 Task: Send email and add a link Link0000000011 to parteek.kumar@softage.net with a cc to Aakash.mishra@softage.net and bcc to Ayush@softage.net with a subject Subject0000000011 and add a message Message0000000013 and with an attachment of Attach0000000003. Send email and add a link Link0000000011 to parteek.kumar@softage.net; aakash.mishra@softage.net with a cc to Ayush@softage.net; pooja.chaudhary@softage.net and bcc to Vanshu.thakur@softage.net with a subject Subject0000000011 and add a message Message0000000013 and with an attachment of Attach0000000004. Add a signature Sign0000000012 . Send email and add a link Link0000000012 including the signature Sign0000000001 to parteek.kumar@softage.net with a subject Subject0000000011 and add a message Message0000000011. Send email and add a link Link0000000012 including the signature Sign0000000001 to parteek.kumar@softage.net; aakash.mishra@softage.net with a subject Subject0000000012 and add a message Message0000000012
Action: Mouse moved to (165, 213)
Screenshot: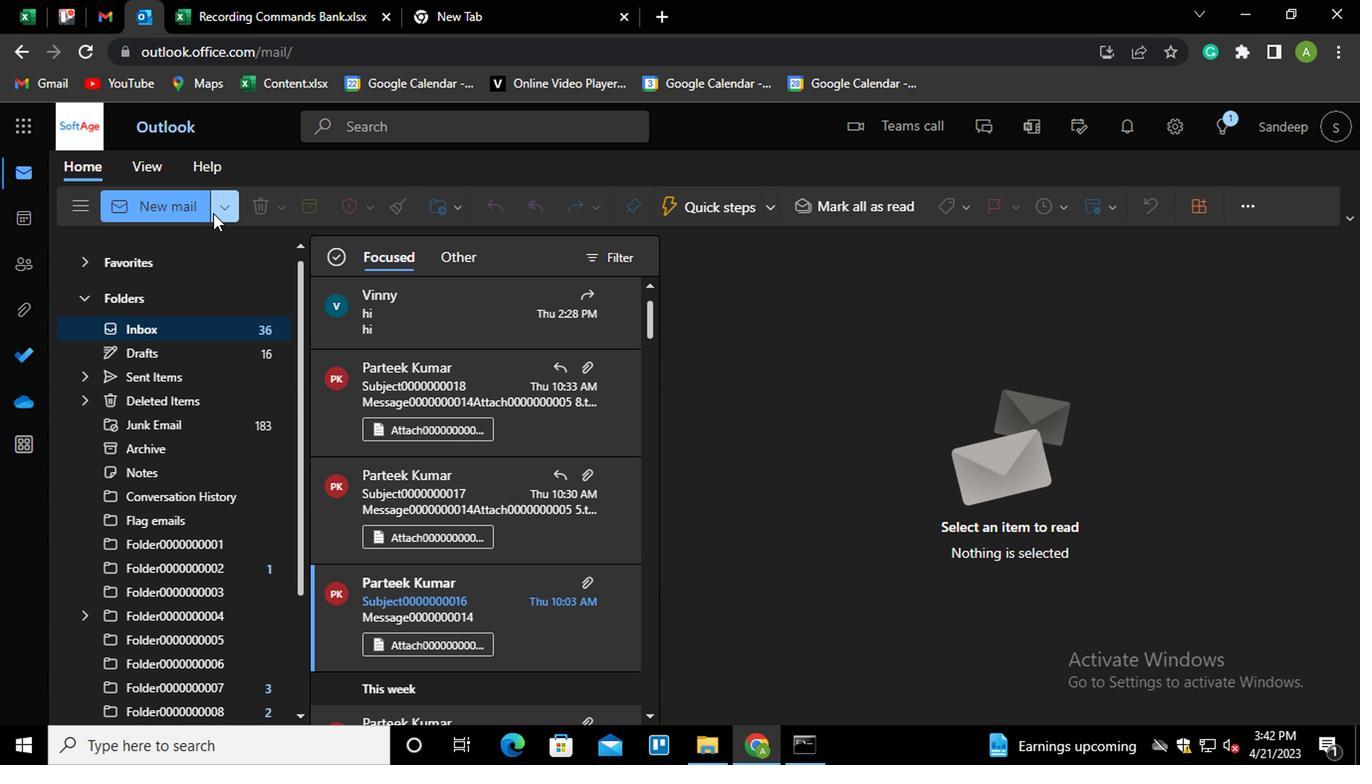 
Action: Mouse pressed left at (165, 213)
Screenshot: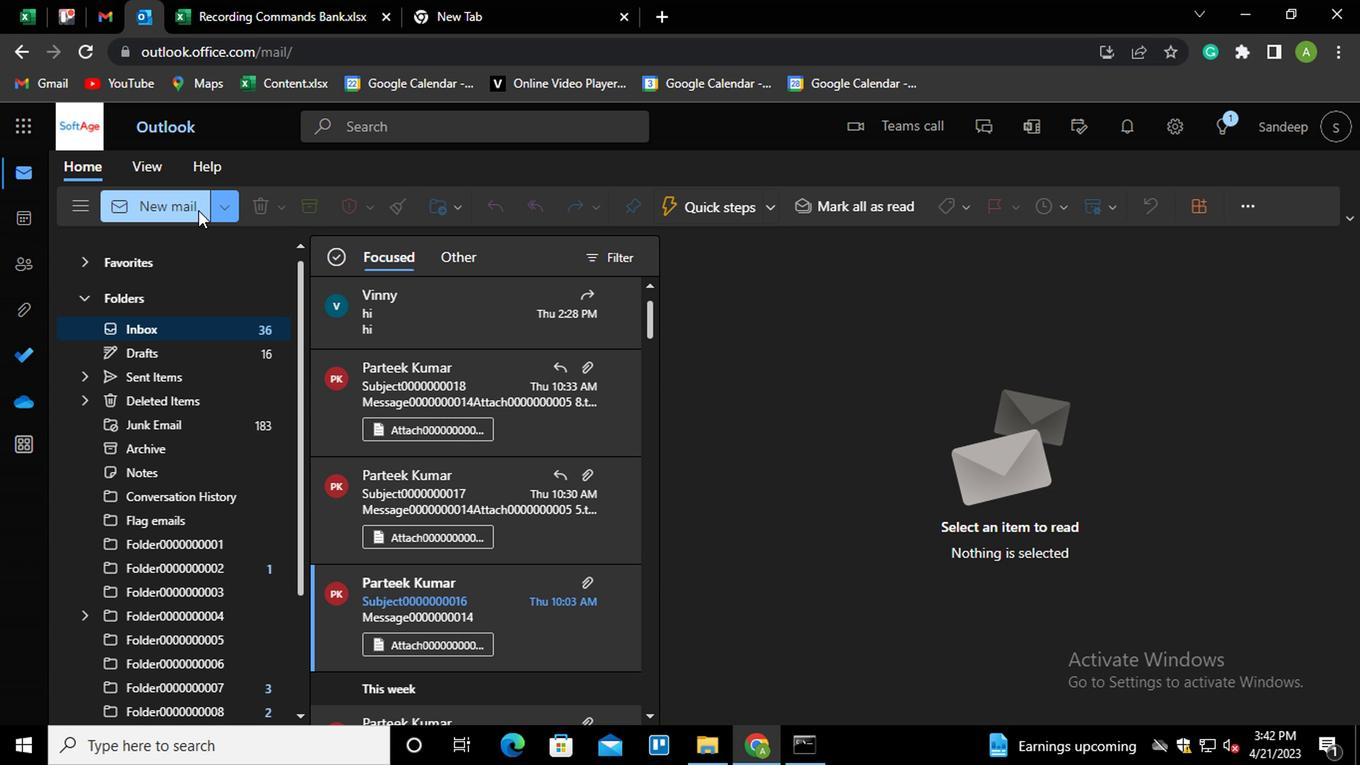 
Action: Mouse moved to (807, 314)
Screenshot: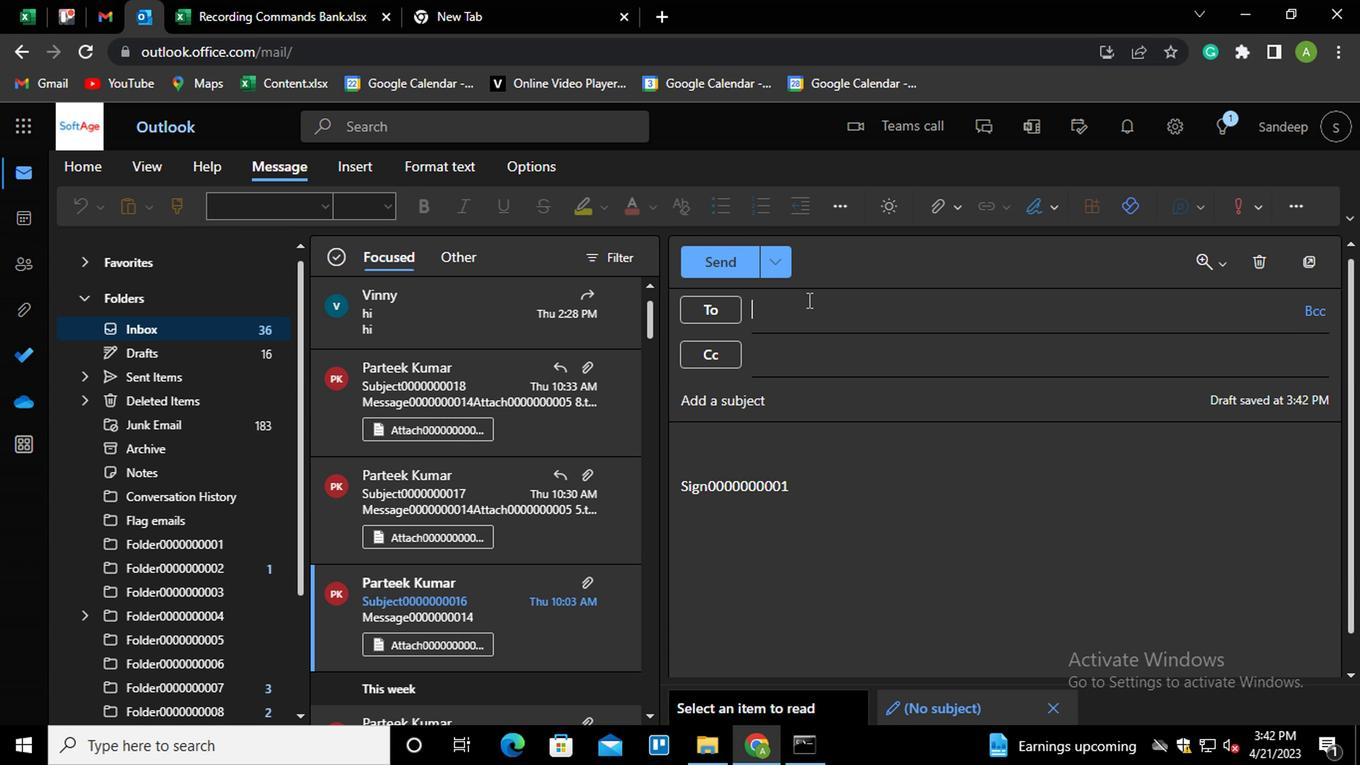 
Action: Mouse pressed left at (807, 314)
Screenshot: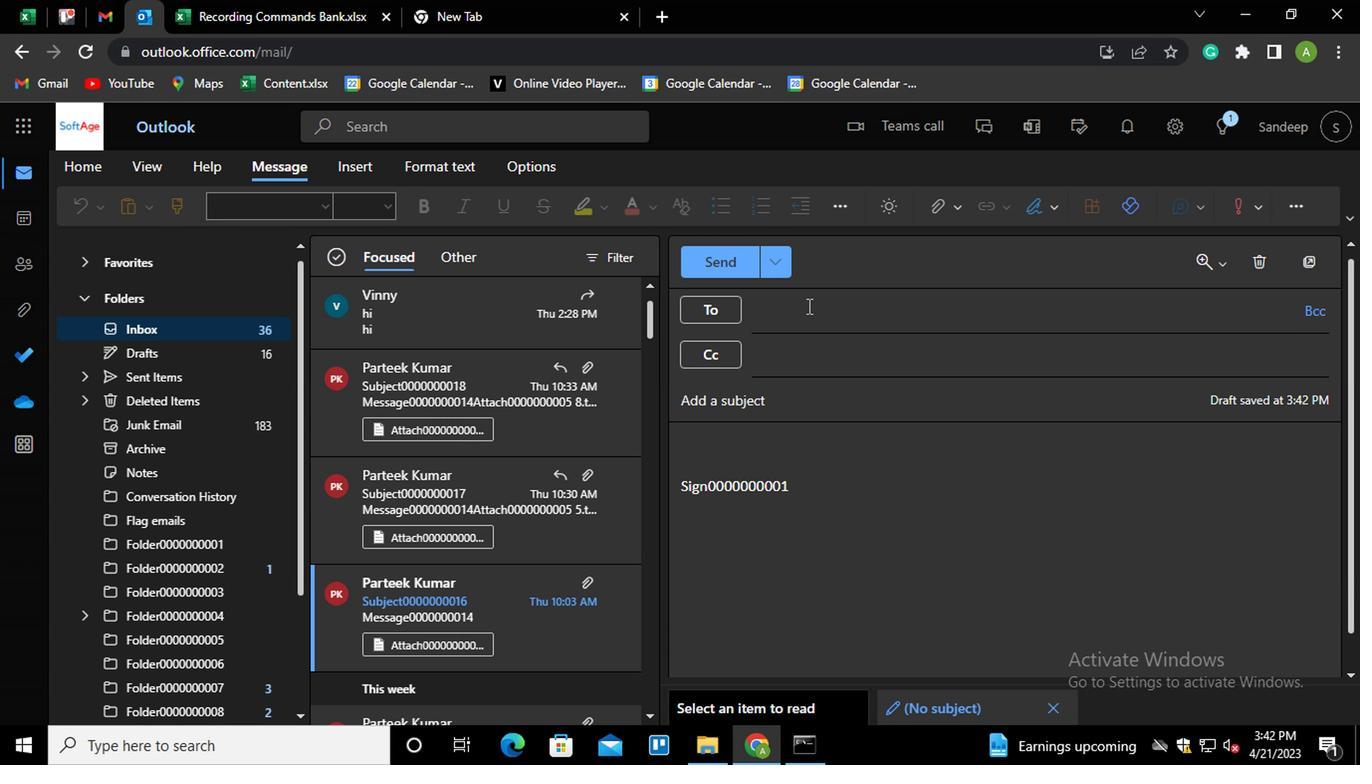 
Action: Mouse moved to (810, 313)
Screenshot: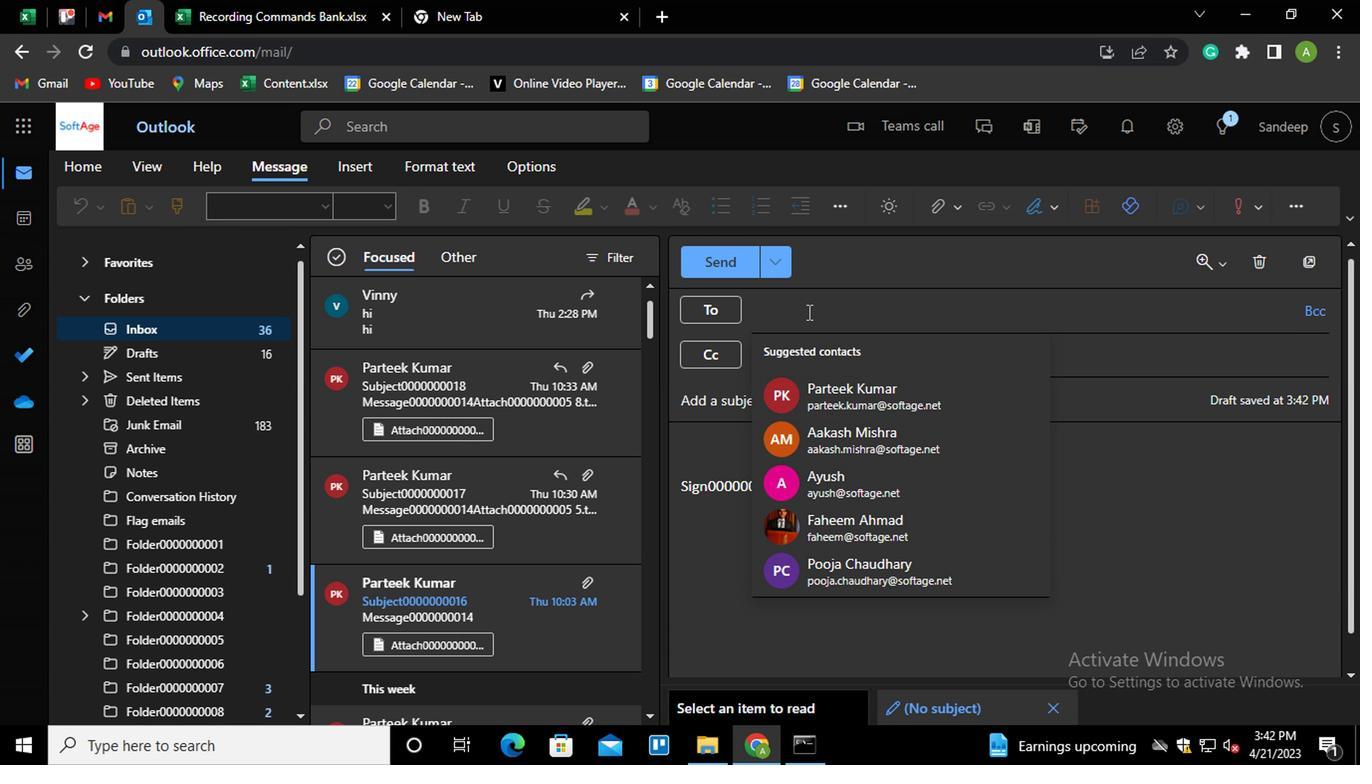 
Action: Key pressed par<Key.enter>
Screenshot: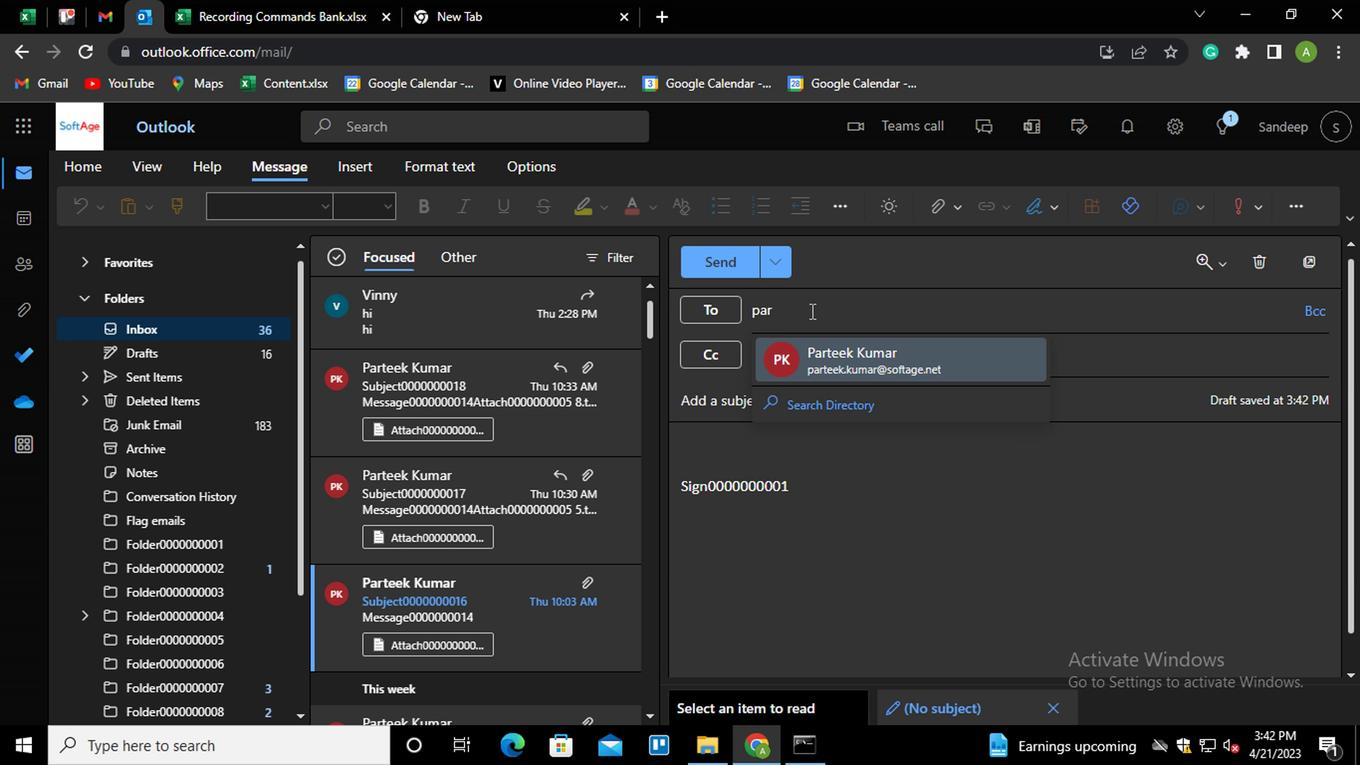 
Action: Mouse moved to (886, 362)
Screenshot: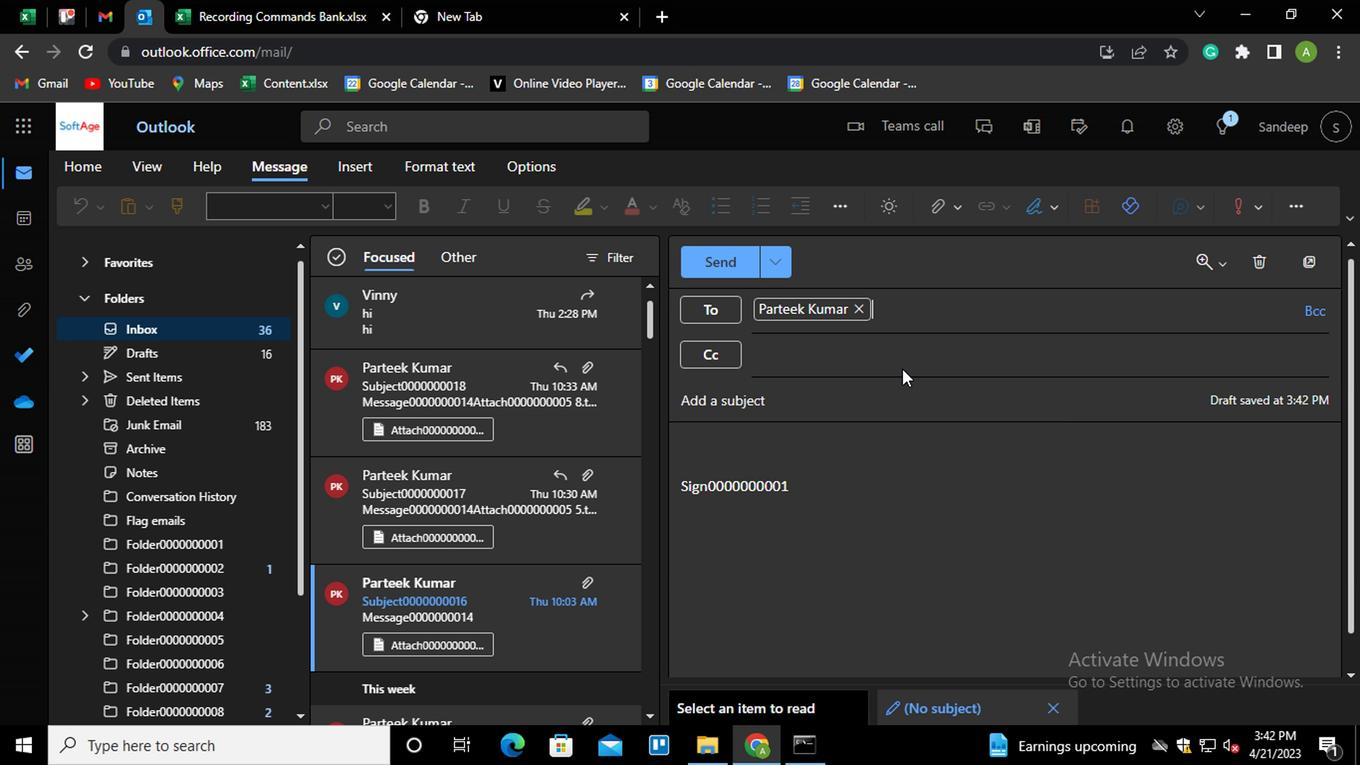 
Action: Mouse pressed left at (886, 362)
Screenshot: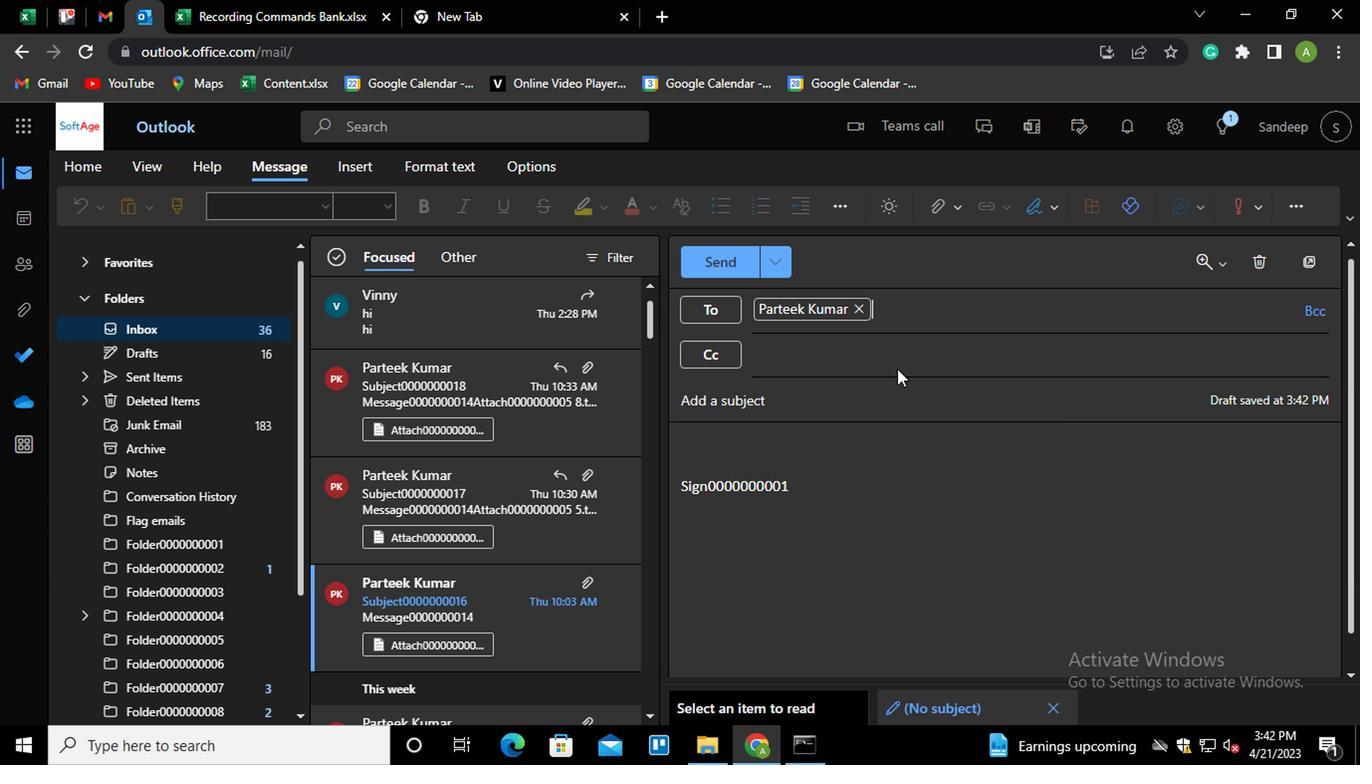 
Action: Key pressed aa<Key.enter>
Screenshot: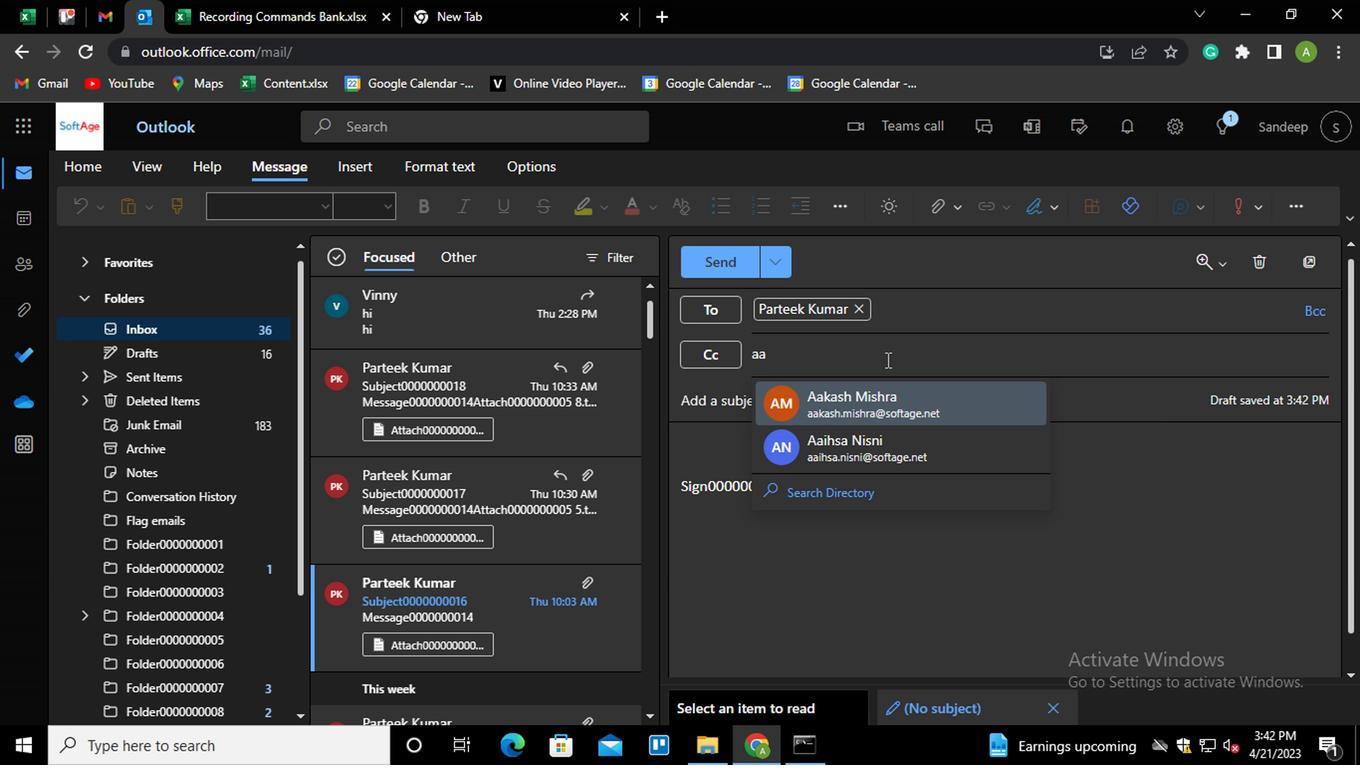 
Action: Mouse moved to (1310, 301)
Screenshot: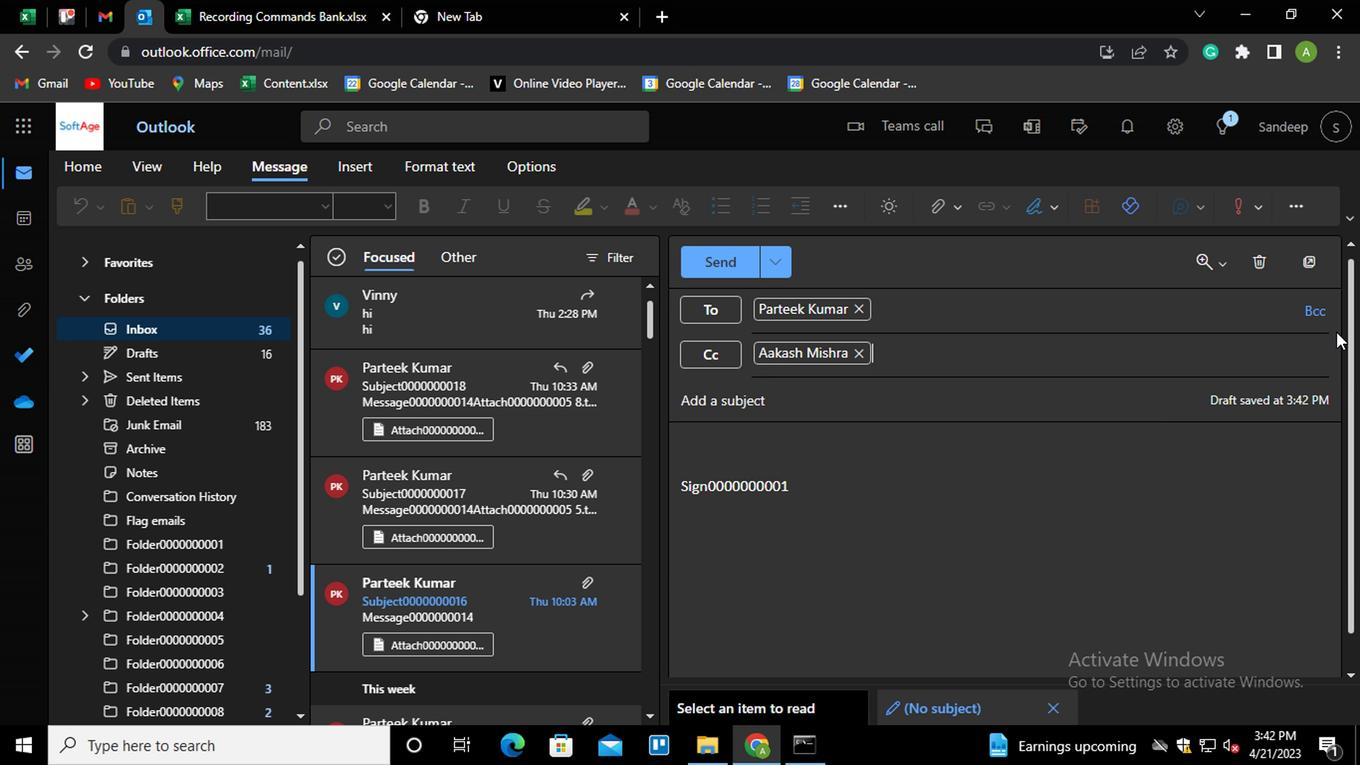
Action: Mouse pressed left at (1310, 301)
Screenshot: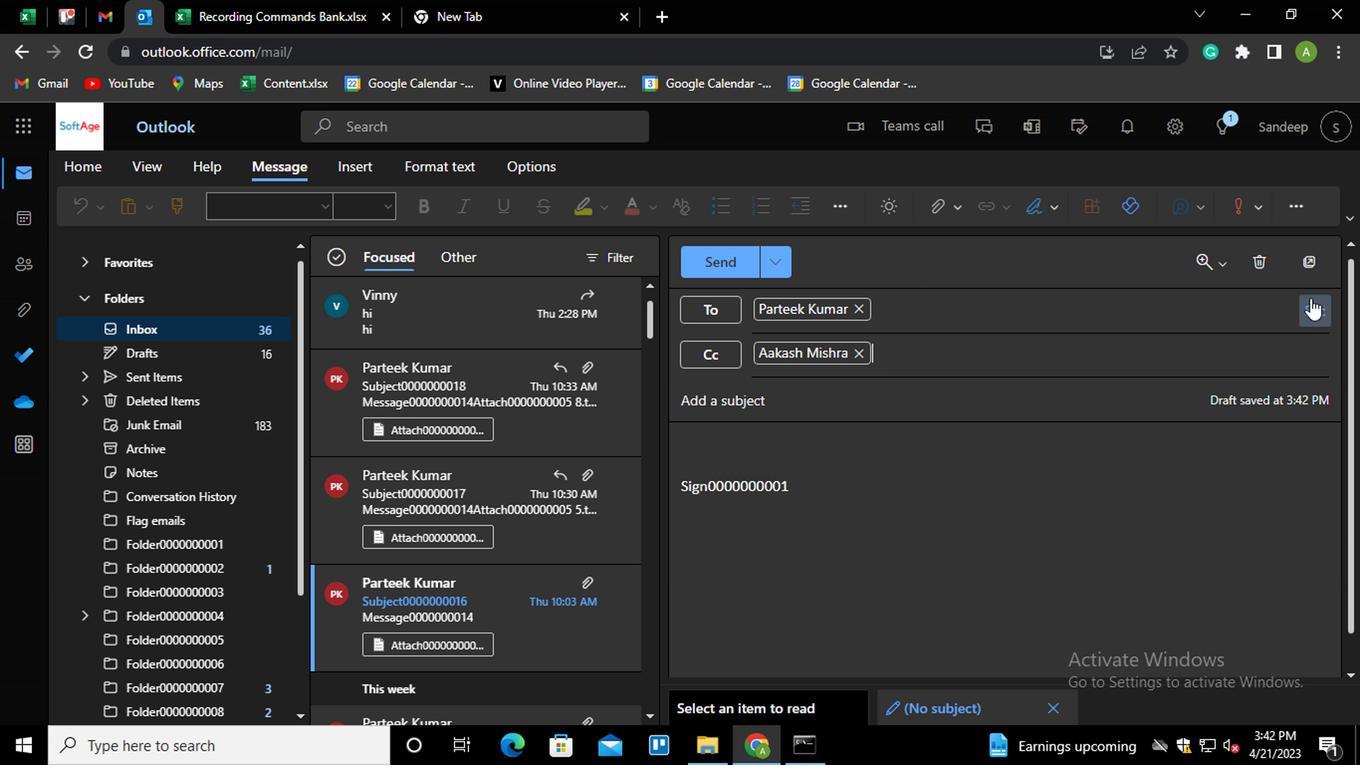 
Action: Mouse moved to (784, 402)
Screenshot: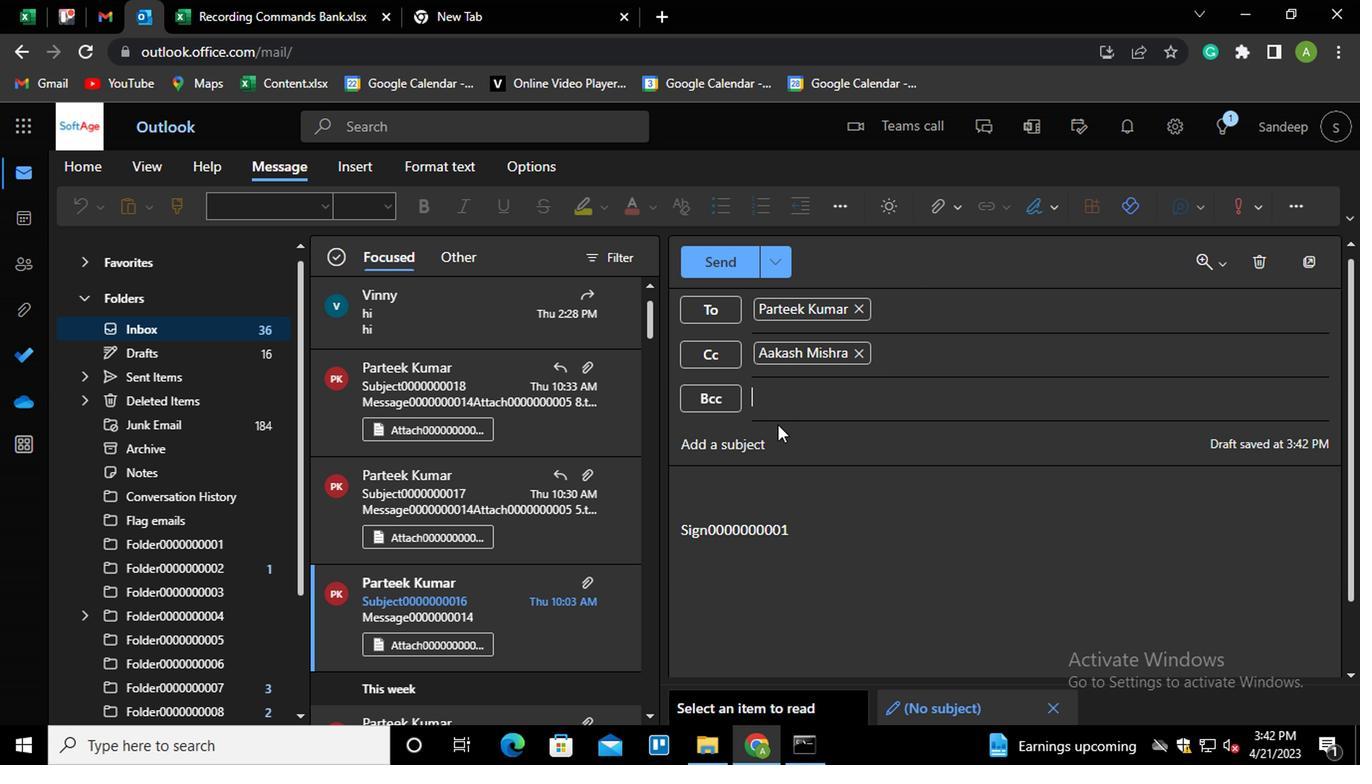 
Action: Mouse pressed left at (784, 402)
Screenshot: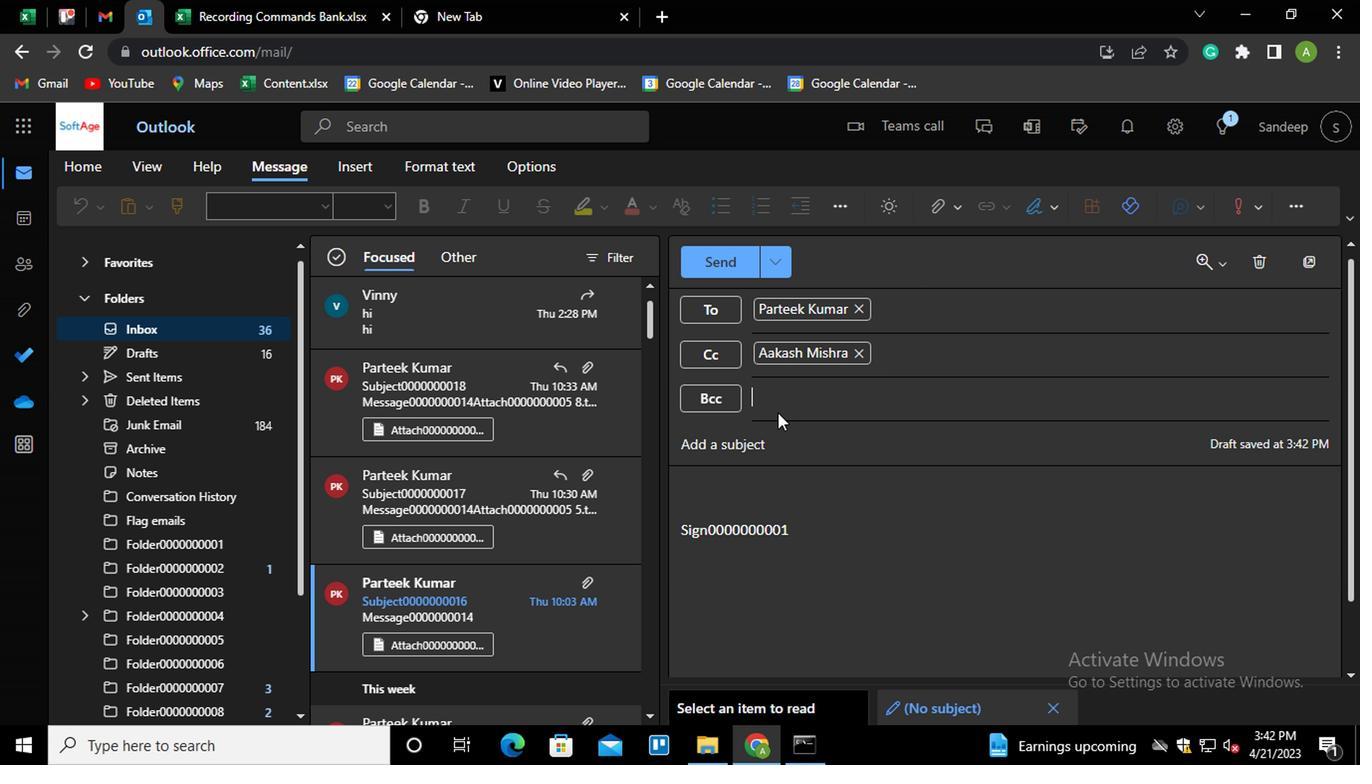 
Action: Key pressed ayu<Key.enter>
Screenshot: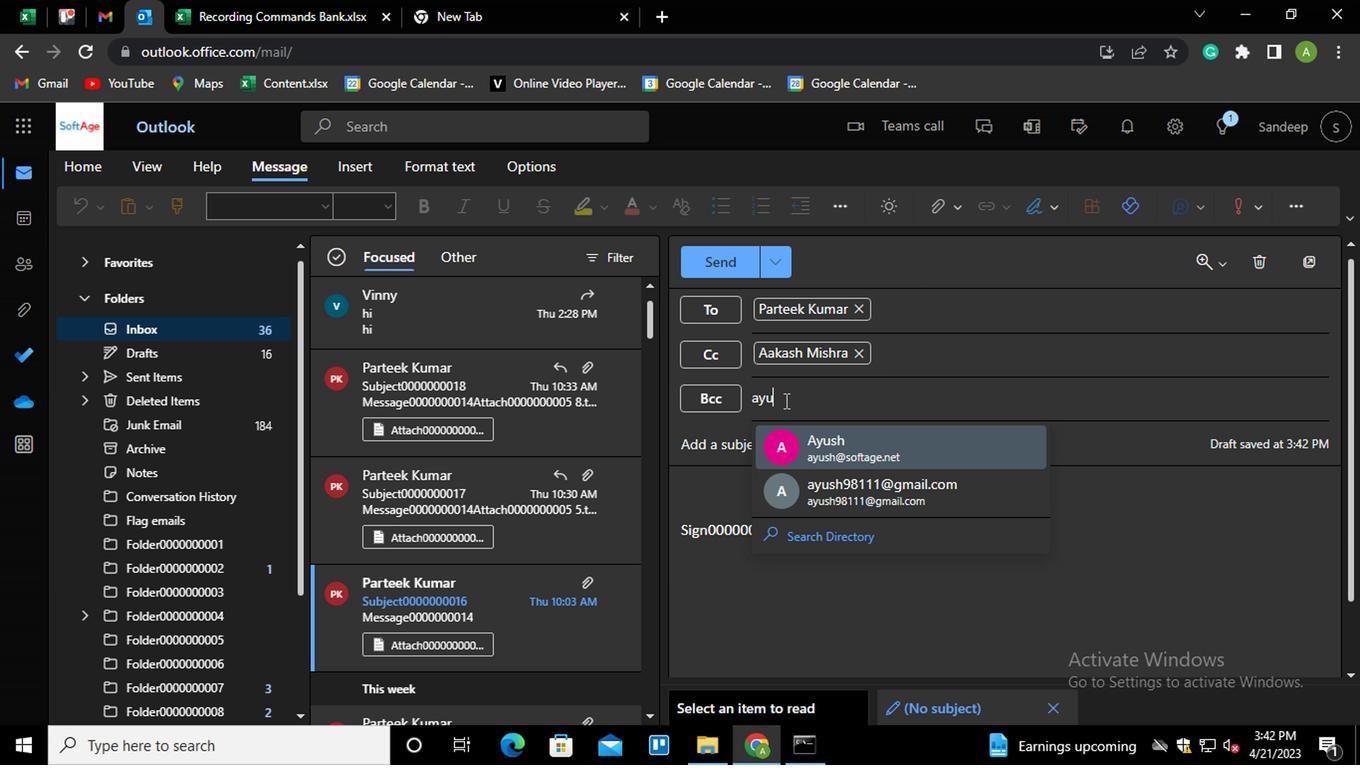 
Action: Mouse moved to (735, 450)
Screenshot: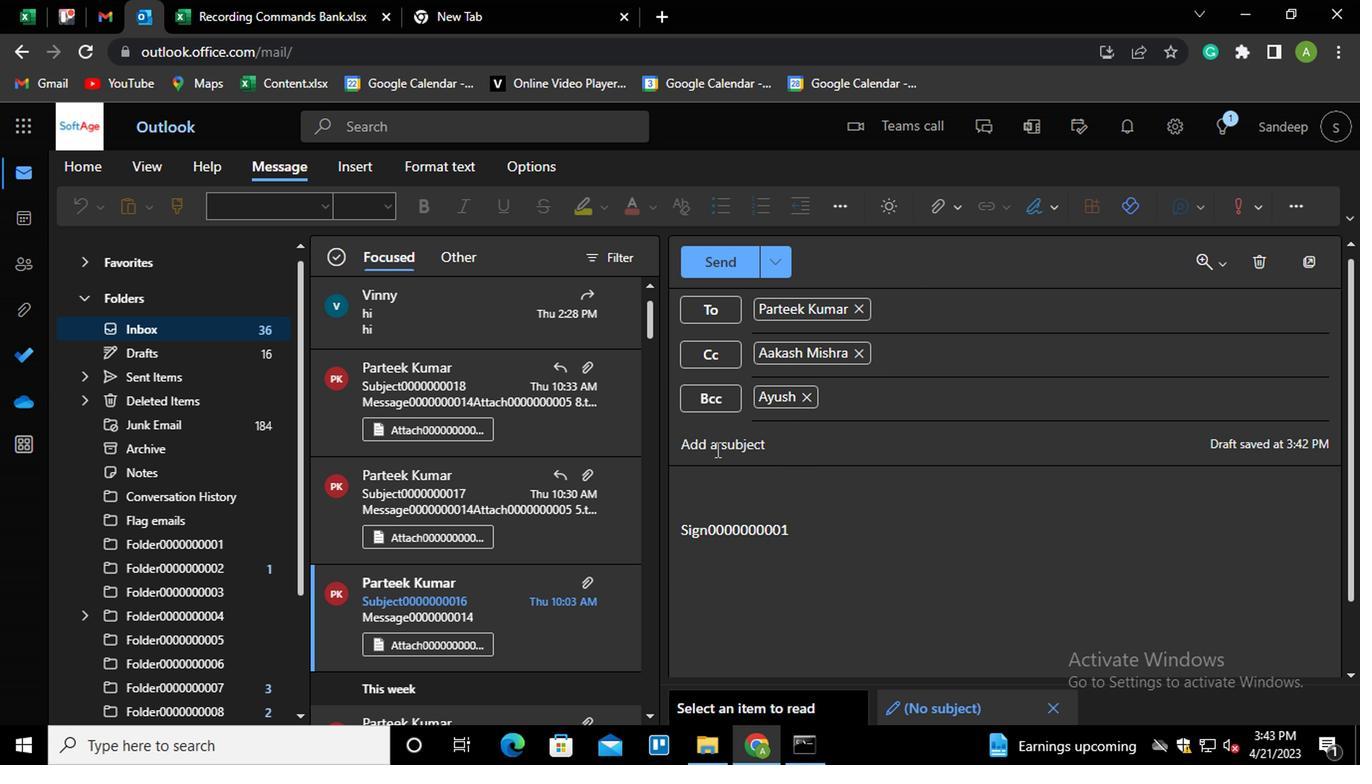 
Action: Mouse pressed left at (735, 450)
Screenshot: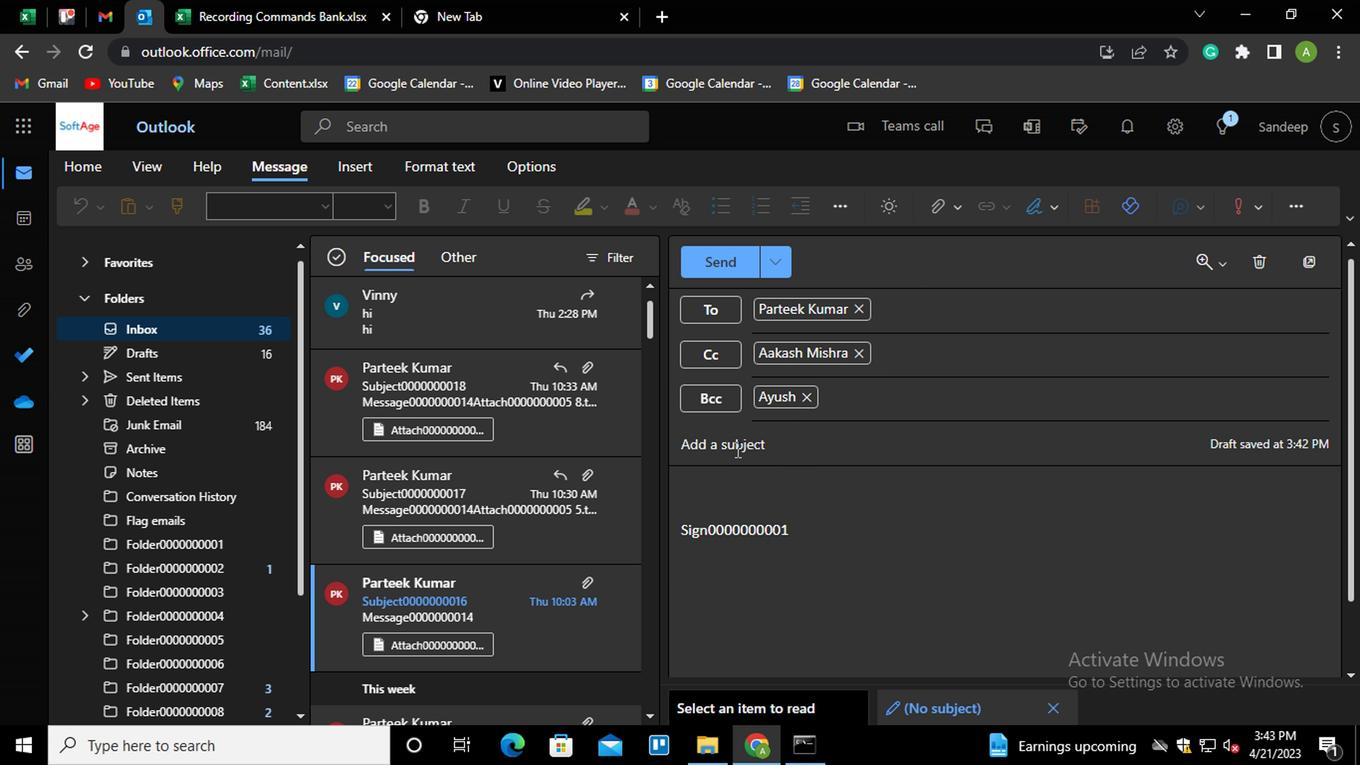 
Action: Key pressed <Key.shift>SUBJECT0000000011
Screenshot: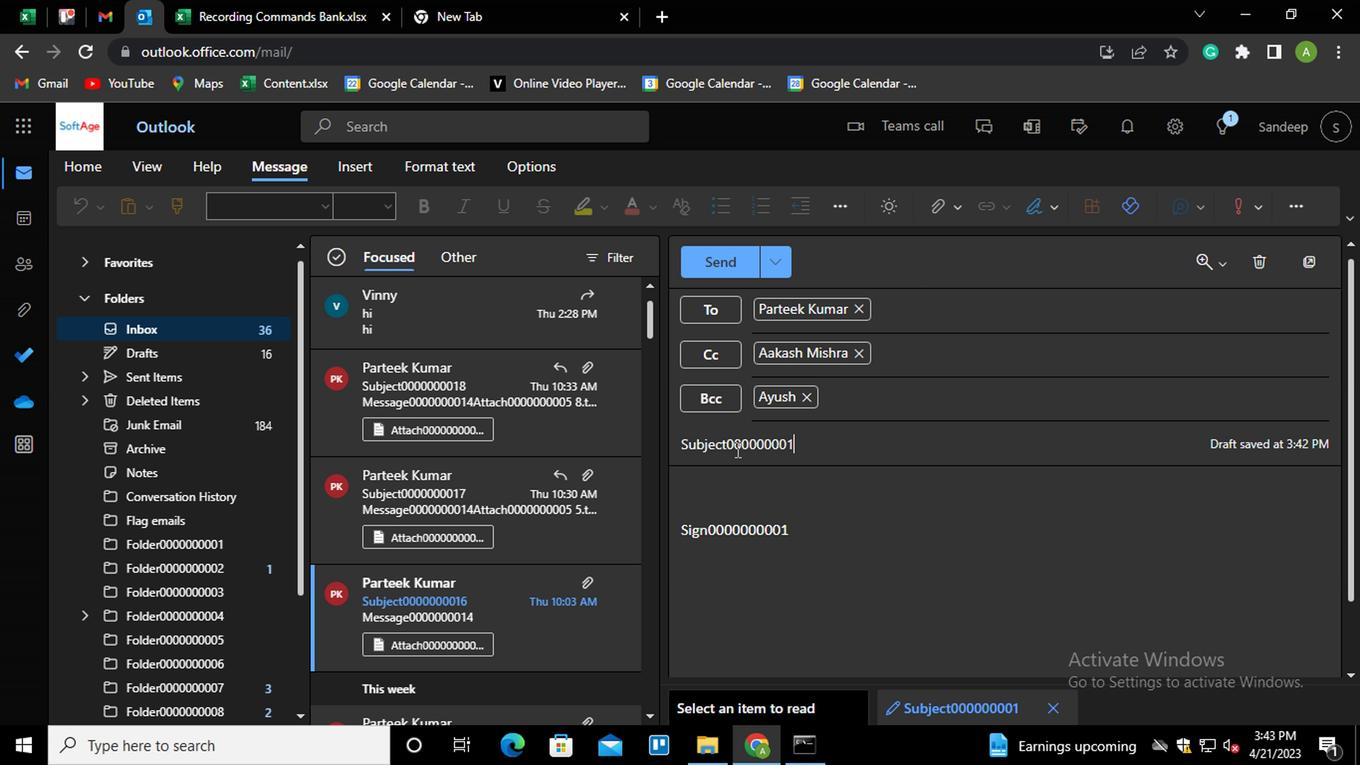 
Action: Mouse moved to (813, 444)
Screenshot: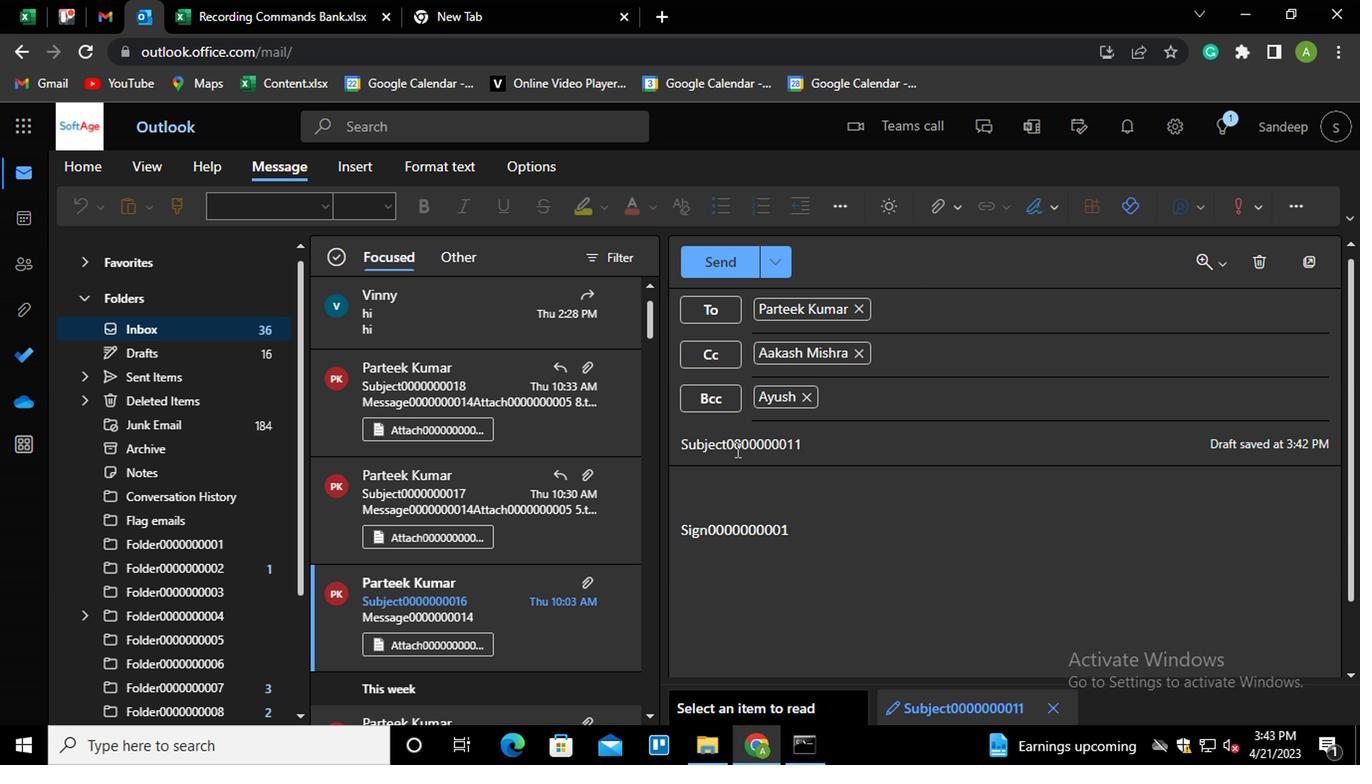 
Action: Mouse scrolled (813, 445) with delta (0, 0)
Screenshot: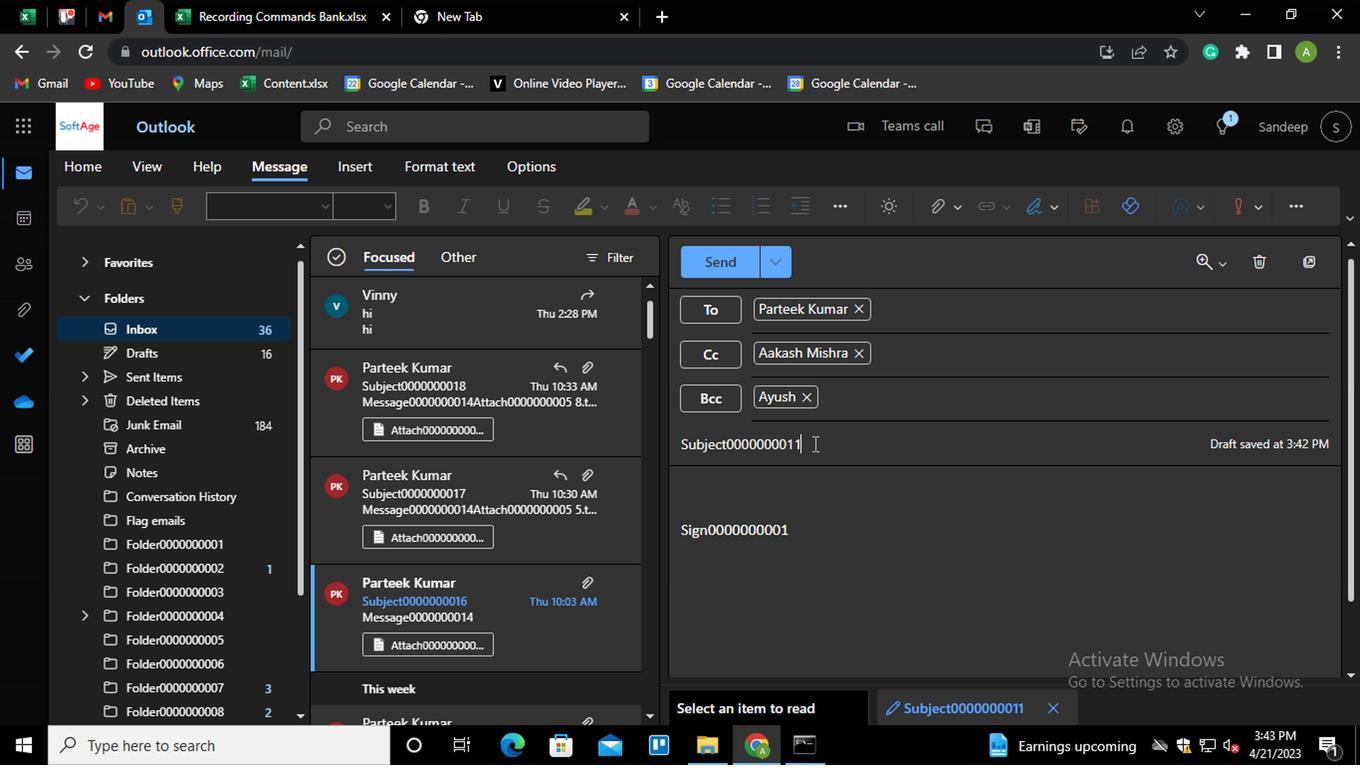 
Action: Mouse moved to (805, 532)
Screenshot: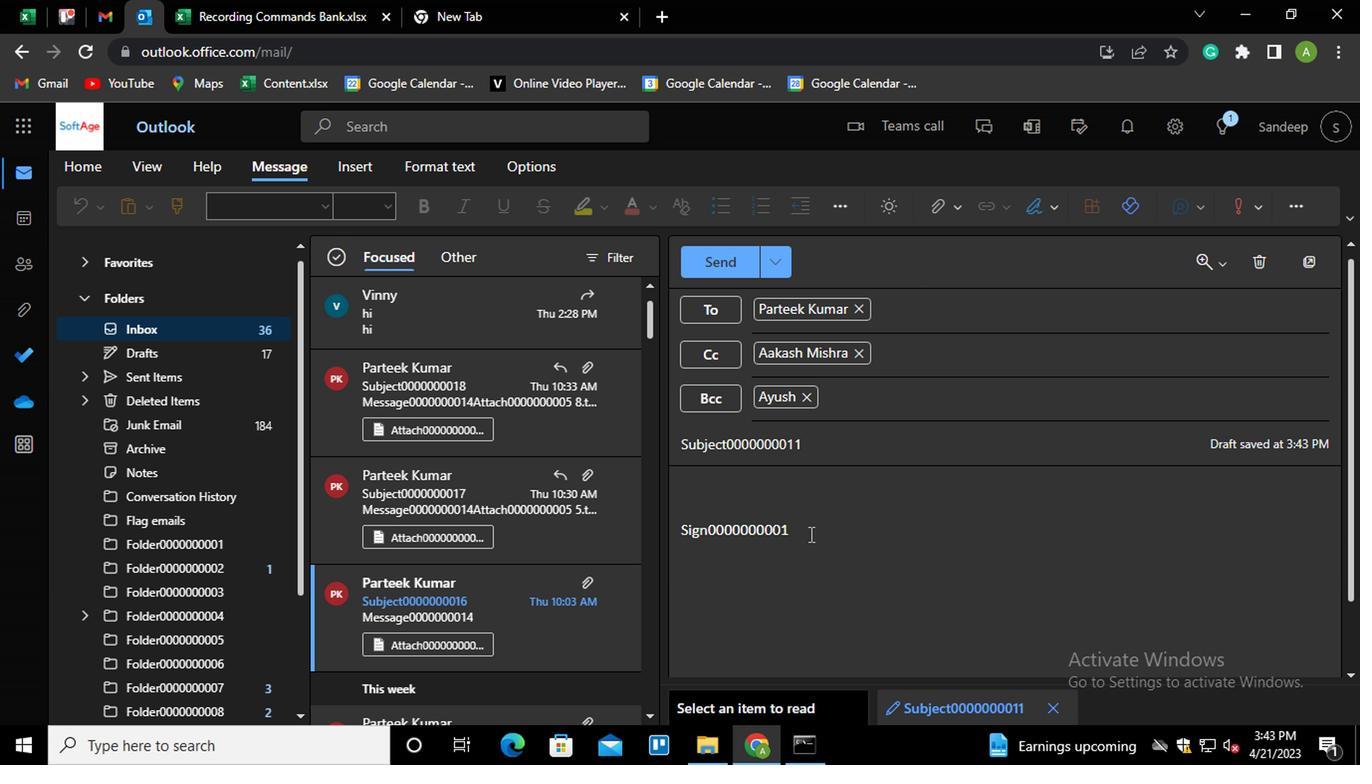 
Action: Mouse pressed left at (805, 532)
Screenshot: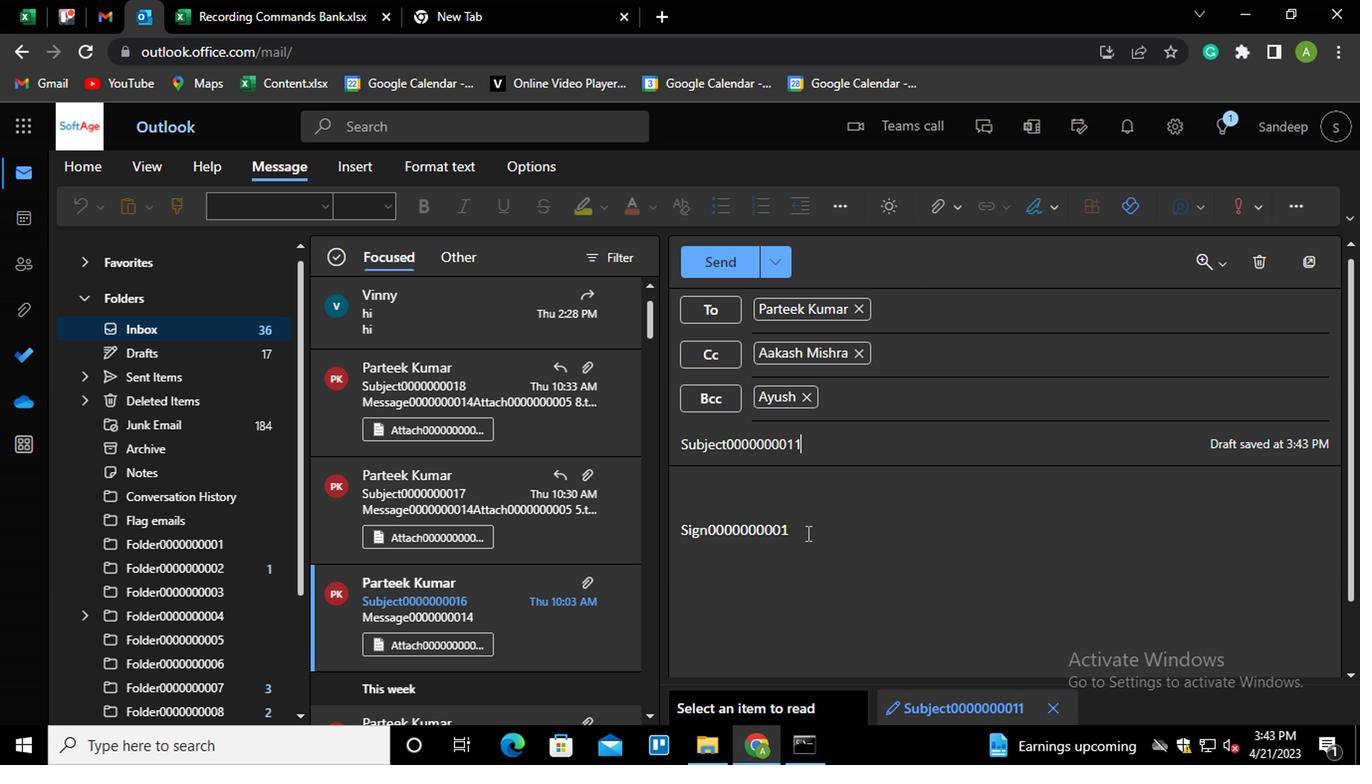 
Action: Key pressed <Key.shift_r><Key.home><Key.backspace>
Screenshot: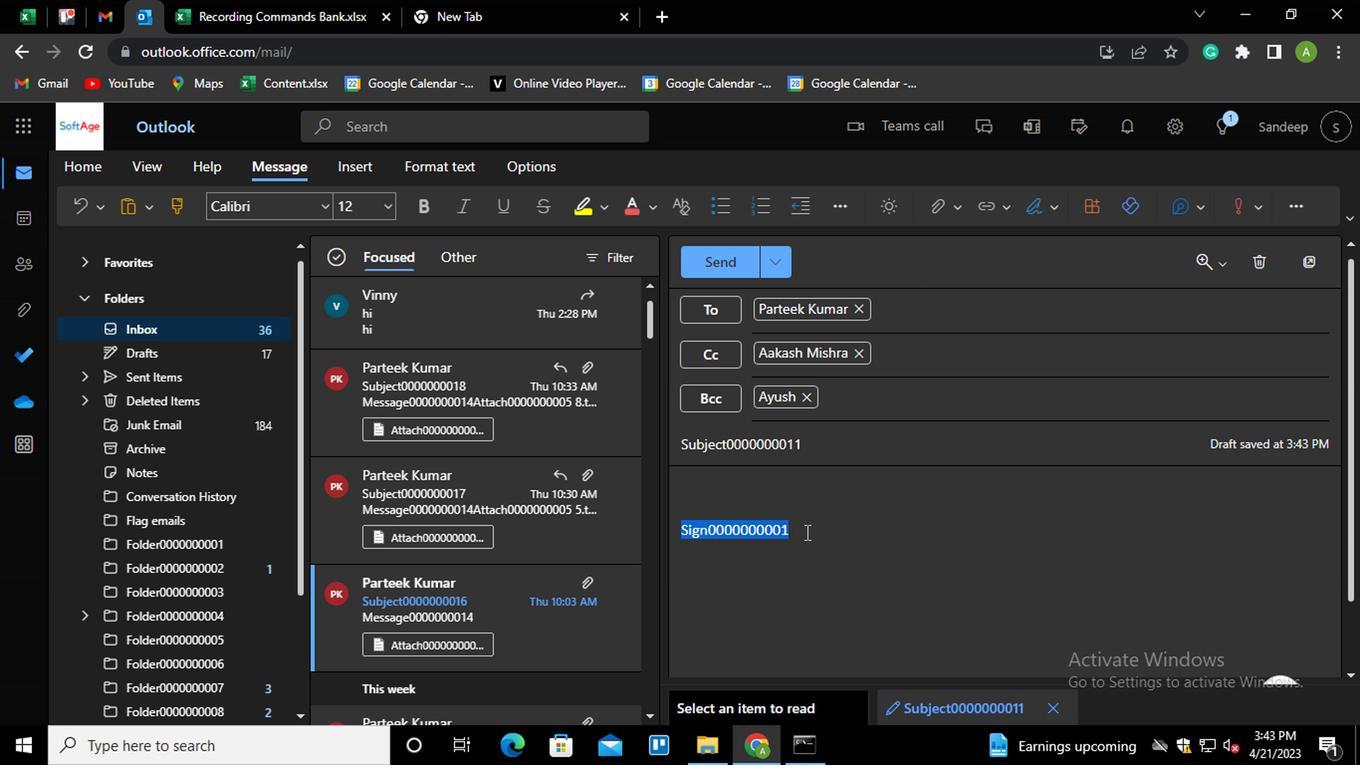 
Action: Mouse moved to (985, 215)
Screenshot: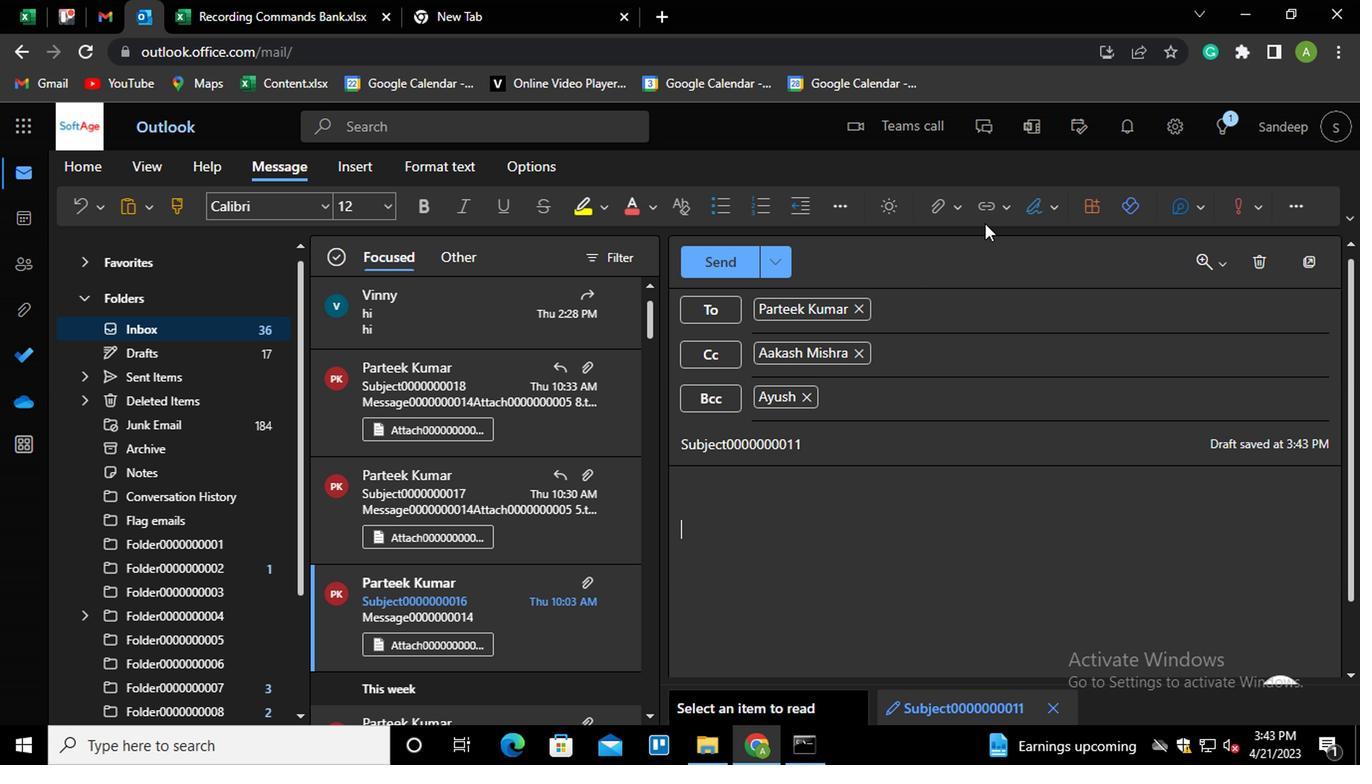 
Action: Mouse pressed left at (985, 215)
Screenshot: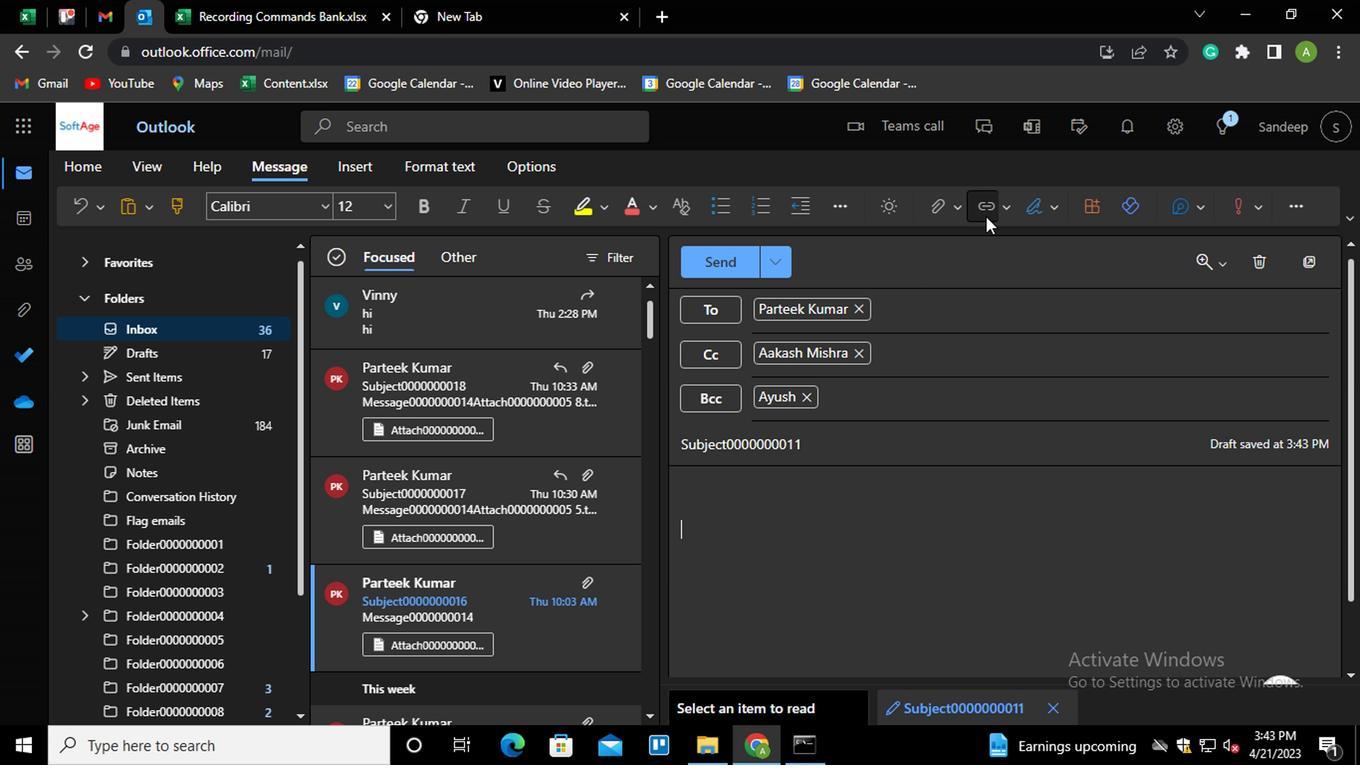 
Action: Mouse moved to (469, 453)
Screenshot: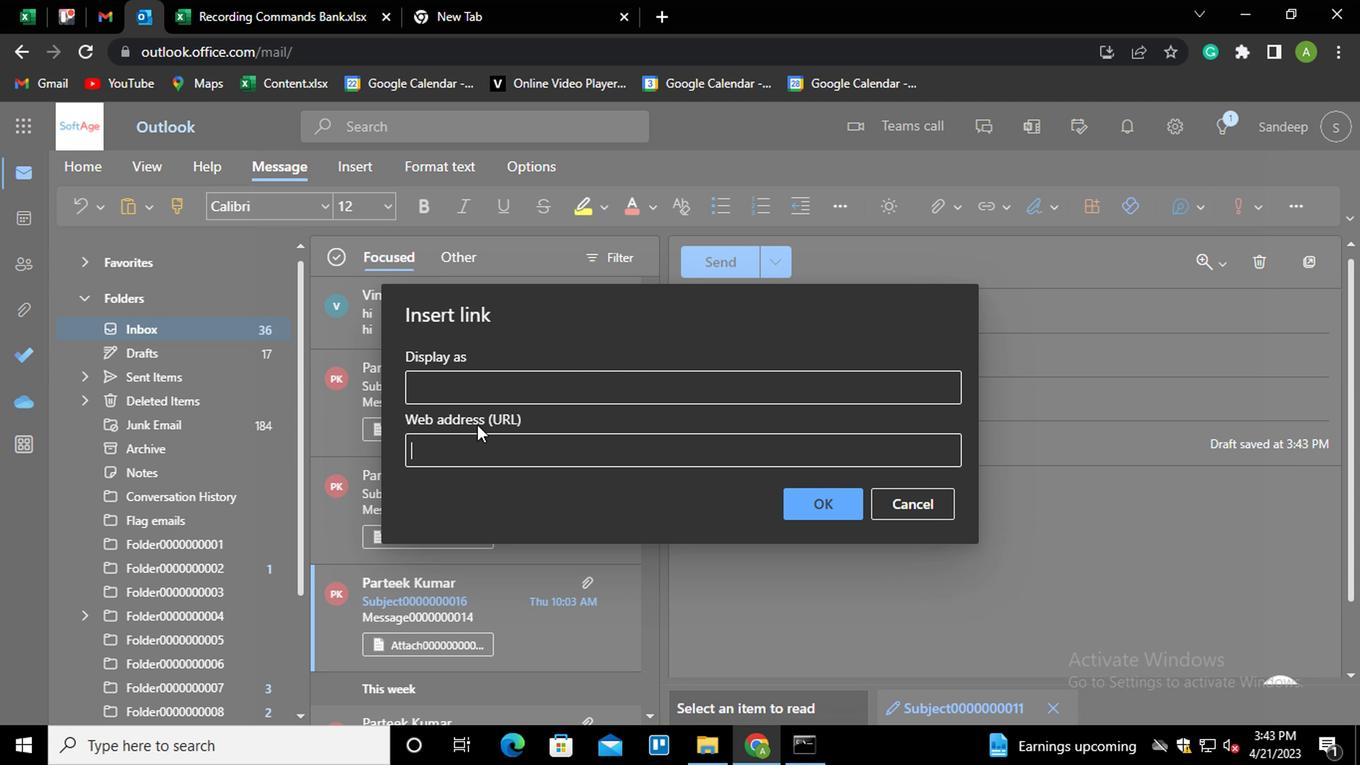 
Action: Mouse pressed left at (469, 453)
Screenshot: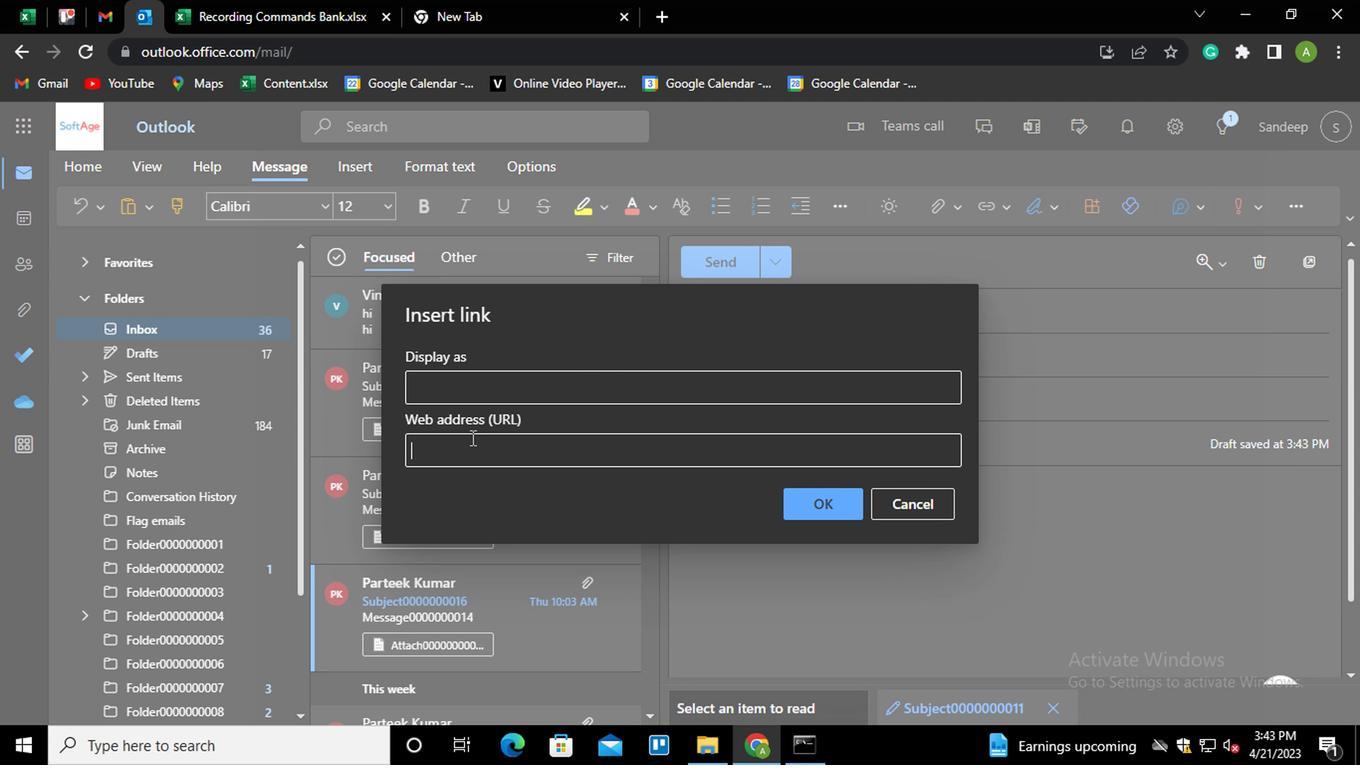 
Action: Mouse moved to (468, 455)
Screenshot: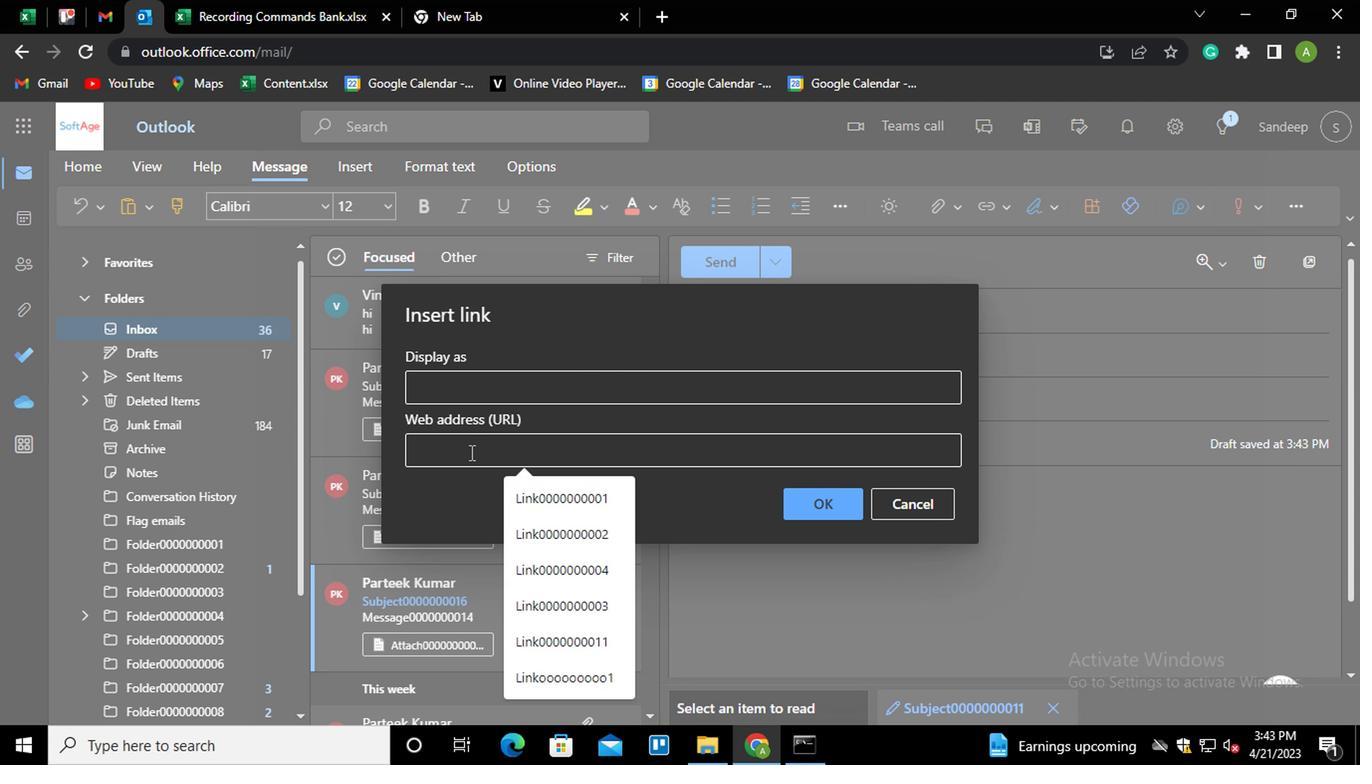
Action: Key pressed <Key.shift_r>LINK0000000011
Screenshot: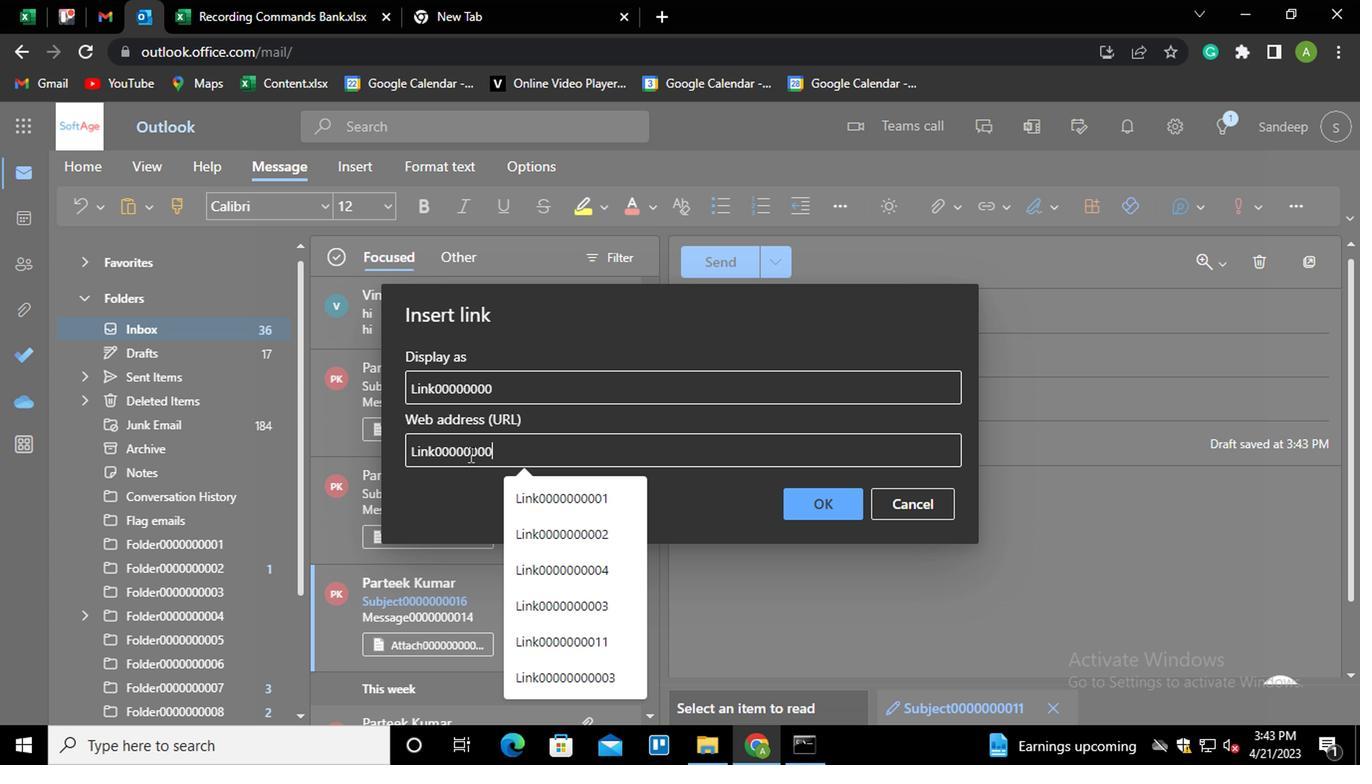 
Action: Mouse moved to (818, 500)
Screenshot: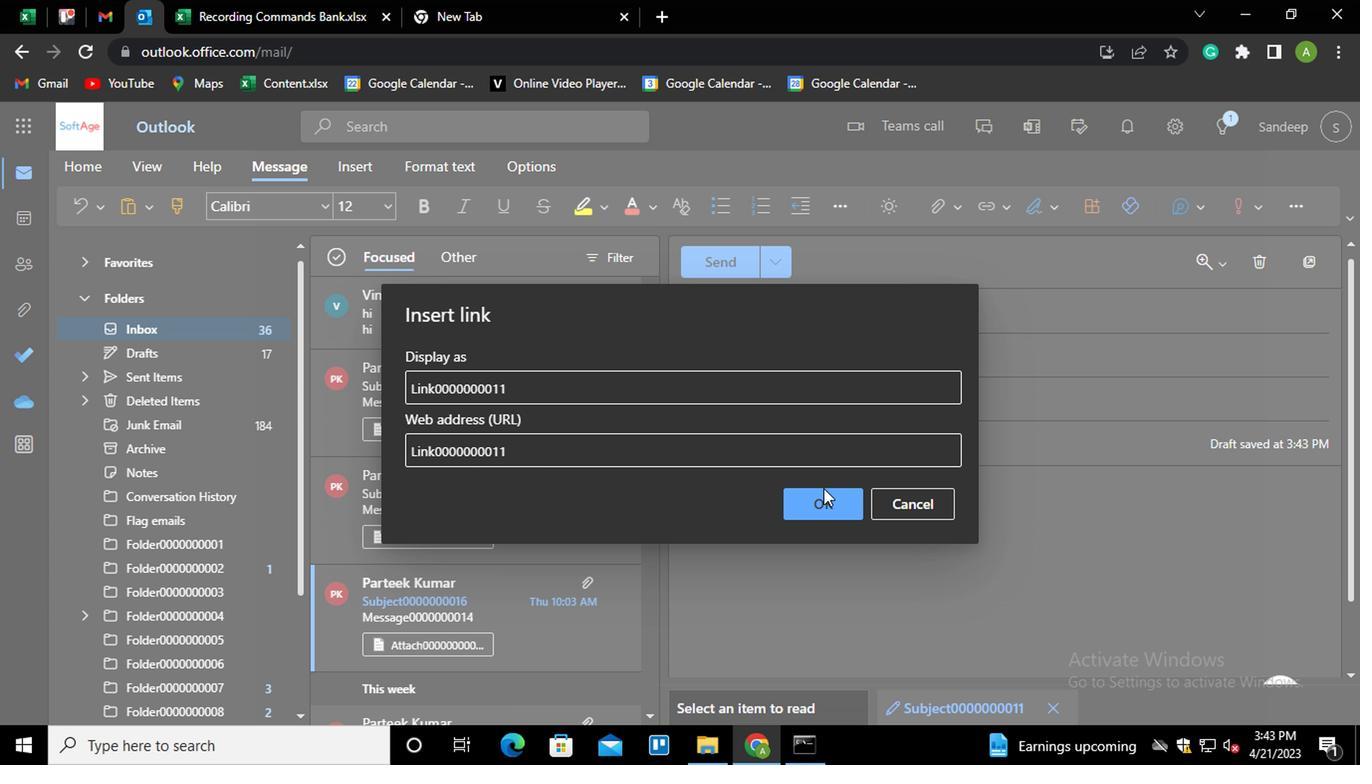 
Action: Mouse pressed left at (818, 500)
Screenshot: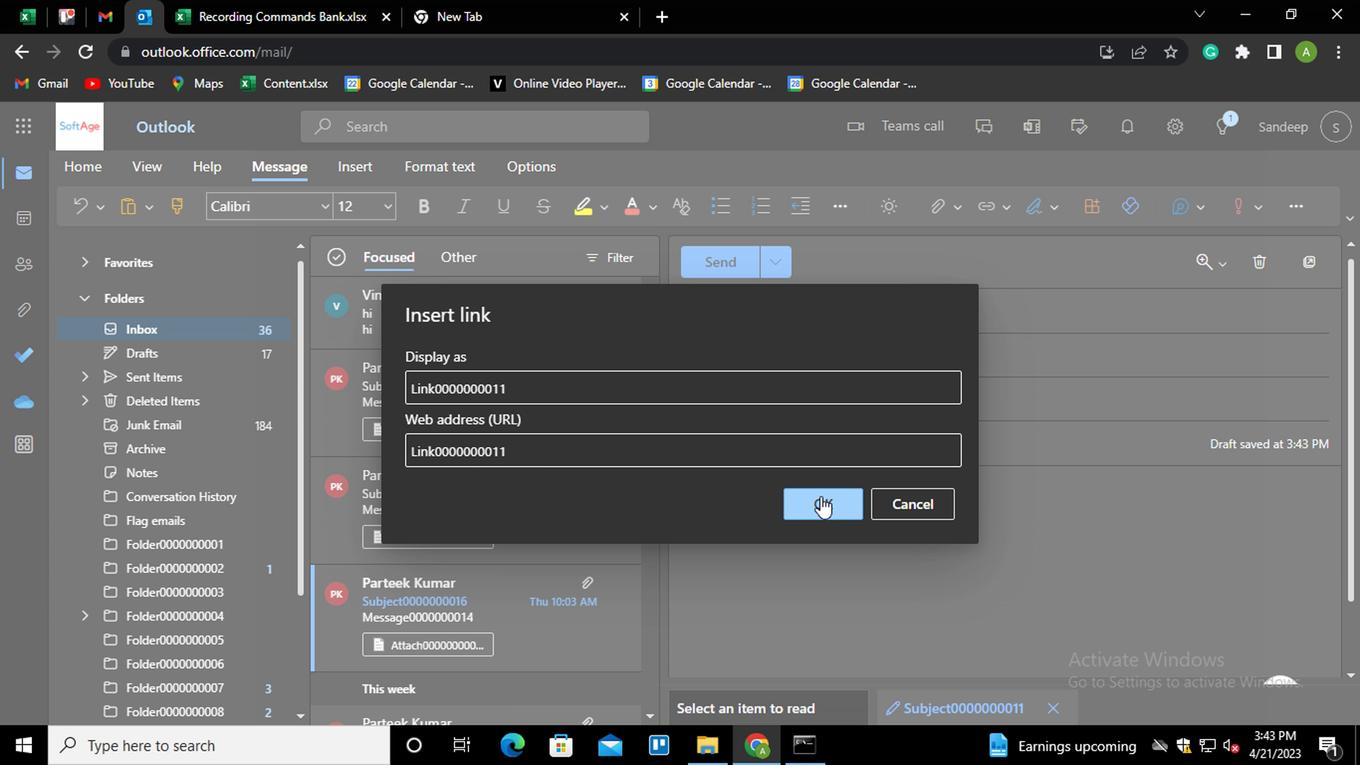 
Action: Mouse moved to (818, 500)
Screenshot: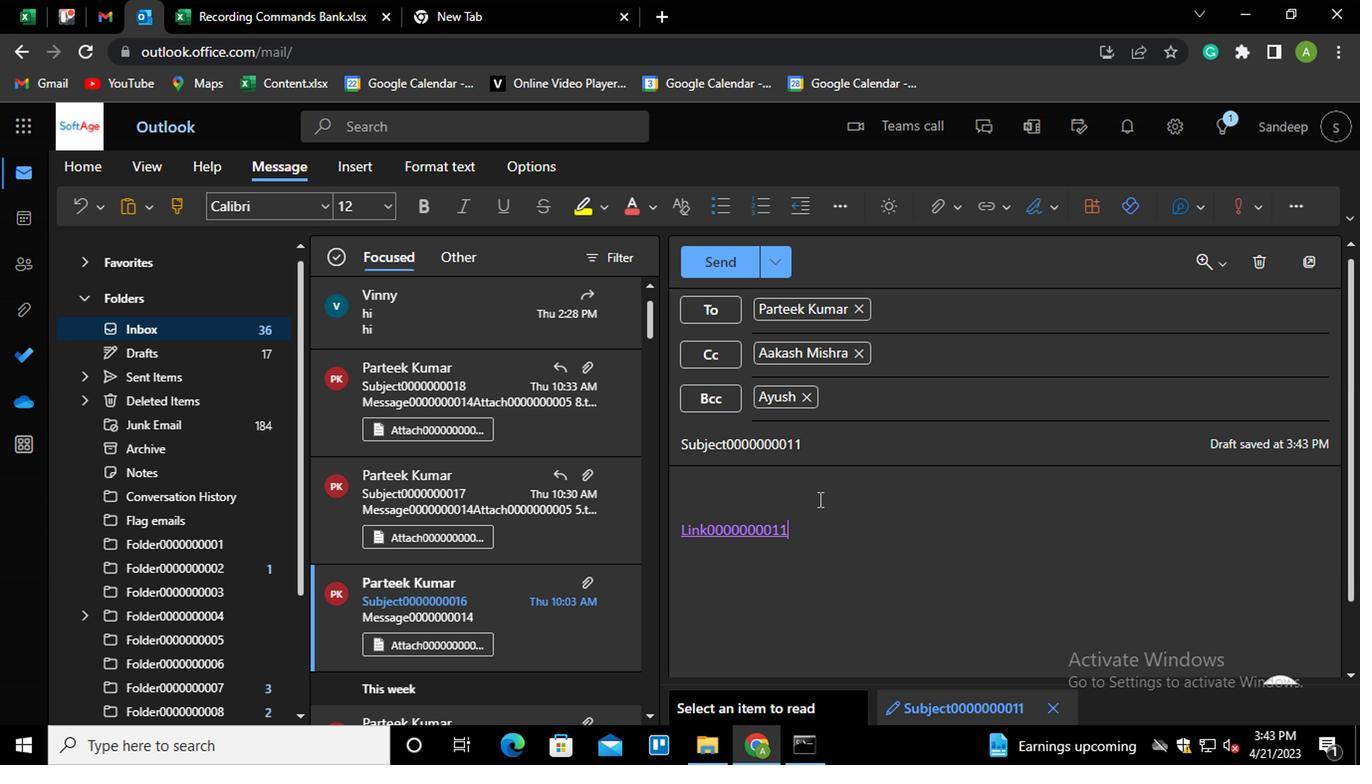 
Action: Key pressed <Key.shift_r><Key.enter><Key.shift_r>MESSAGE0000000013
Screenshot: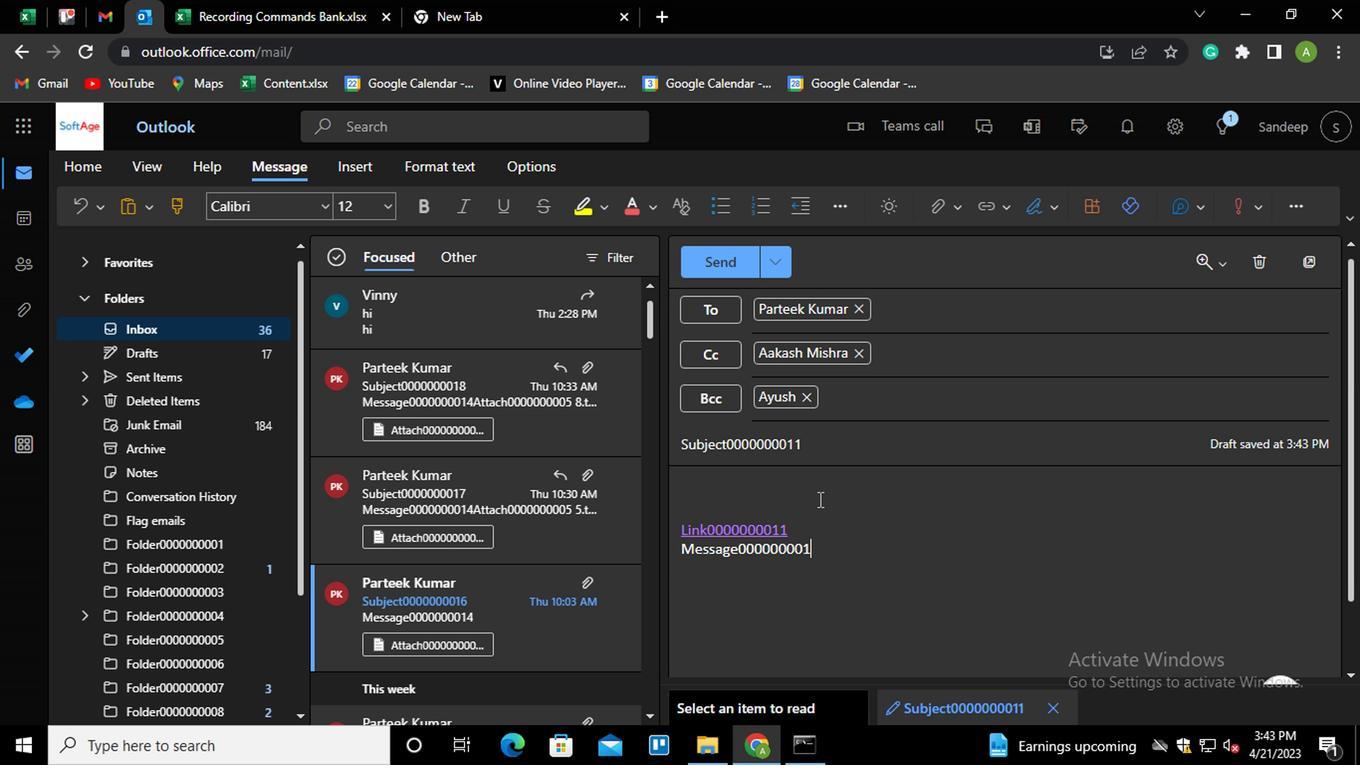 
Action: Mouse moved to (950, 215)
Screenshot: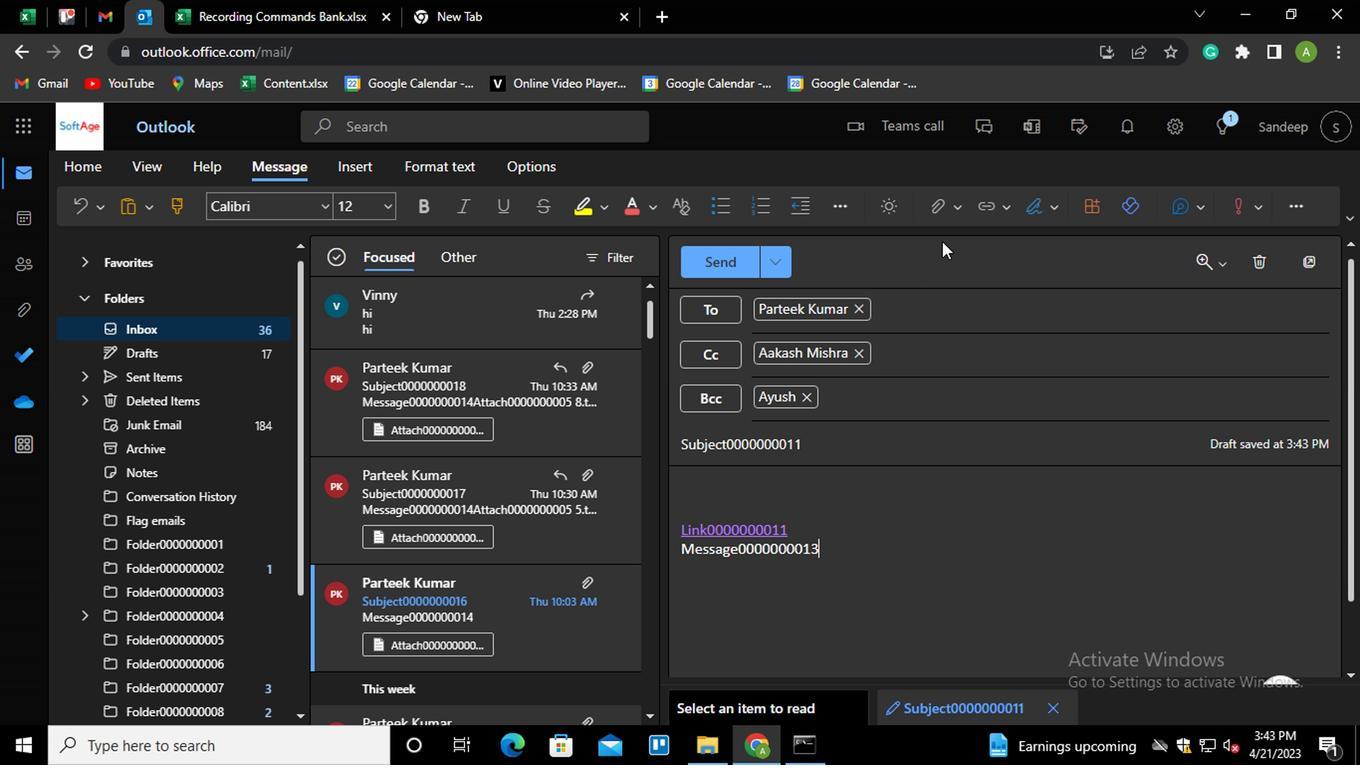 
Action: Mouse pressed left at (950, 215)
Screenshot: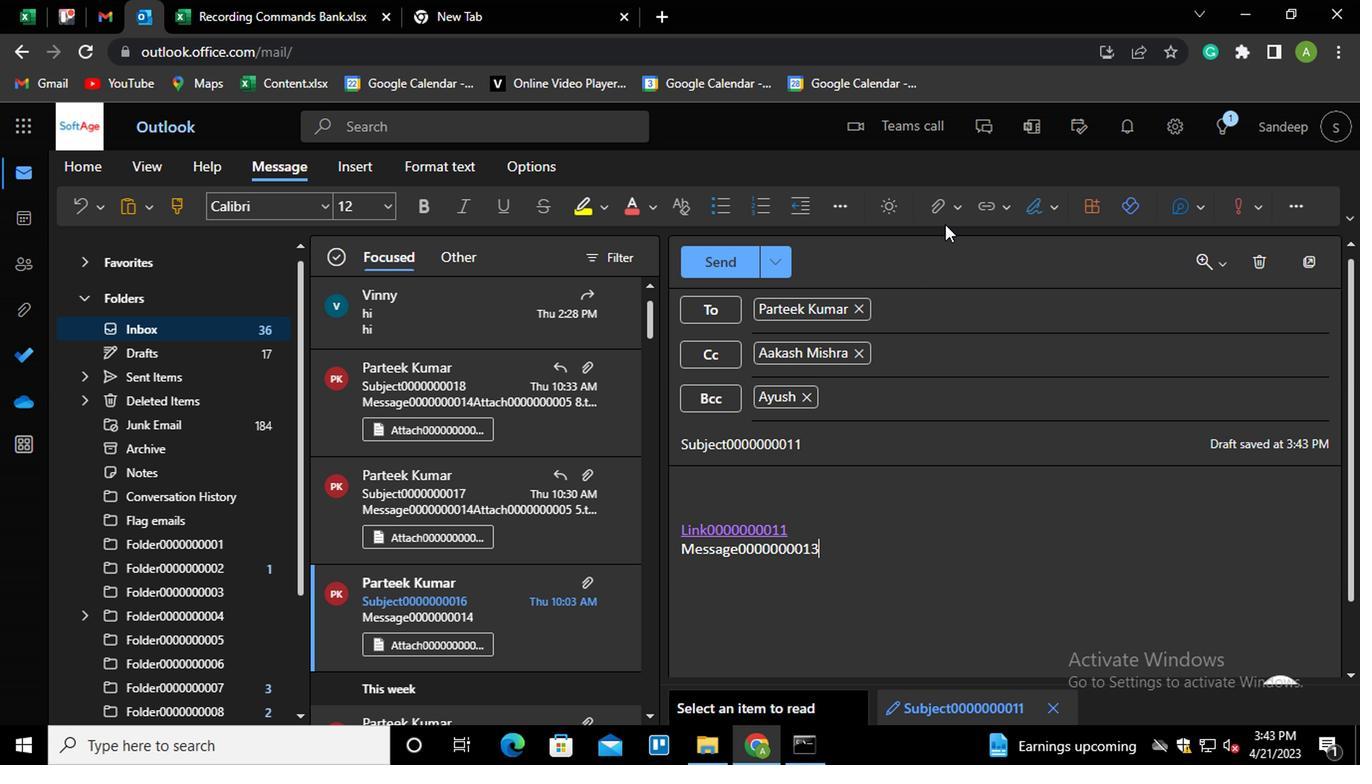 
Action: Mouse moved to (848, 258)
Screenshot: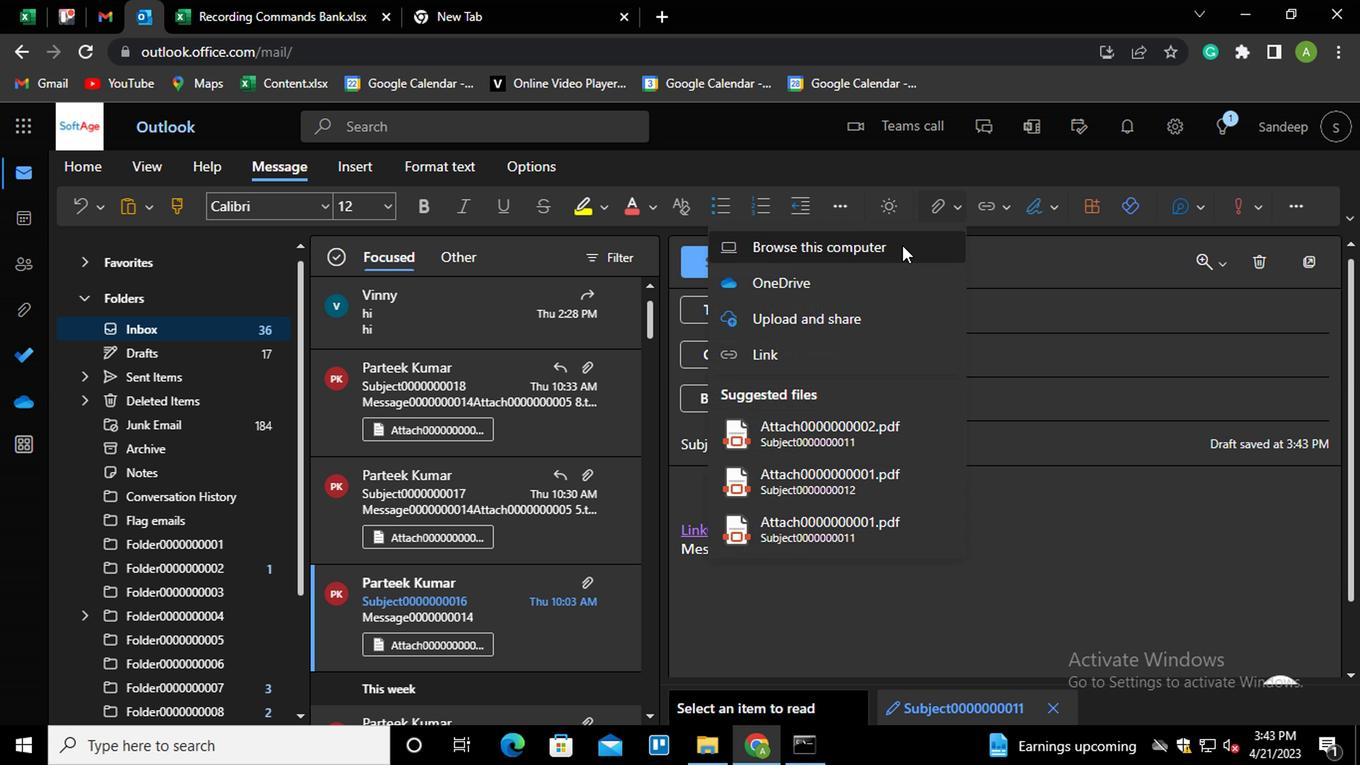 
Action: Mouse pressed left at (848, 258)
Screenshot: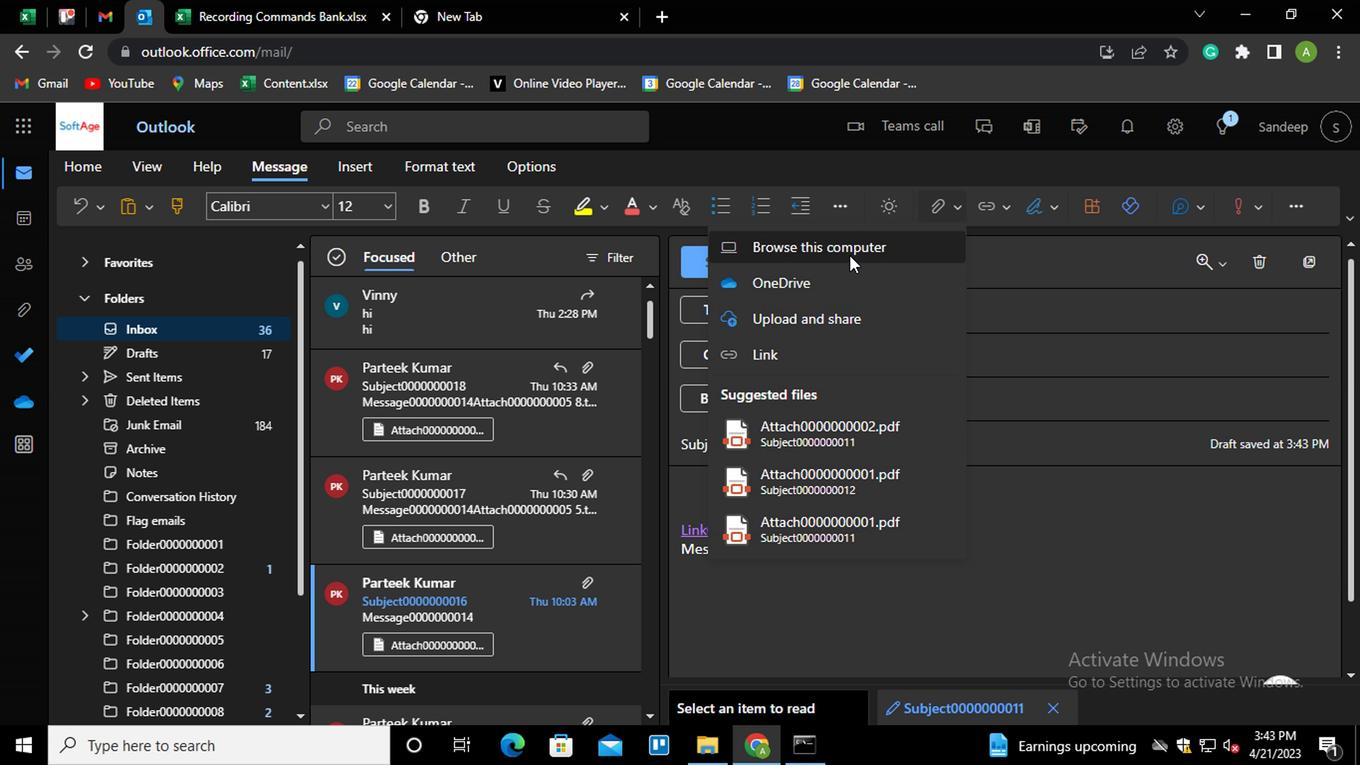 
Action: Mouse moved to (301, 194)
Screenshot: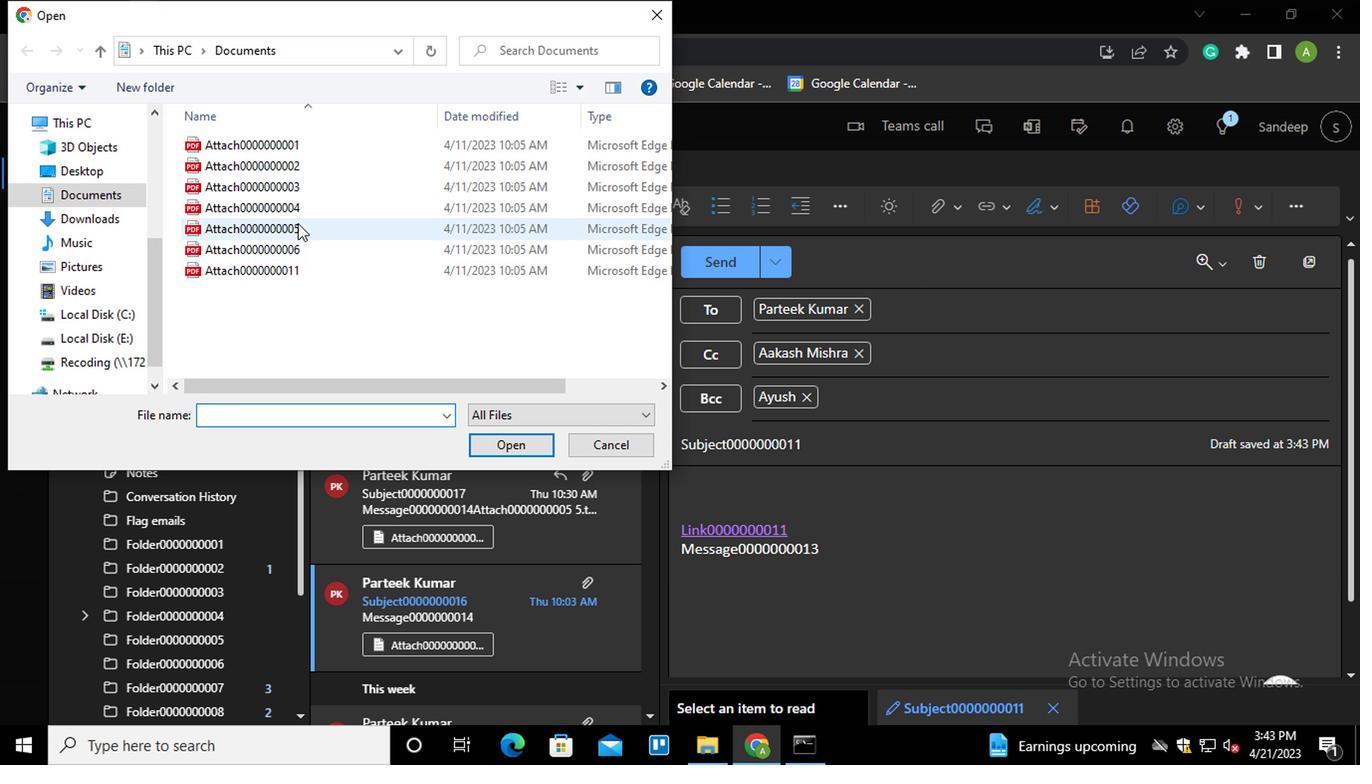 
Action: Mouse pressed left at (301, 194)
Screenshot: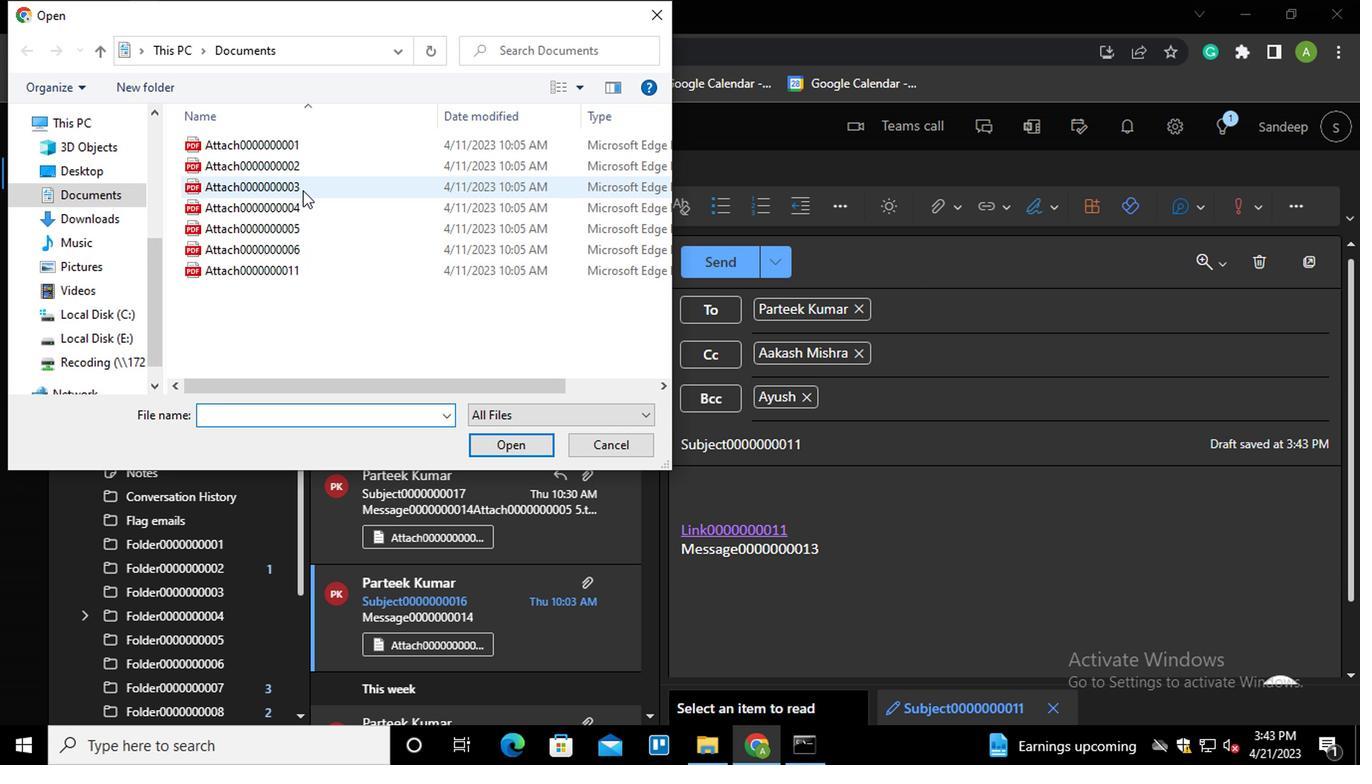 
Action: Mouse moved to (491, 449)
Screenshot: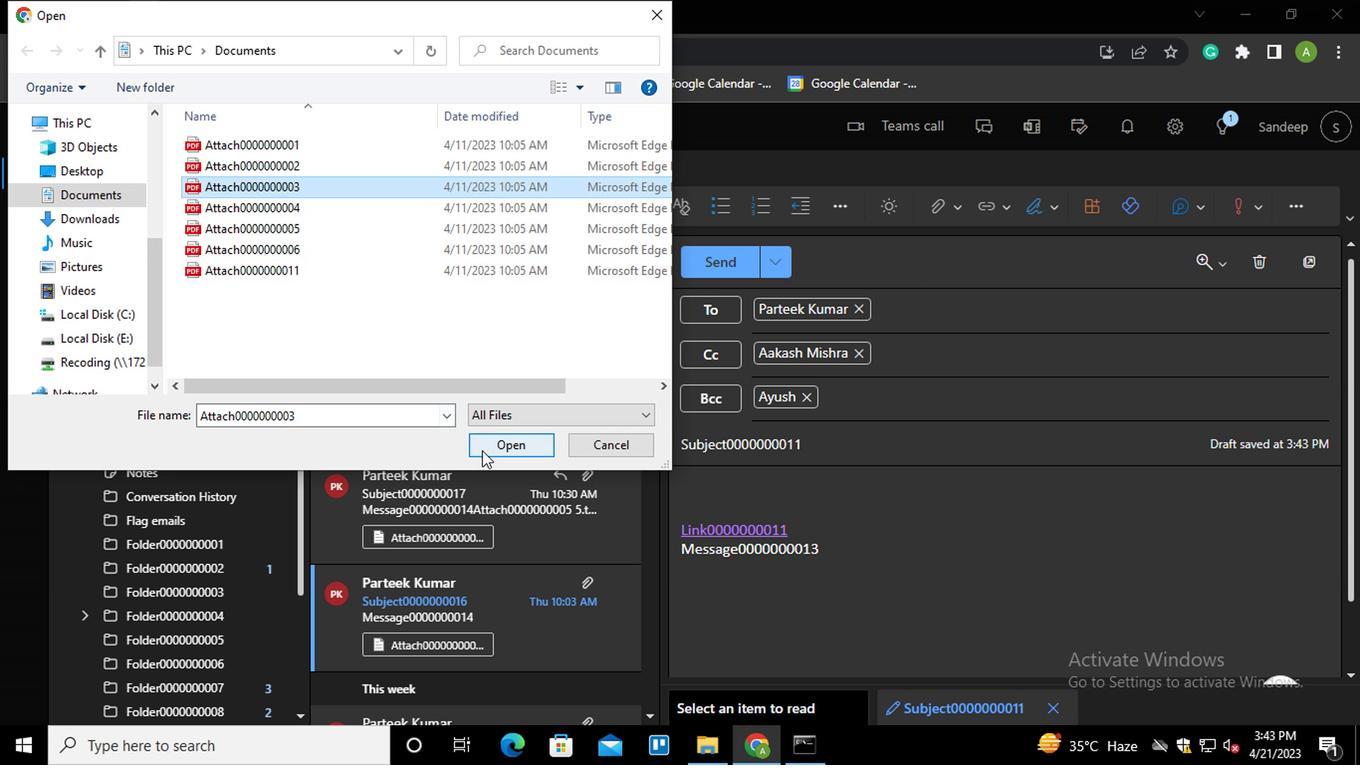 
Action: Mouse pressed left at (491, 449)
Screenshot: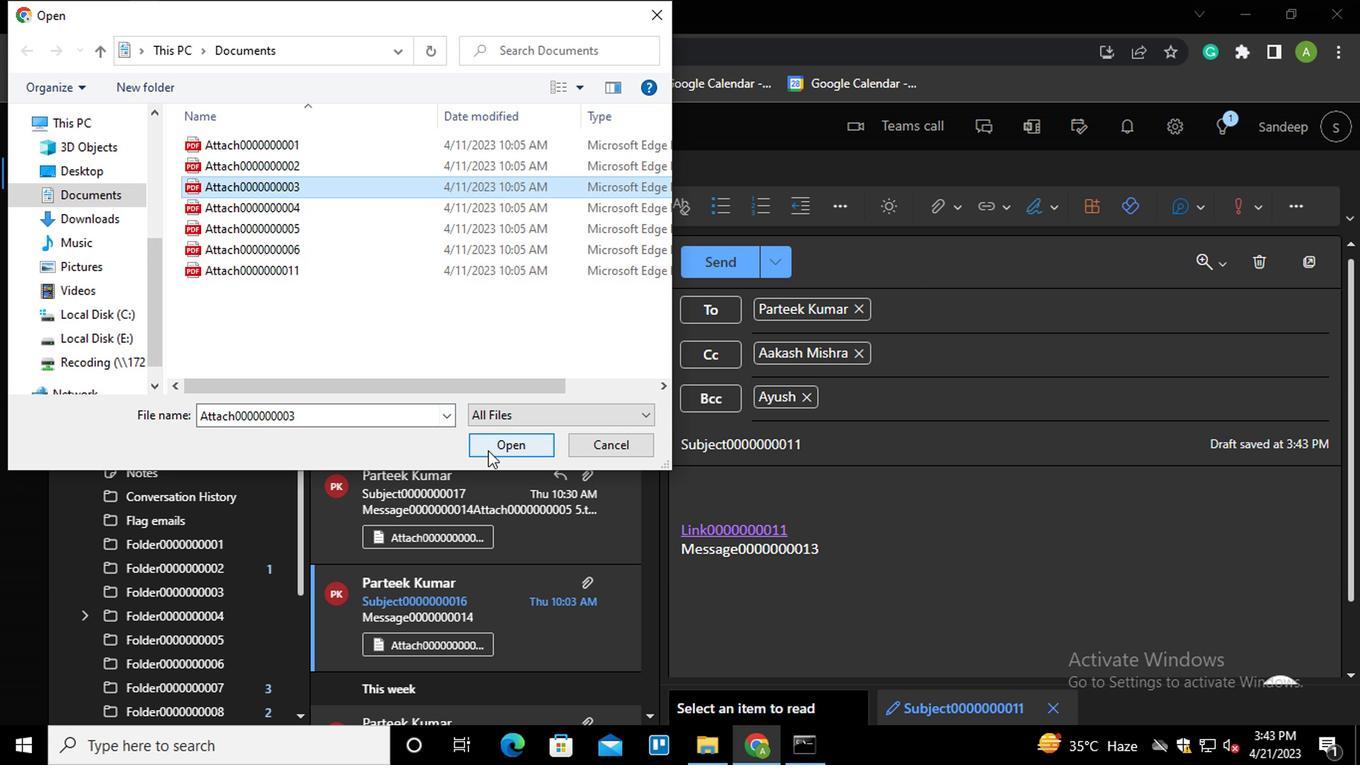 
Action: Mouse moved to (716, 268)
Screenshot: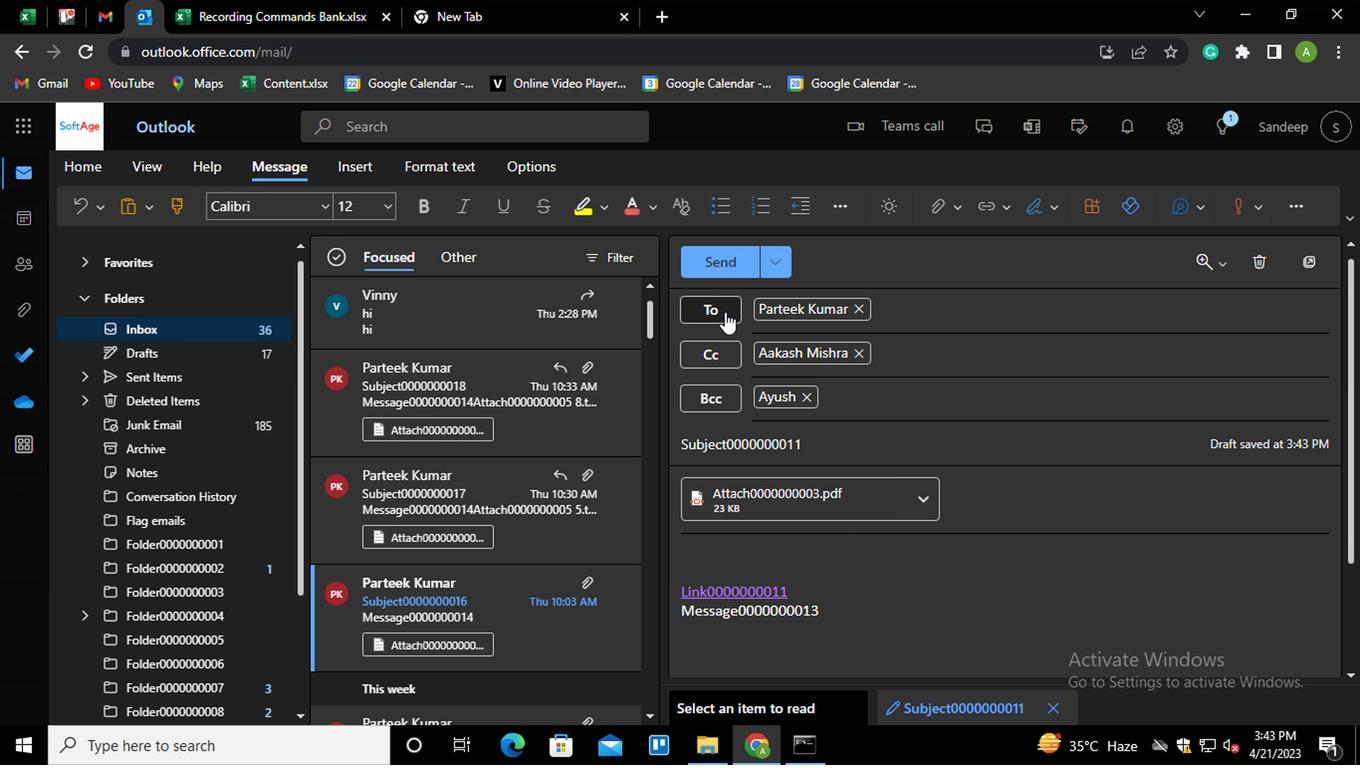 
Action: Mouse pressed left at (716, 268)
Screenshot: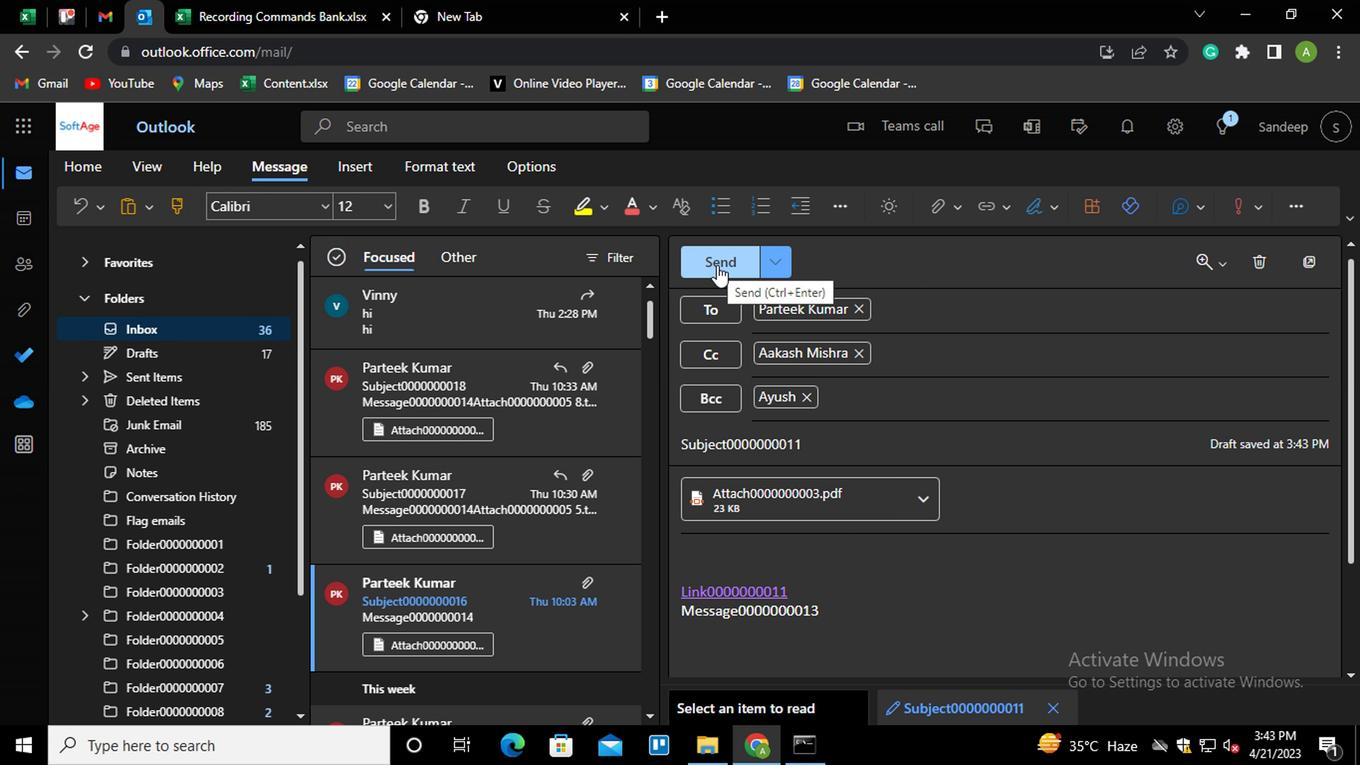 
Action: Mouse moved to (172, 211)
Screenshot: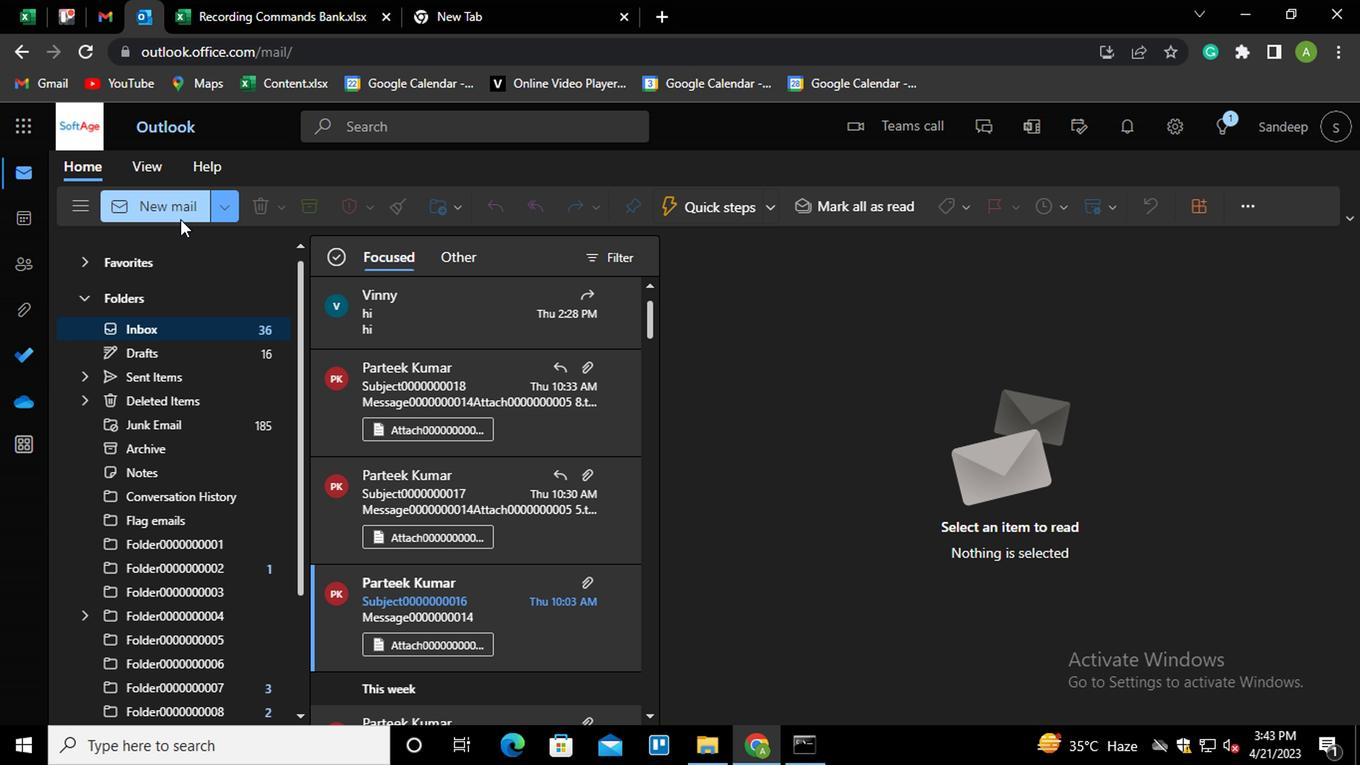 
Action: Mouse pressed left at (172, 211)
Screenshot: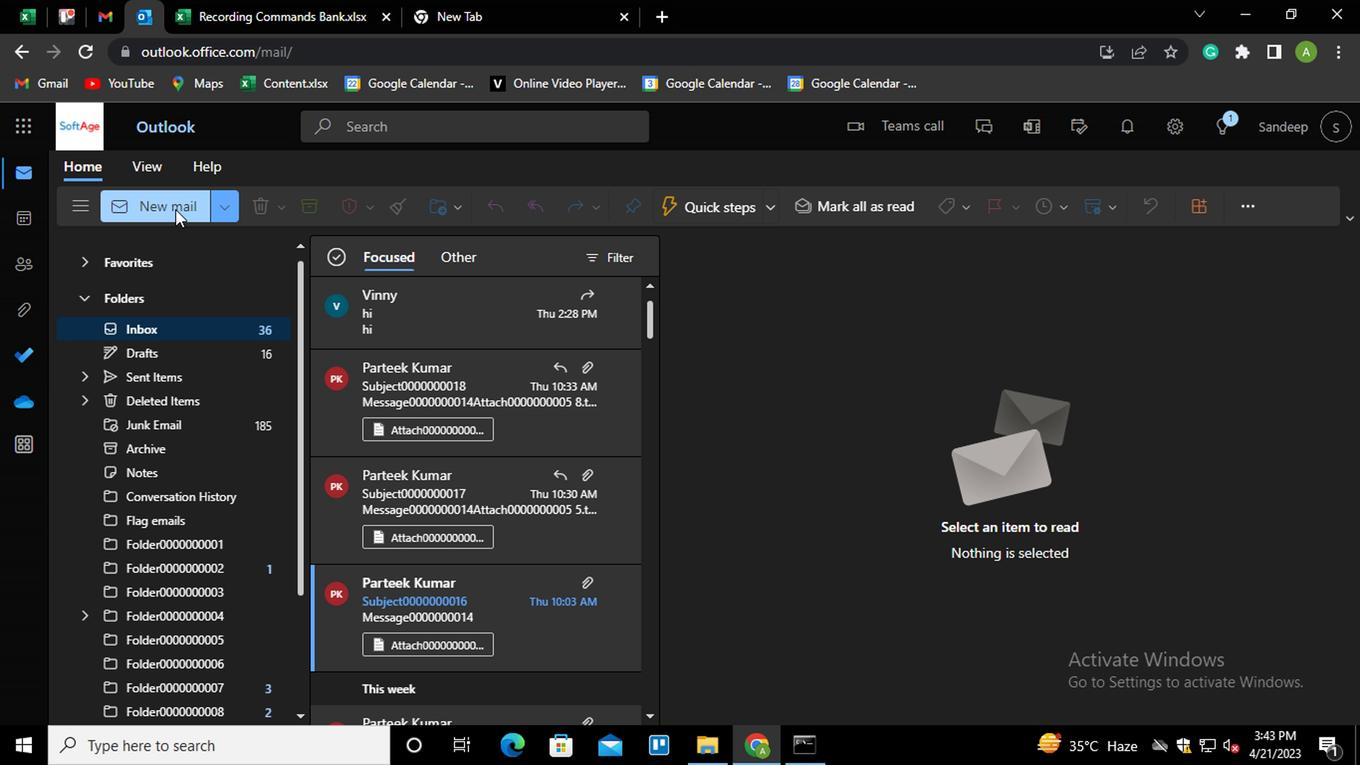 
Action: Mouse moved to (803, 491)
Screenshot: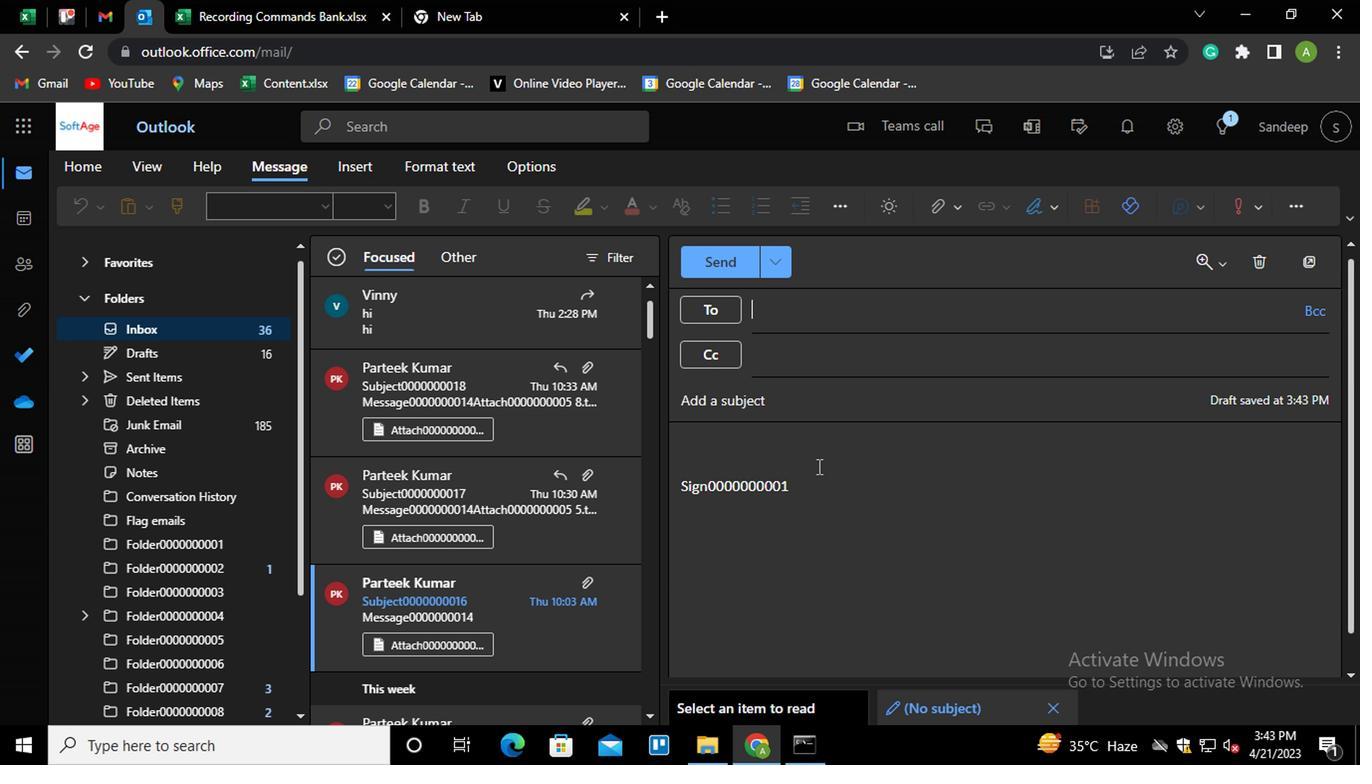 
Action: Mouse pressed left at (803, 491)
Screenshot: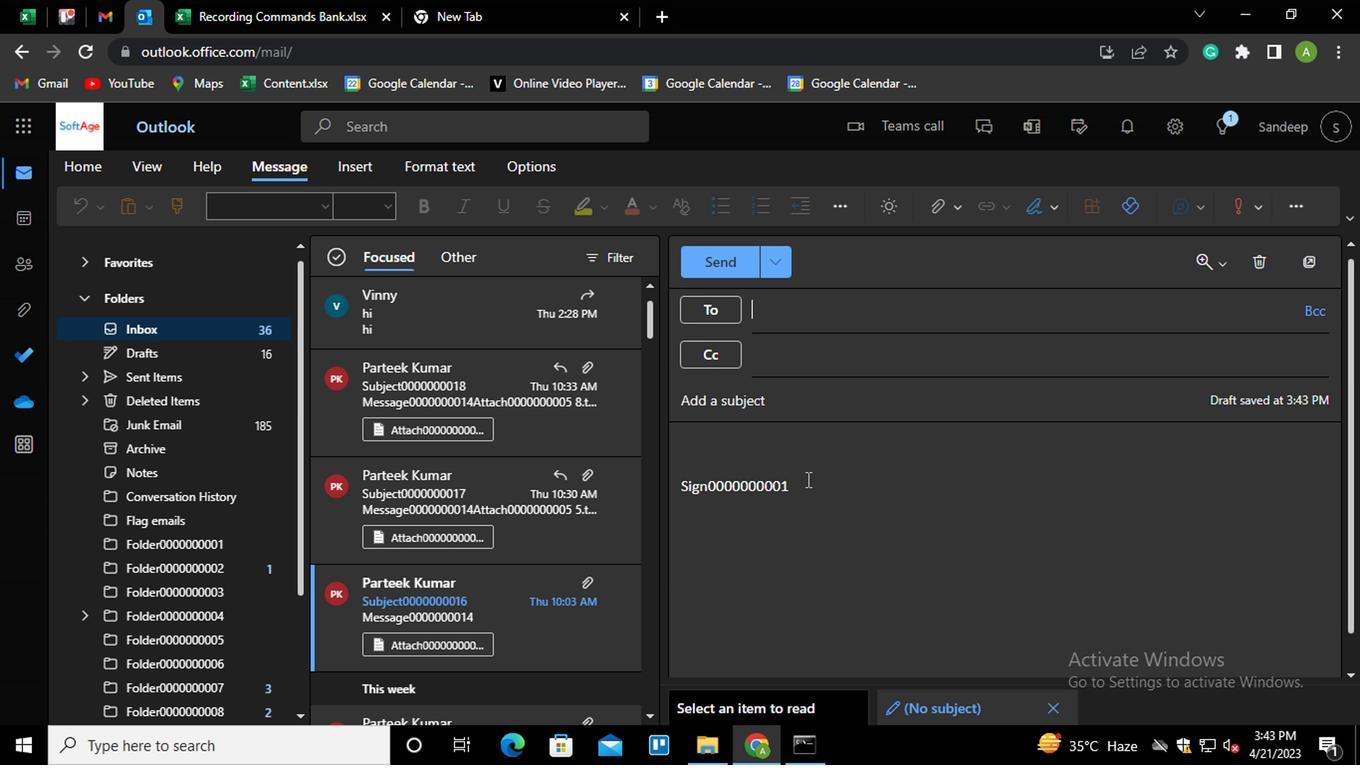 
Action: Mouse moved to (995, 205)
Screenshot: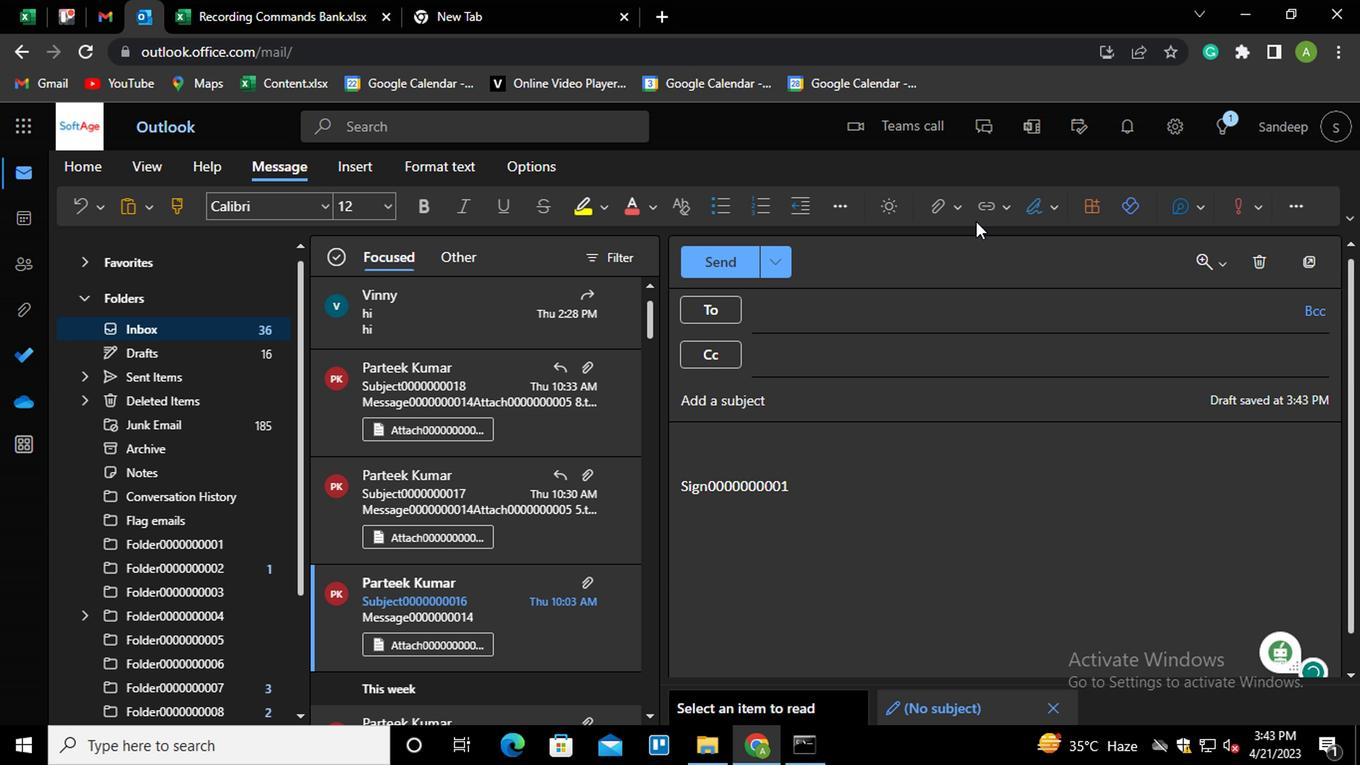 
Action: Mouse pressed left at (995, 205)
Screenshot: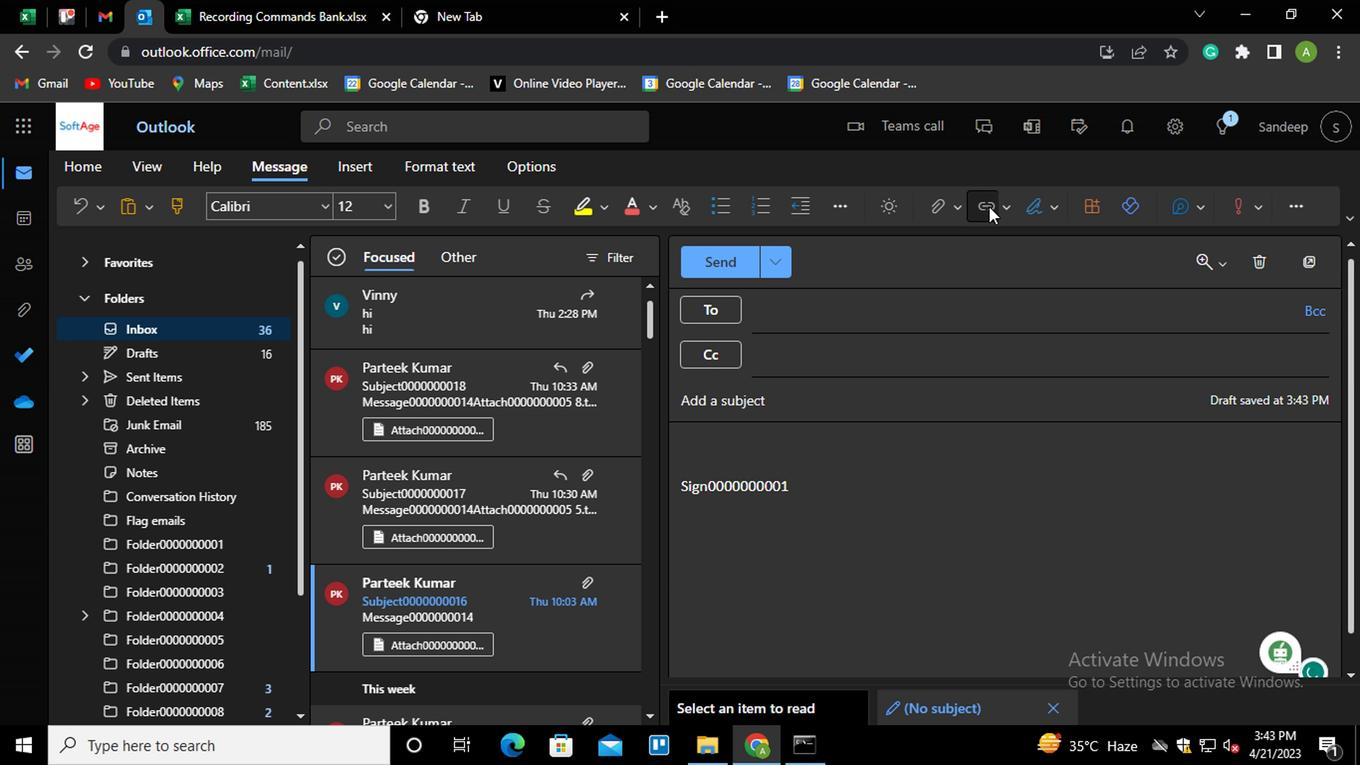 
Action: Mouse moved to (549, 392)
Screenshot: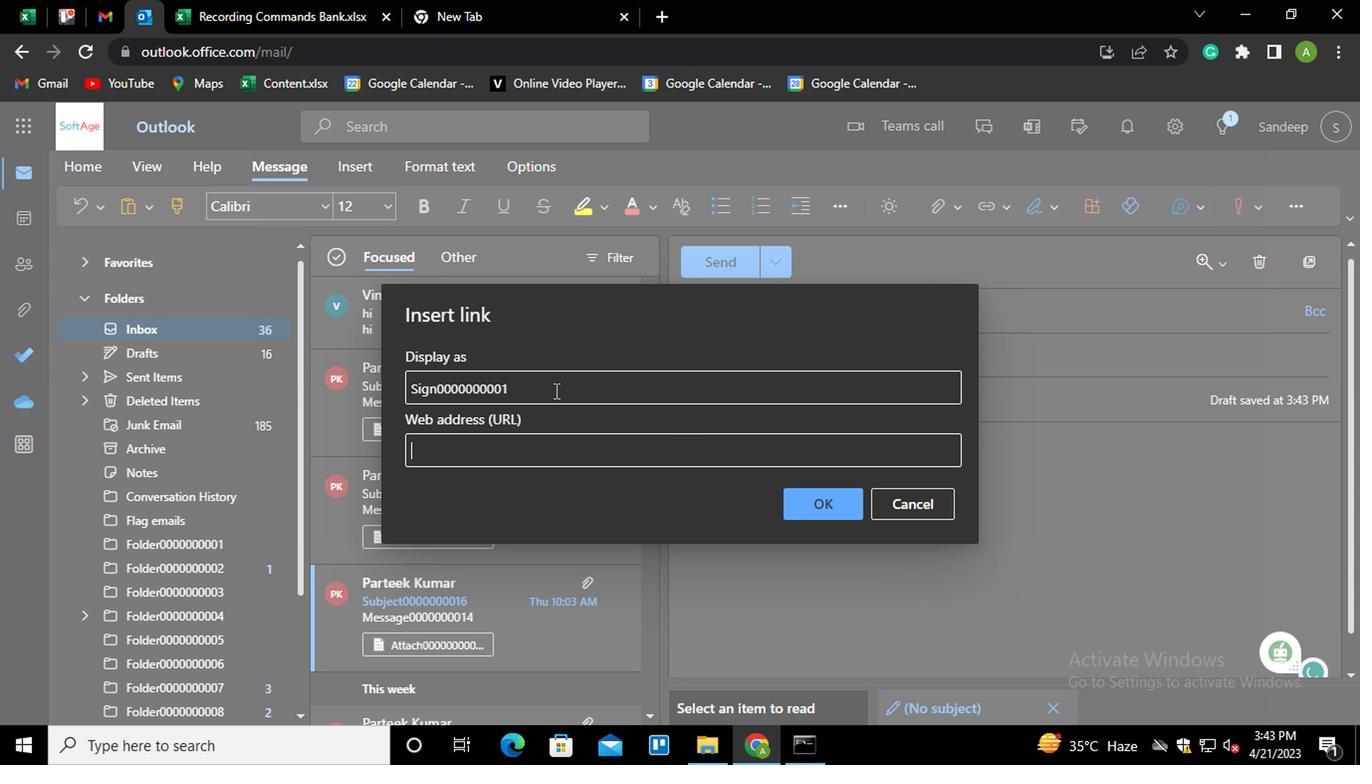 
Action: Mouse pressed left at (549, 392)
Screenshot: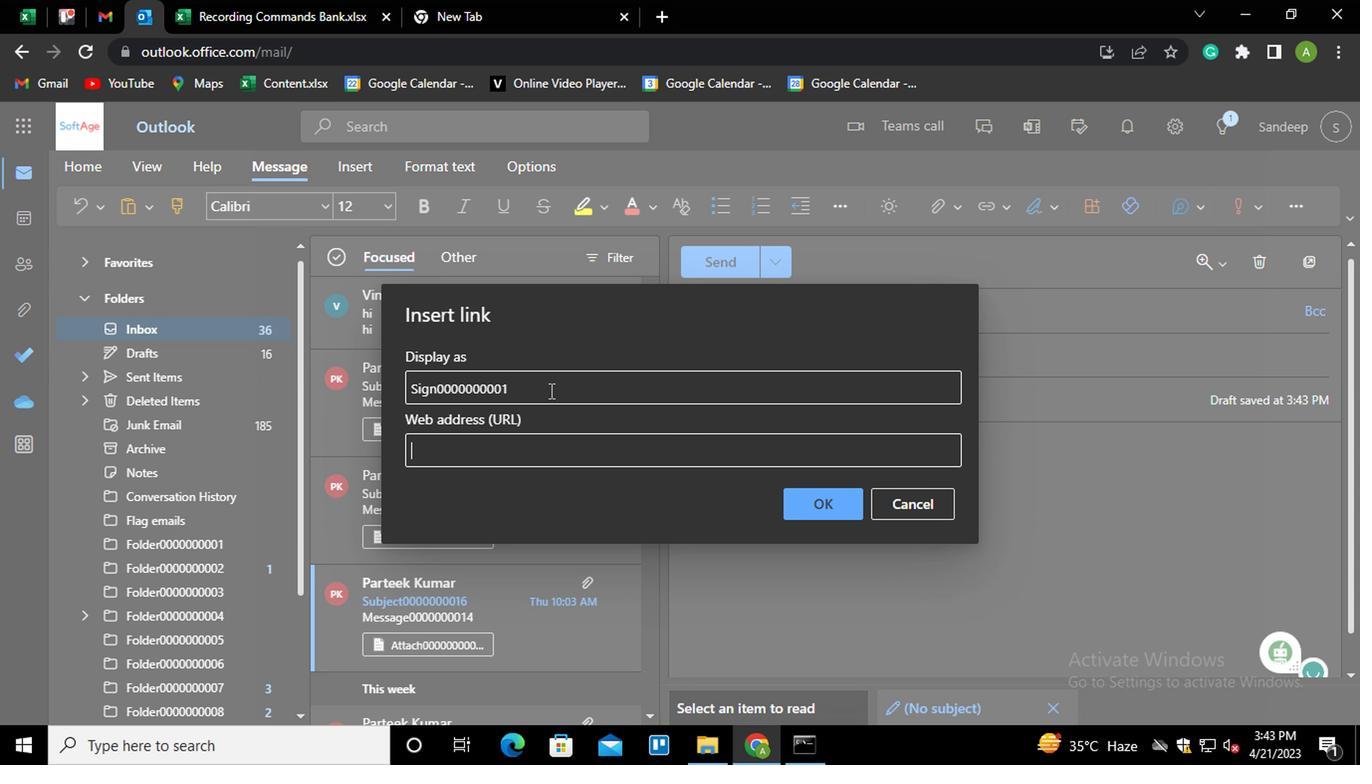 
Action: Mouse moved to (537, 441)
Screenshot: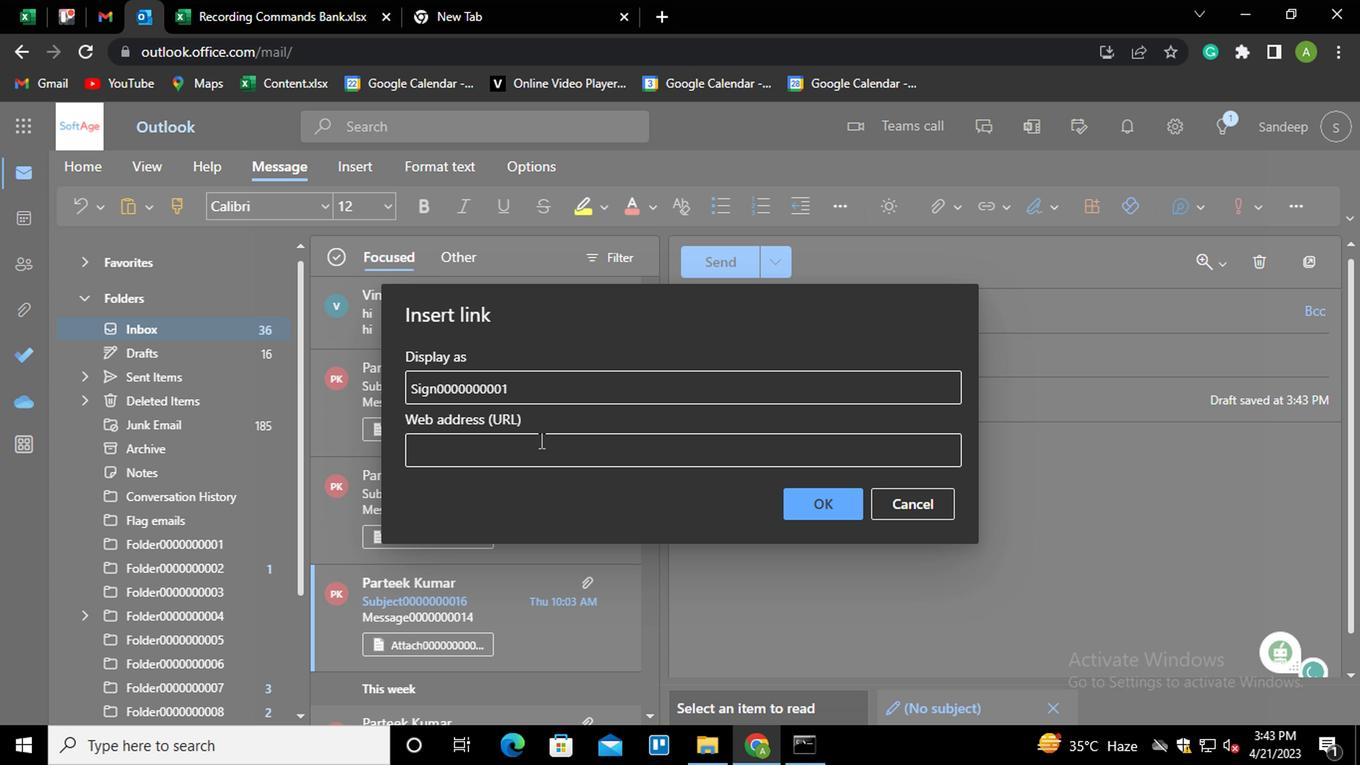 
Action: Key pressed <Key.shift_r><Key.home><Key.backspace>
Screenshot: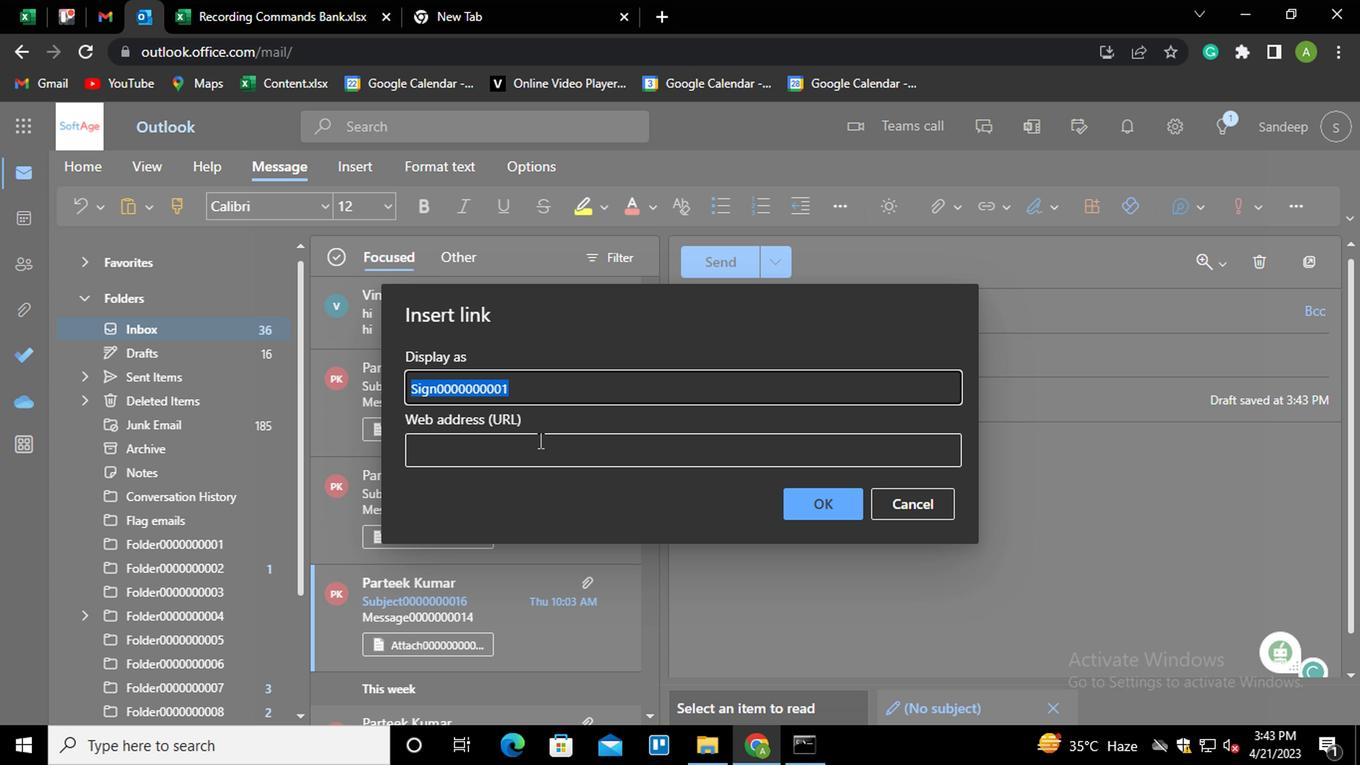 
Action: Mouse moved to (754, 456)
Screenshot: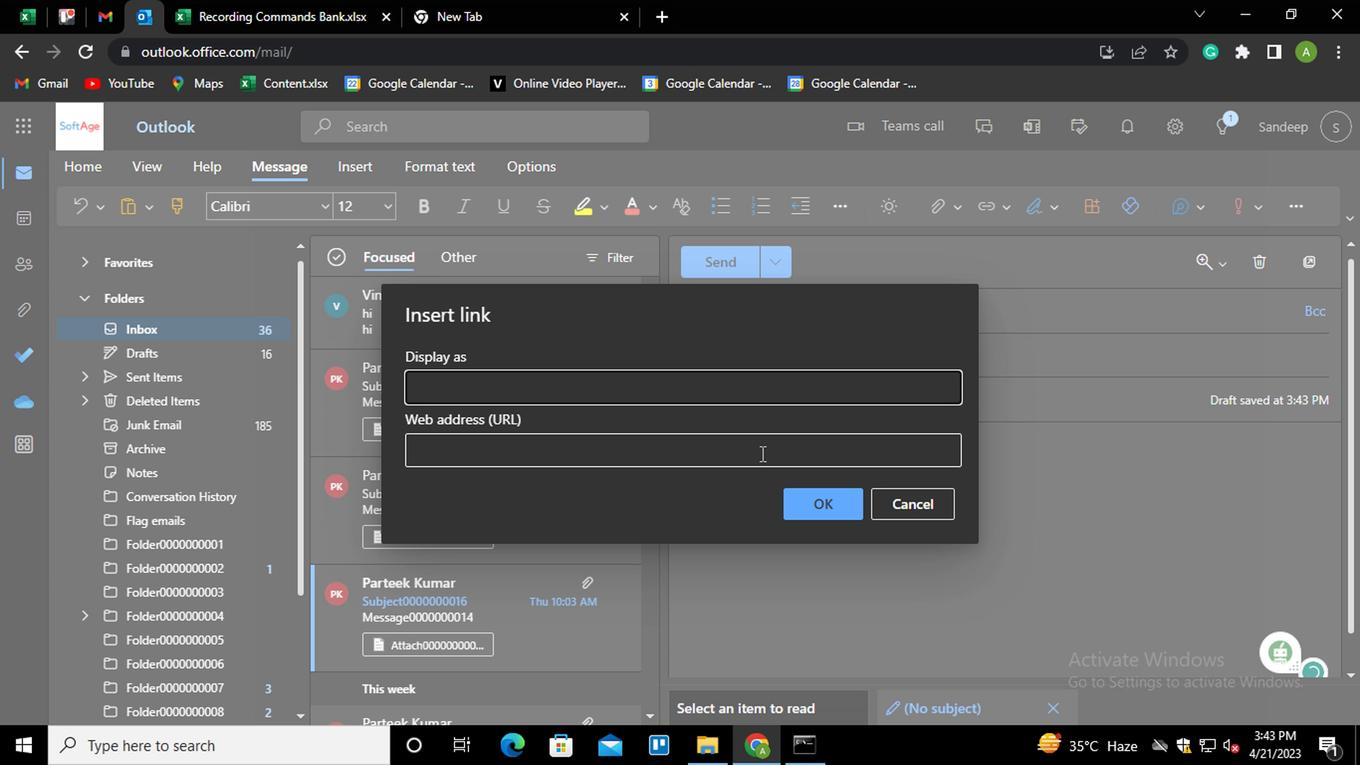 
Action: Mouse pressed left at (754, 456)
Screenshot: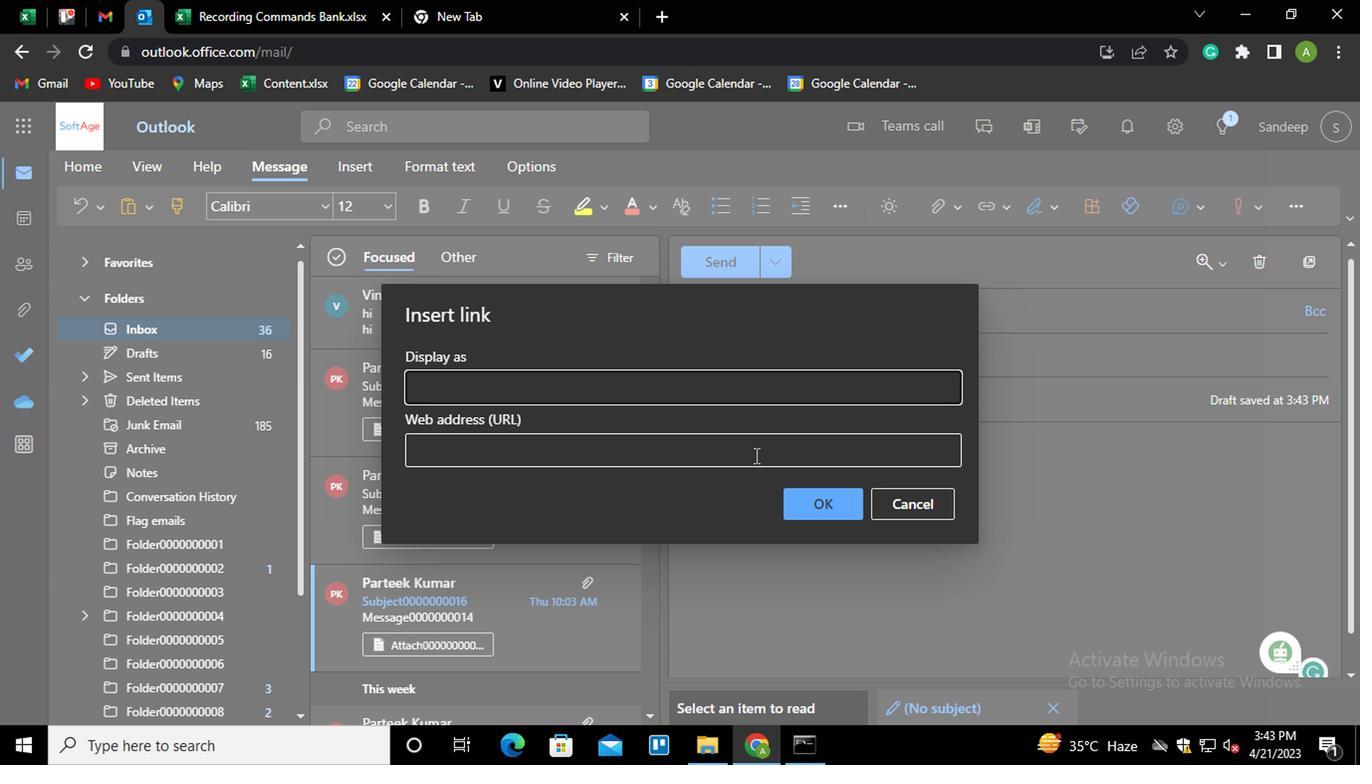 
Action: Key pressed <Key.shift_r>LINK0000000011
Screenshot: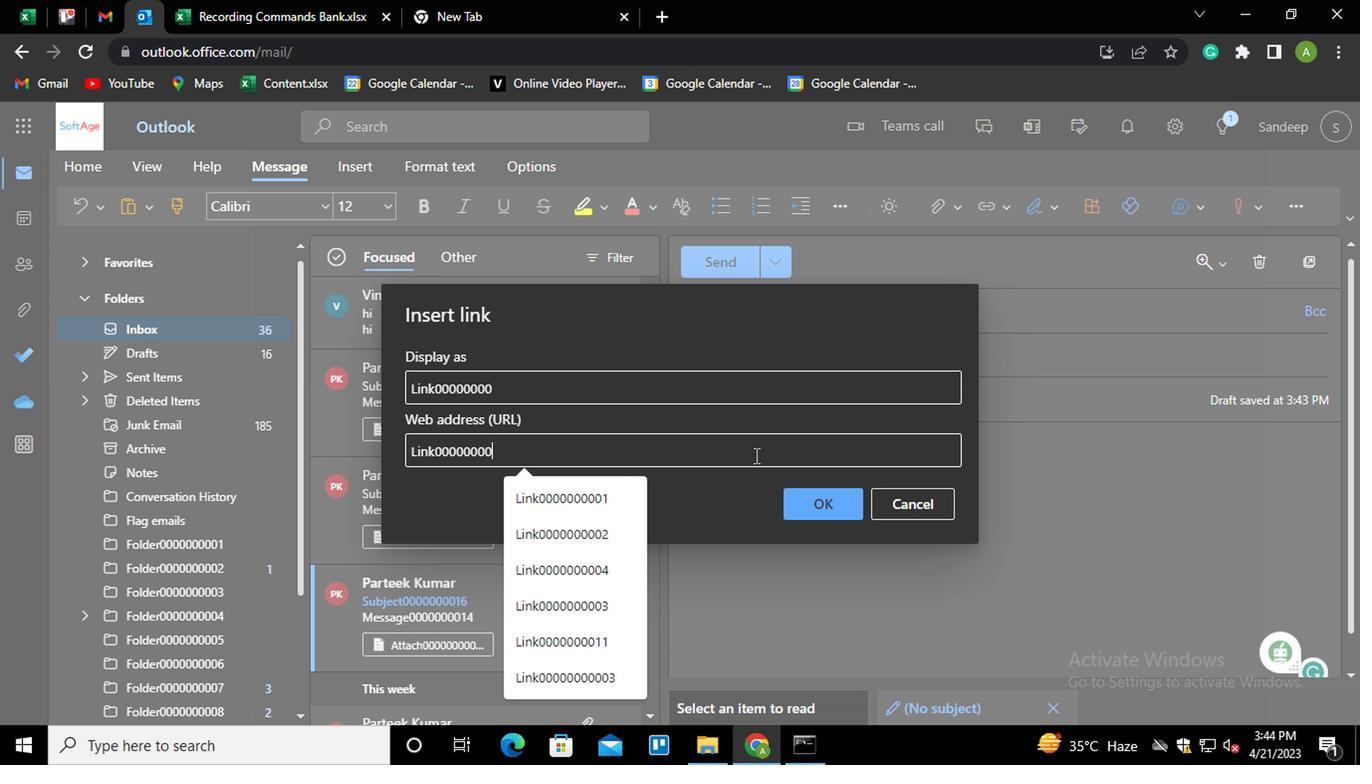 
Action: Mouse moved to (843, 505)
Screenshot: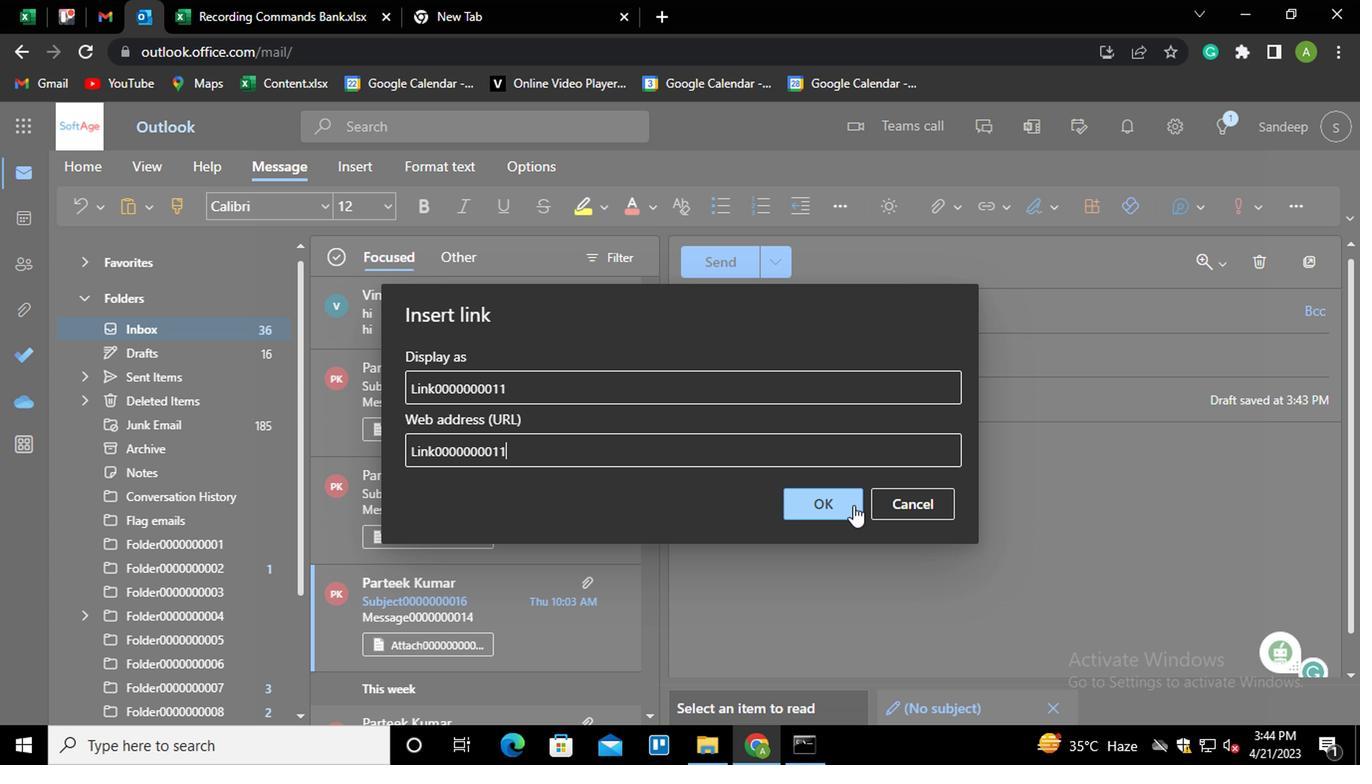 
Action: Mouse pressed left at (843, 505)
Screenshot: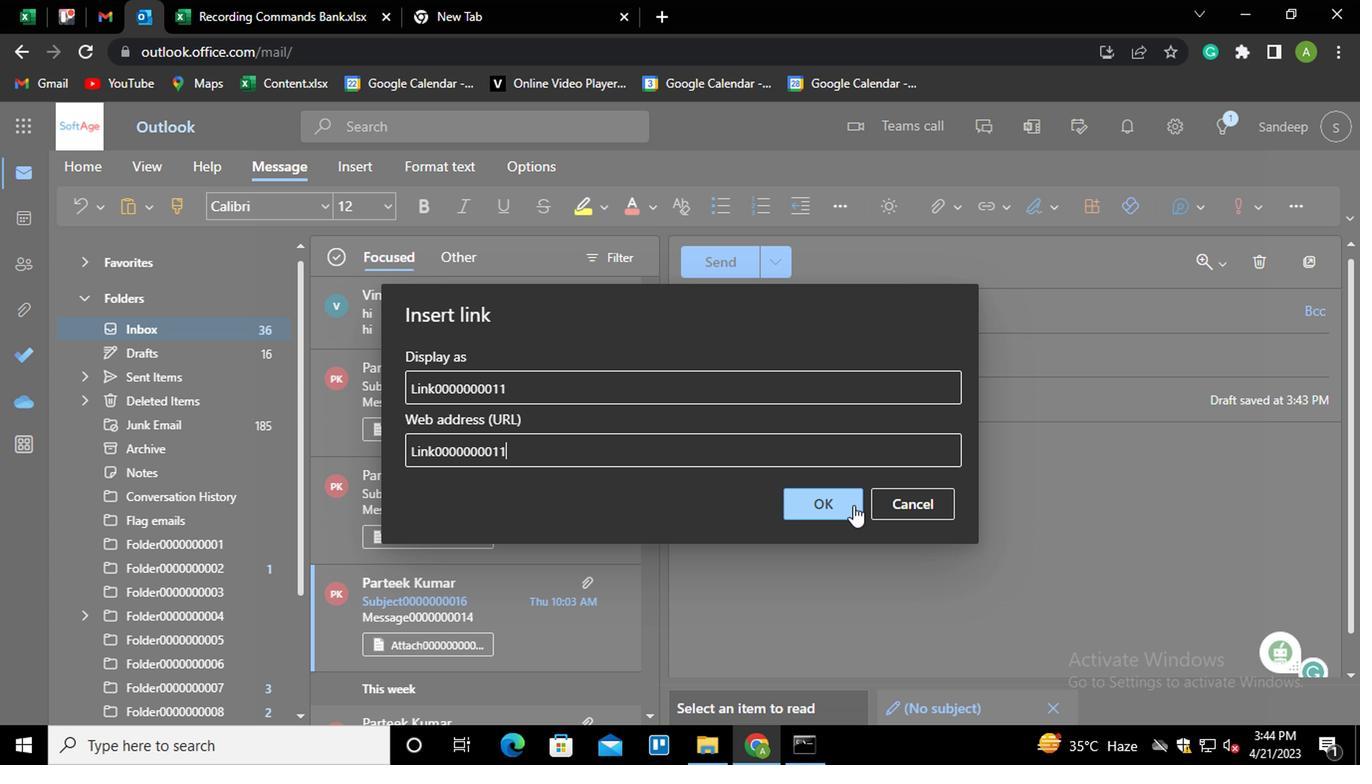 
Action: Mouse moved to (810, 314)
Screenshot: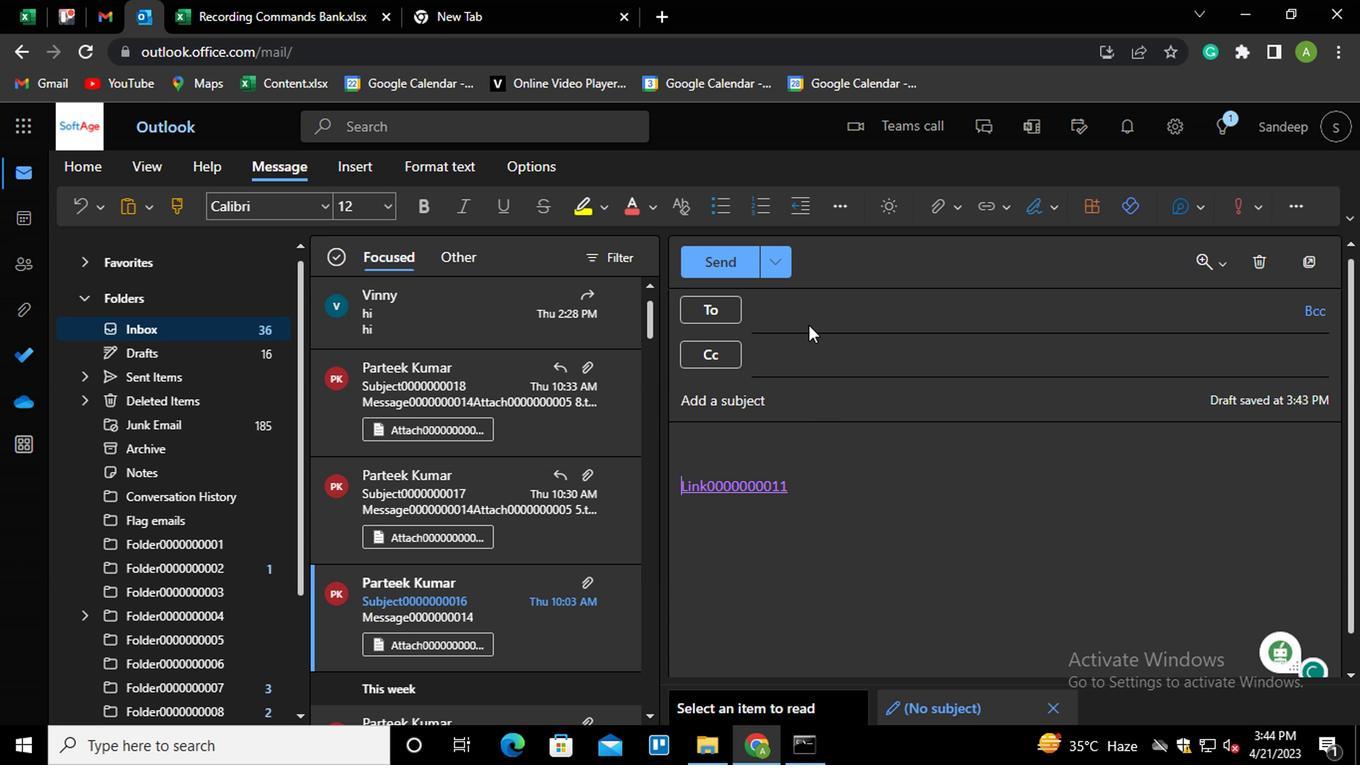 
Action: Mouse pressed left at (810, 314)
Screenshot: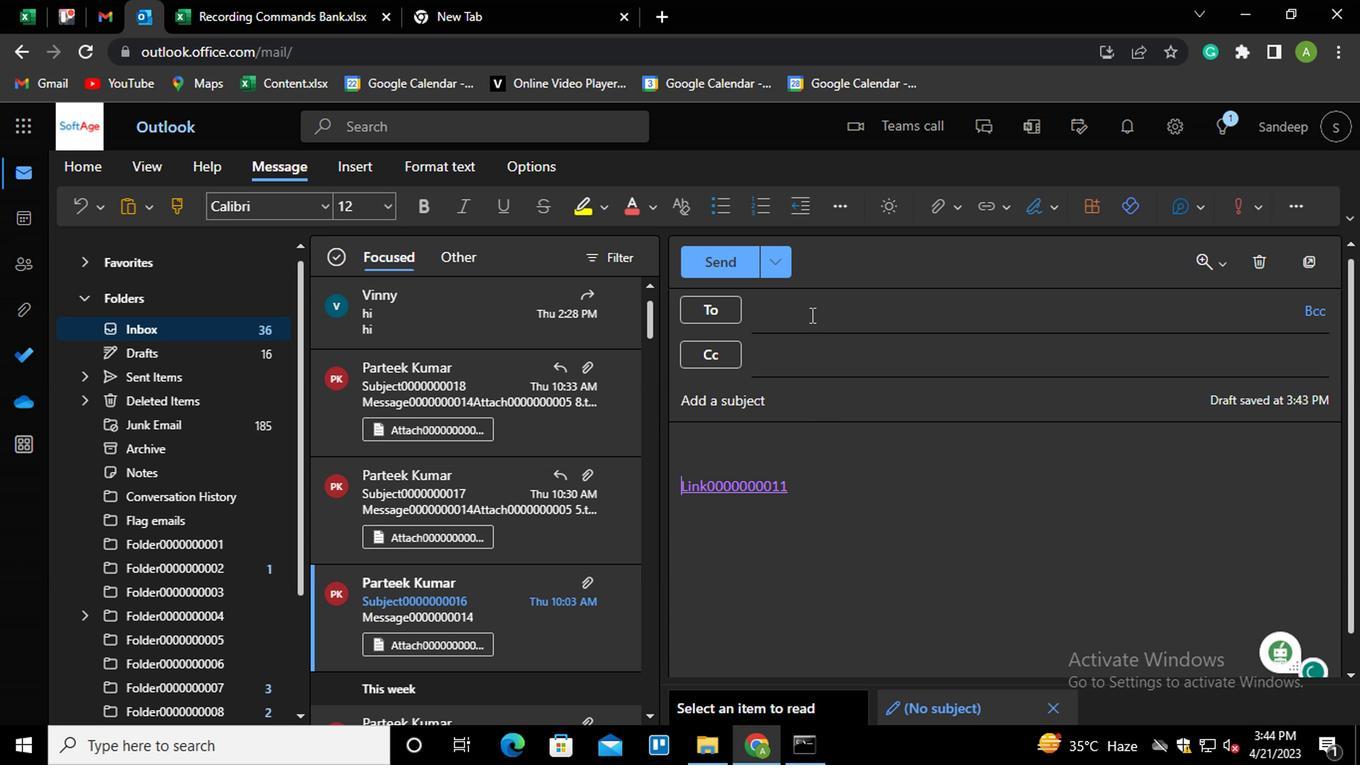 
Action: Key pressed PAR<Key.enter>AA<Key.enter>
Screenshot: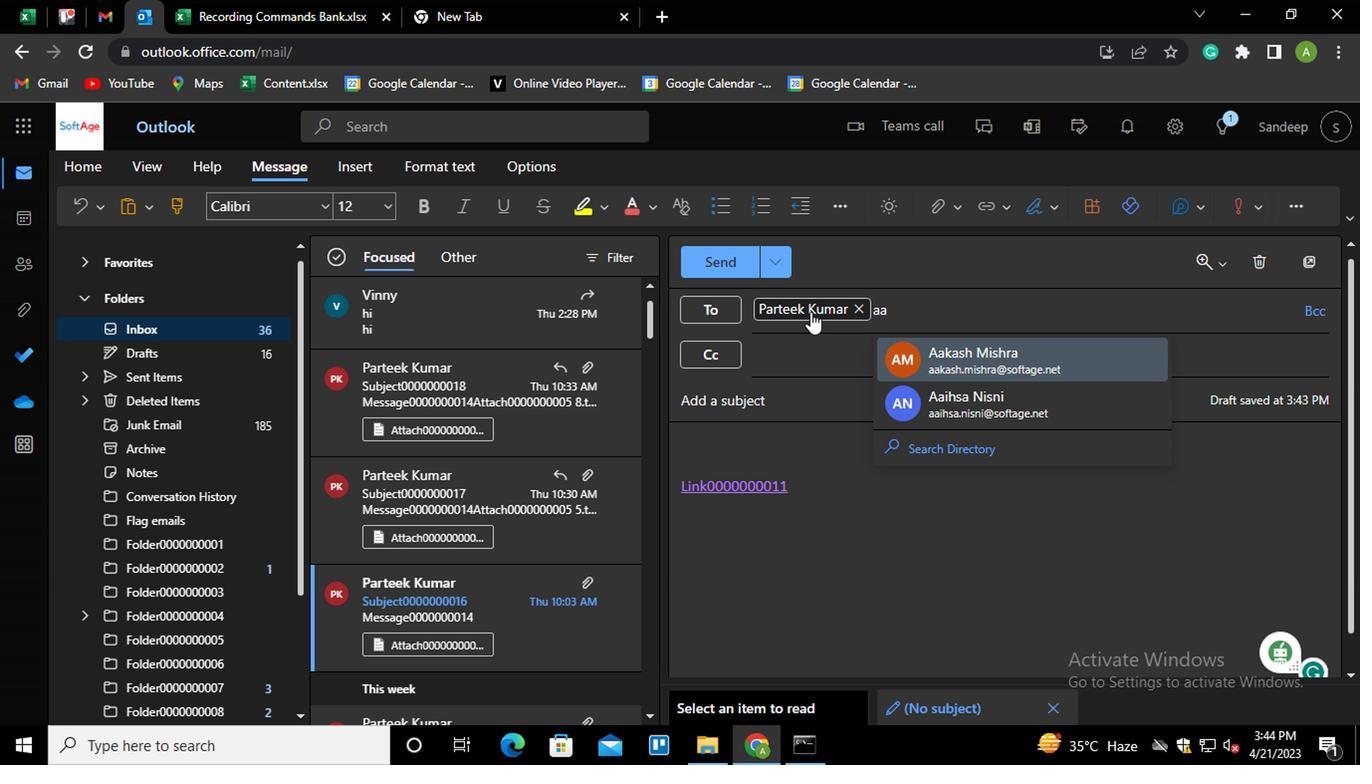
Action: Mouse moved to (821, 354)
Screenshot: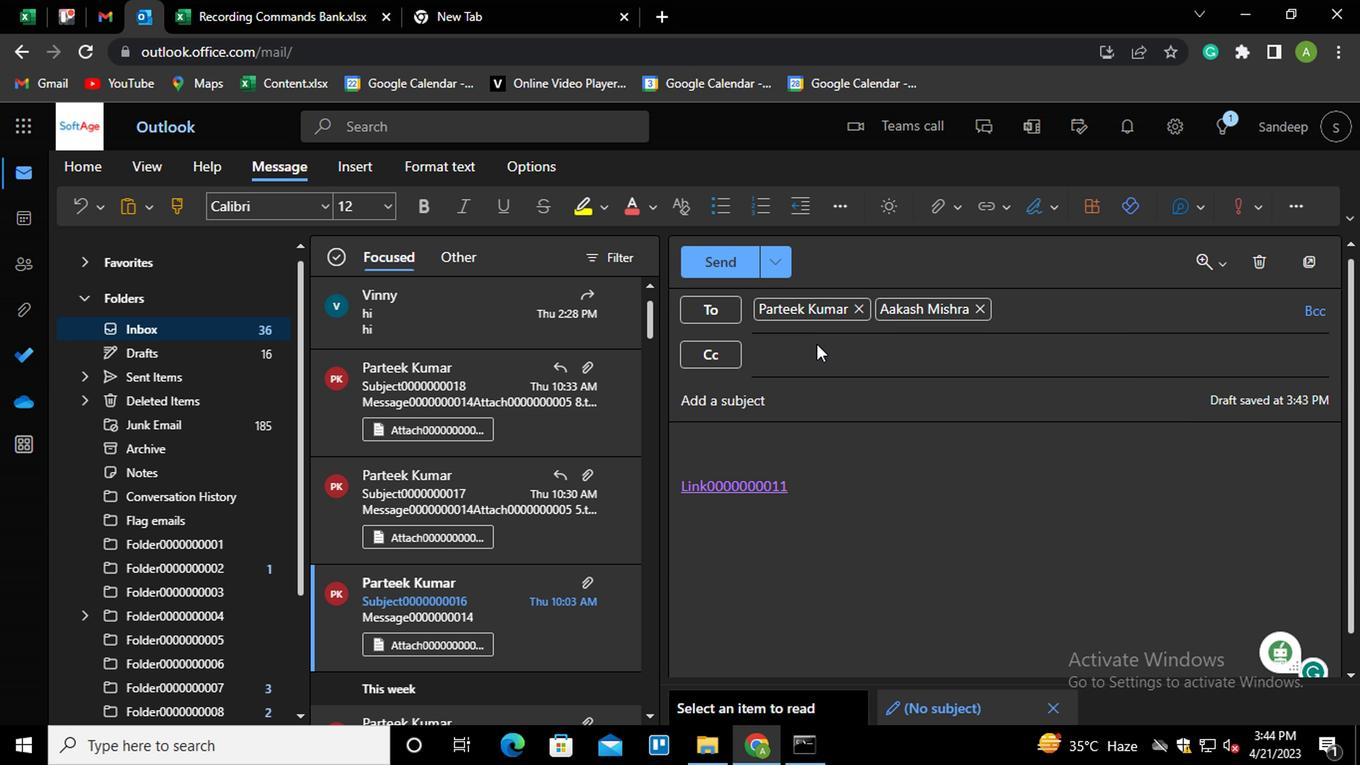 
Action: Mouse pressed left at (821, 354)
Screenshot: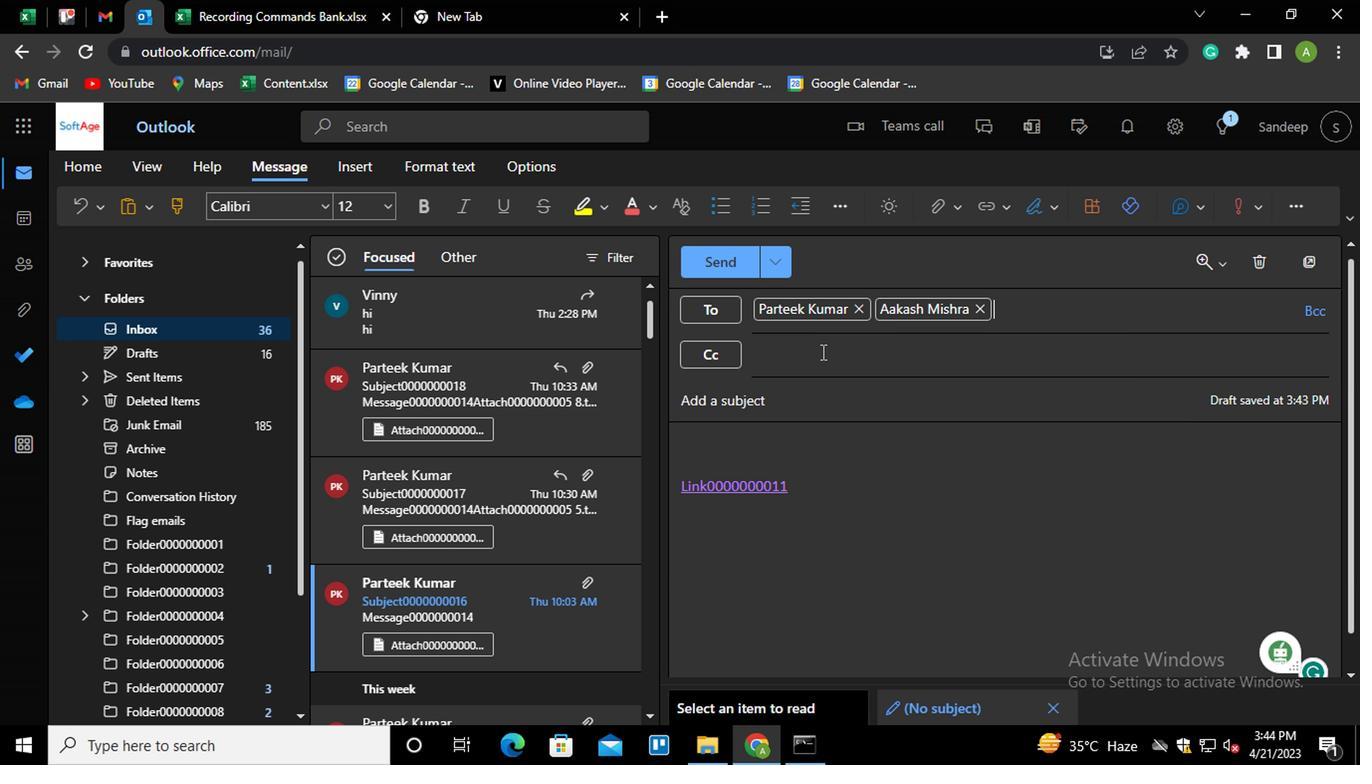
Action: Key pressed AYU<Key.enter>POO<Key.enter>
Screenshot: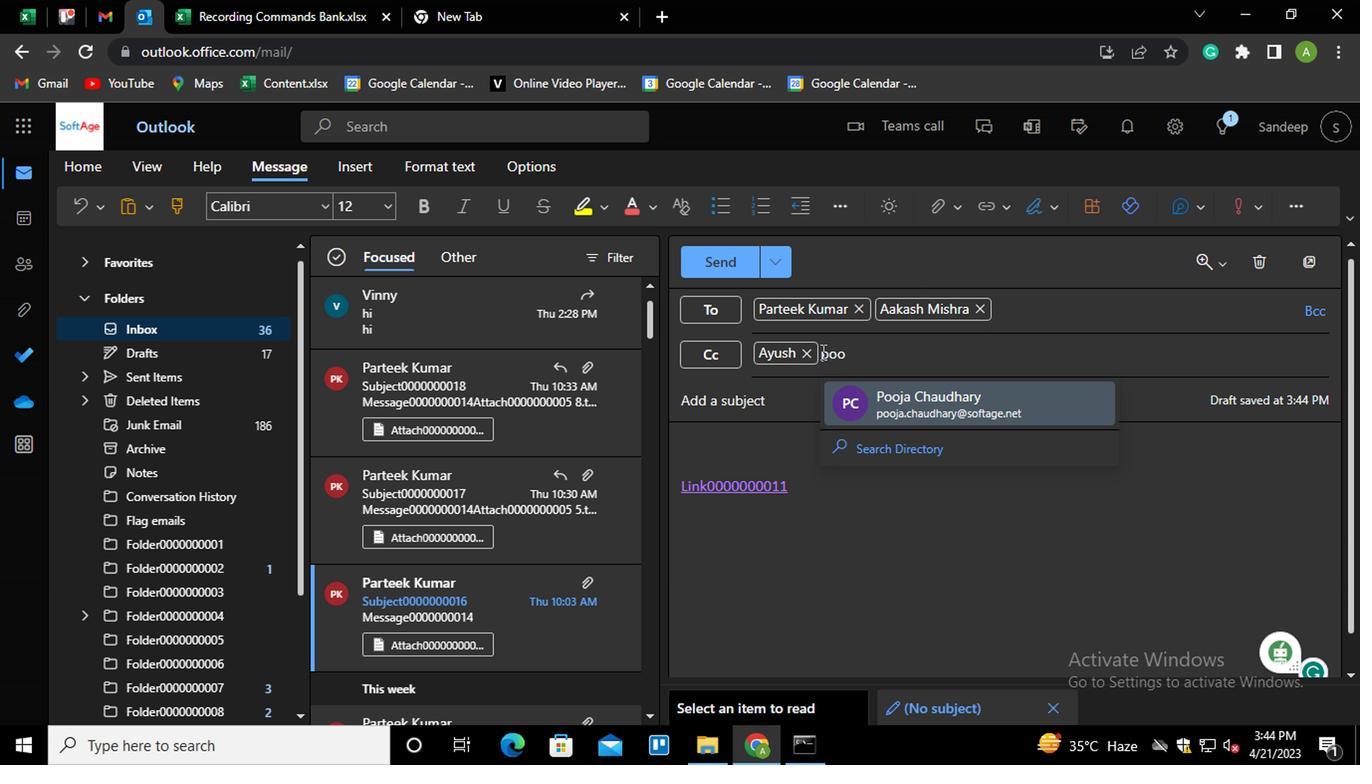 
Action: Mouse moved to (837, 410)
Screenshot: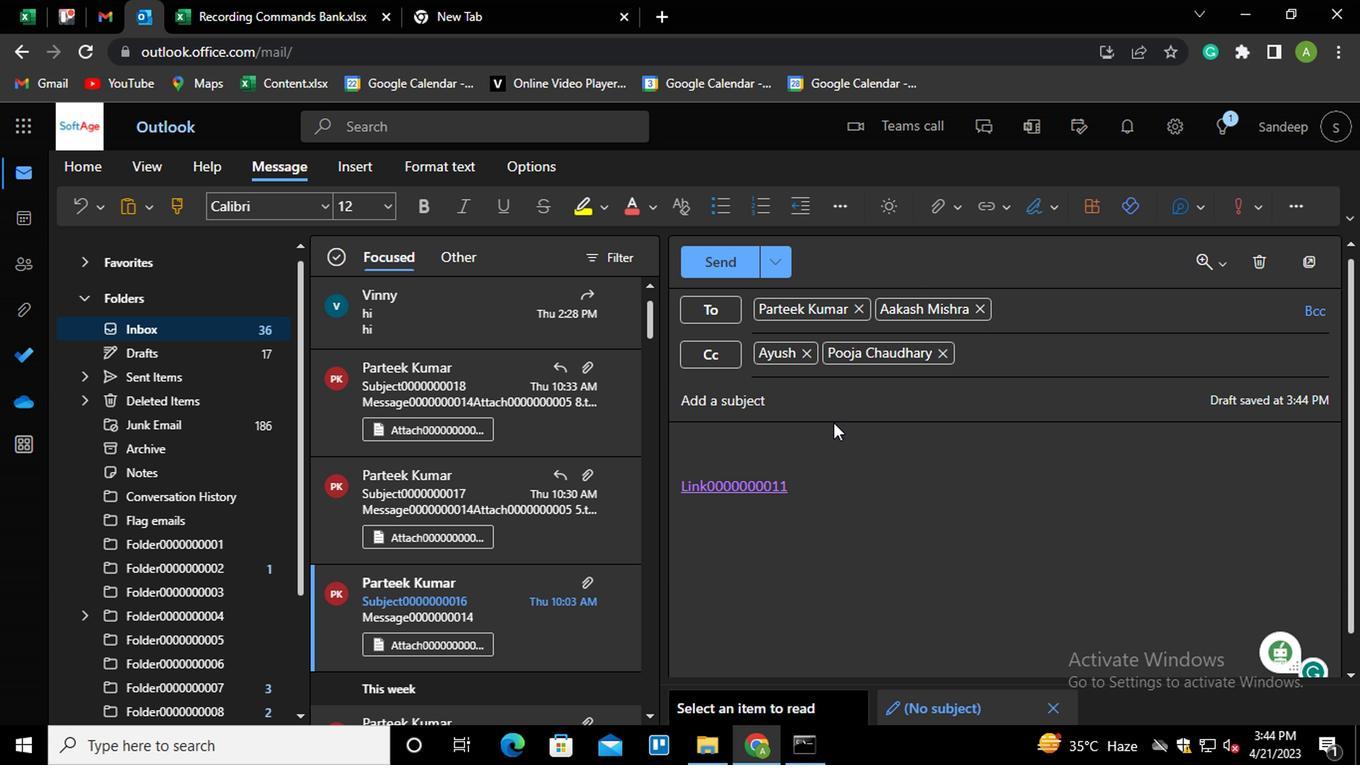 
Action: Mouse pressed left at (837, 410)
Screenshot: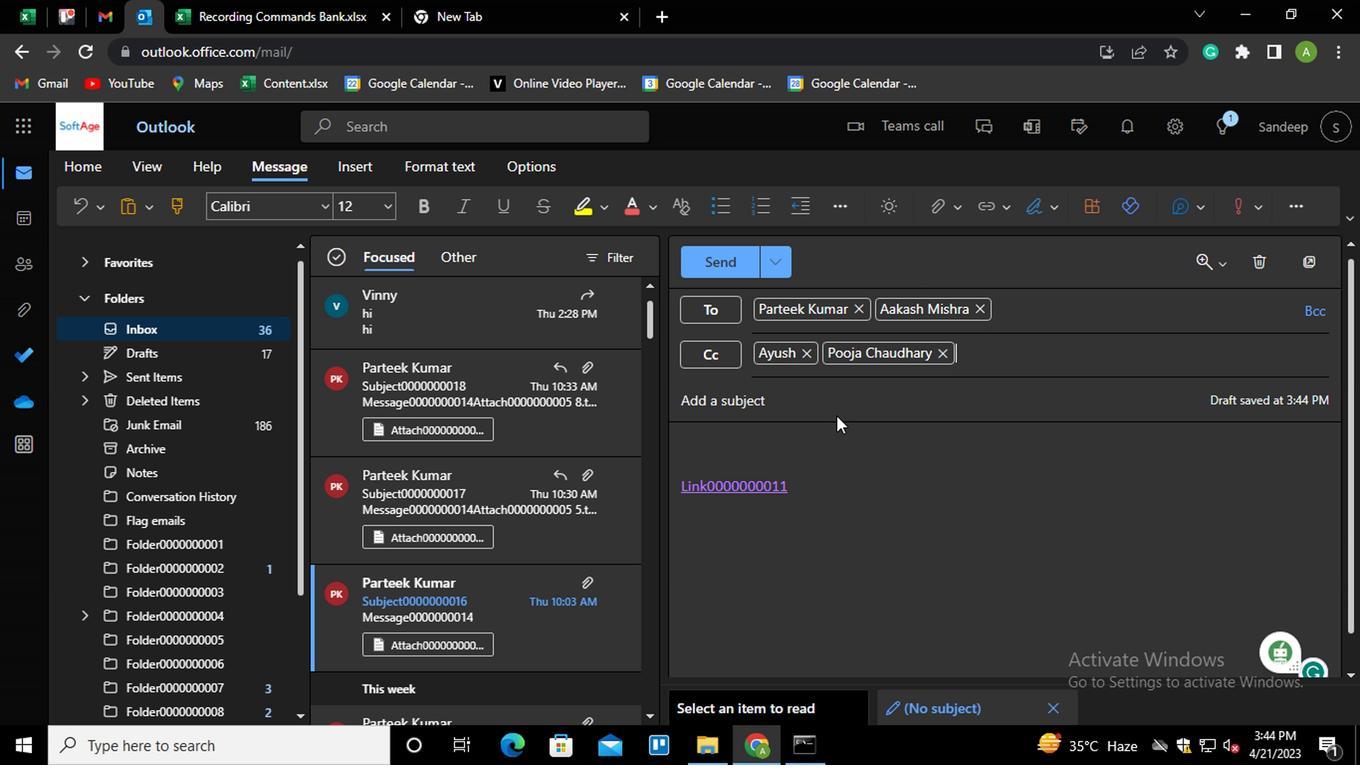 
Action: Mouse moved to (1315, 304)
Screenshot: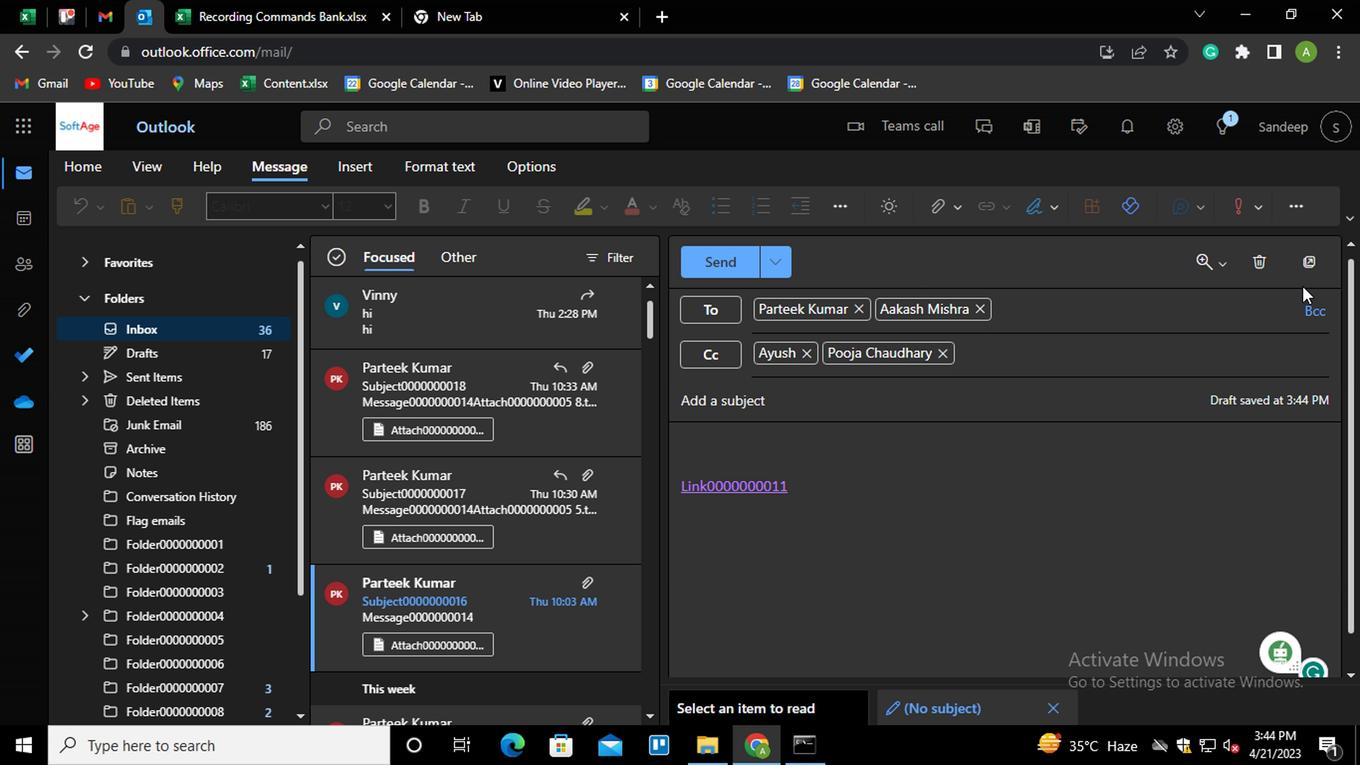 
Action: Mouse pressed left at (1315, 304)
Screenshot: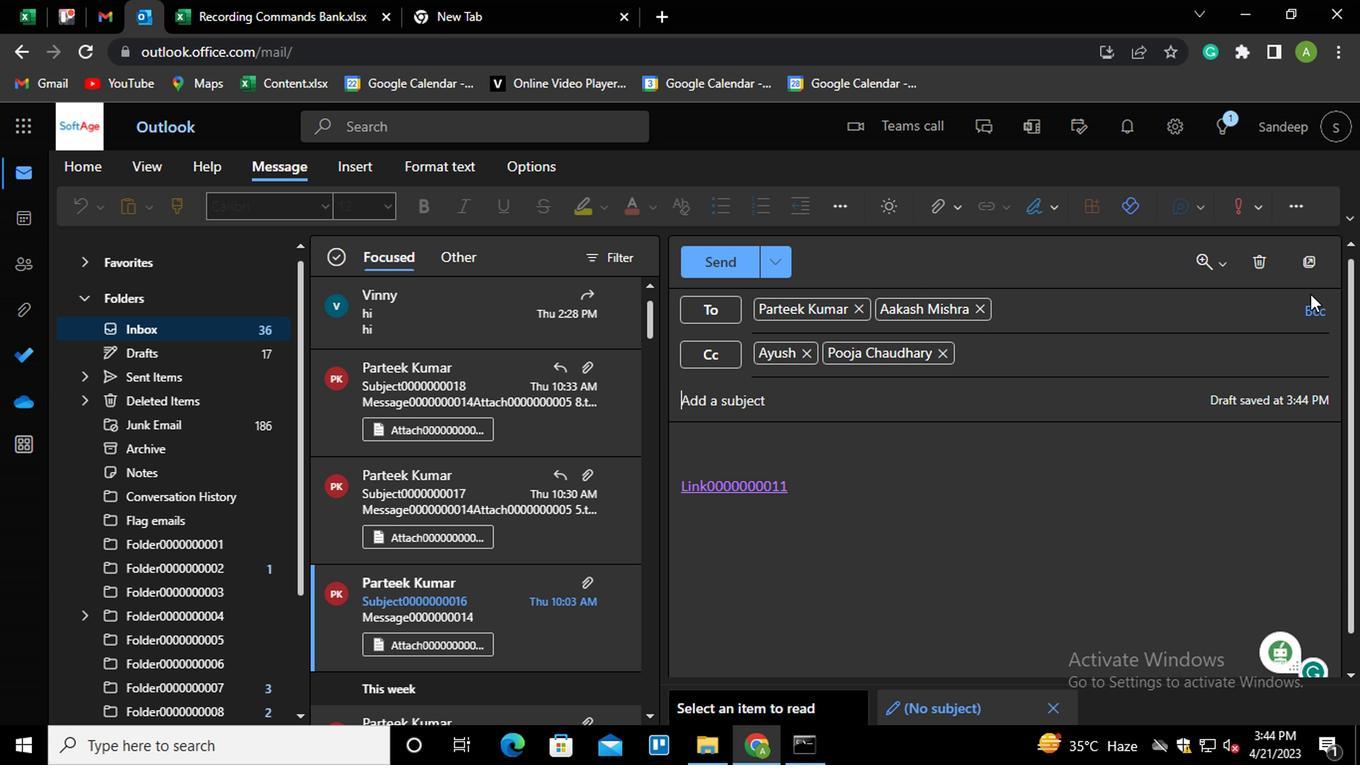 
Action: Mouse moved to (1128, 364)
Screenshot: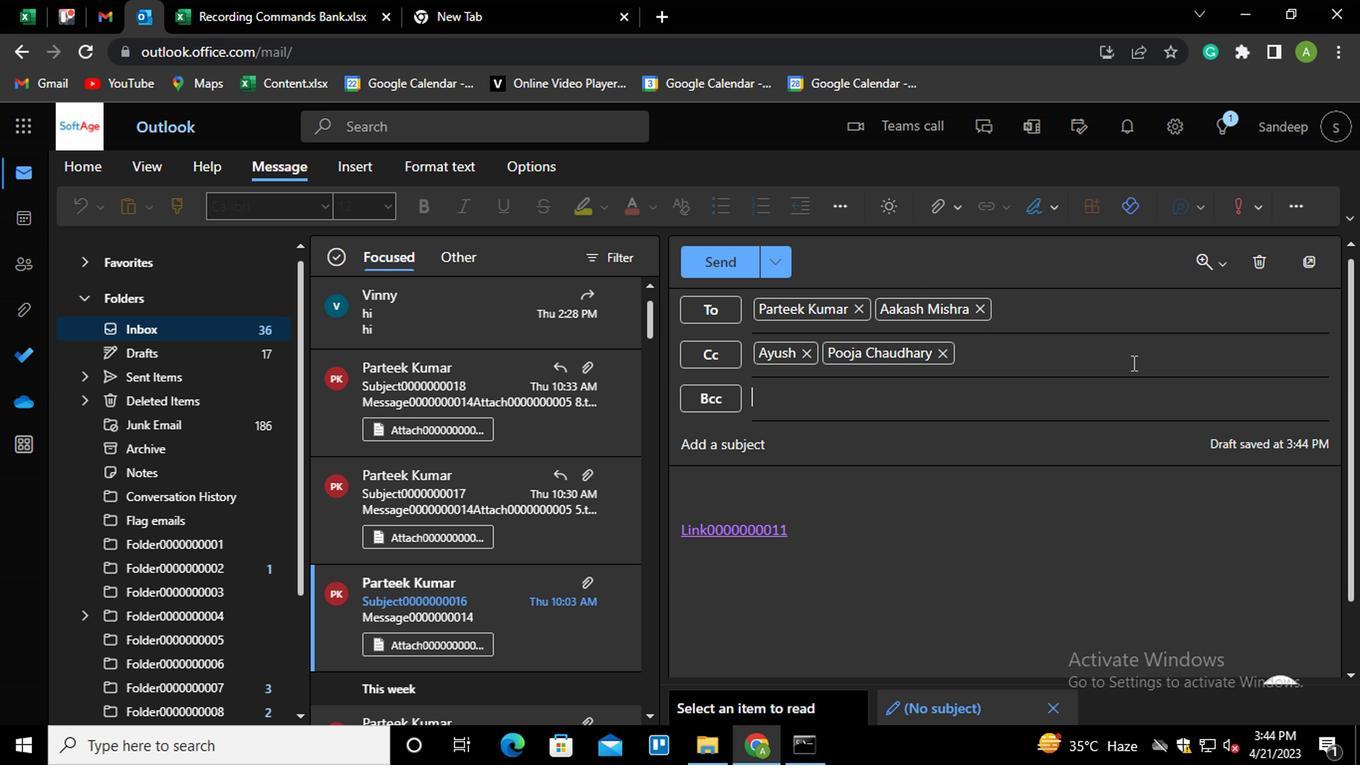 
Action: Key pressed VAN<Key.enter>
Screenshot: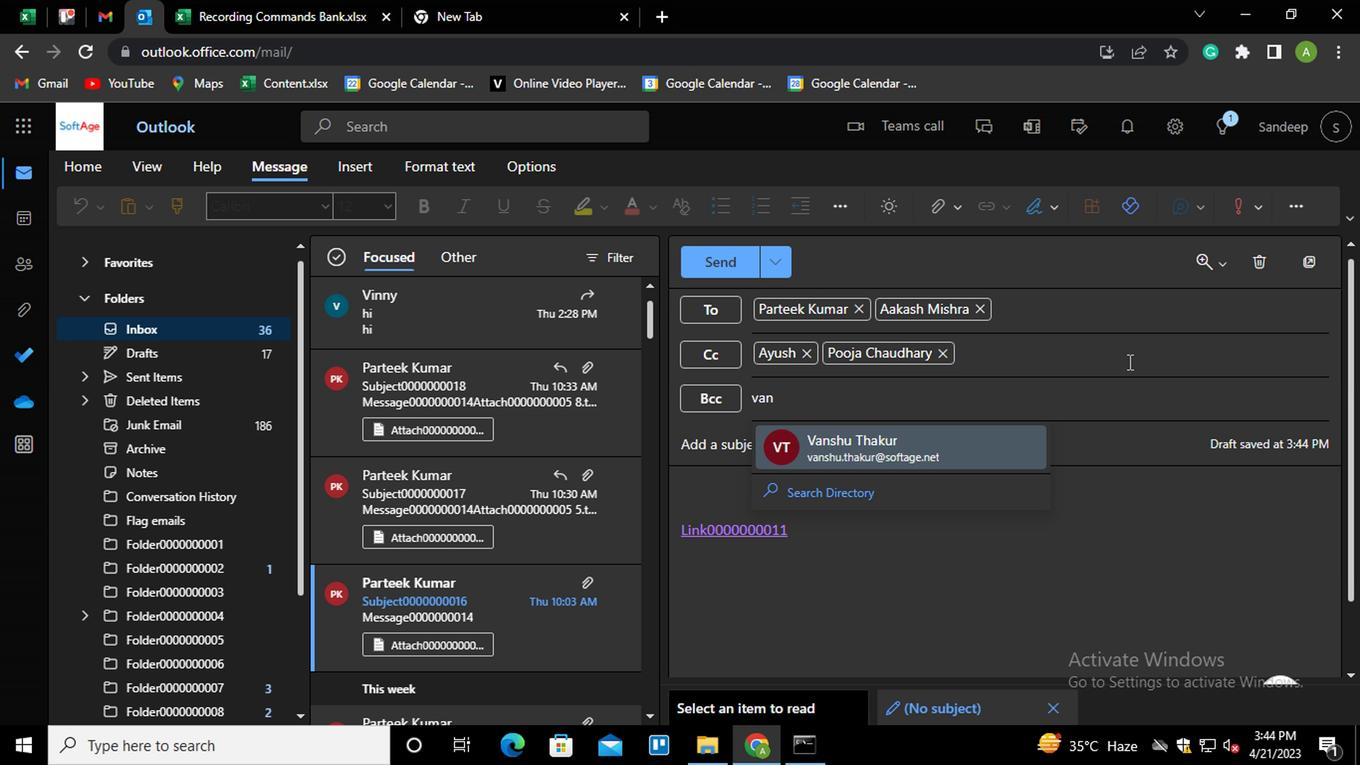 
Action: Mouse moved to (913, 442)
Screenshot: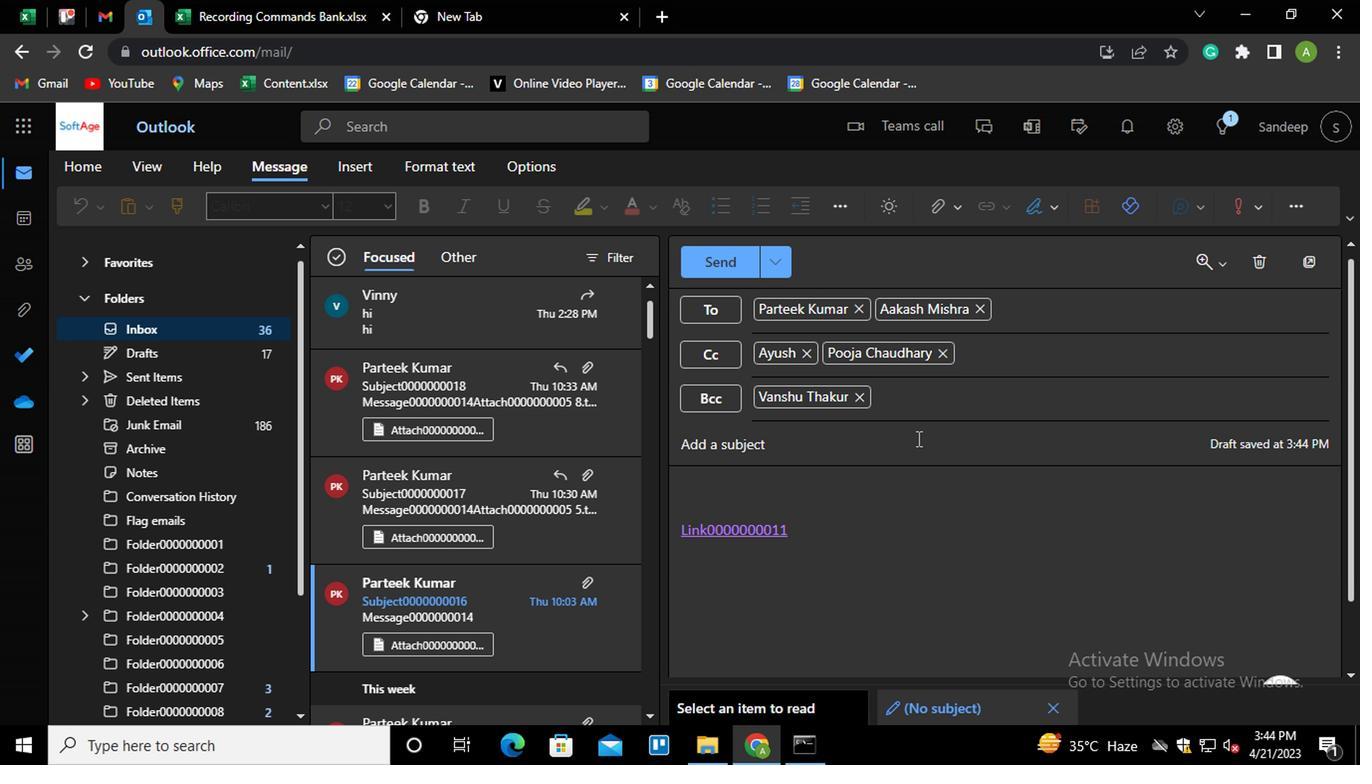 
Action: Mouse pressed left at (913, 442)
Screenshot: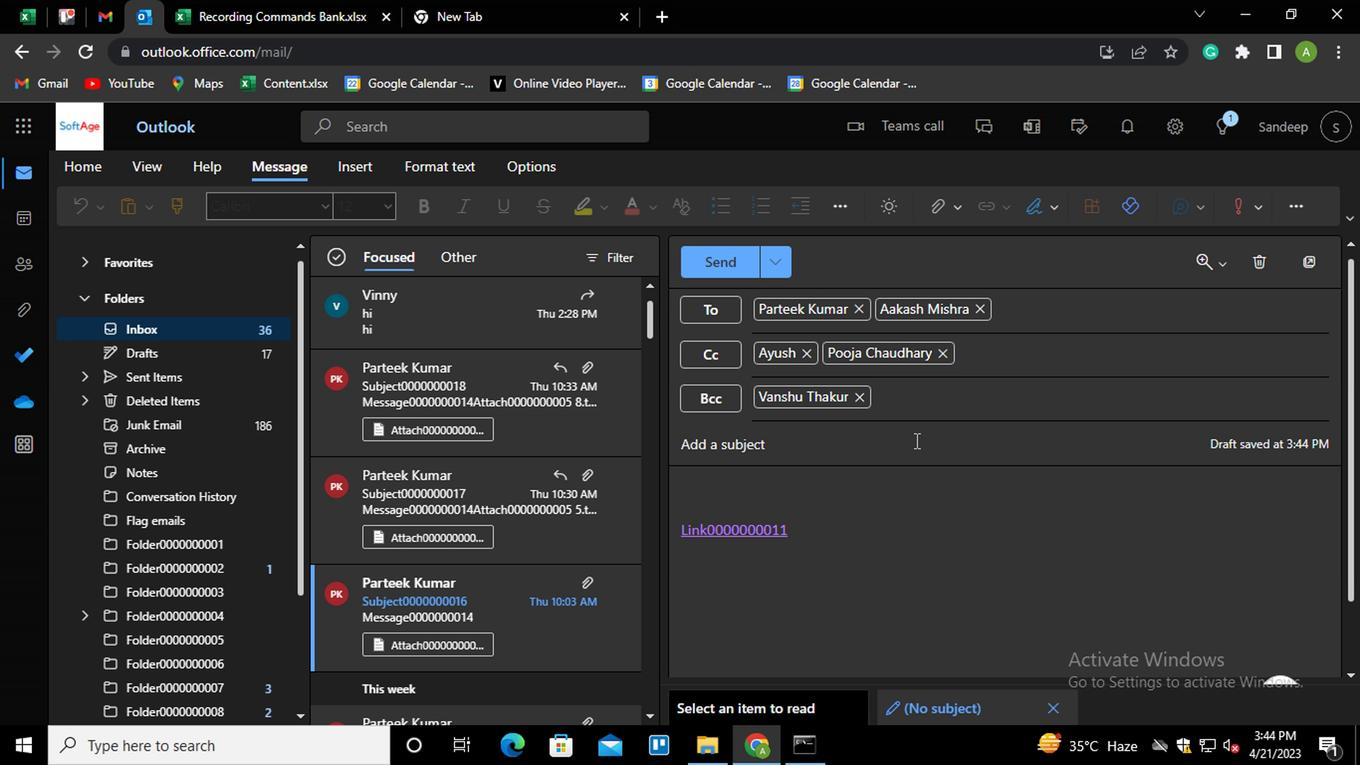 
Action: Key pressed <Key.shift>SUBJECT0000000011
Screenshot: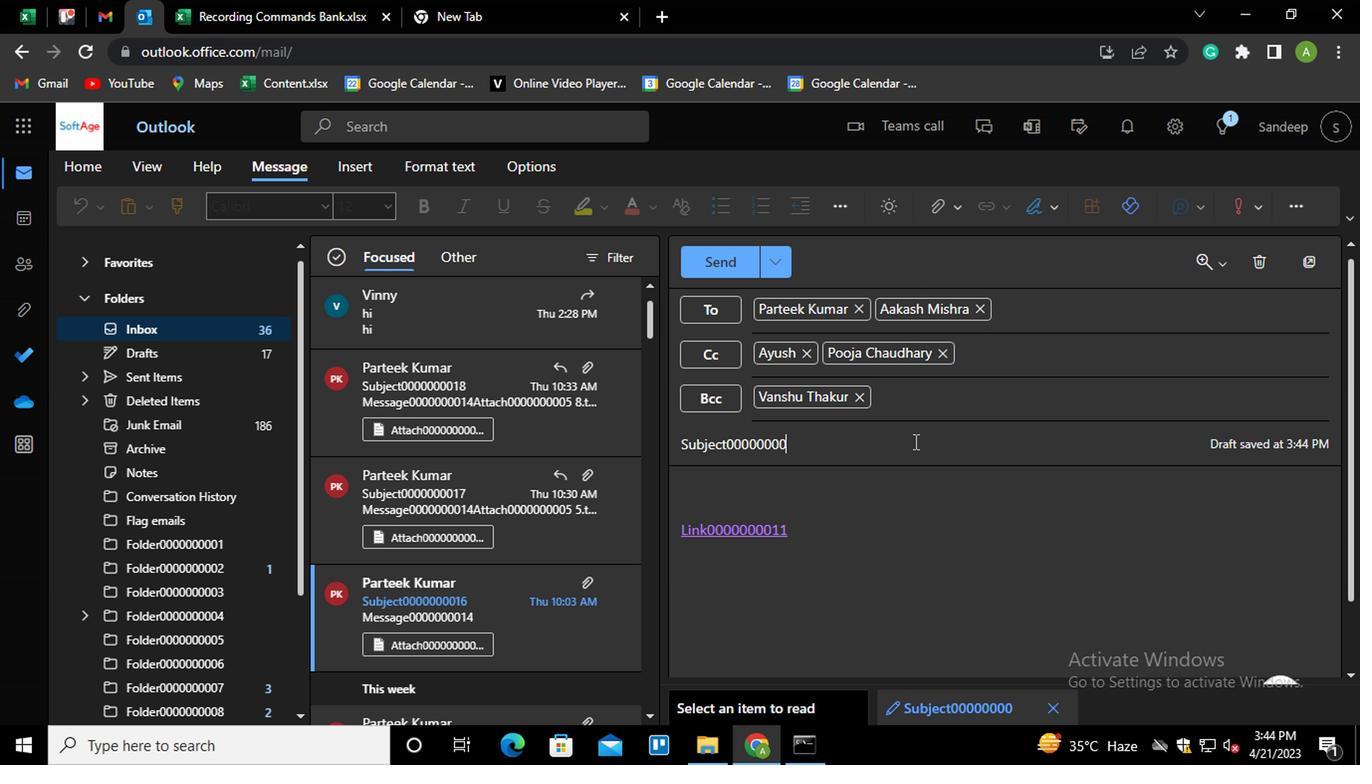 
Action: Mouse moved to (821, 530)
Screenshot: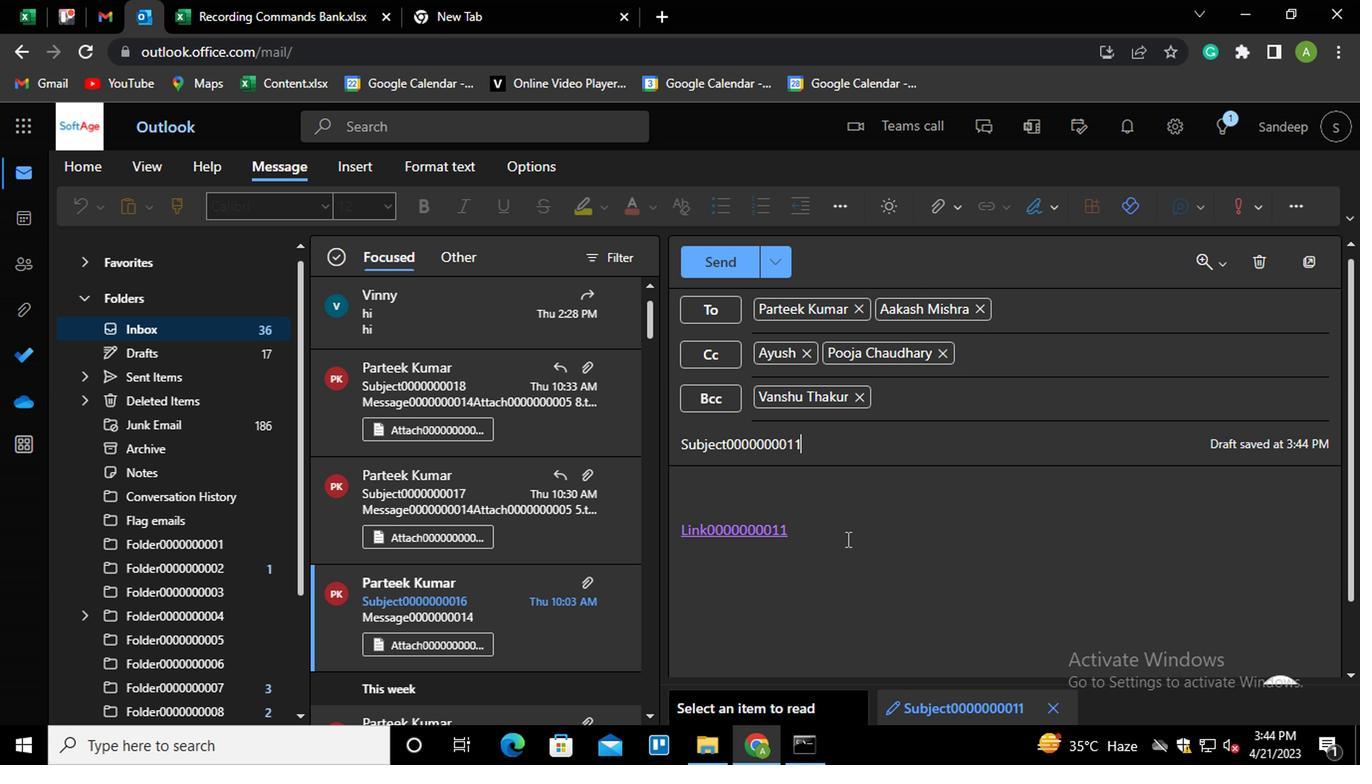 
Action: Mouse pressed left at (821, 530)
Screenshot: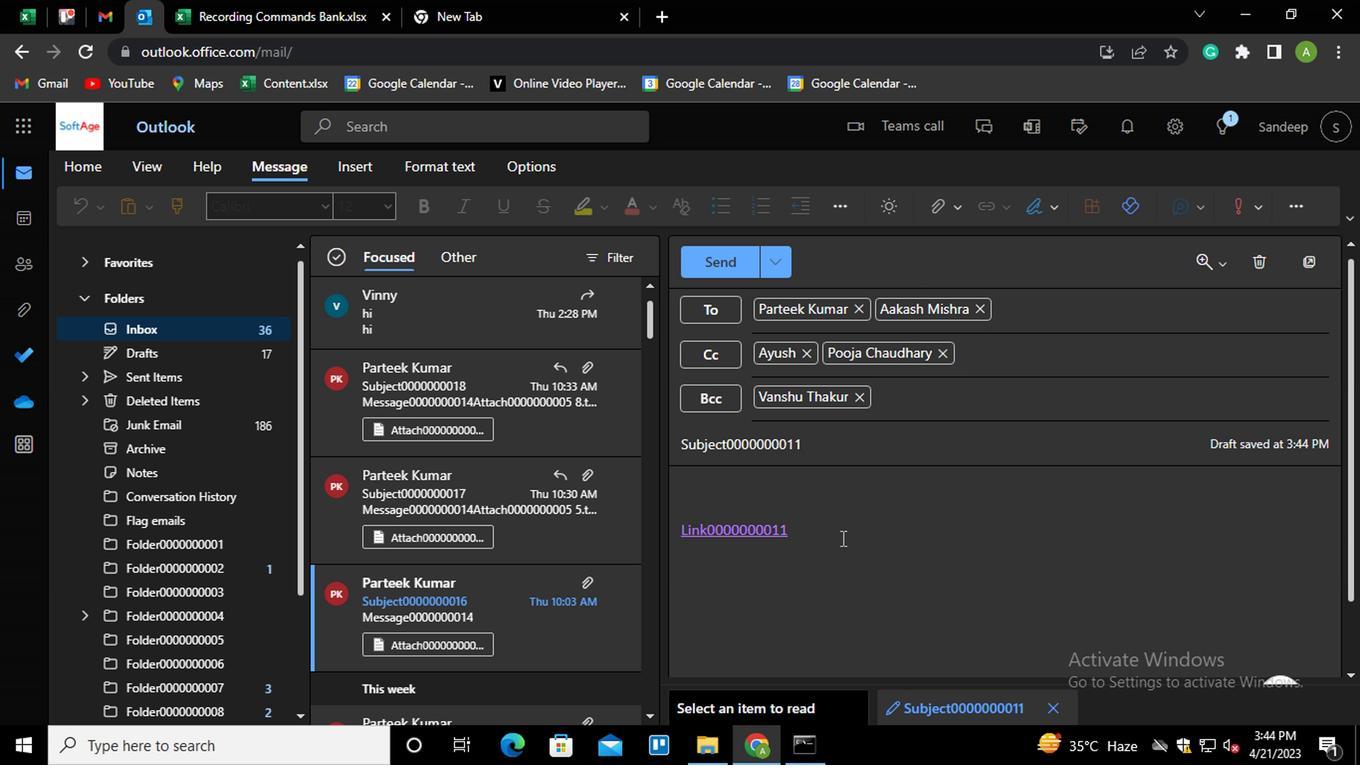 
Action: Mouse moved to (821, 530)
Screenshot: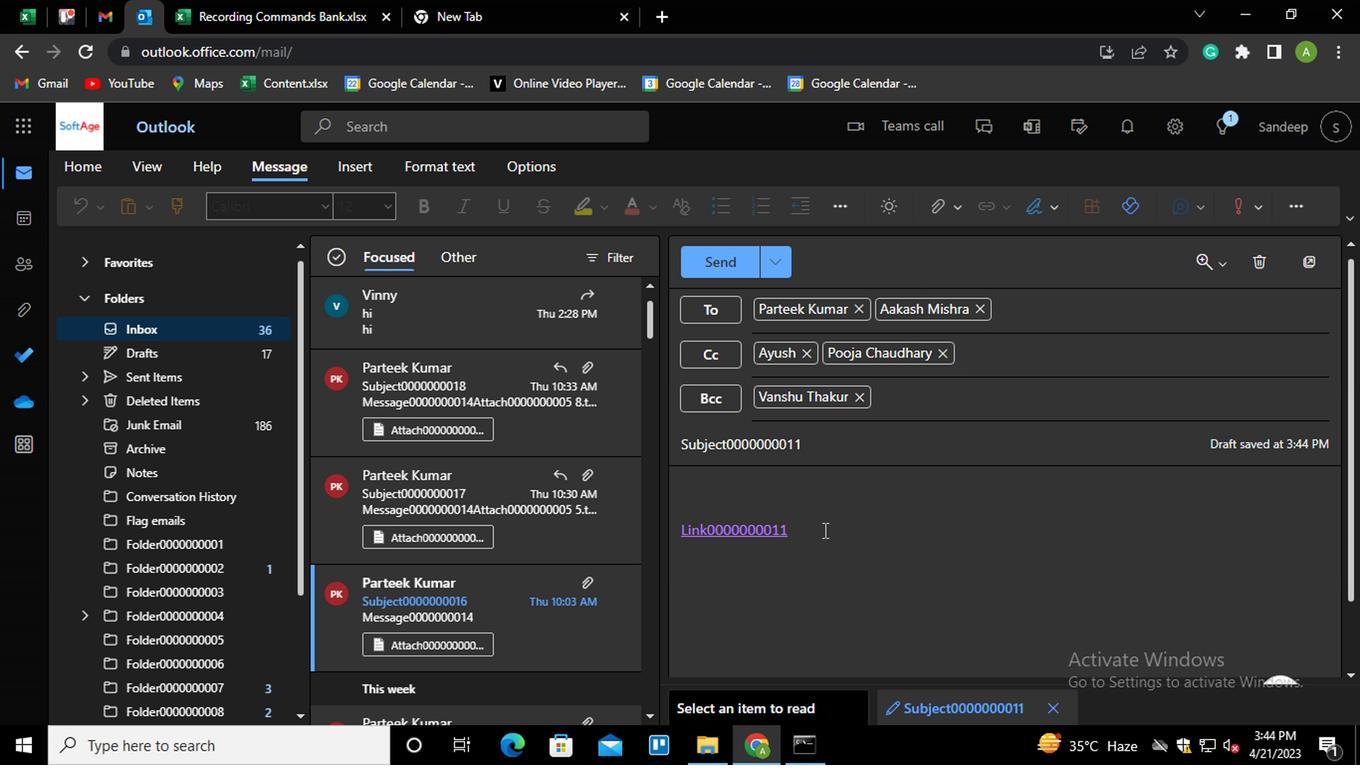 
Action: Key pressed <Key.shift_r><Key.enter><Key.shift_r>MESSAGE0000000013
Screenshot: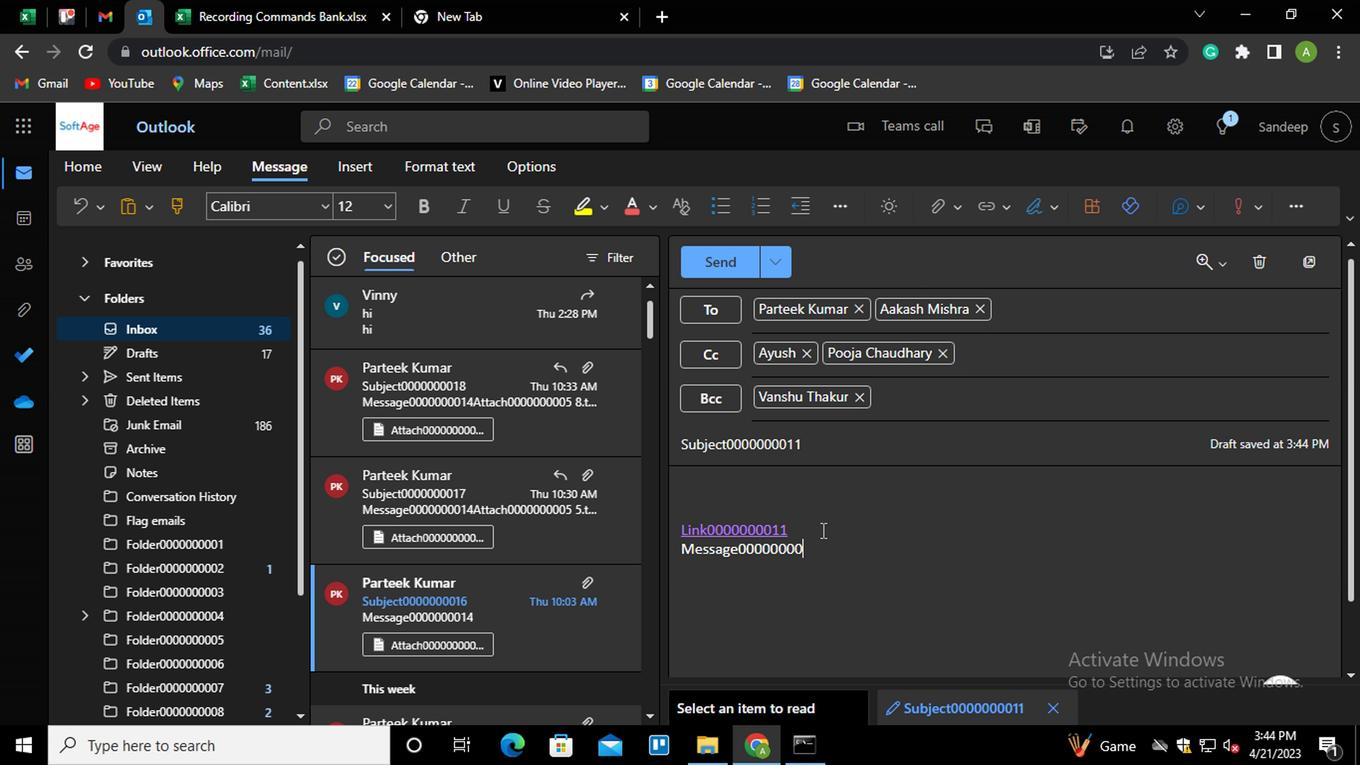 
Action: Mouse moved to (935, 206)
Screenshot: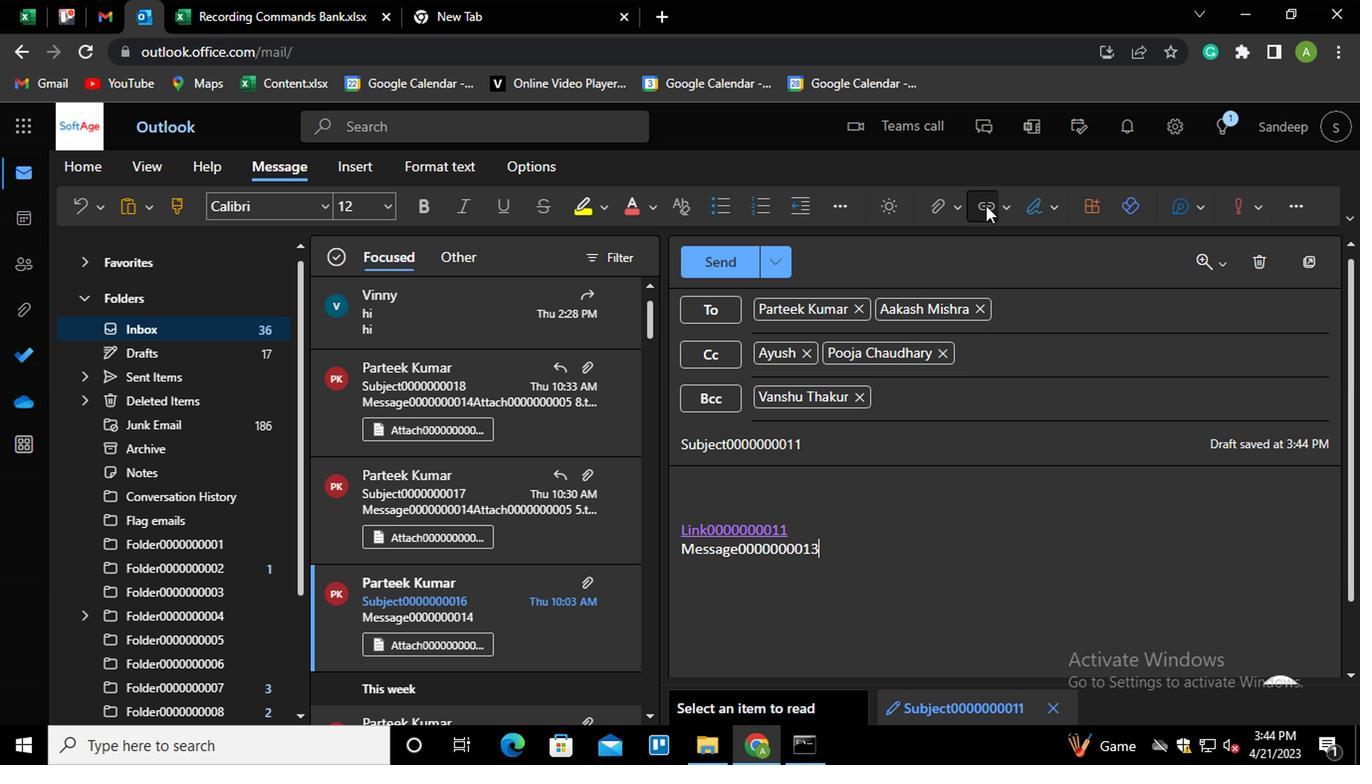 
Action: Mouse pressed left at (935, 206)
Screenshot: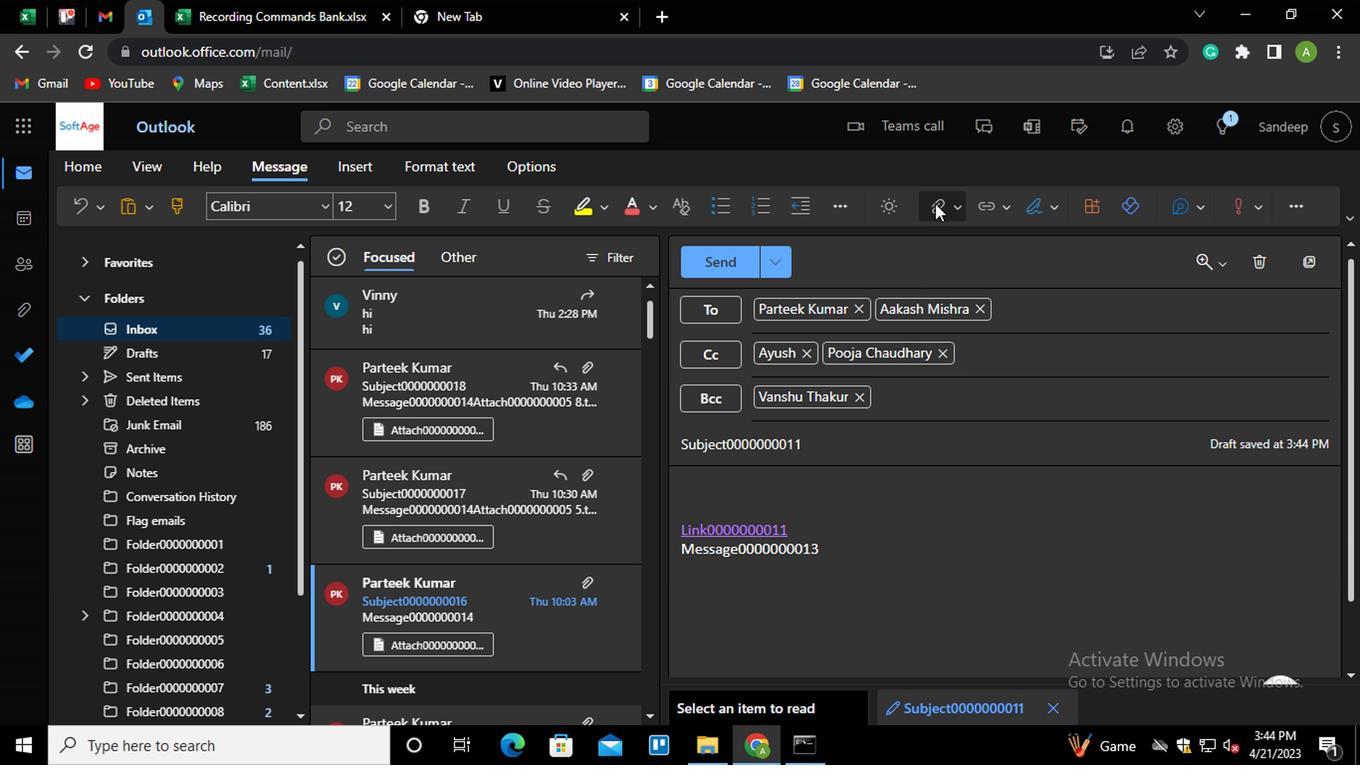 
Action: Mouse moved to (842, 256)
Screenshot: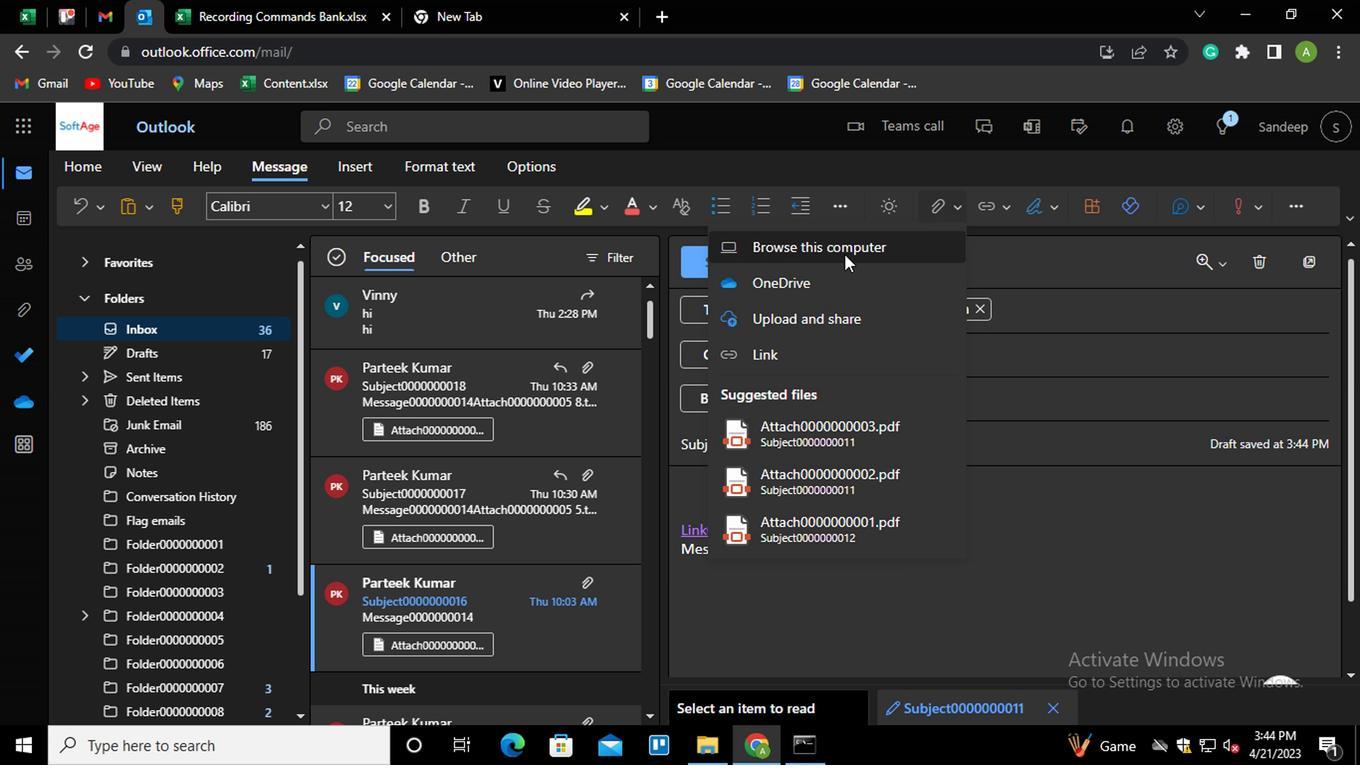 
Action: Mouse pressed left at (842, 256)
Screenshot: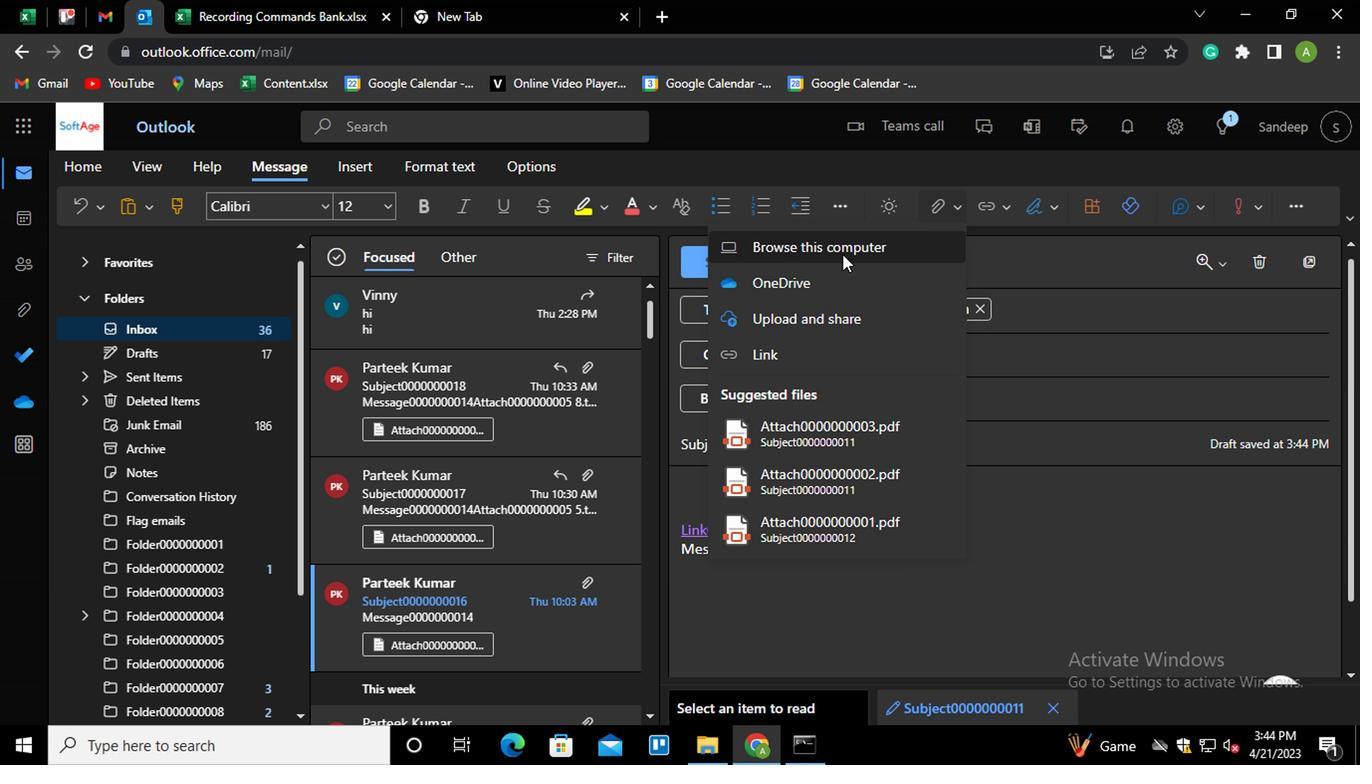 
Action: Mouse moved to (300, 216)
Screenshot: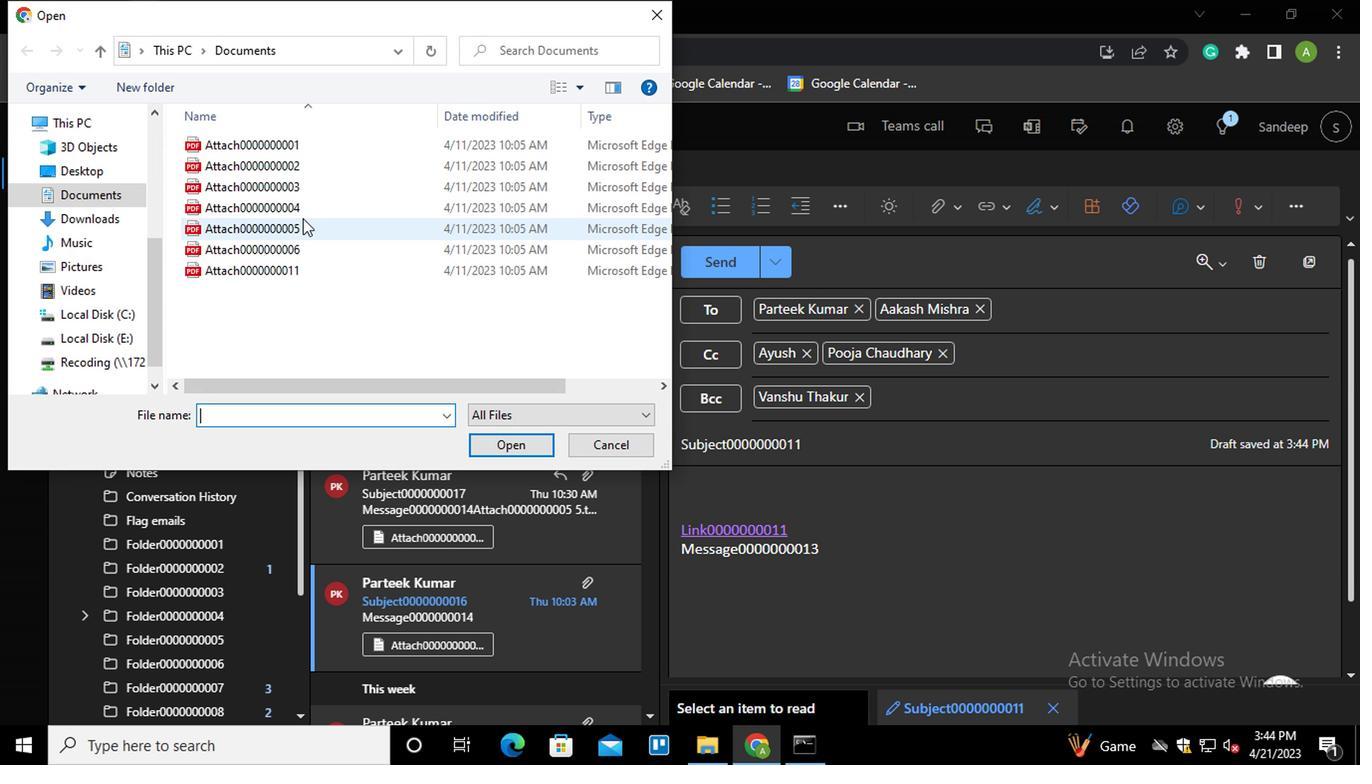
Action: Mouse pressed left at (300, 216)
Screenshot: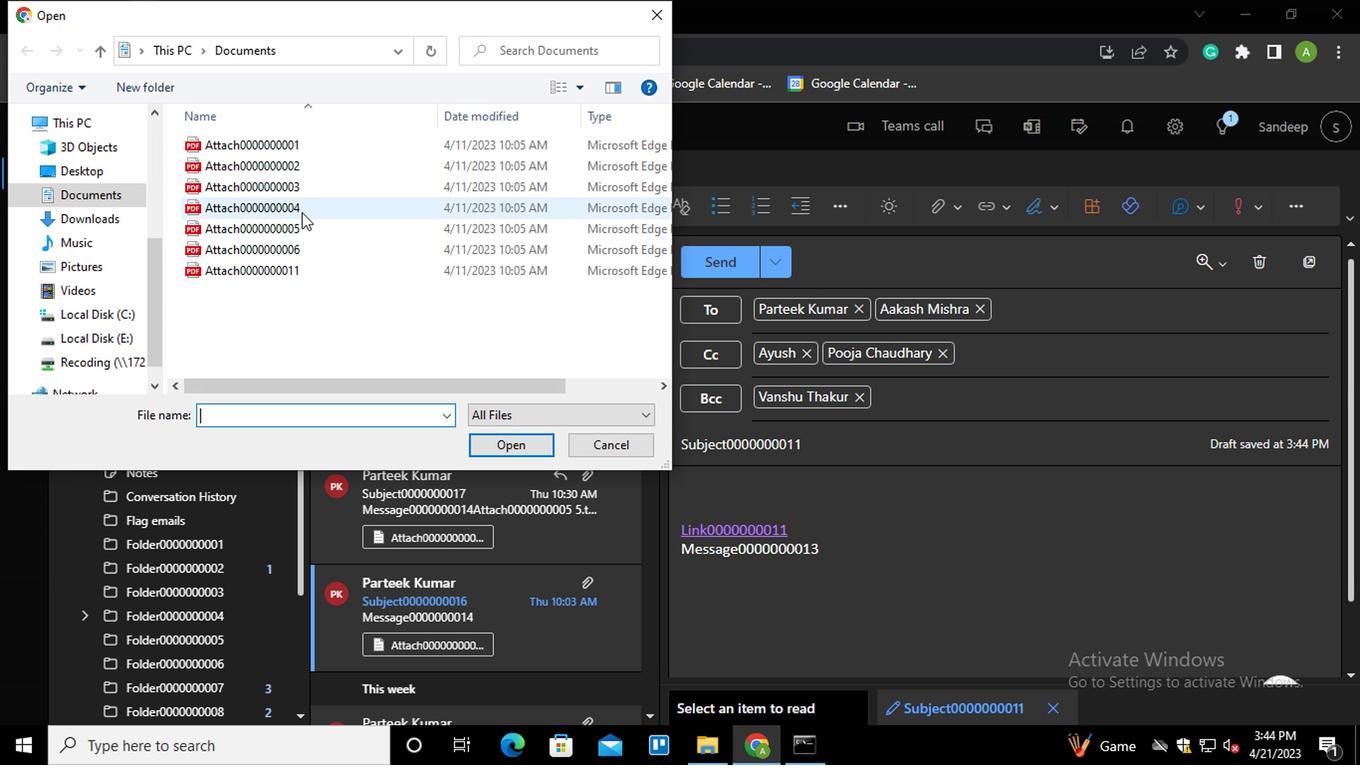 
Action: Mouse moved to (500, 446)
Screenshot: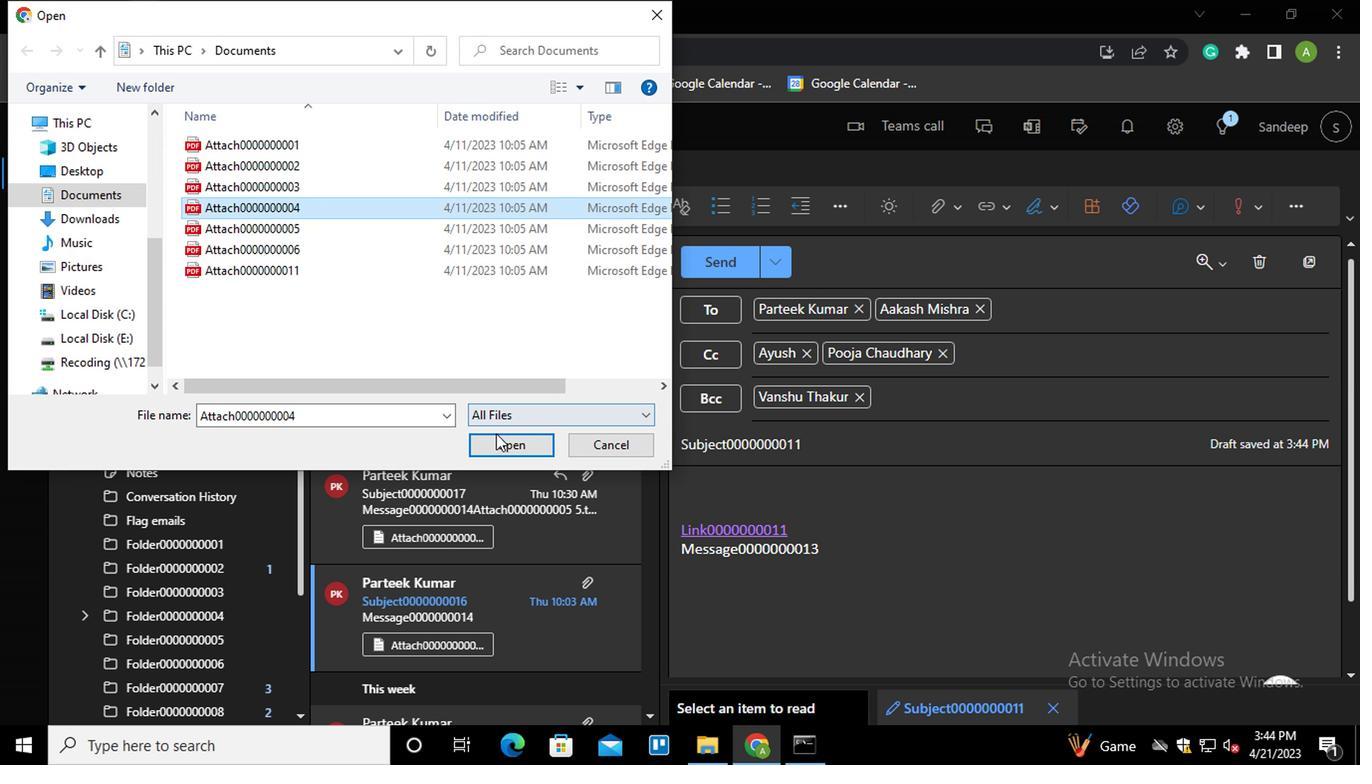 
Action: Mouse pressed left at (500, 446)
Screenshot: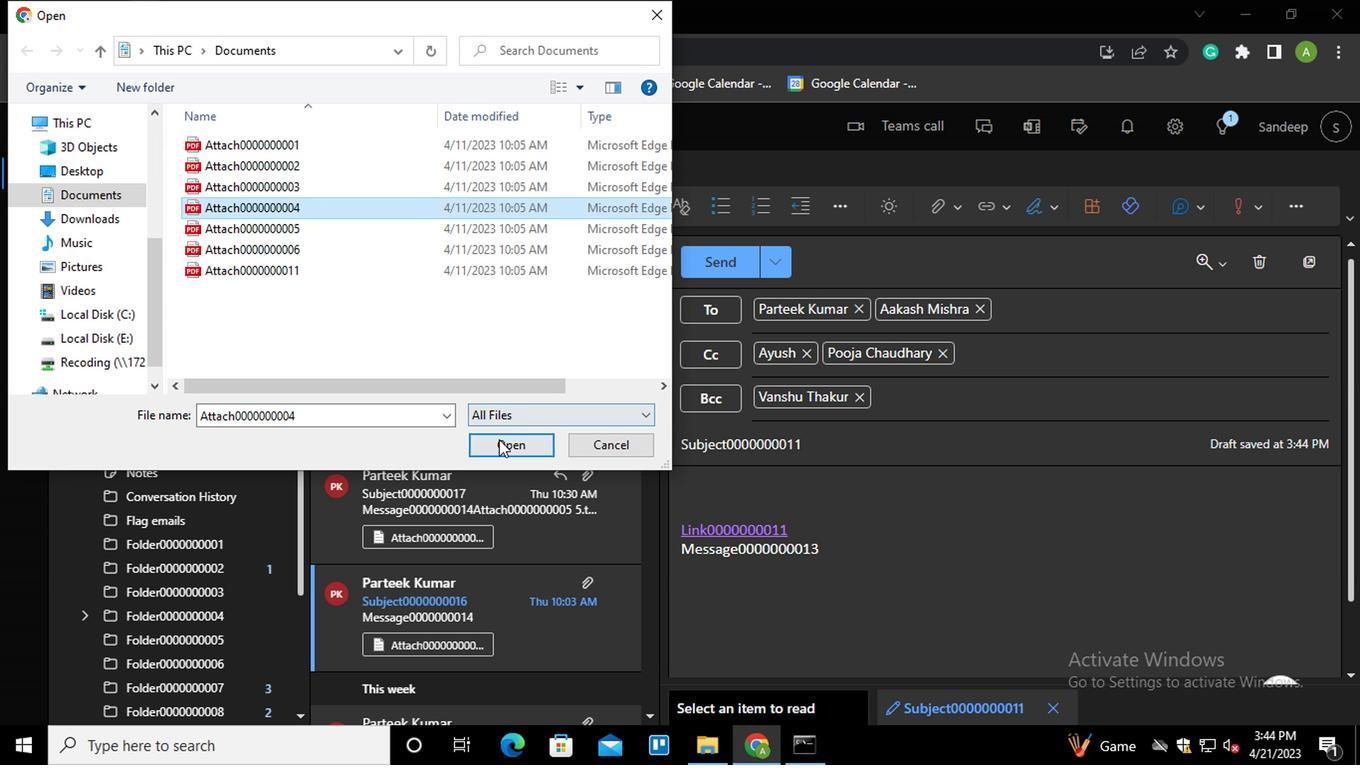 
Action: Mouse moved to (833, 607)
Screenshot: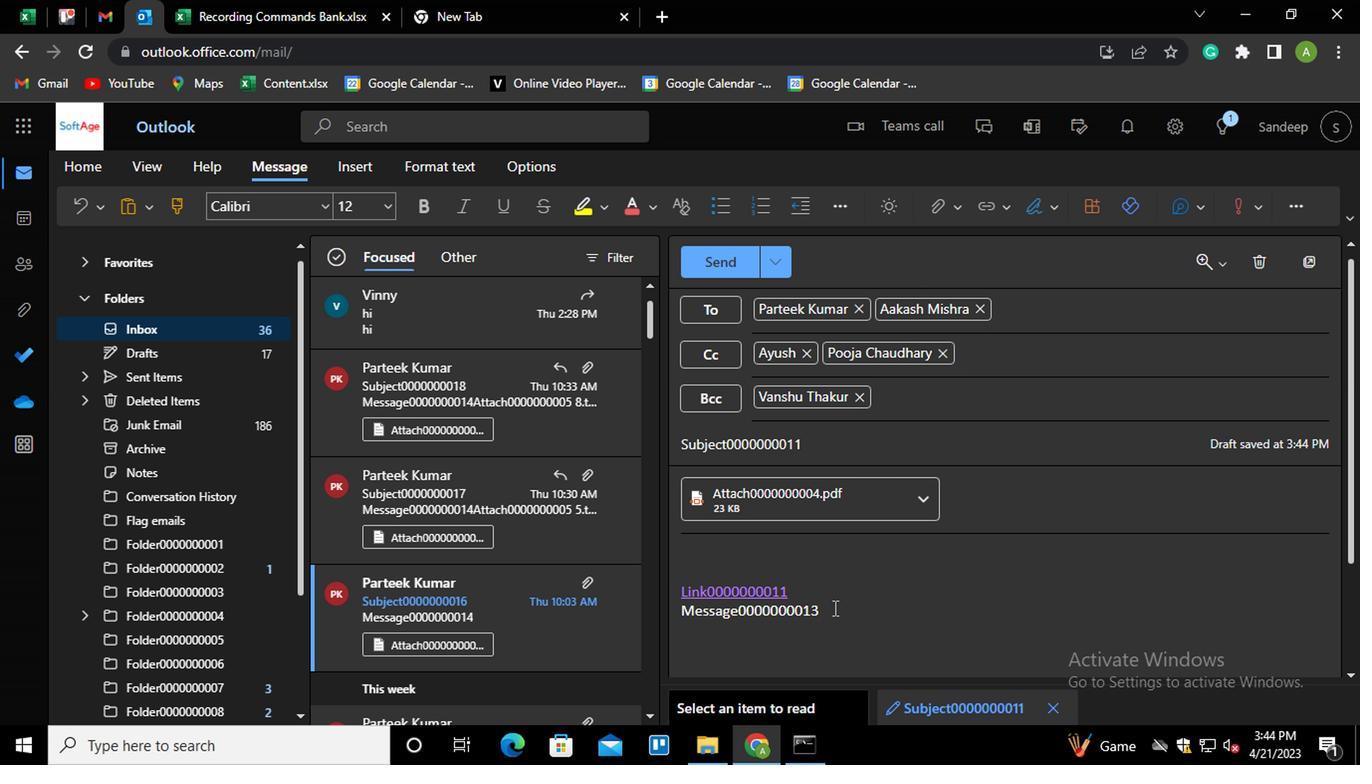 
Action: Mouse pressed left at (833, 607)
Screenshot: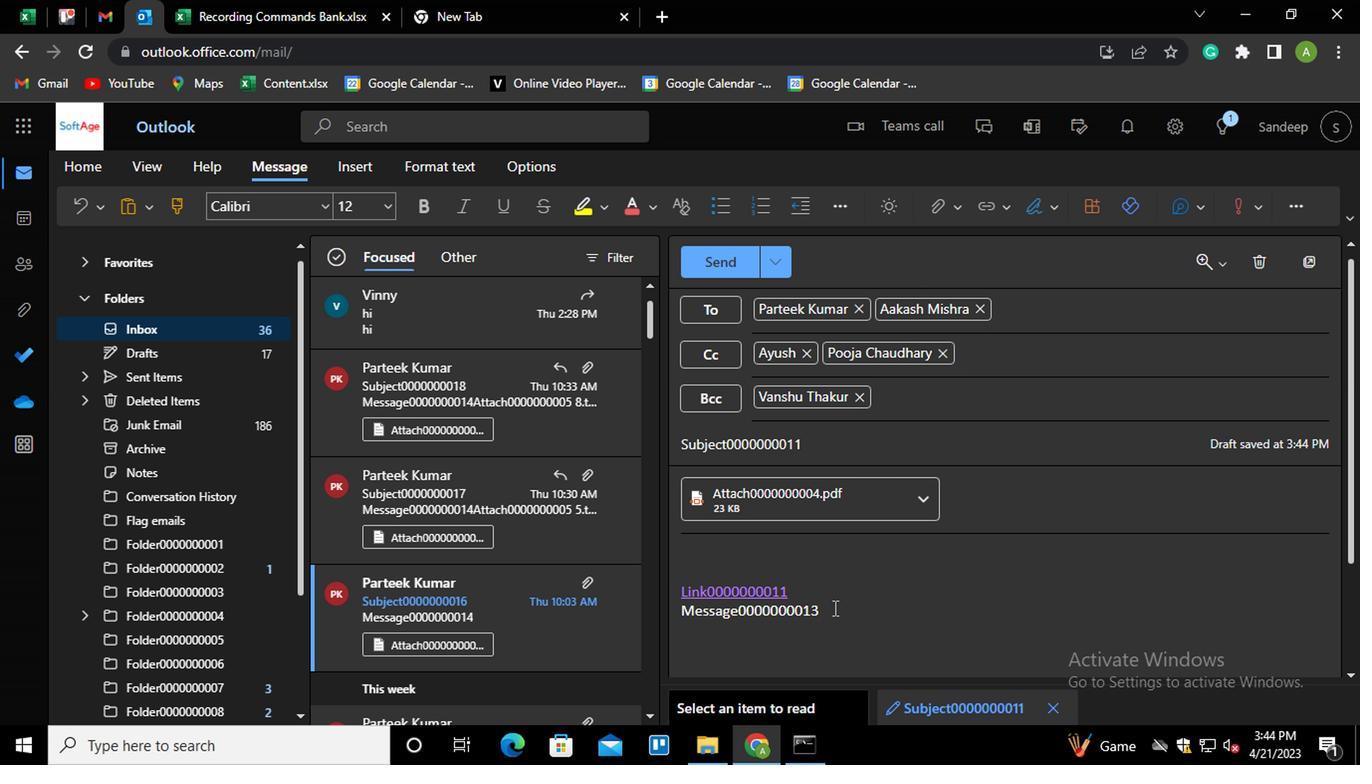 
Action: Mouse moved to (1037, 210)
Screenshot: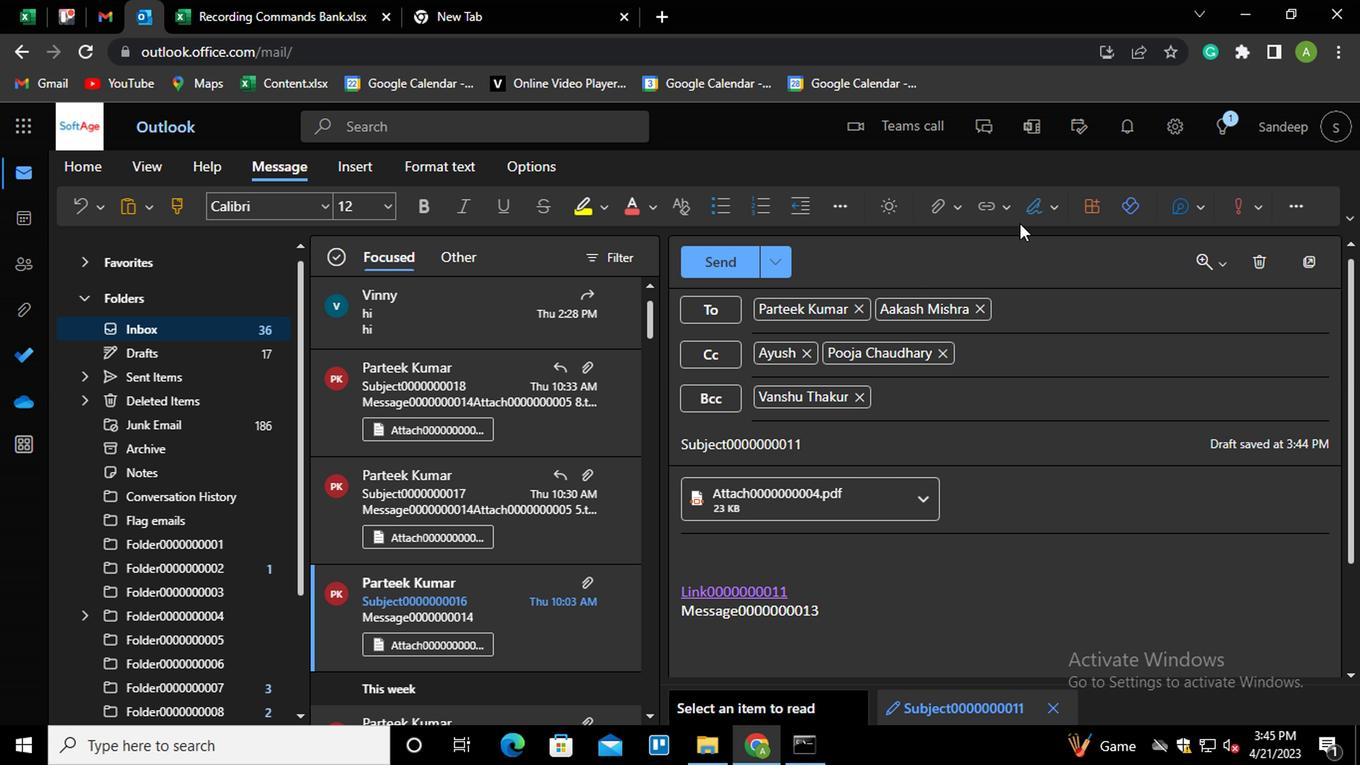 
Action: Mouse pressed left at (1037, 210)
Screenshot: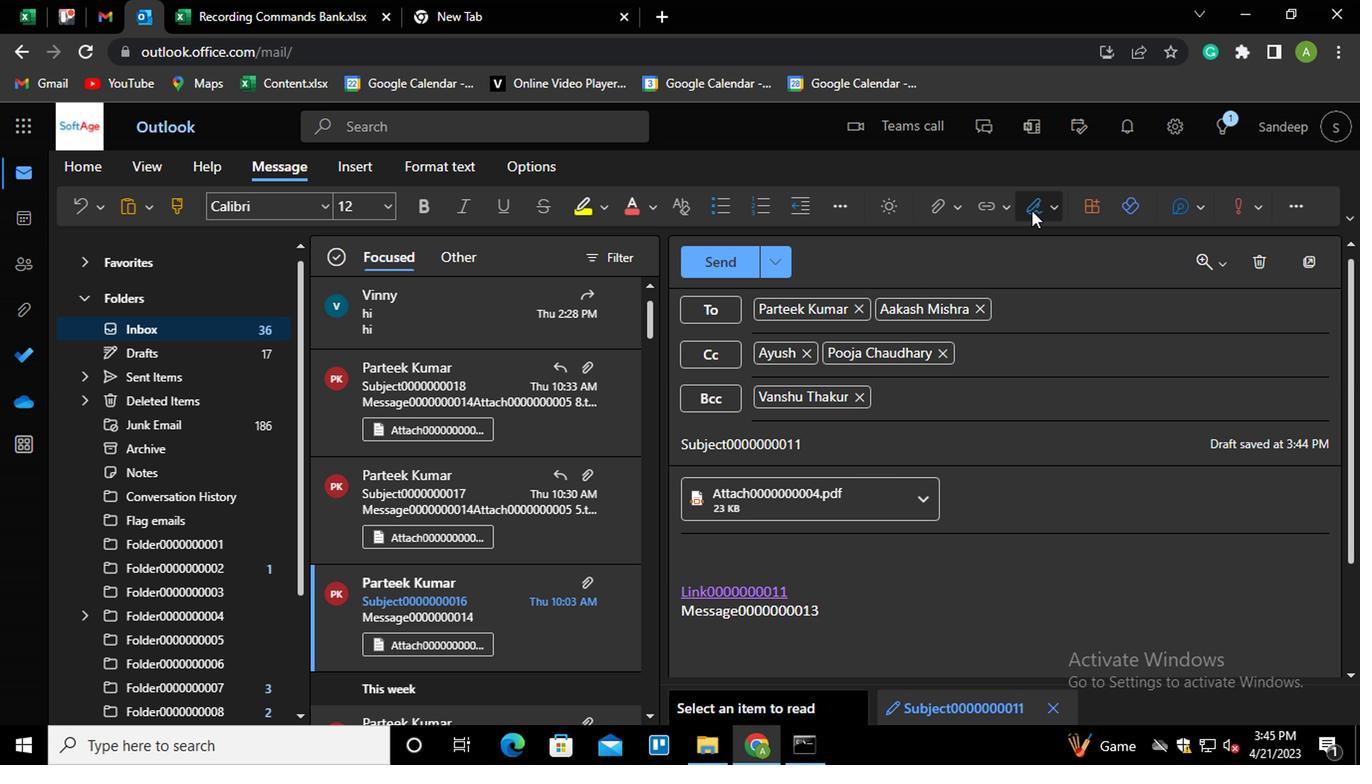 
Action: Mouse moved to (997, 328)
Screenshot: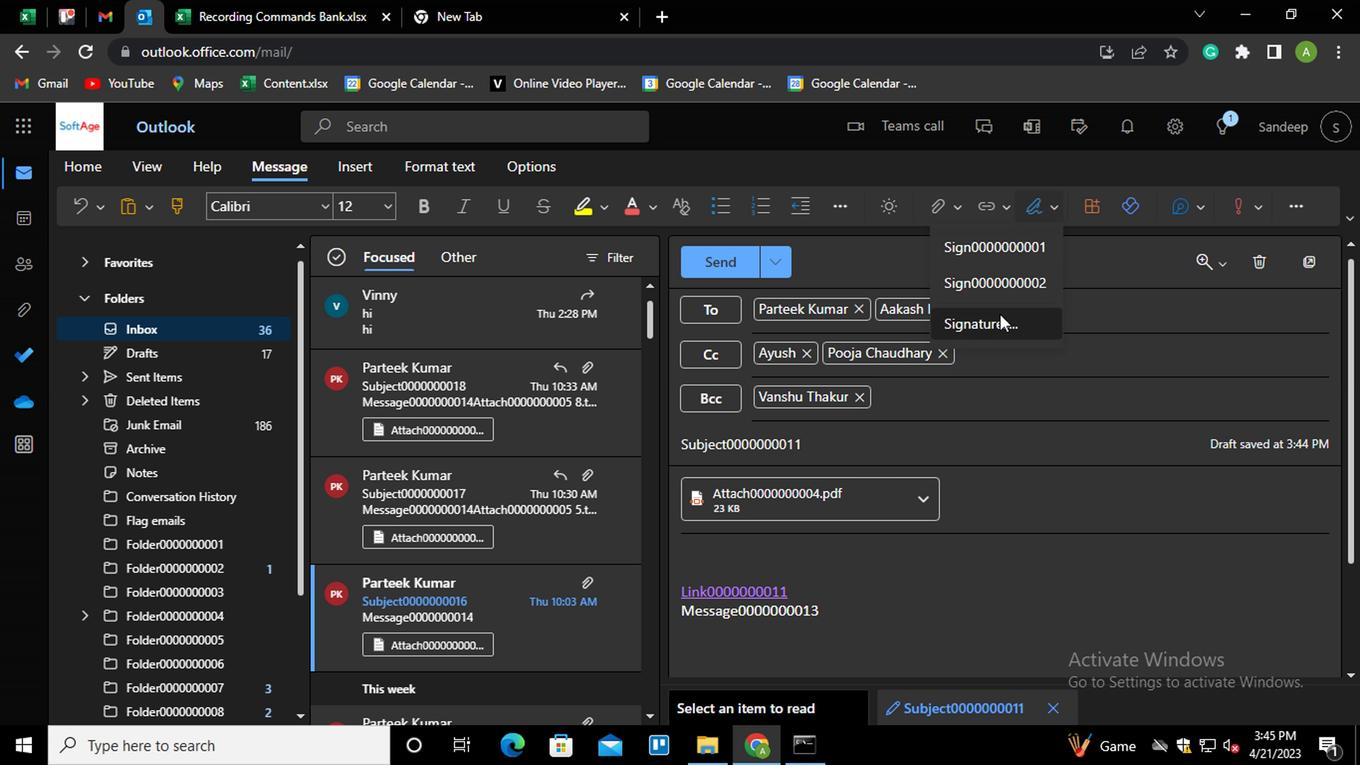
Action: Mouse pressed left at (997, 328)
Screenshot: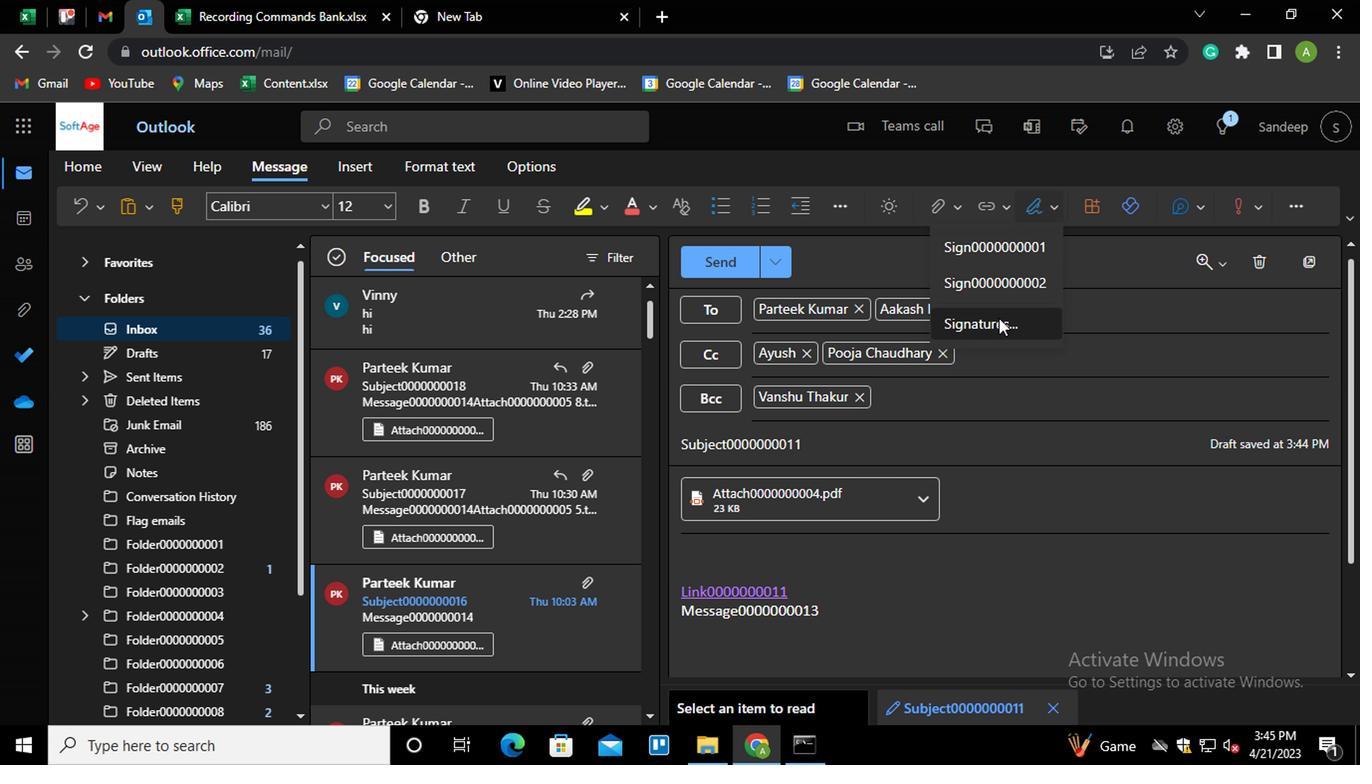 
Action: Mouse moved to (534, 332)
Screenshot: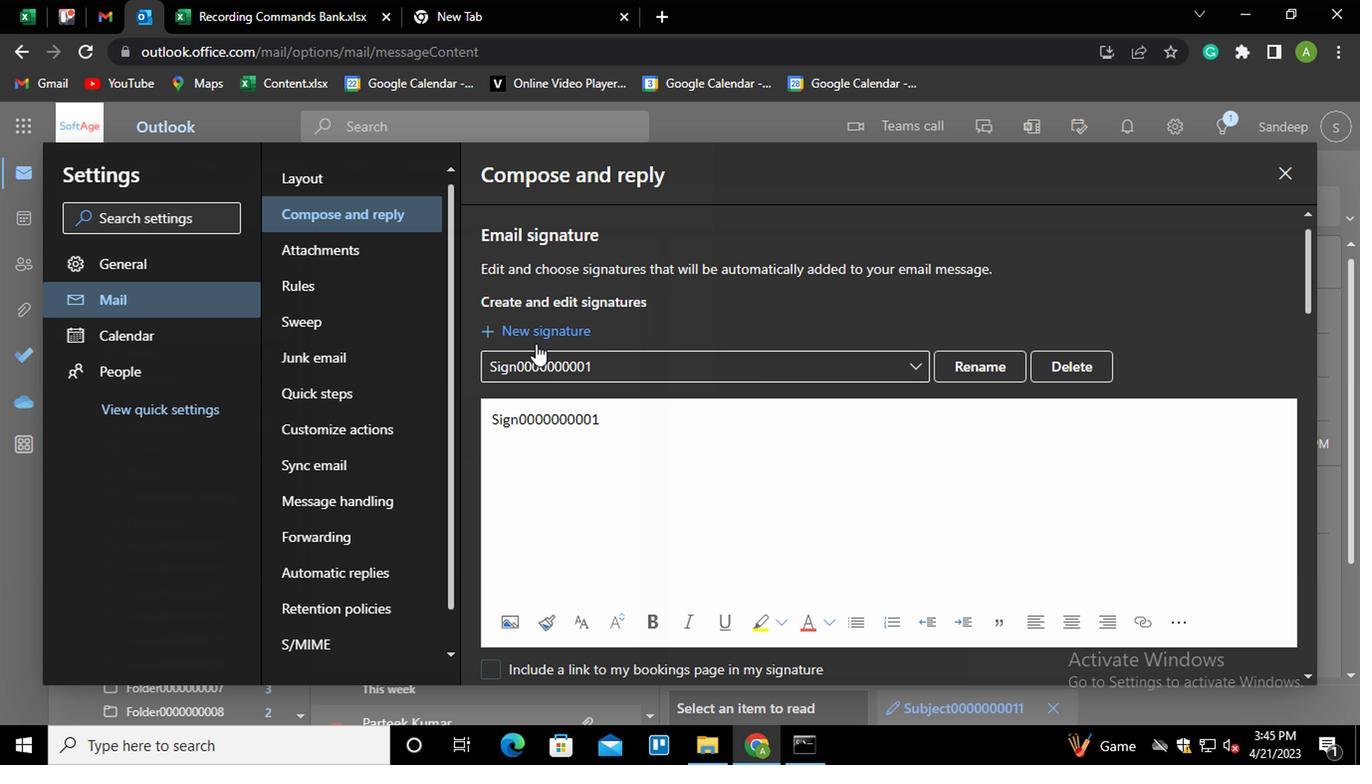 
Action: Mouse pressed left at (534, 332)
Screenshot: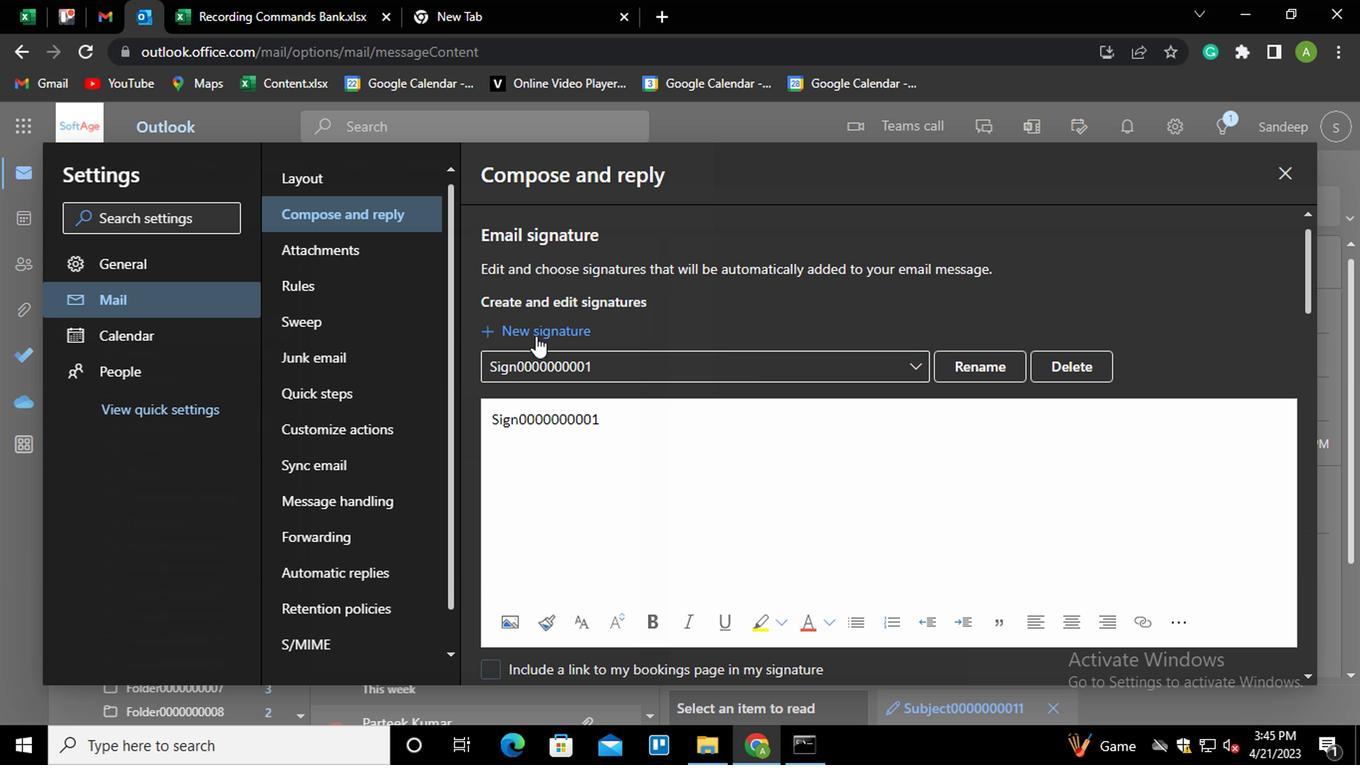 
Action: Mouse moved to (607, 369)
Screenshot: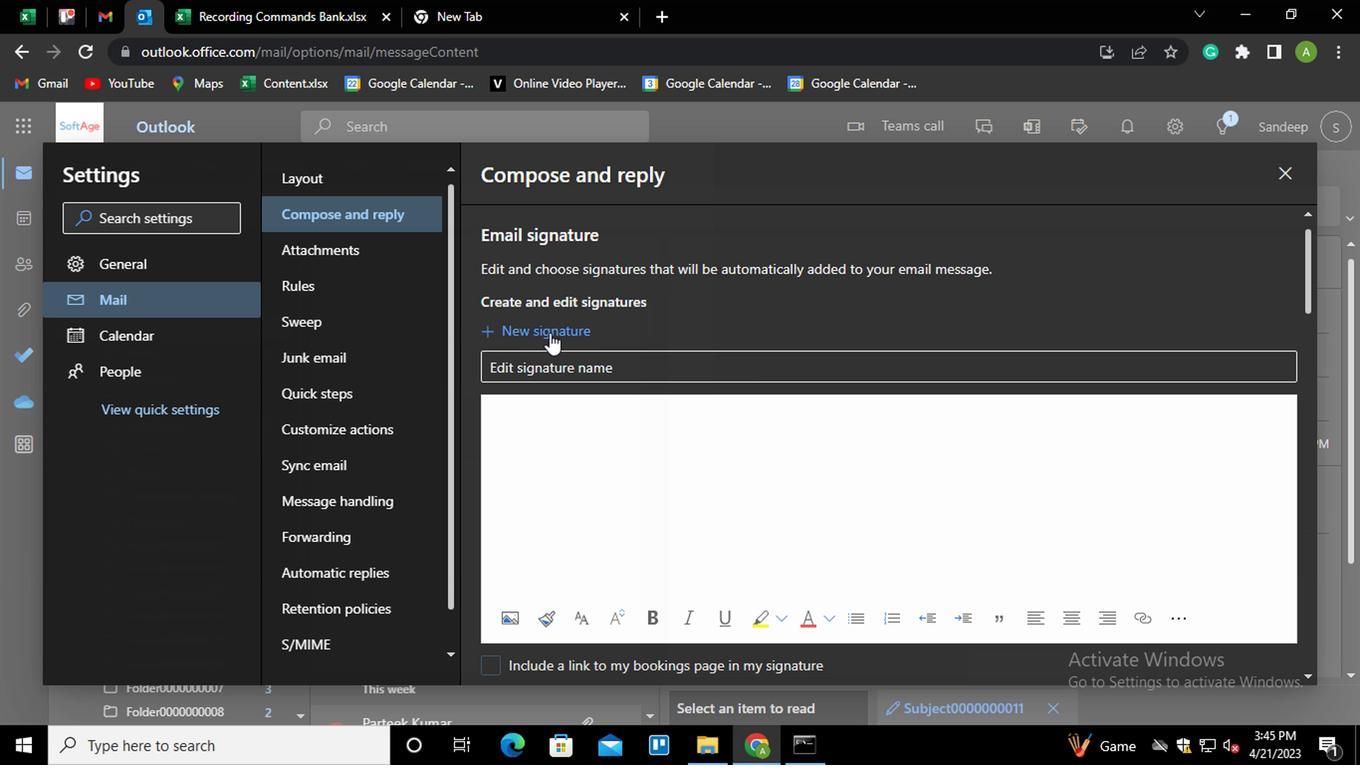 
Action: Mouse pressed left at (607, 369)
Screenshot: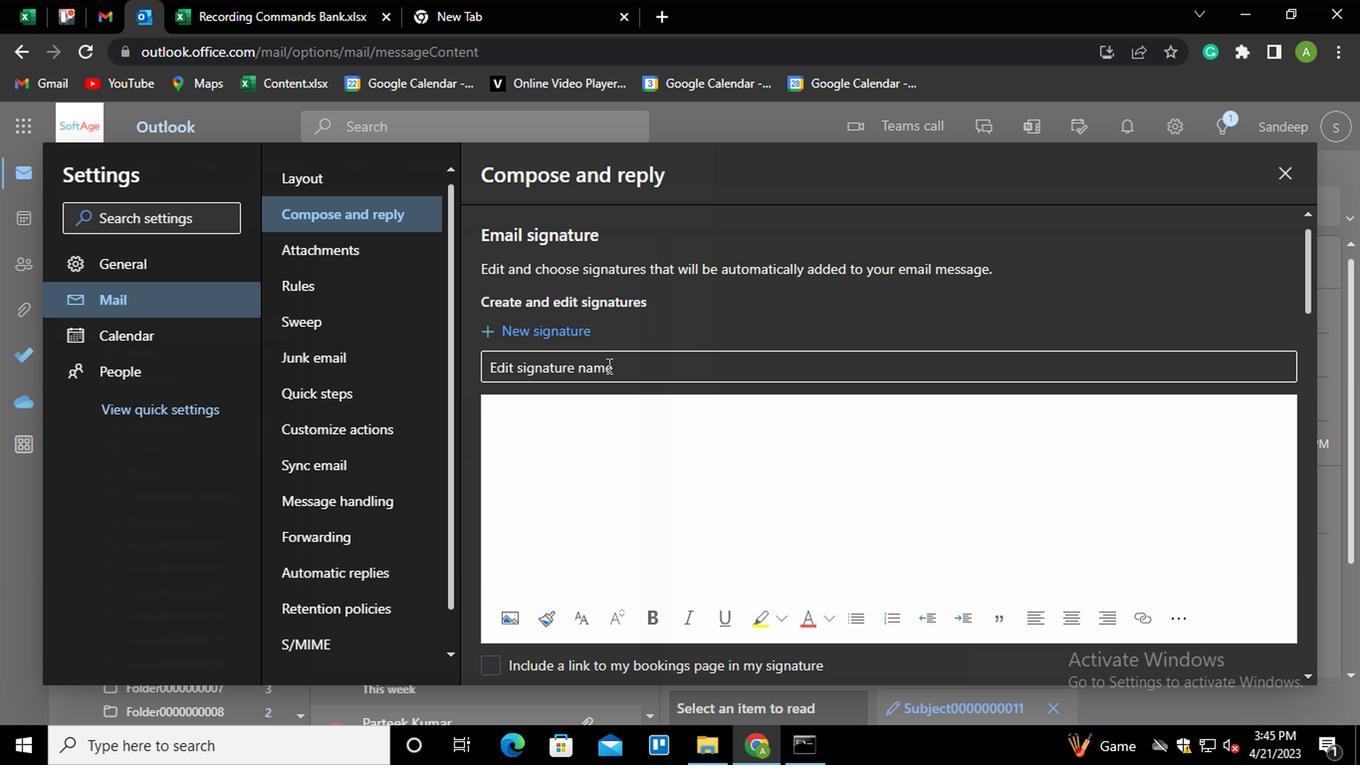 
Action: Key pressed <Key.shift>SIGN0000000012
Screenshot: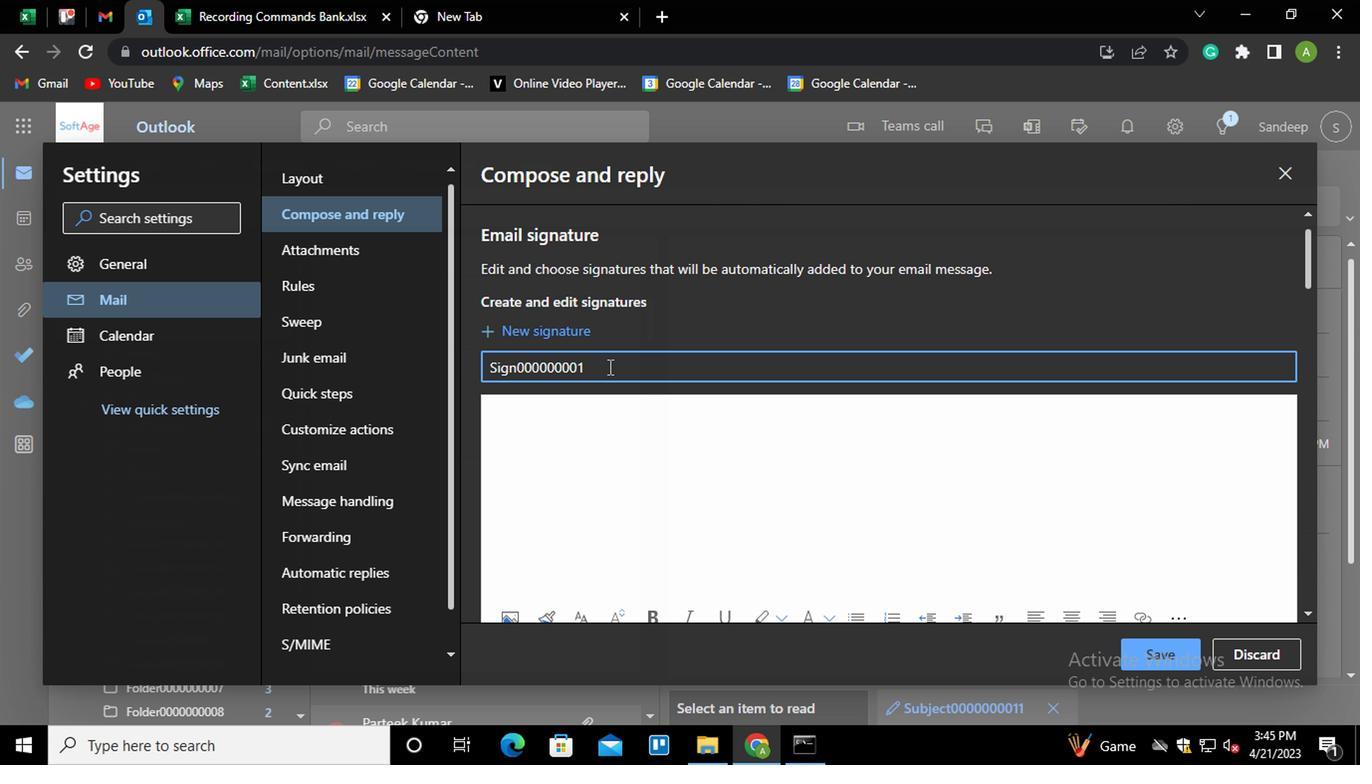 
Action: Mouse moved to (602, 418)
Screenshot: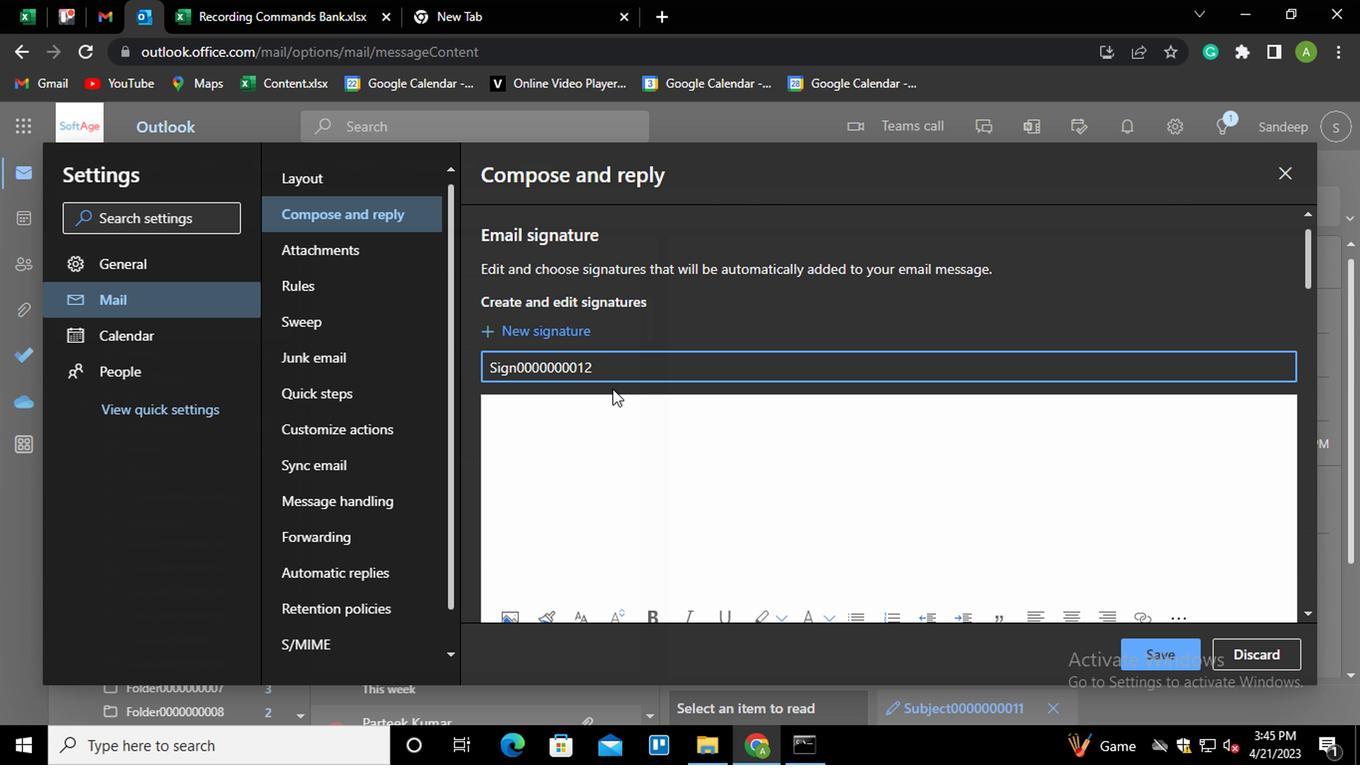 
Action: Mouse pressed left at (602, 418)
Screenshot: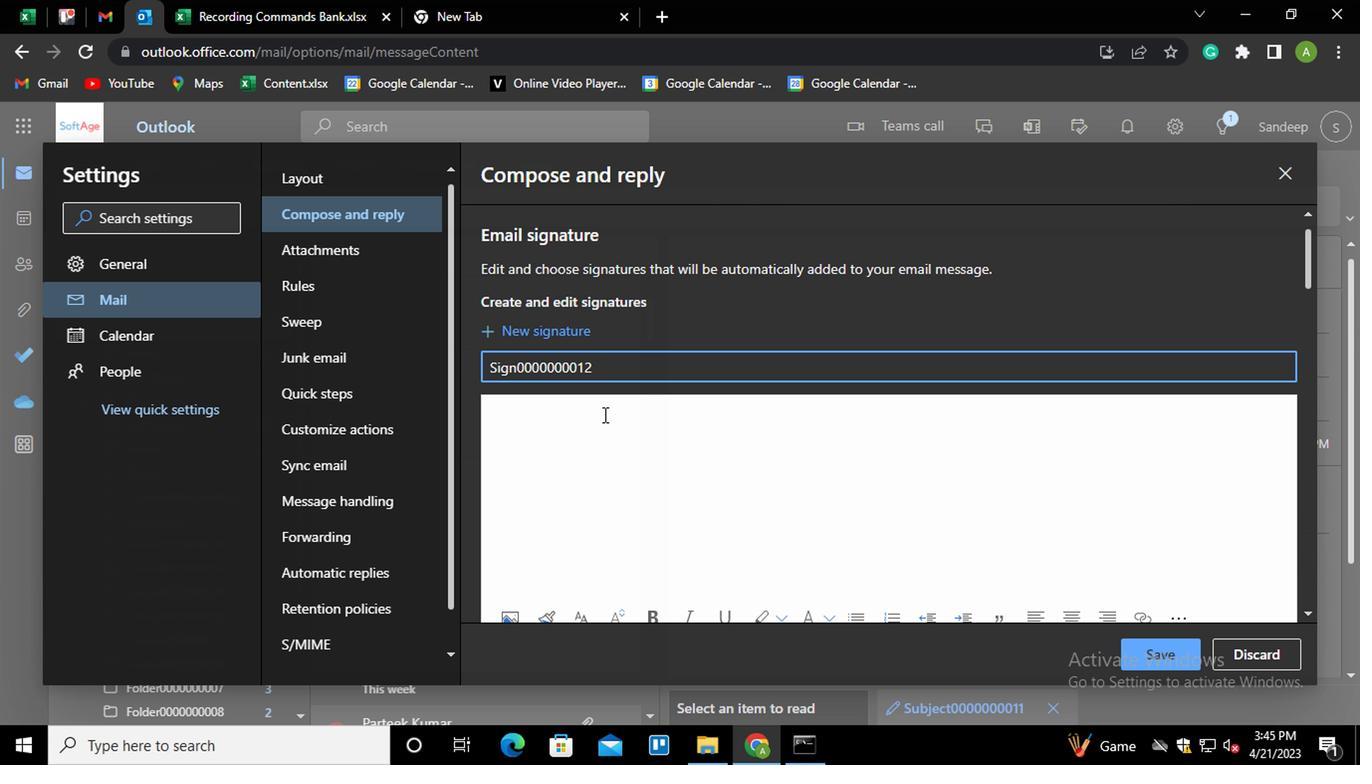 
Action: Key pressed <Key.shift>SIGN0000000012
Screenshot: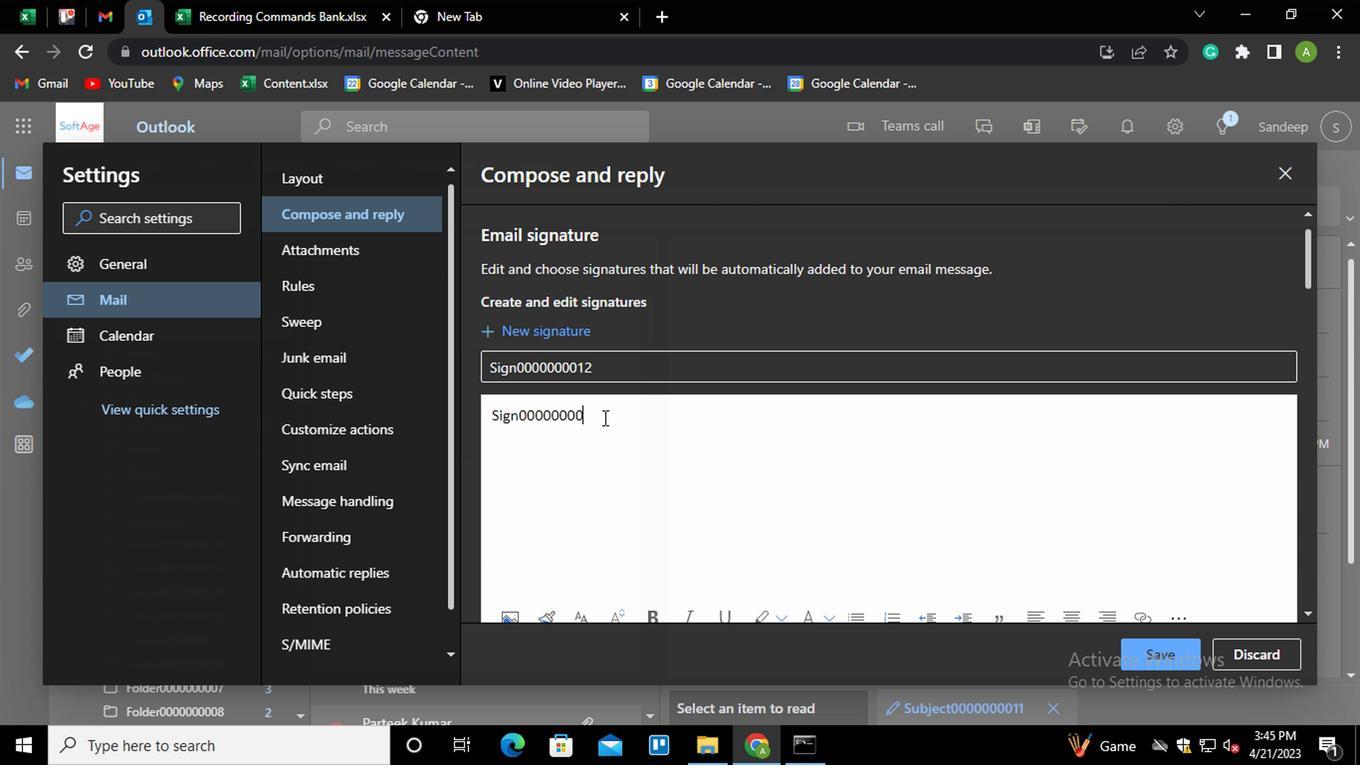 
Action: Mouse moved to (1150, 659)
Screenshot: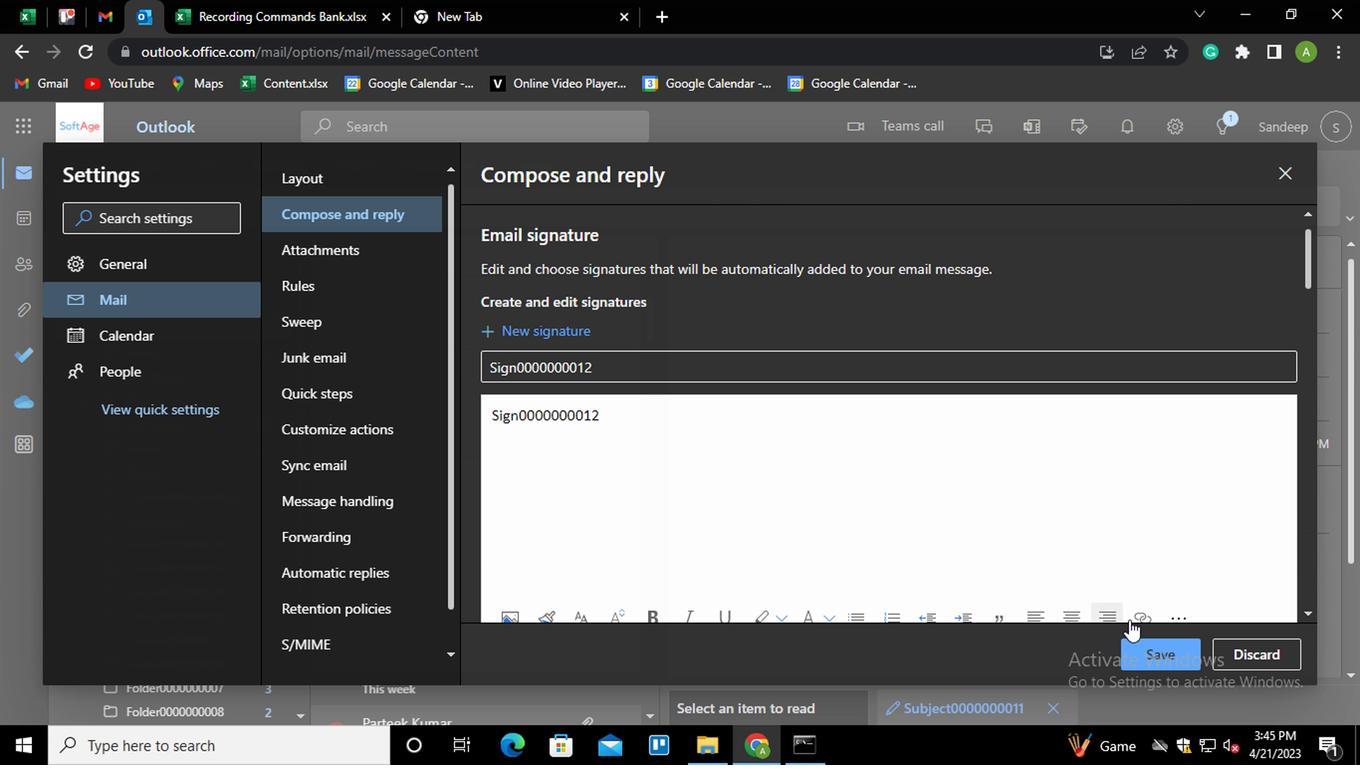 
Action: Mouse pressed left at (1150, 659)
Screenshot: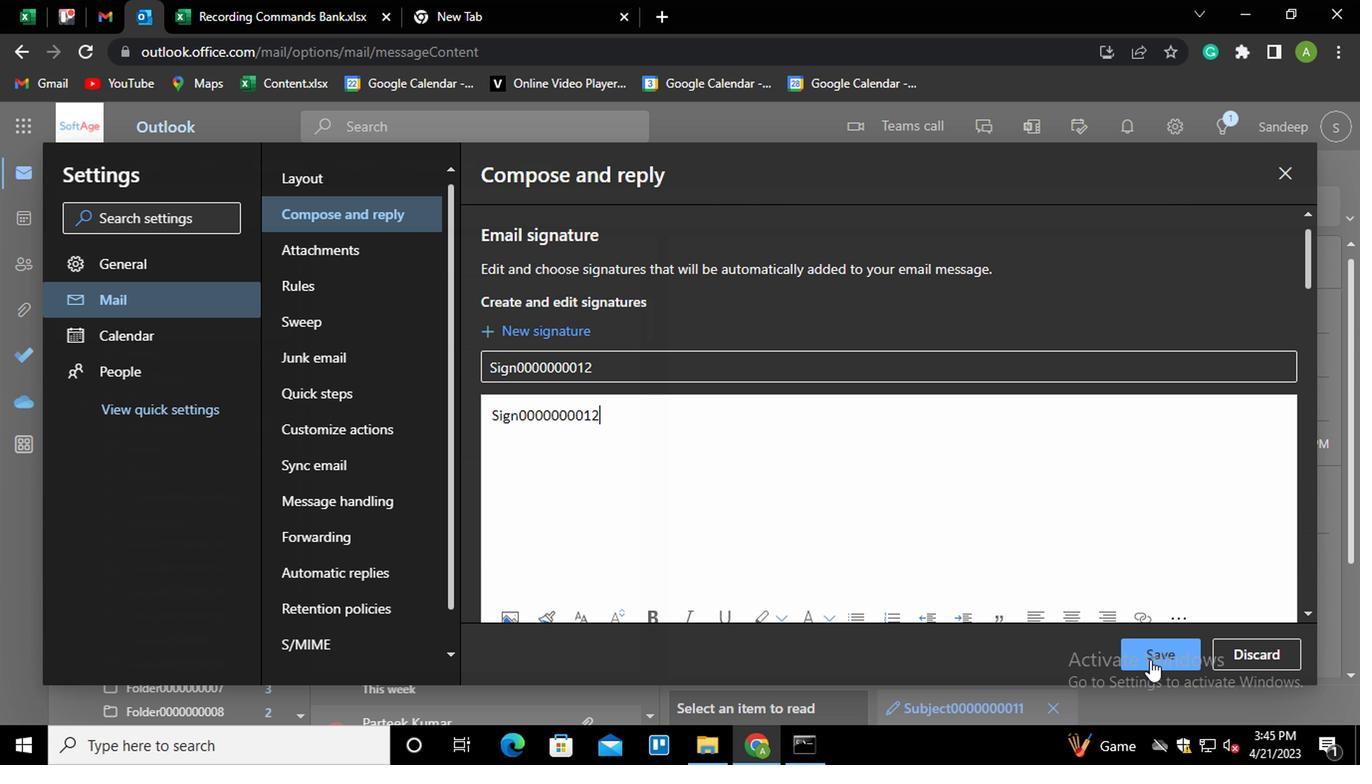 
Action: Mouse moved to (1292, 183)
Screenshot: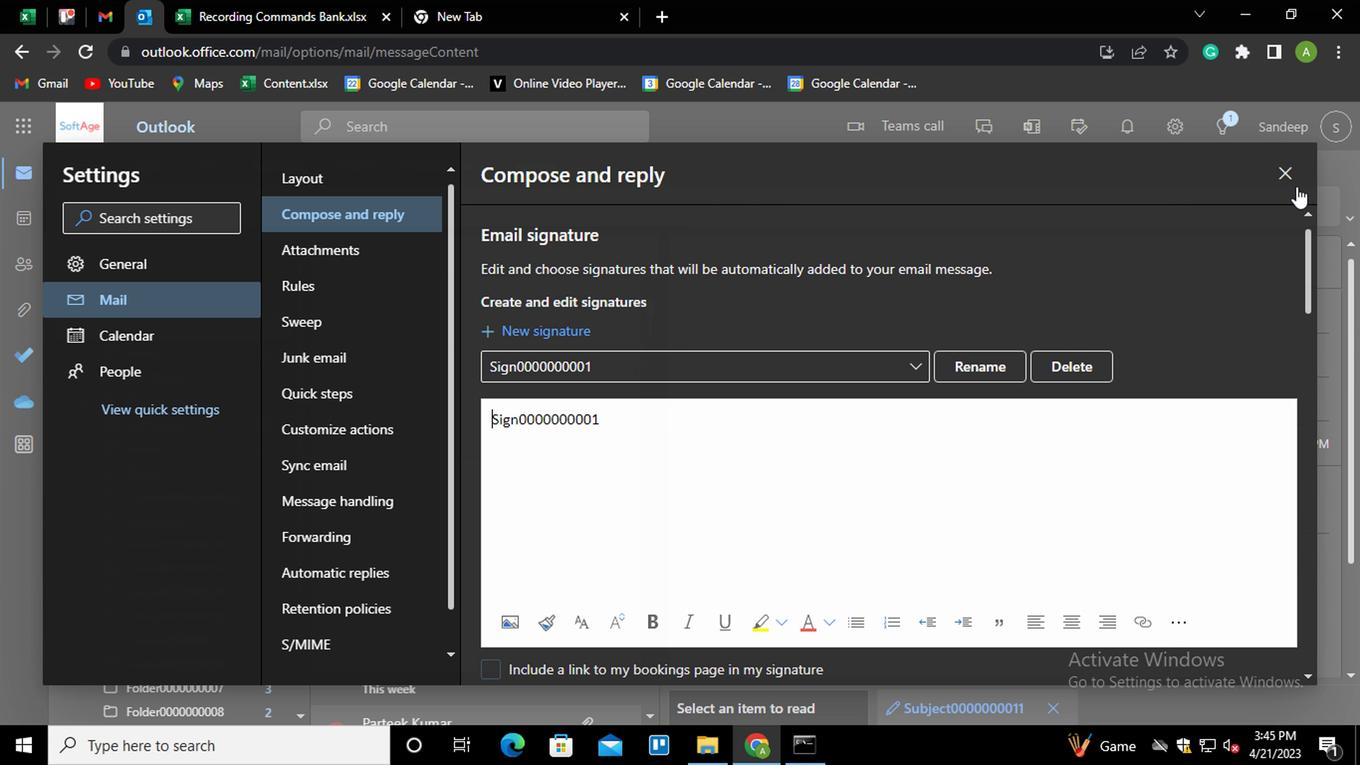 
Action: Mouse pressed left at (1292, 183)
Screenshot: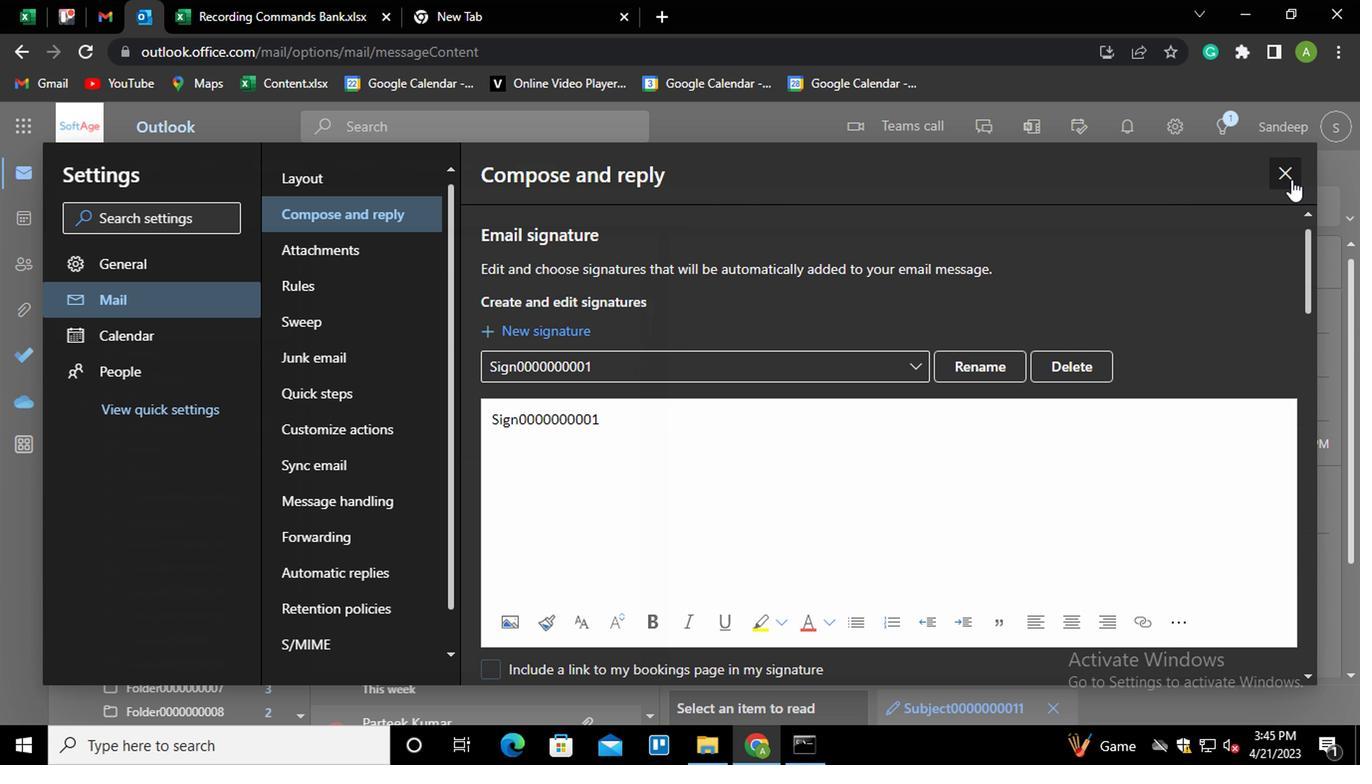 
Action: Mouse moved to (1049, 211)
Screenshot: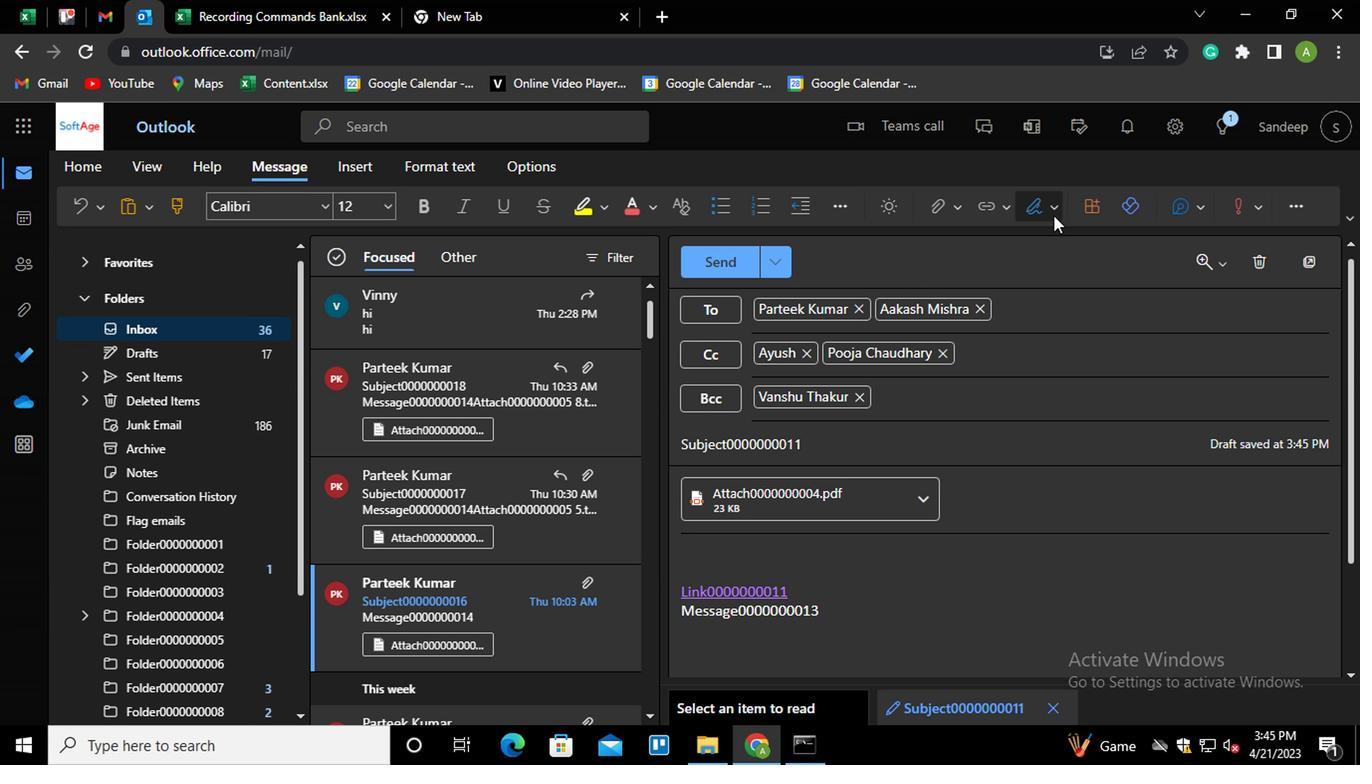 
Action: Mouse pressed left at (1049, 211)
Screenshot: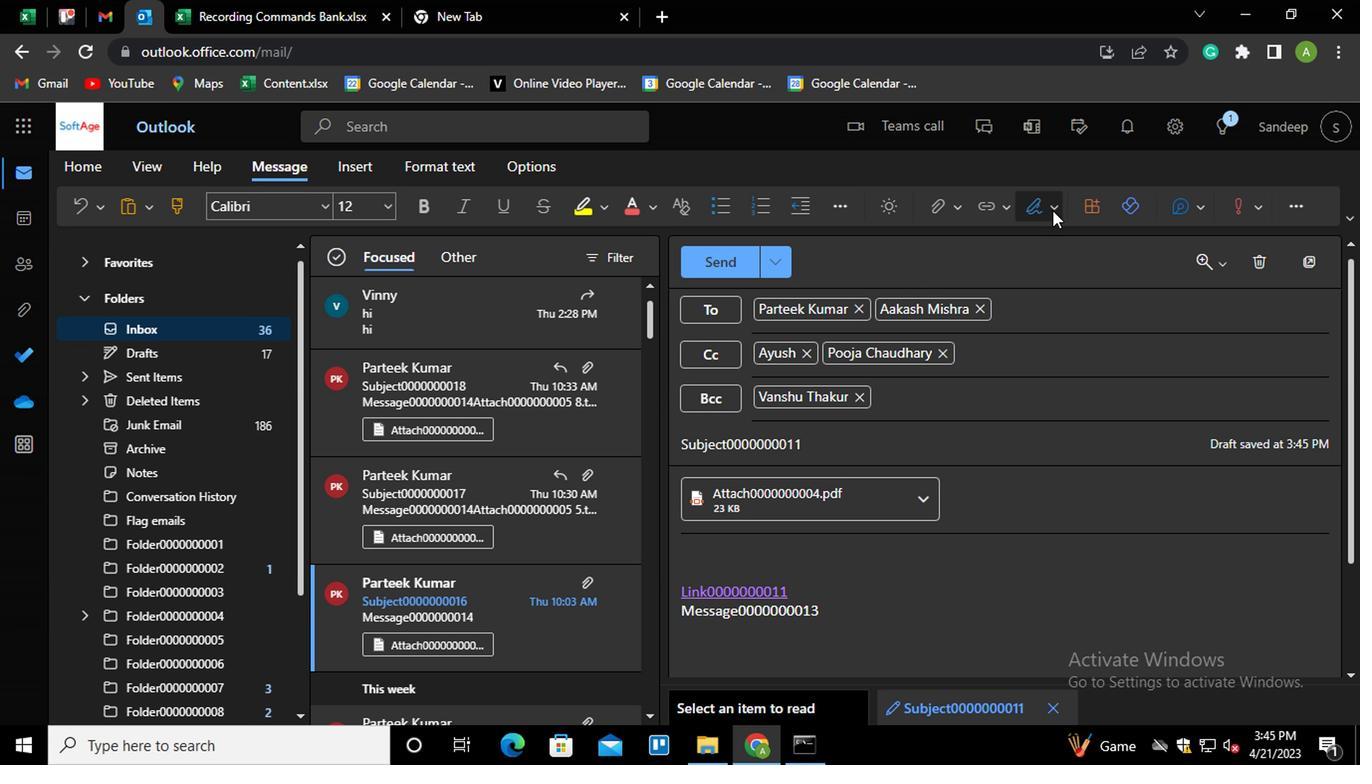 
Action: Mouse moved to (1028, 317)
Screenshot: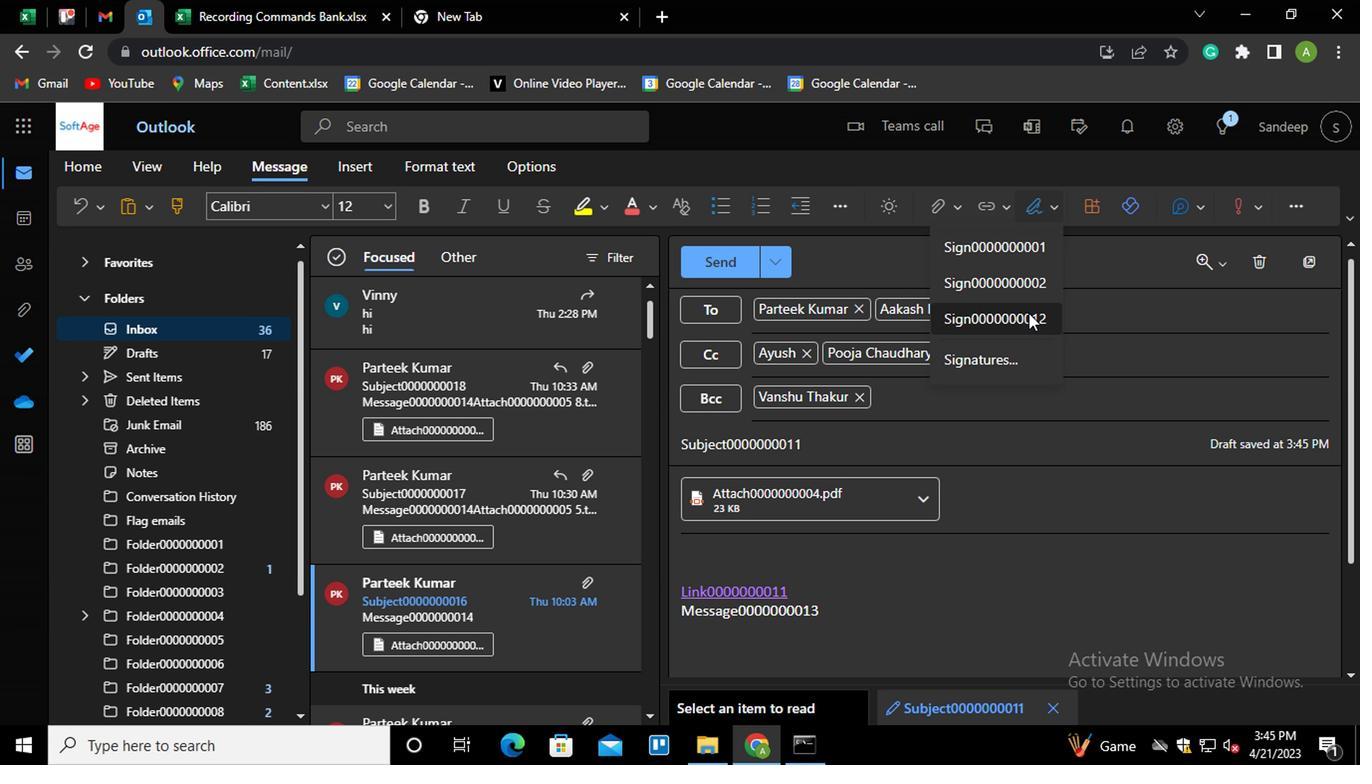 
Action: Mouse pressed left at (1028, 317)
Screenshot: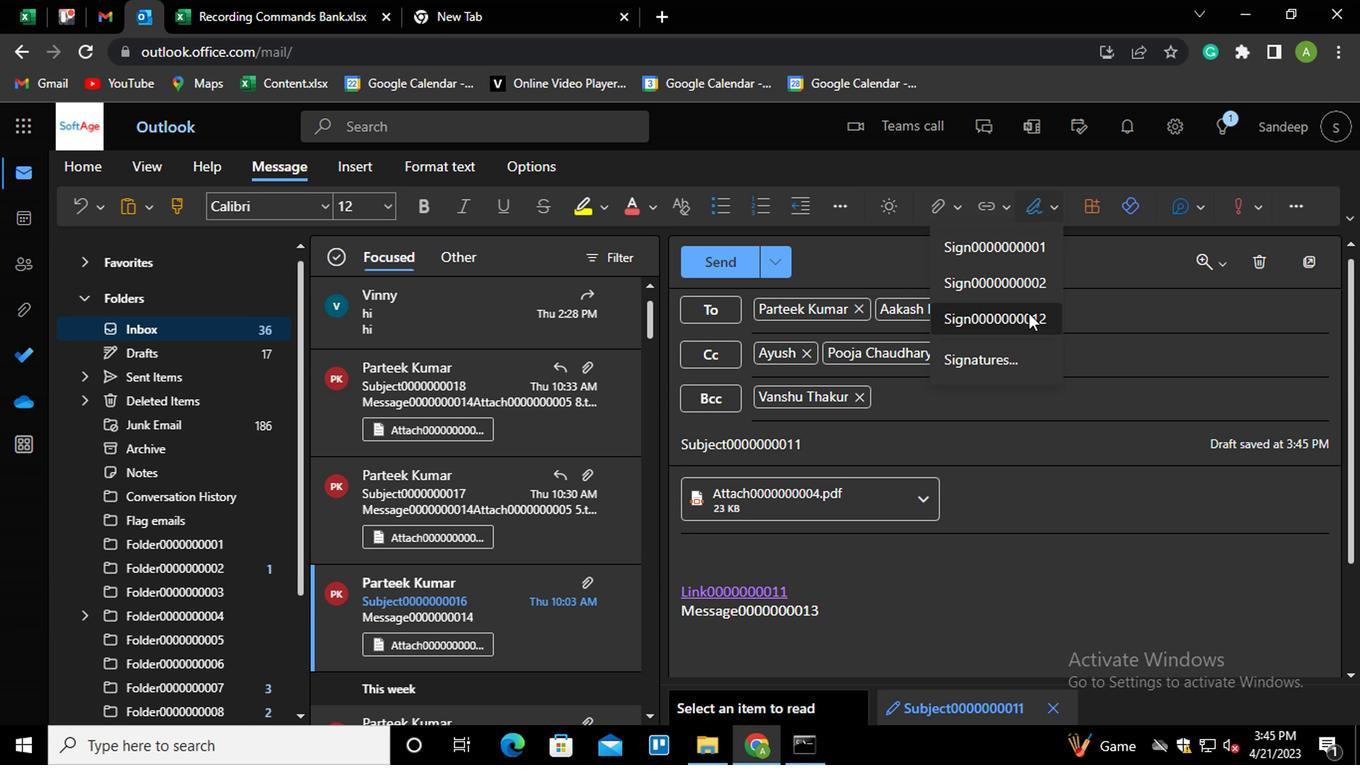 
Action: Mouse moved to (734, 261)
Screenshot: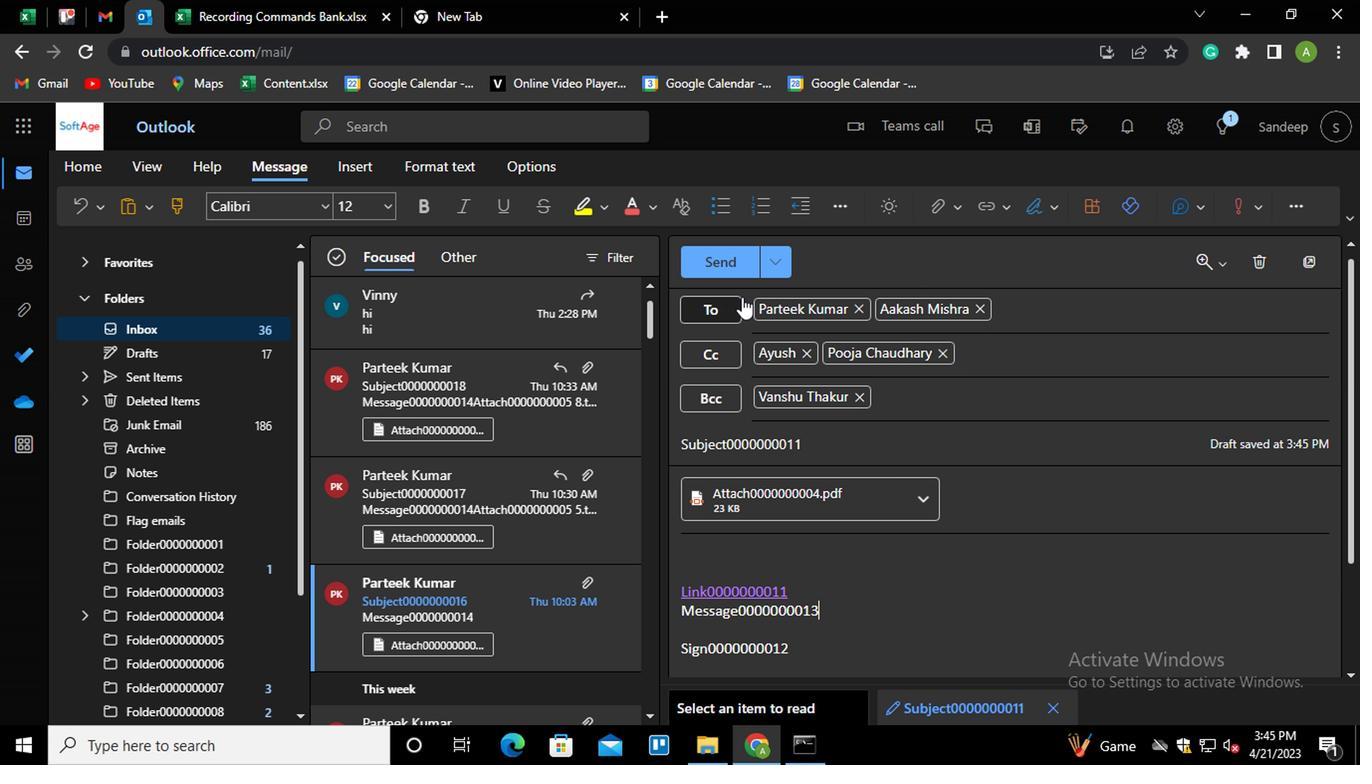 
Action: Mouse pressed left at (734, 261)
Screenshot: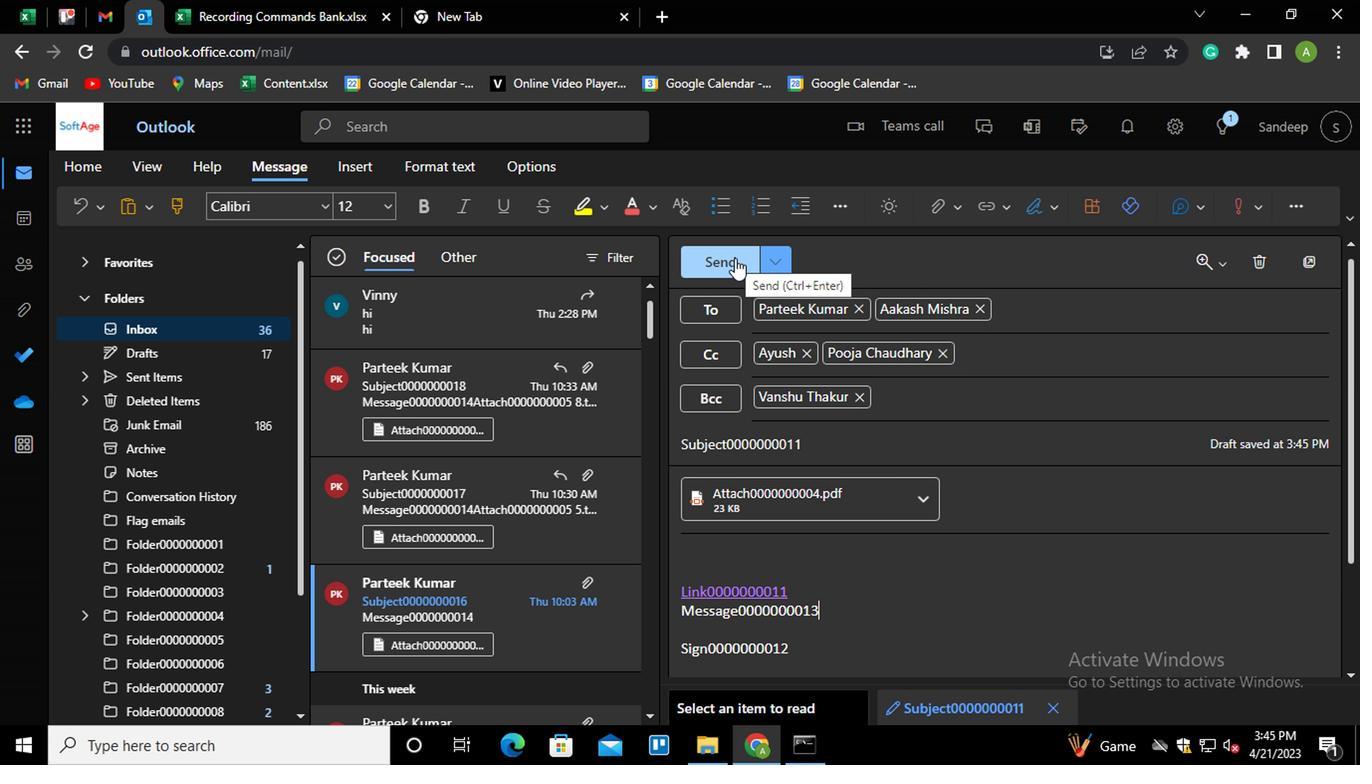 
Action: Mouse moved to (178, 205)
Screenshot: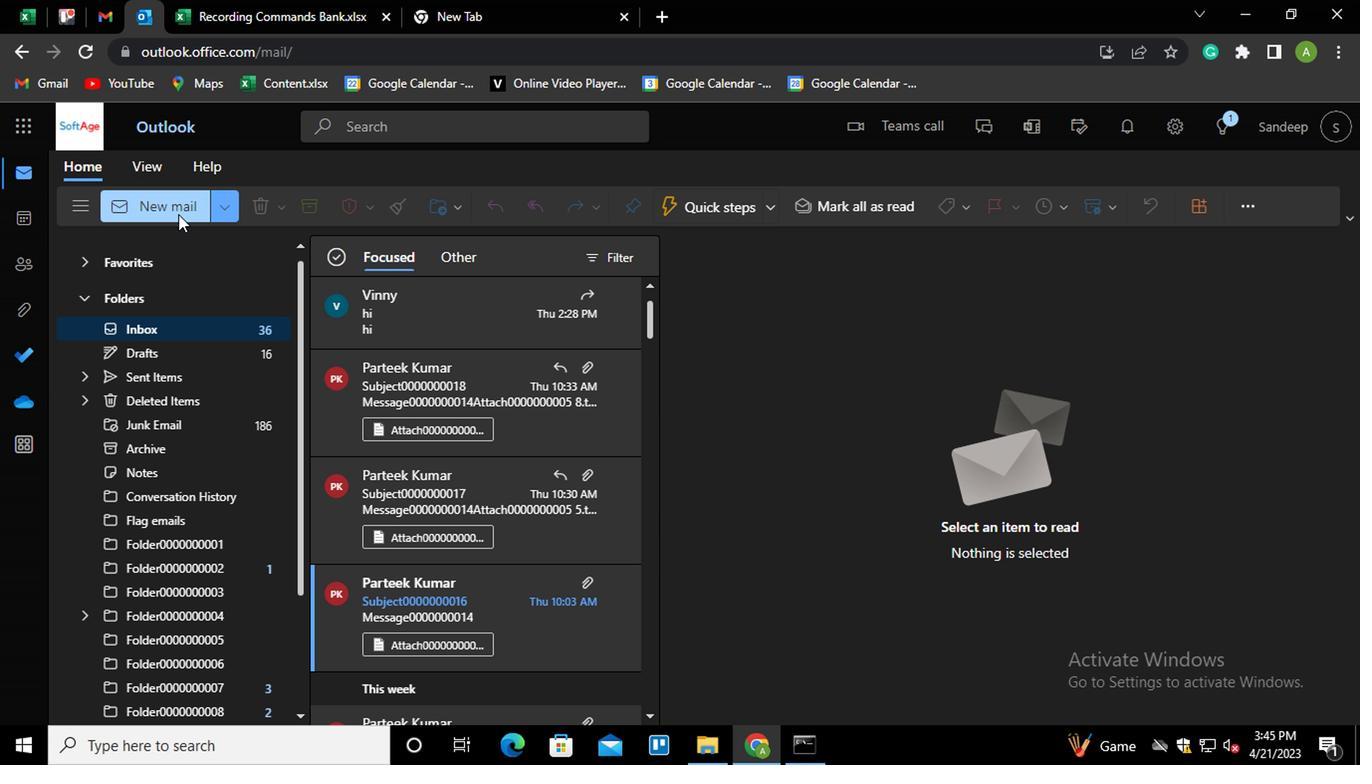 
Action: Mouse pressed left at (178, 205)
Screenshot: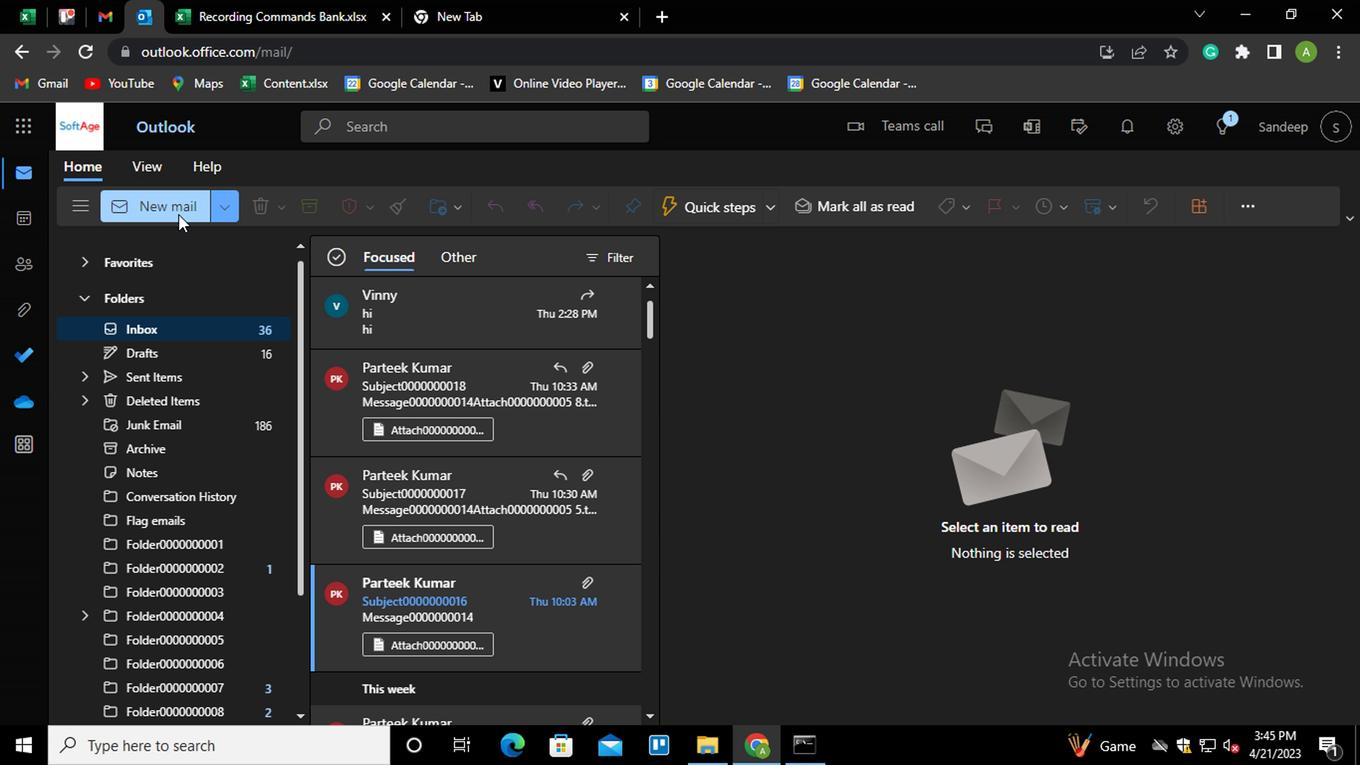 
Action: Mouse moved to (819, 314)
Screenshot: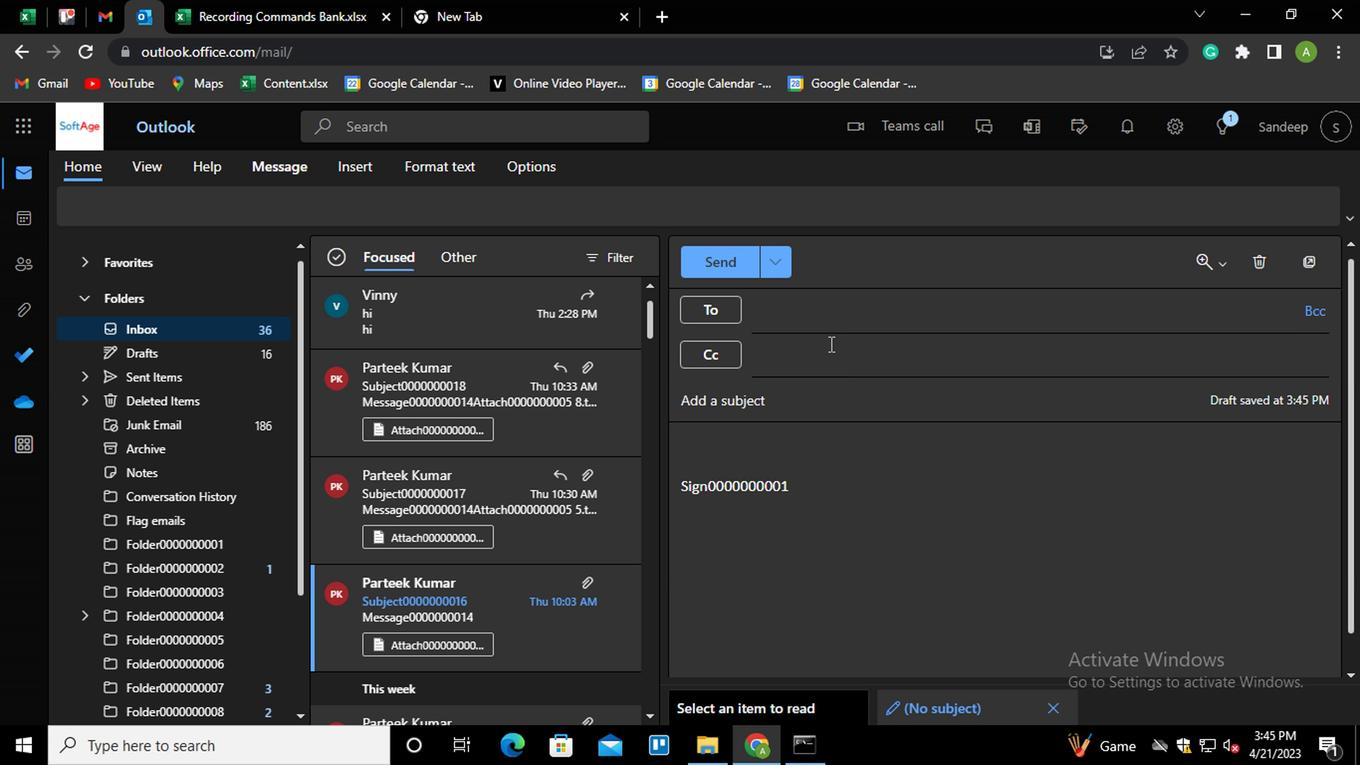 
Action: Mouse pressed left at (819, 314)
Screenshot: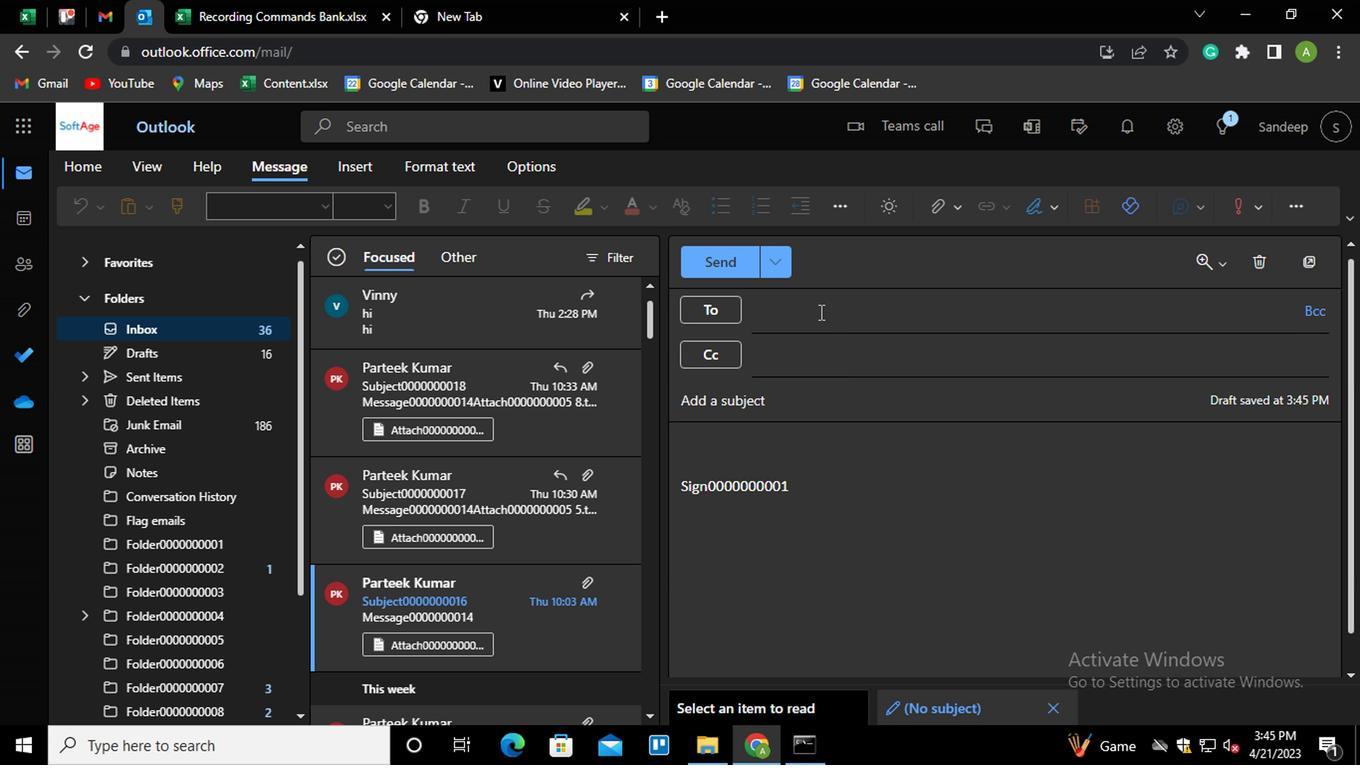 
Action: Mouse moved to (715, 491)
Screenshot: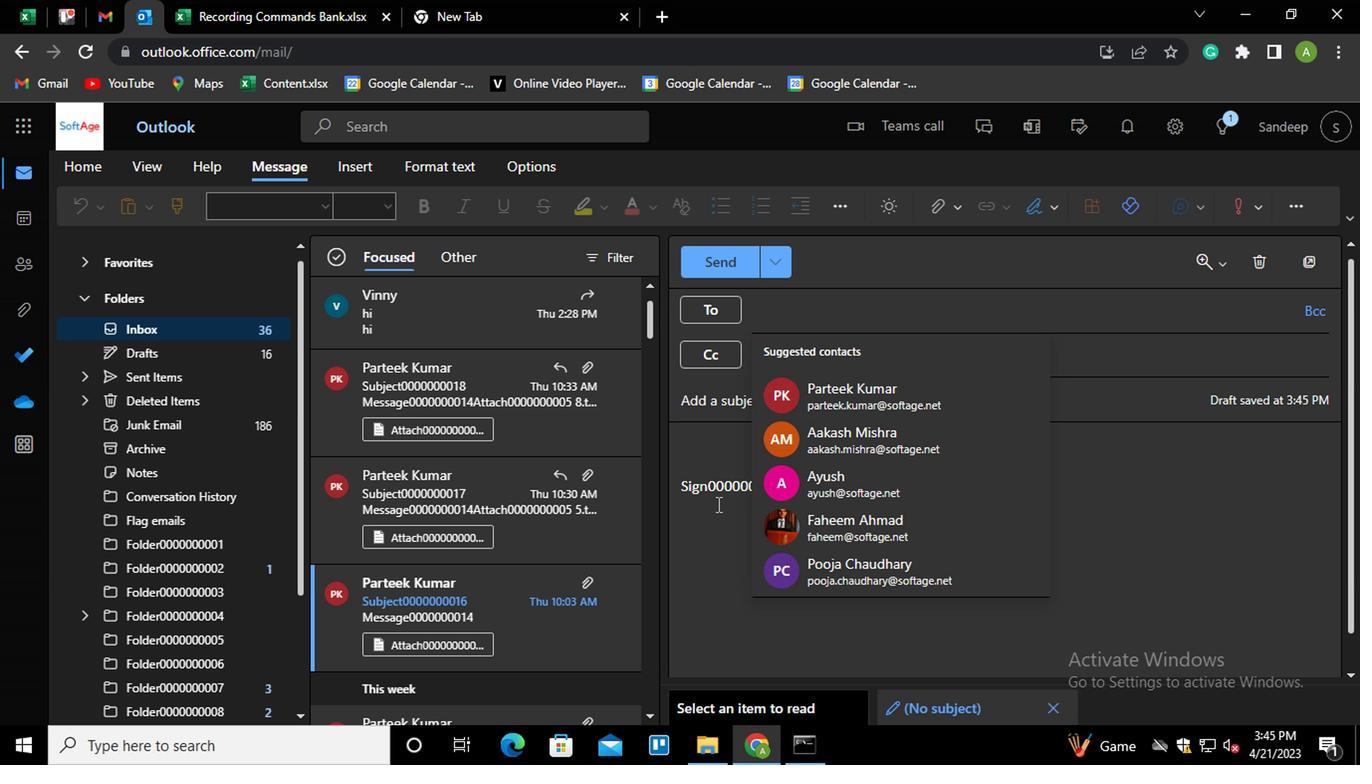 
Action: Mouse pressed left at (715, 491)
Screenshot: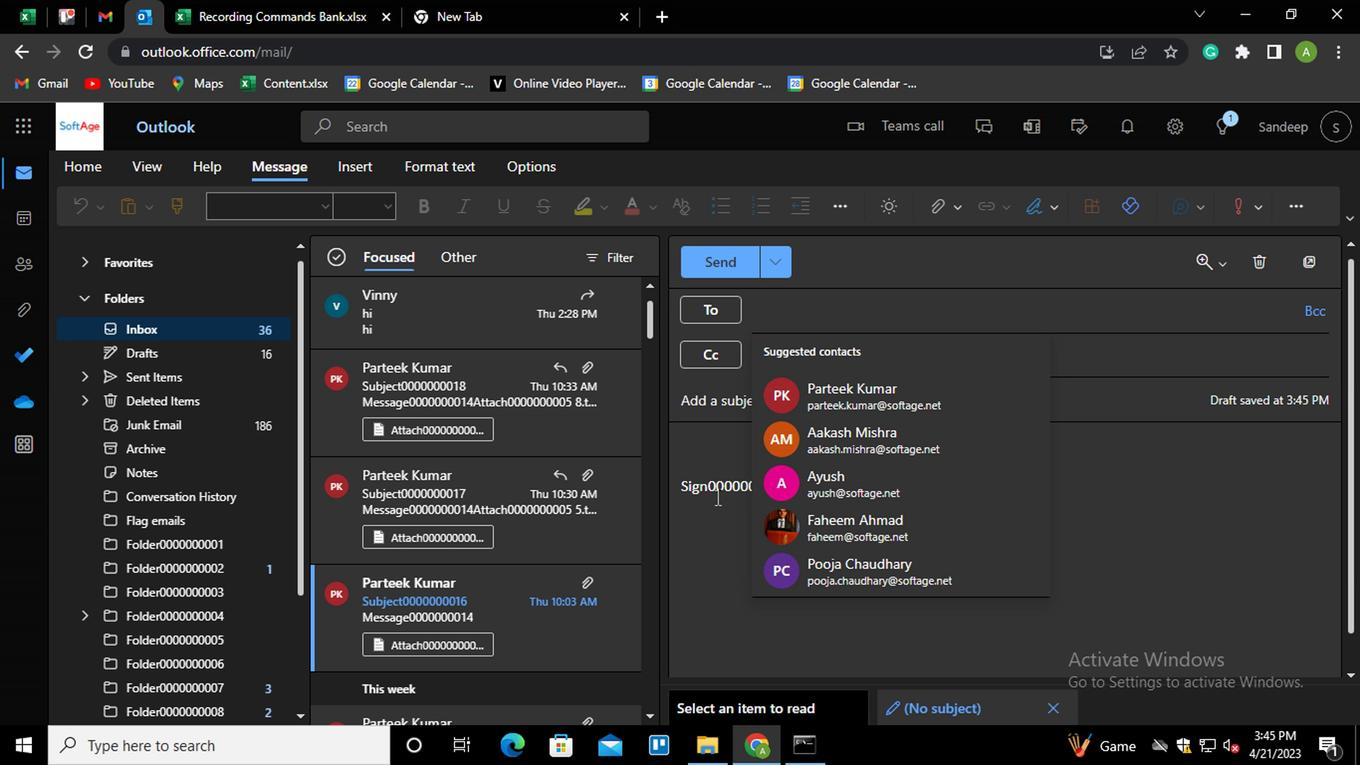 
Action: Mouse pressed left at (715, 491)
Screenshot: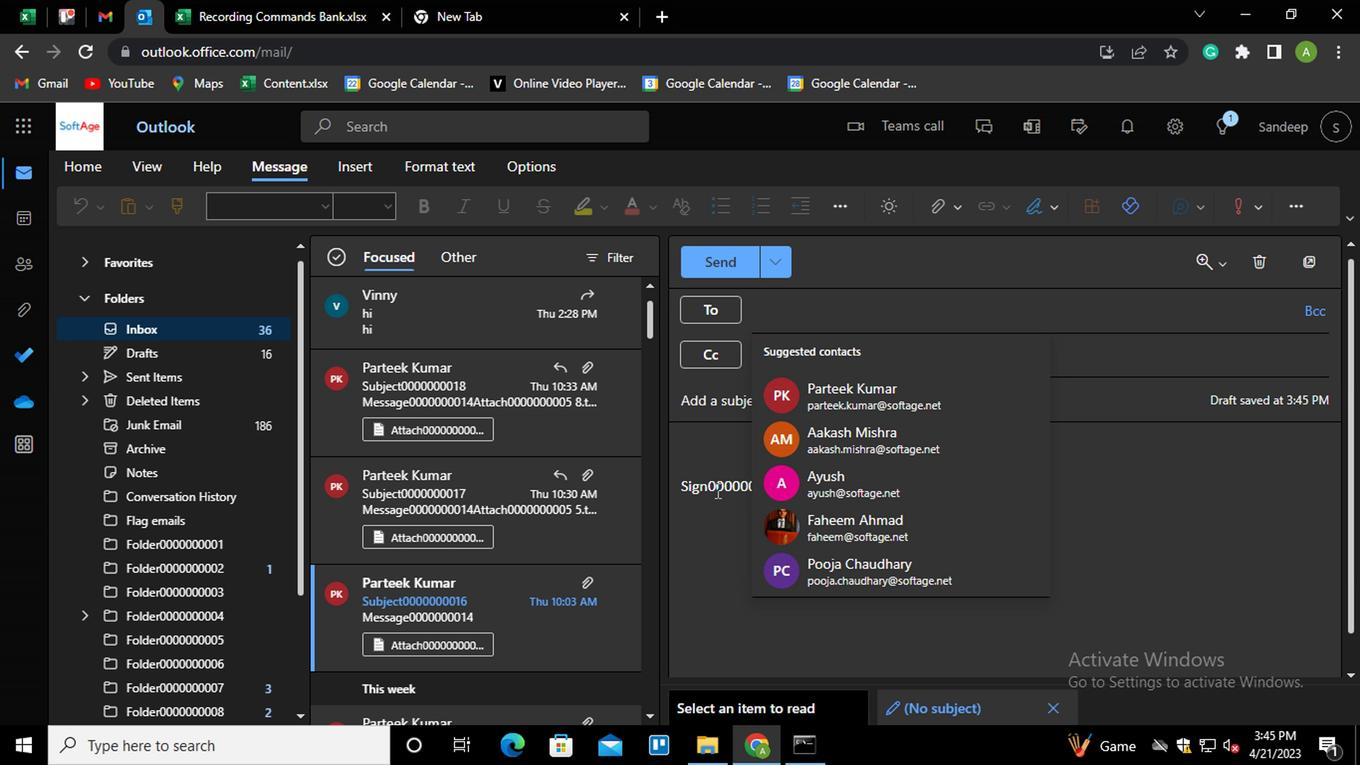 
Action: Mouse moved to (717, 485)
Screenshot: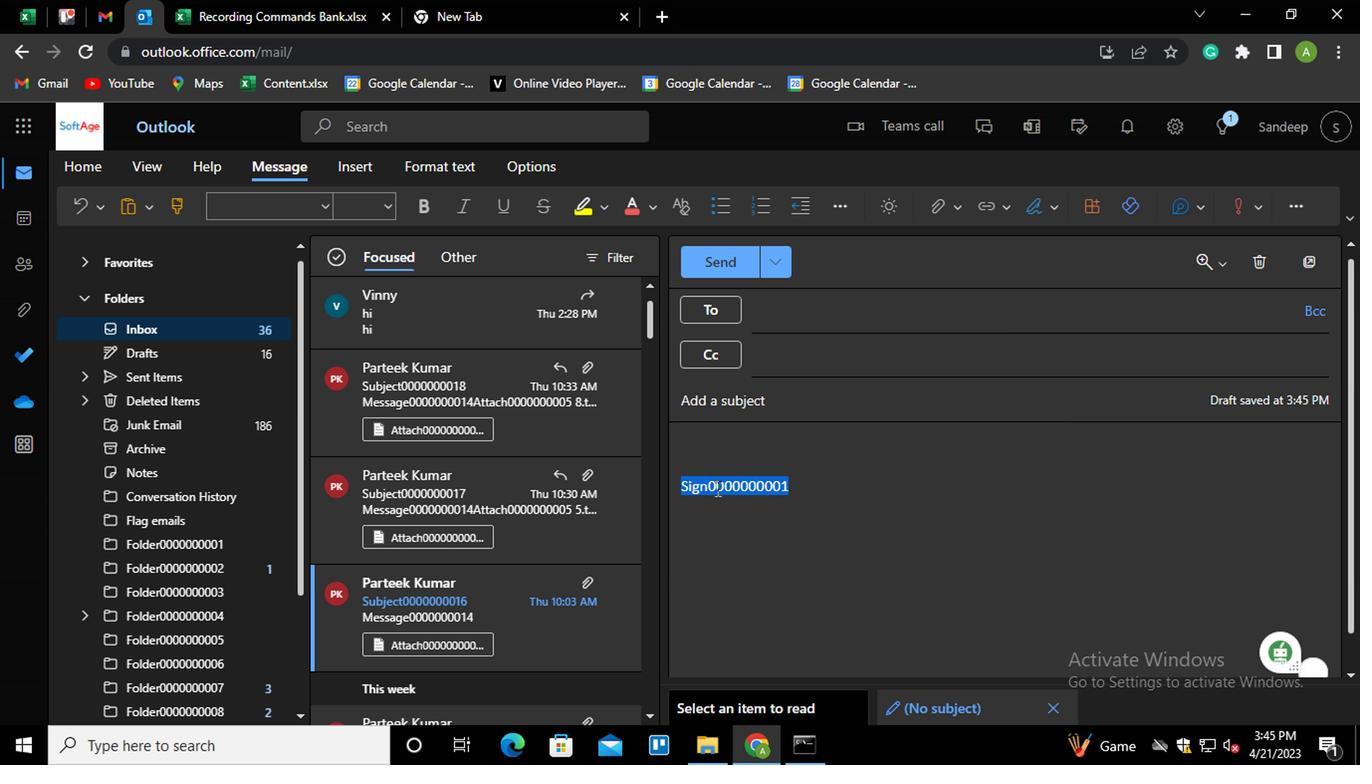 
Action: Key pressed <Key.backspace>
Screenshot: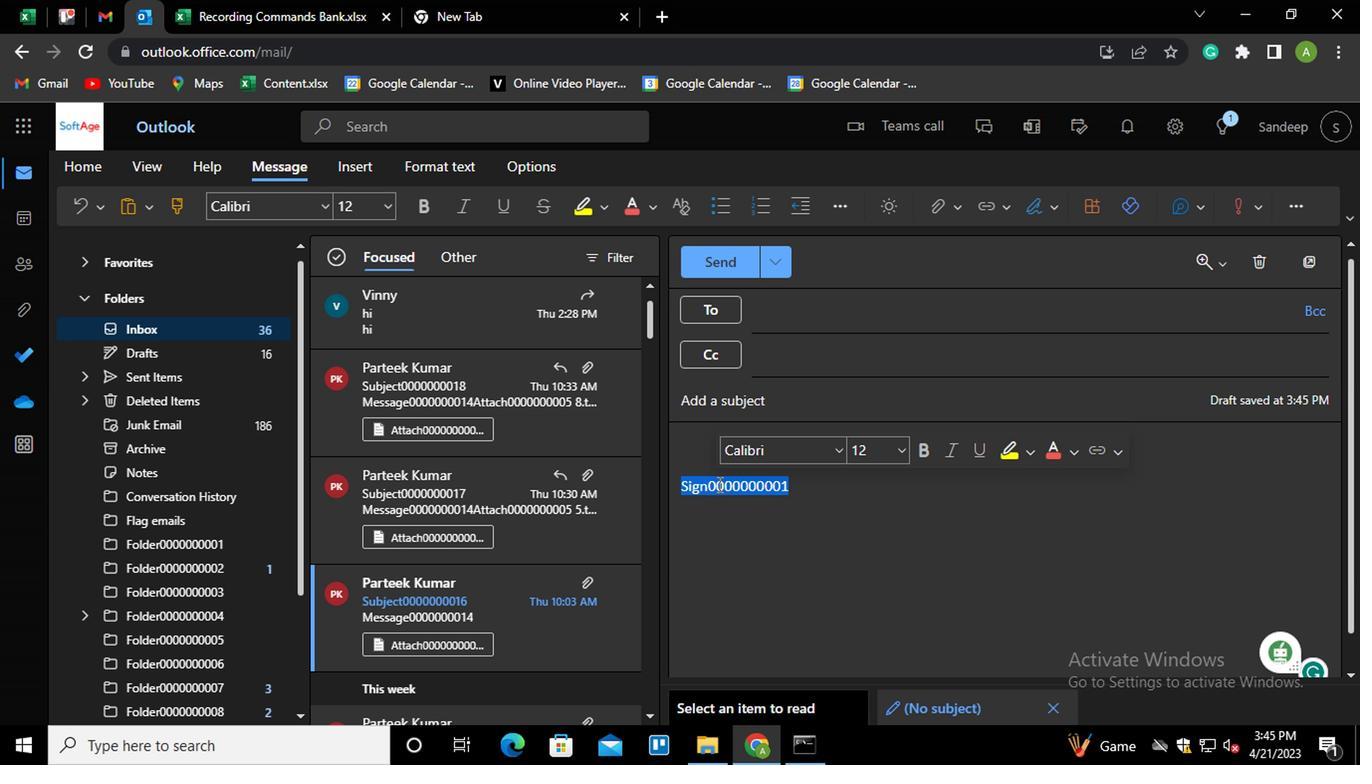 
Action: Mouse moved to (984, 213)
Screenshot: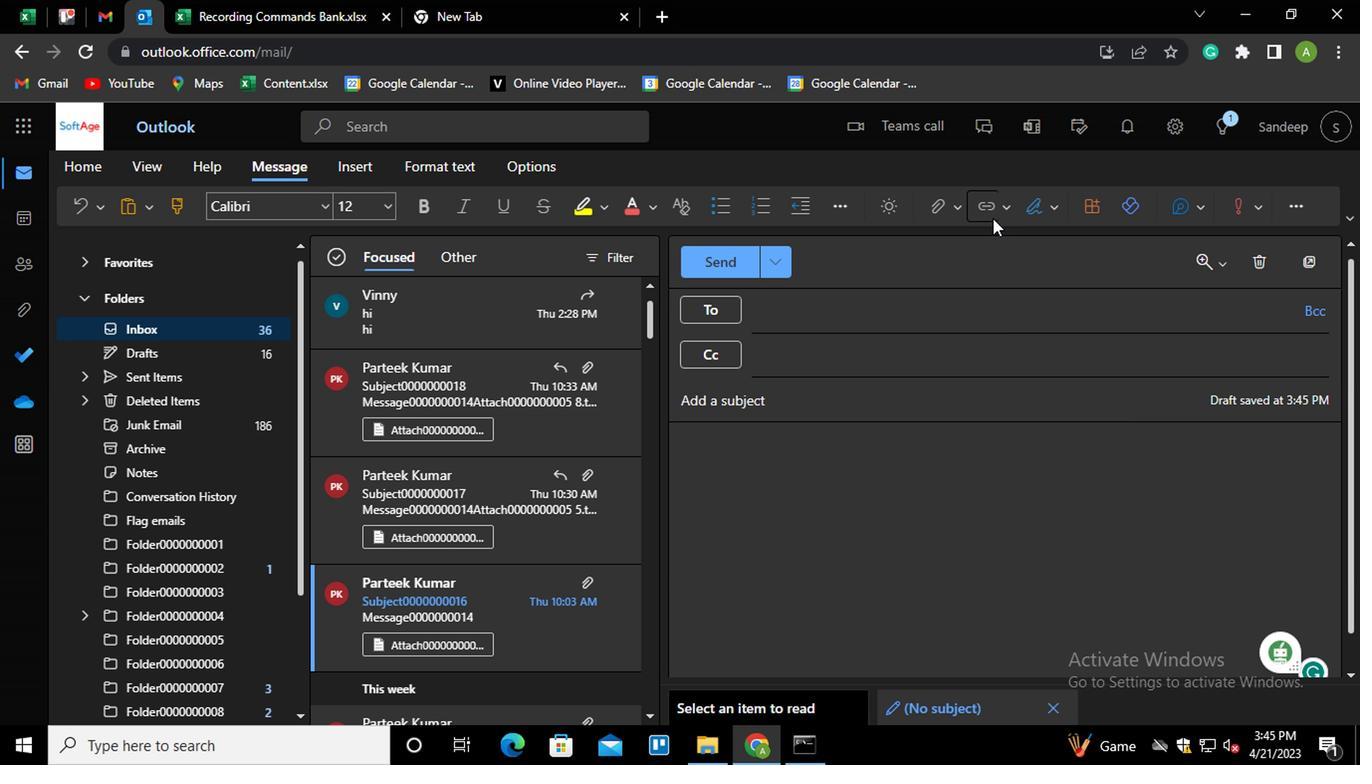 
Action: Mouse pressed left at (984, 213)
Screenshot: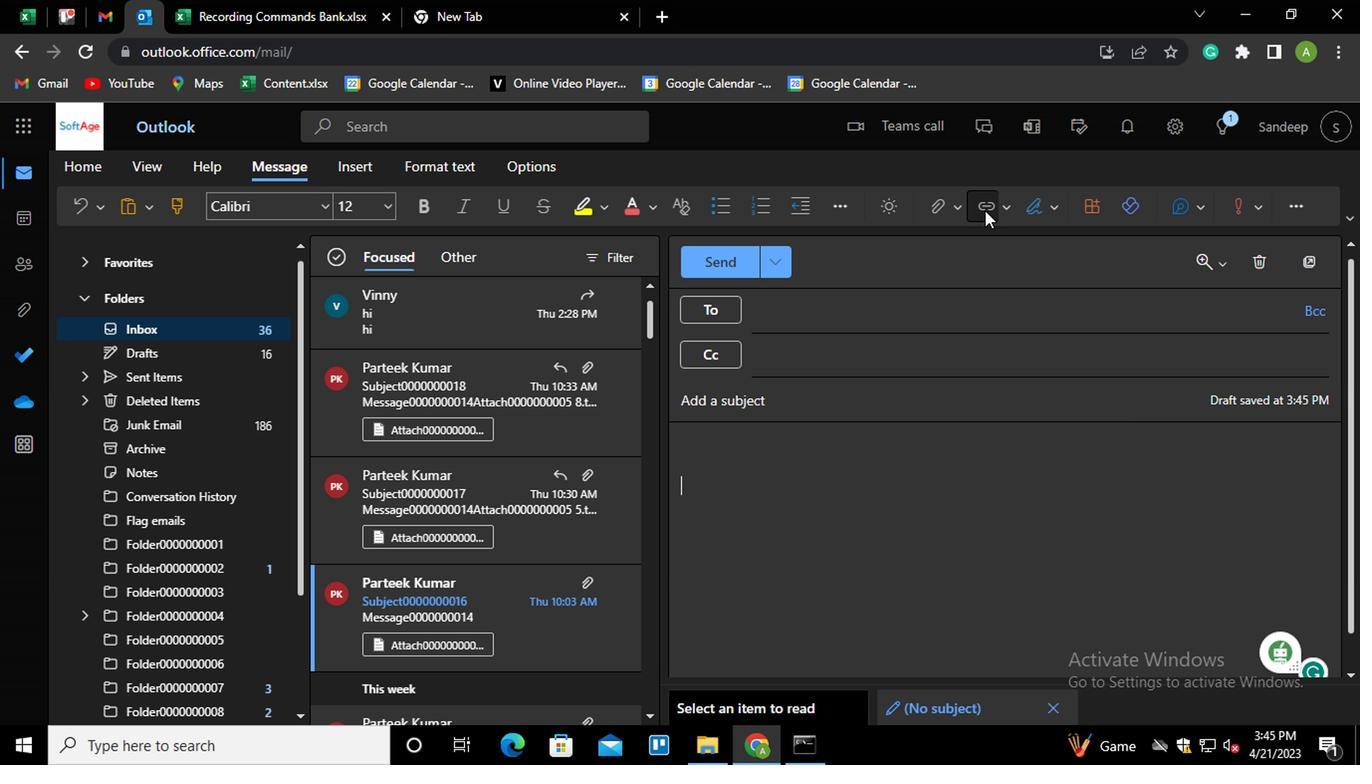 
Action: Mouse moved to (606, 443)
Screenshot: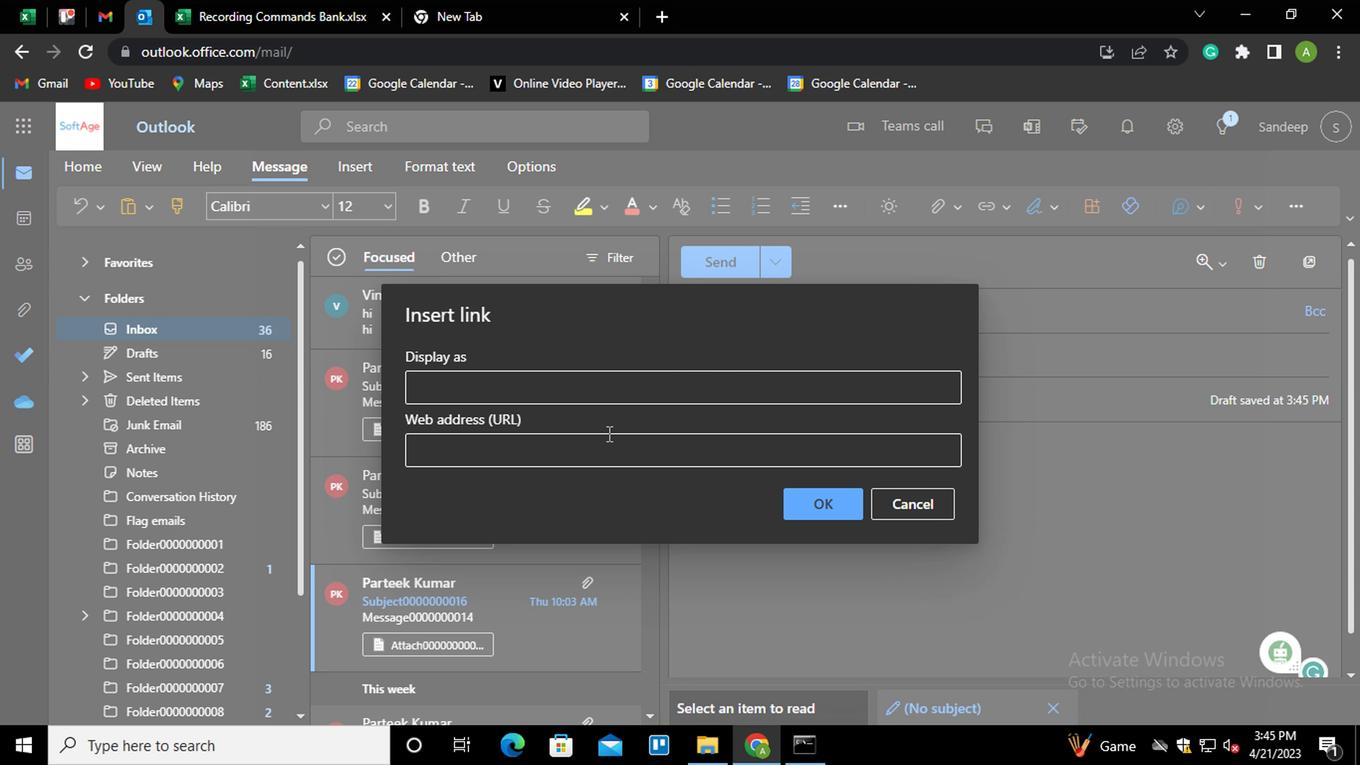 
Action: Key pressed <Key.shift_r>LINK0000000012
Screenshot: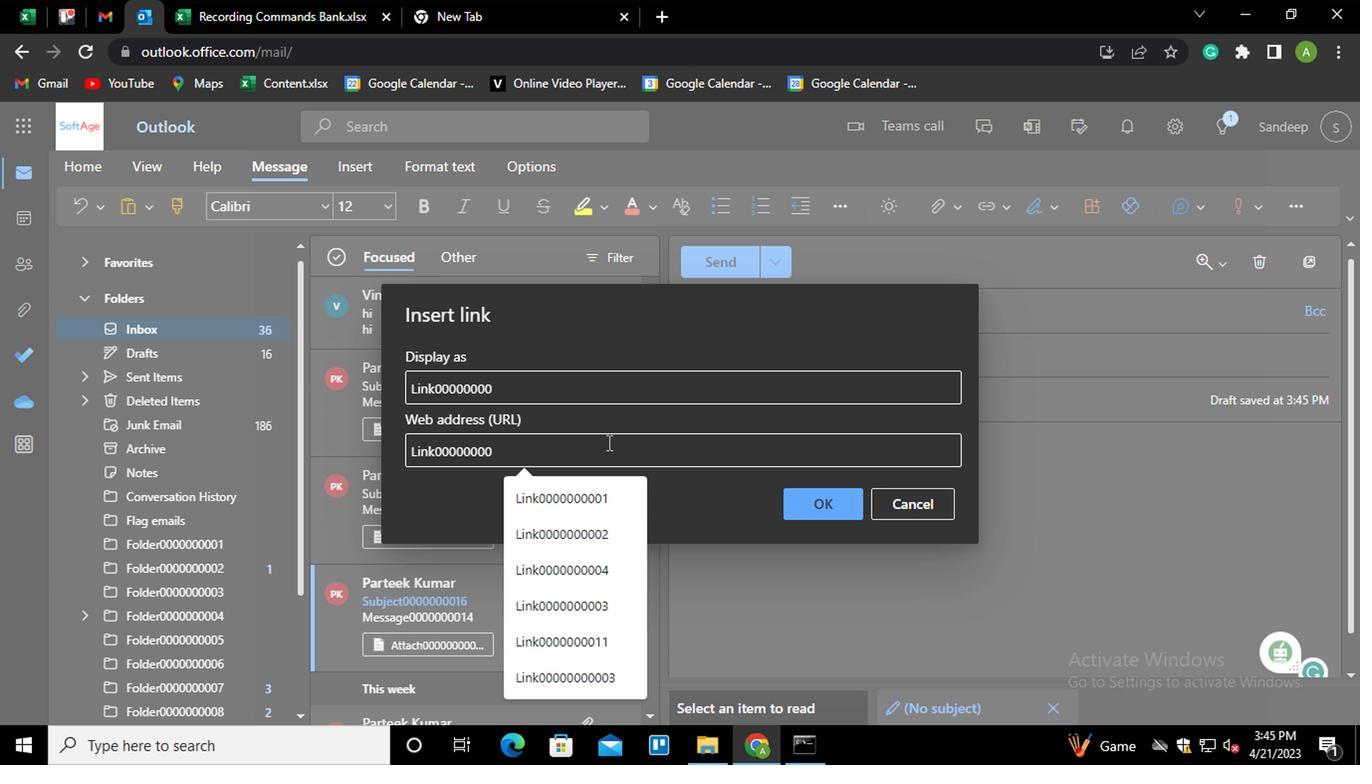 
Action: Mouse moved to (820, 500)
Screenshot: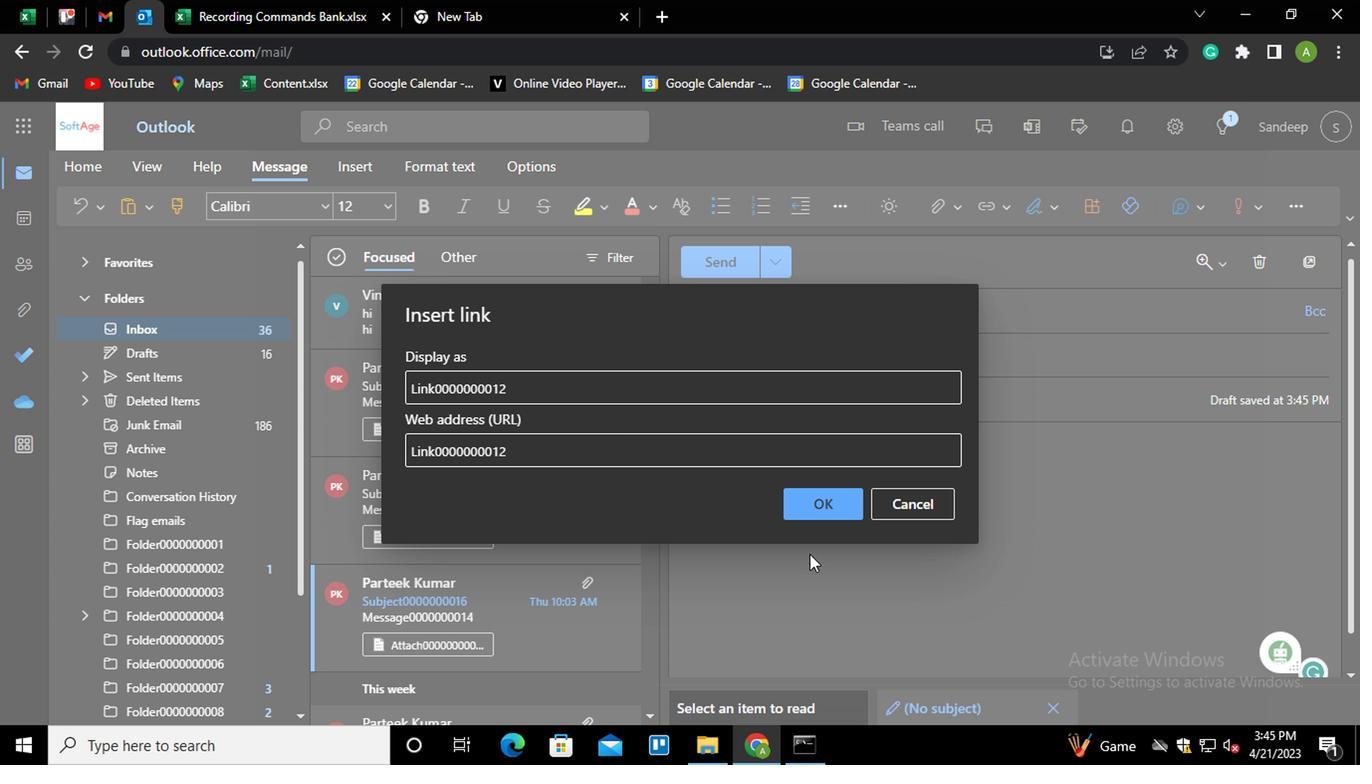 
Action: Mouse pressed left at (820, 500)
Screenshot: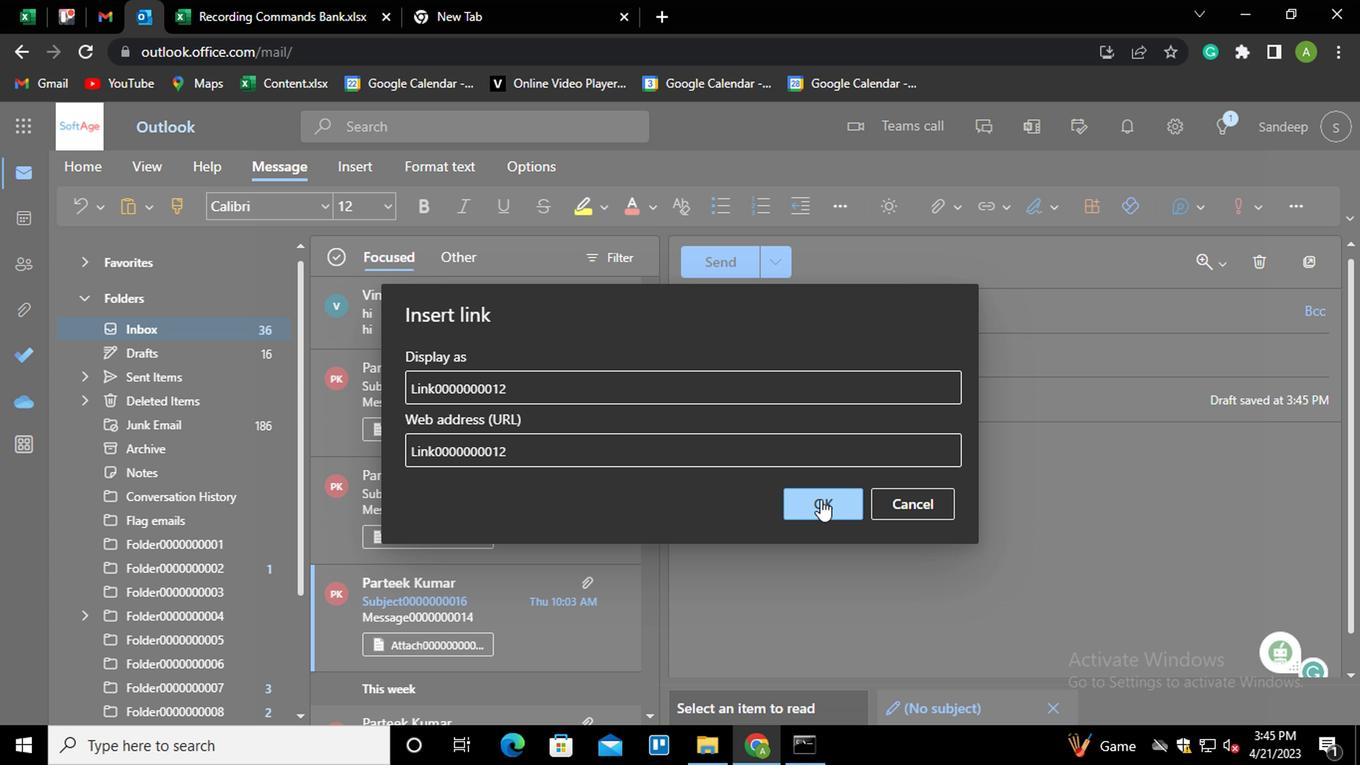 
Action: Mouse moved to (1039, 215)
Screenshot: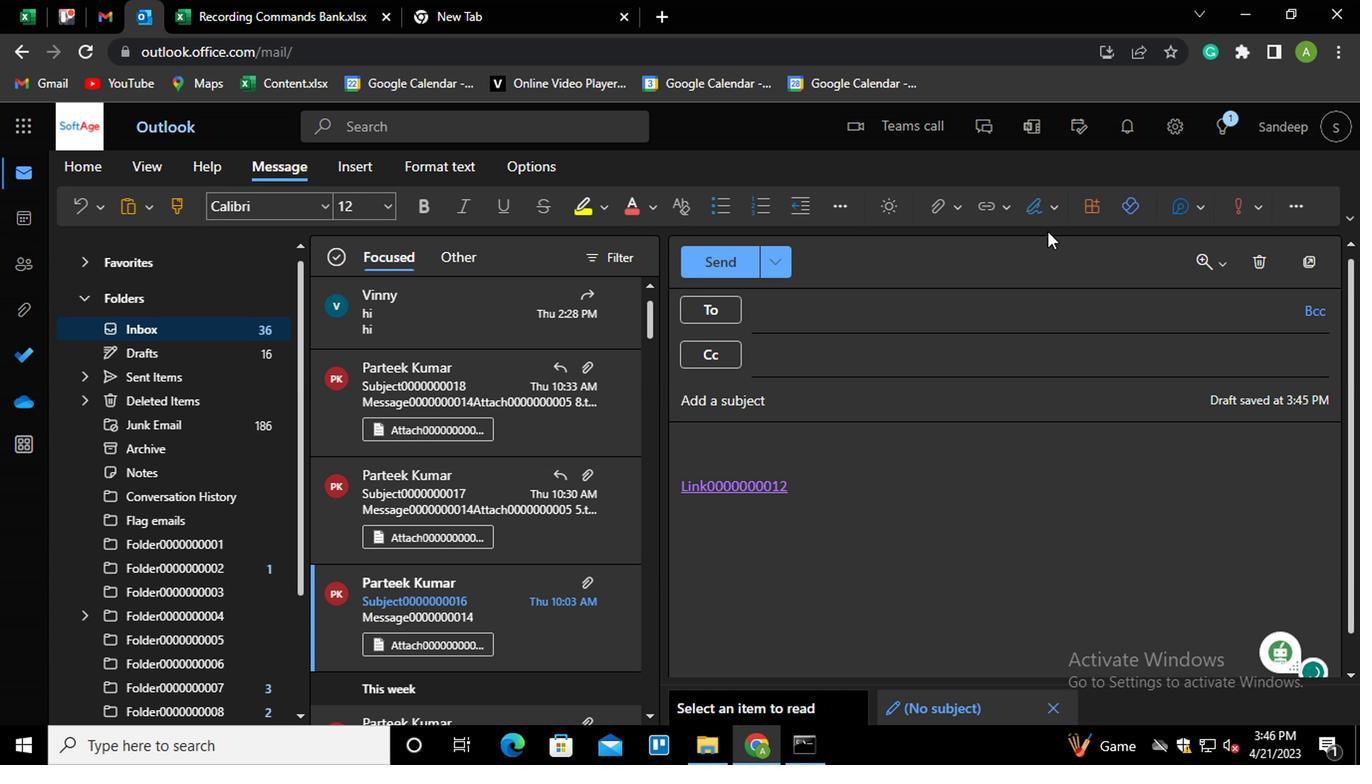 
Action: Mouse pressed left at (1039, 215)
Screenshot: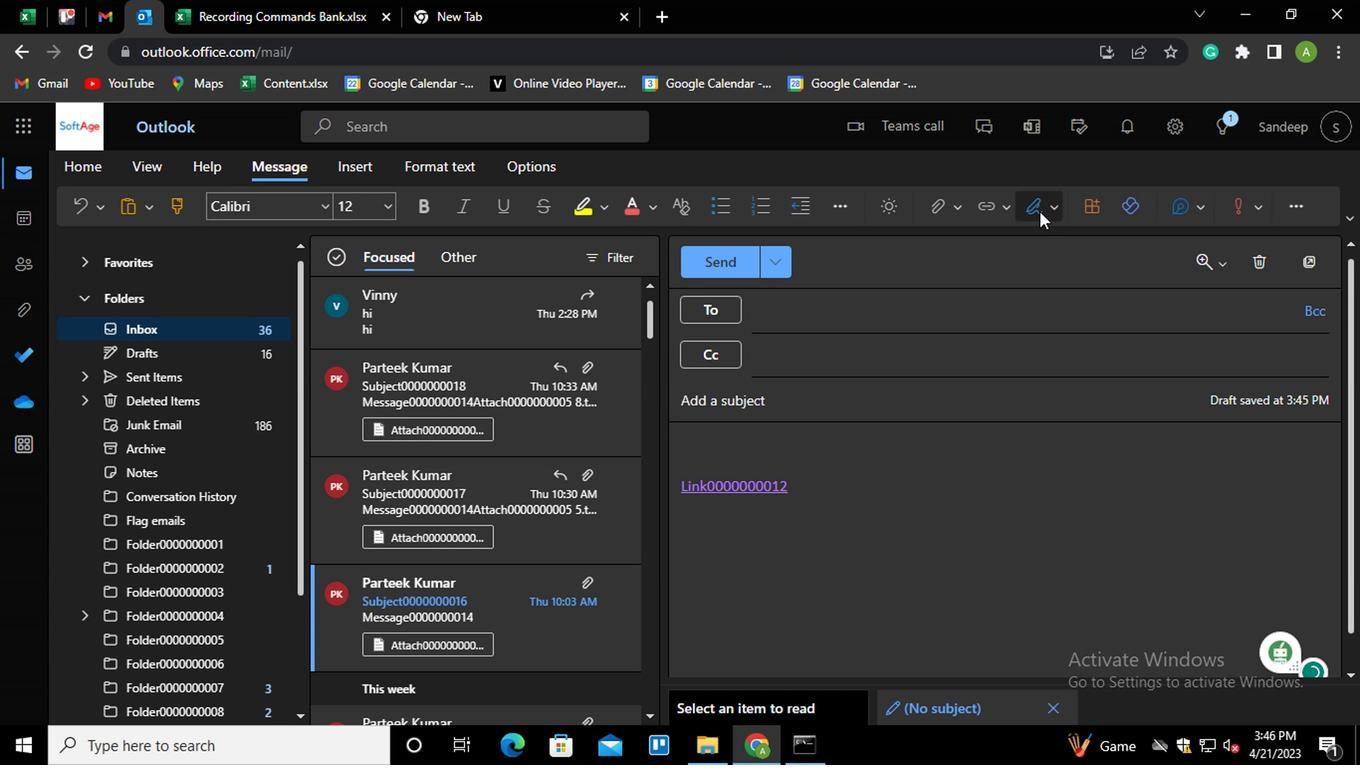 
Action: Mouse moved to (1003, 251)
Screenshot: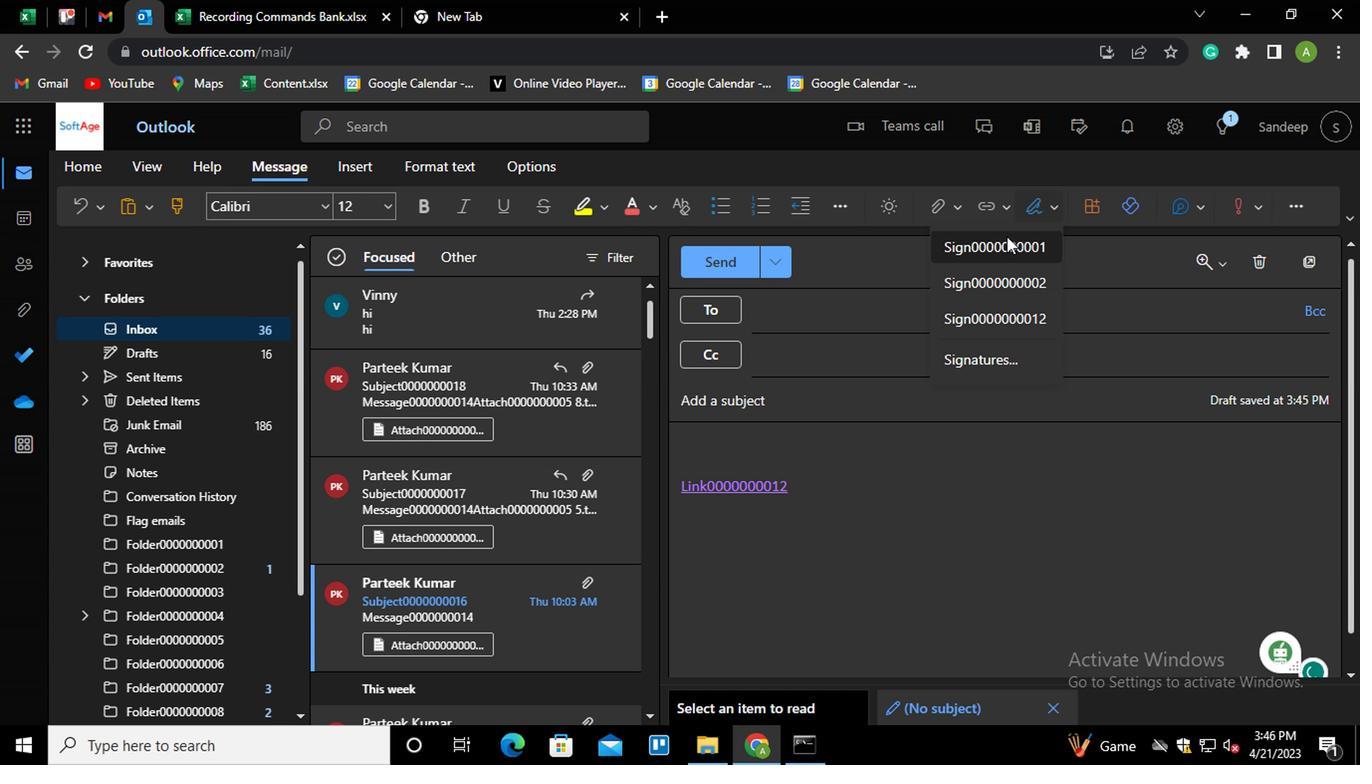 
Action: Mouse pressed left at (1003, 251)
Screenshot: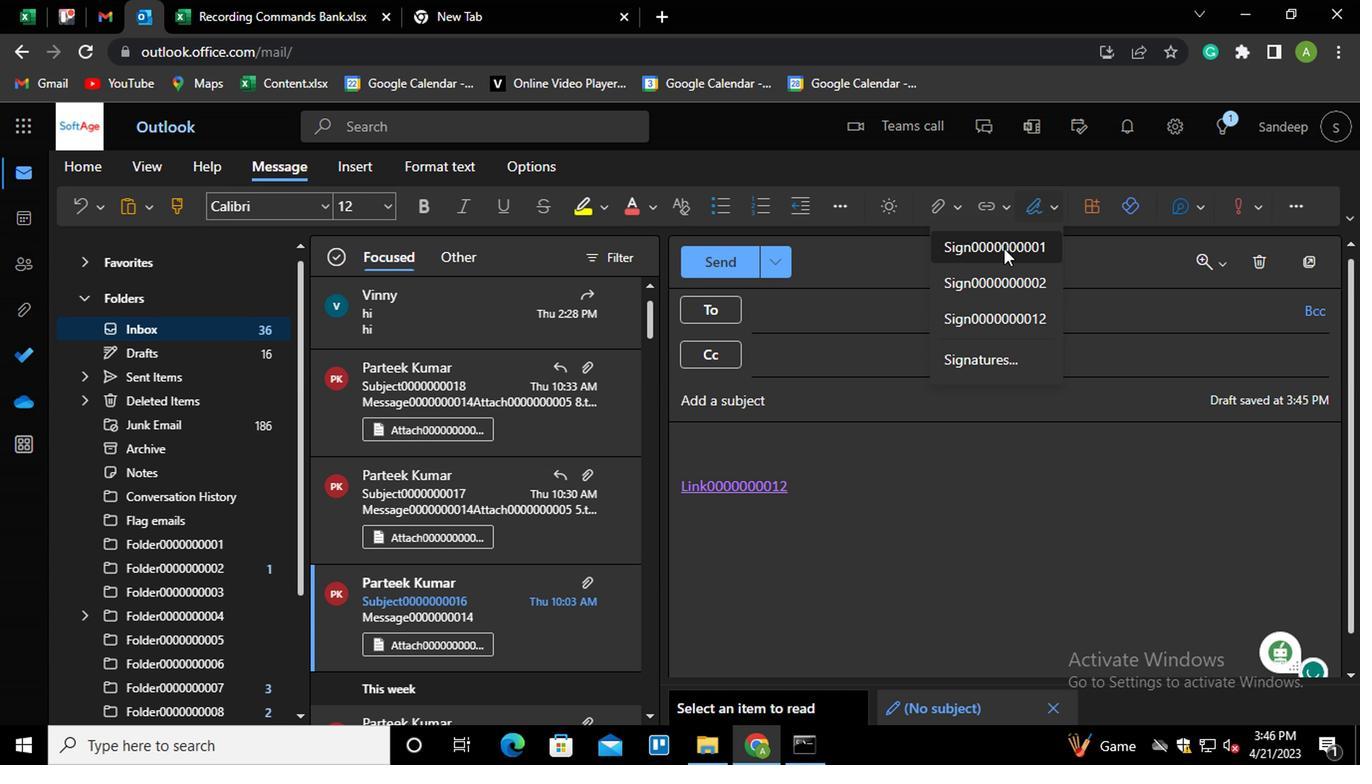 
Action: Mouse moved to (786, 316)
Screenshot: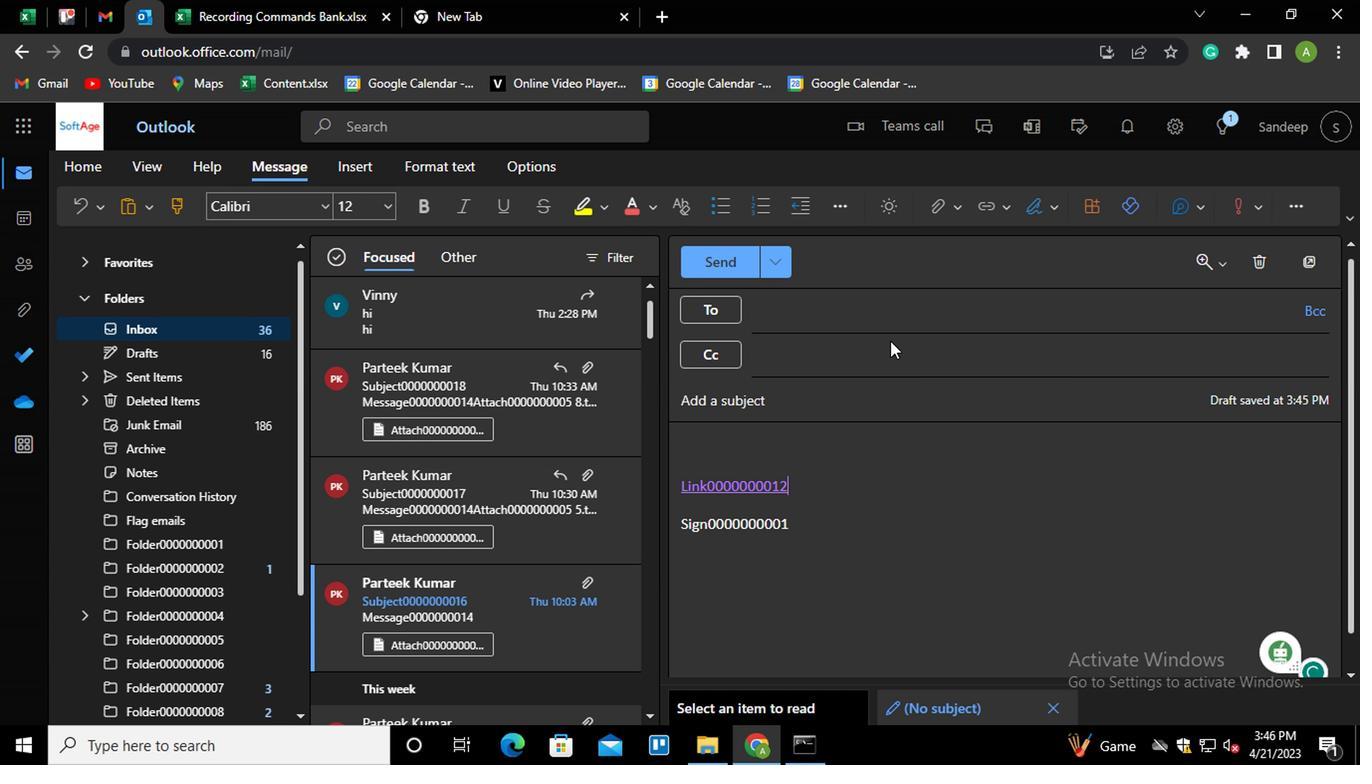 
Action: Mouse pressed left at (786, 316)
Screenshot: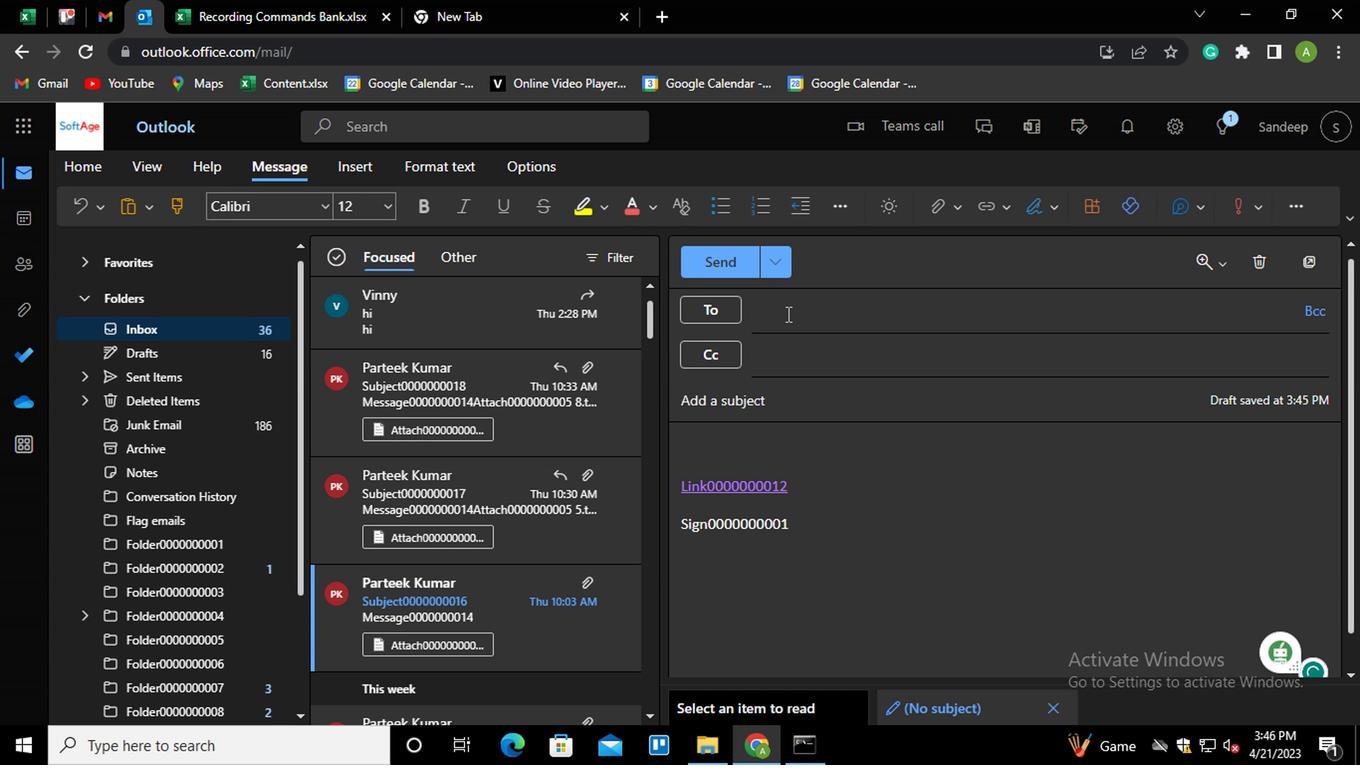 
Action: Key pressed PAR<Key.enter>
Screenshot: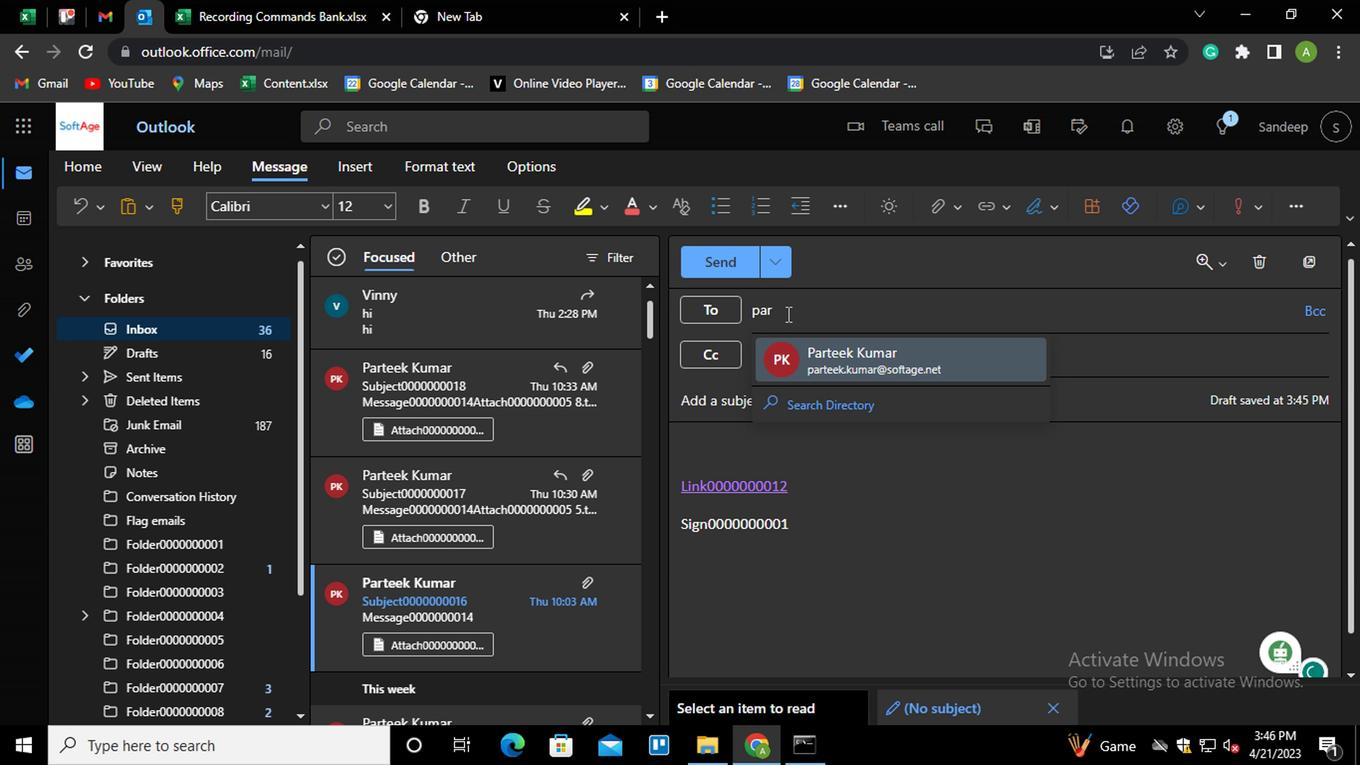 
Action: Mouse moved to (763, 408)
Screenshot: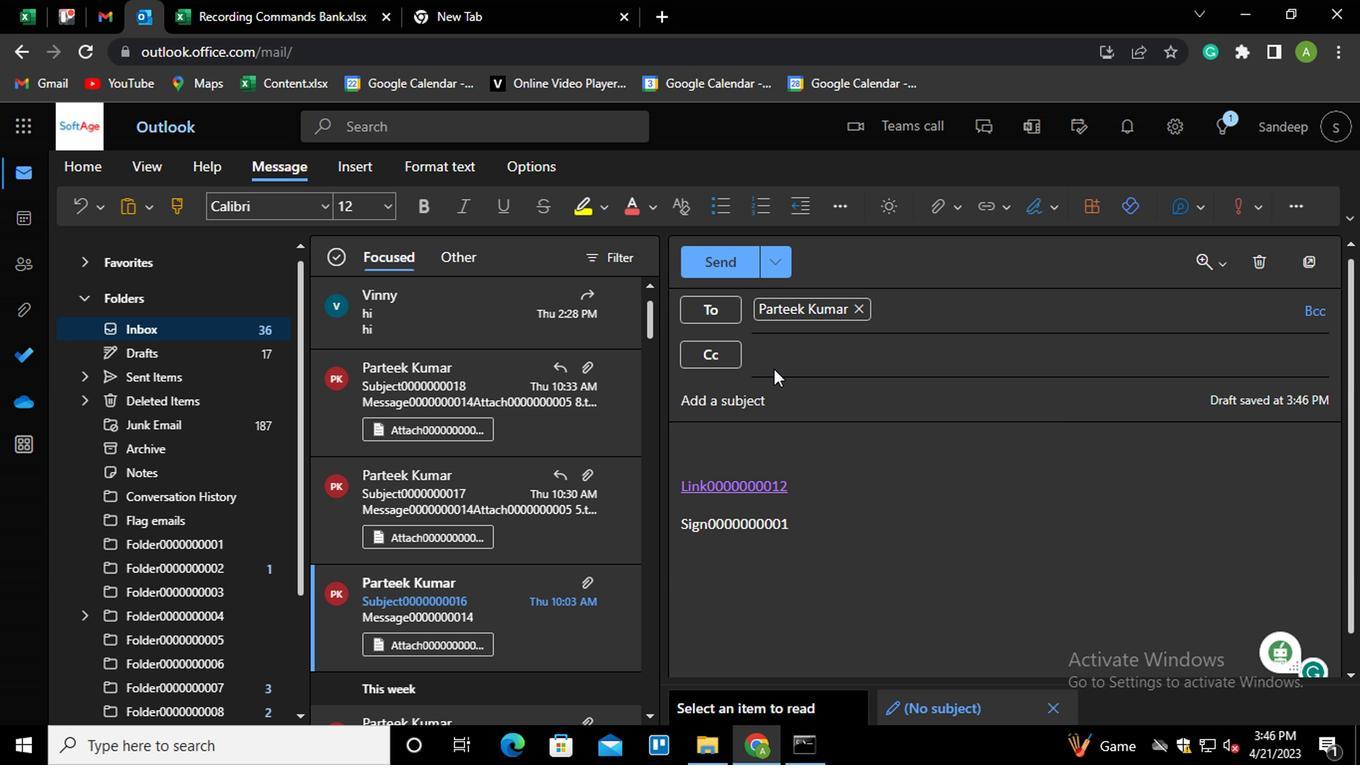 
Action: Mouse pressed left at (763, 408)
Screenshot: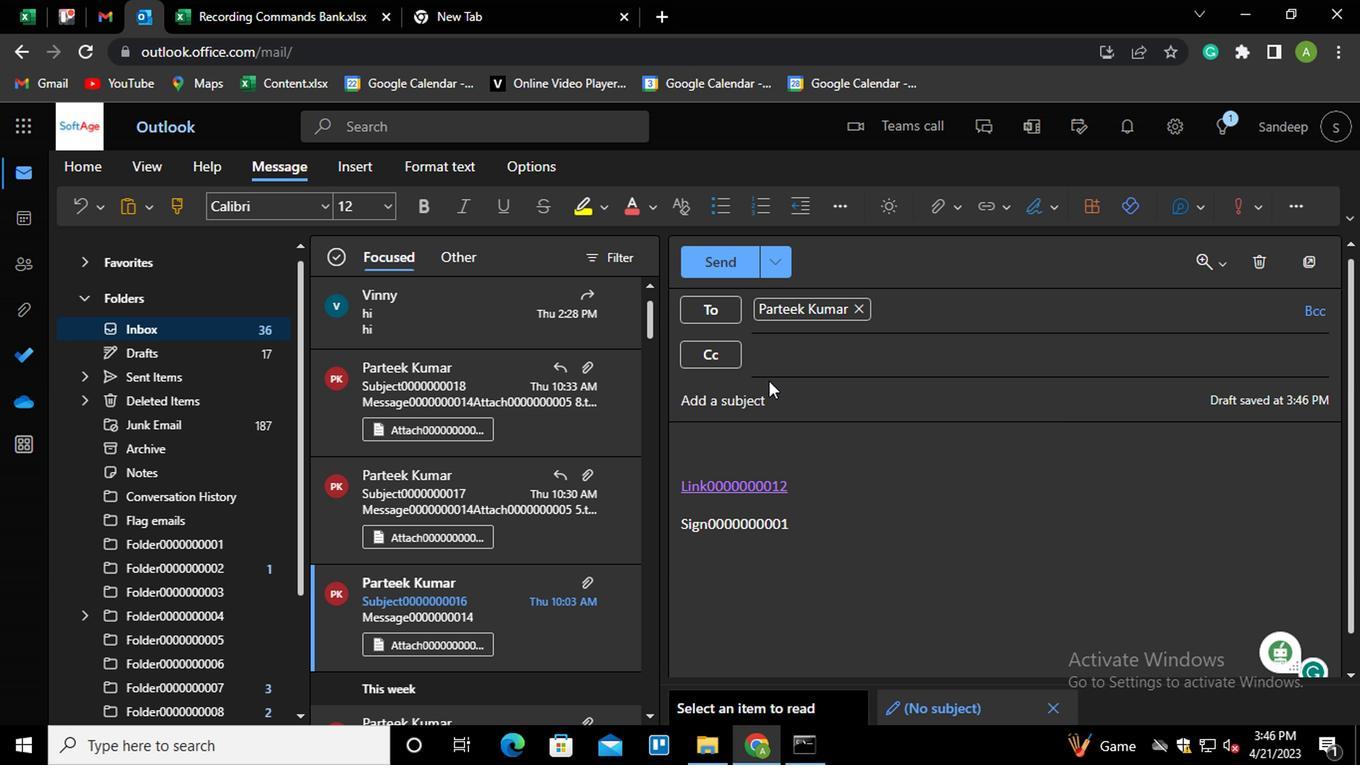 
Action: Key pressed <Key.shift>SUBJECT0000000011
Screenshot: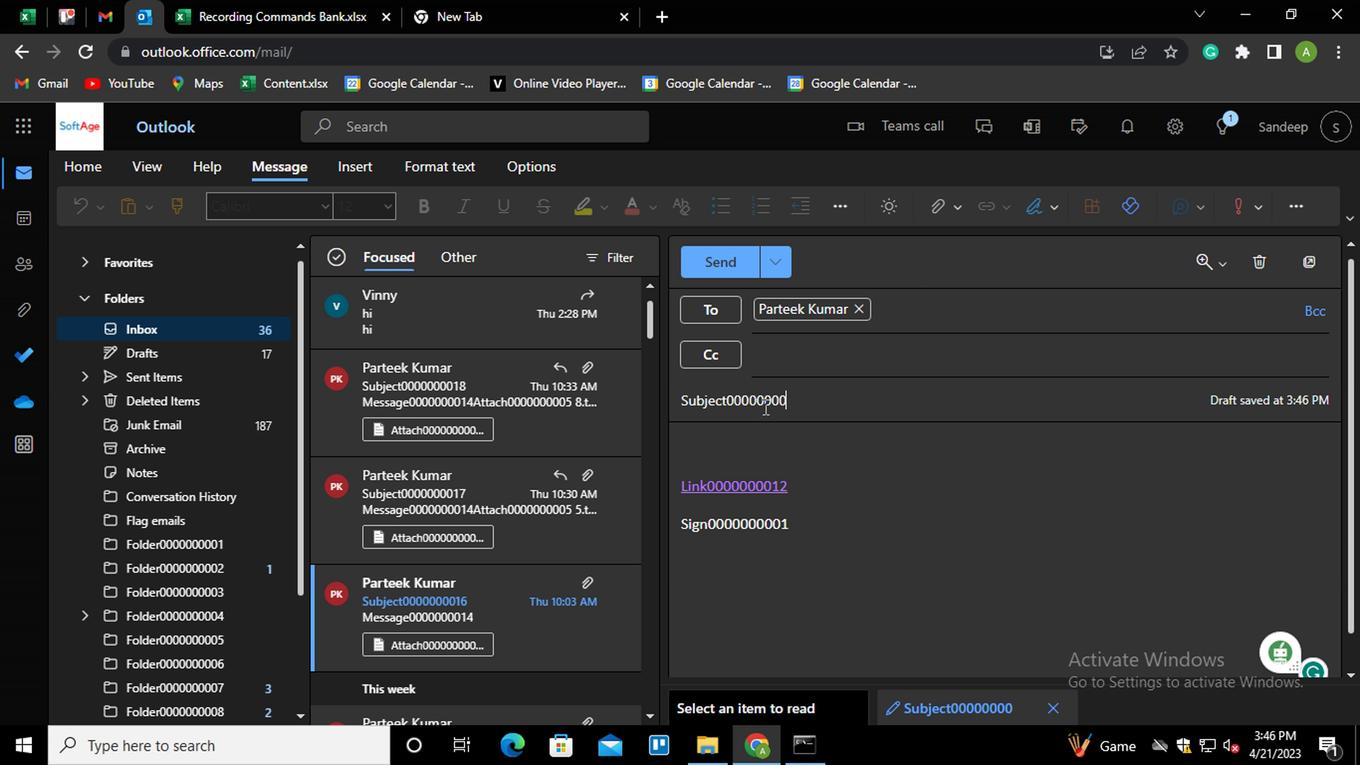 
Action: Mouse moved to (803, 524)
Screenshot: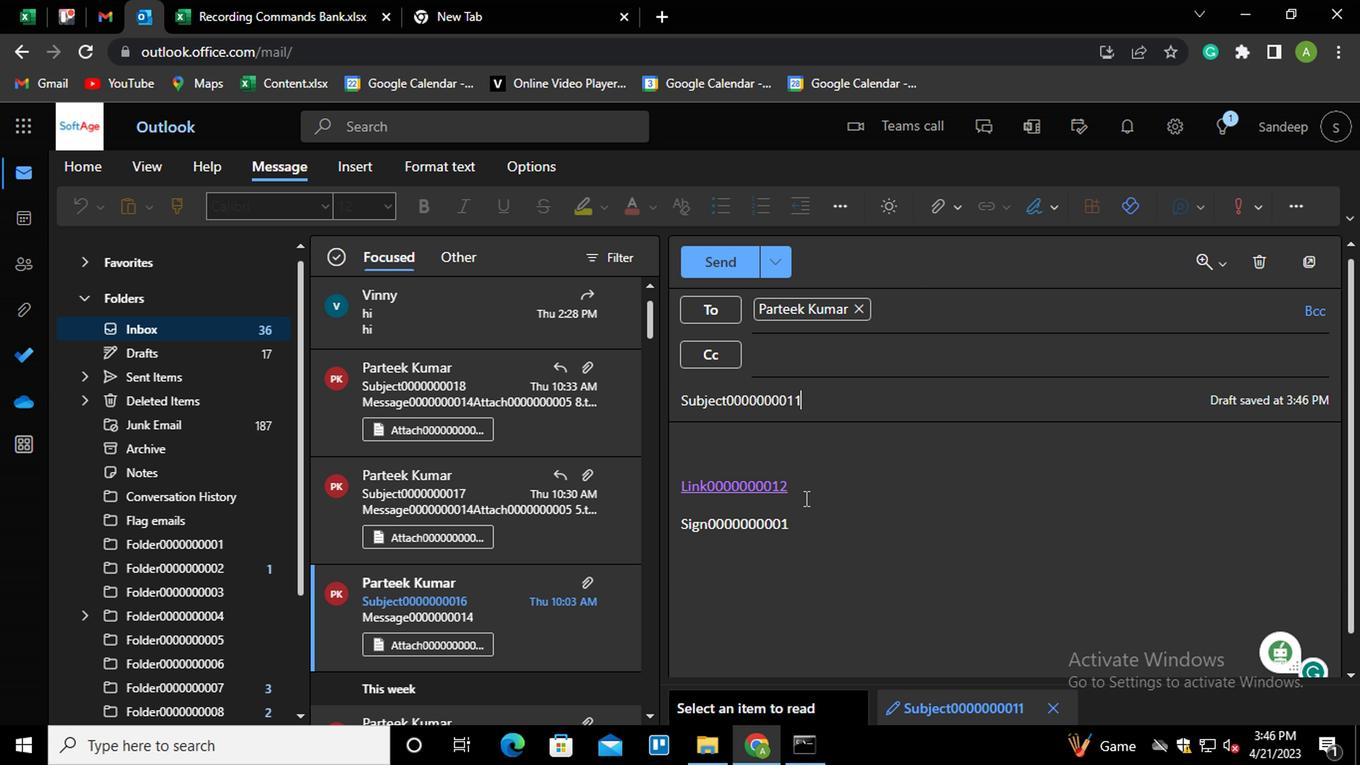 
Action: Mouse pressed left at (803, 524)
Screenshot: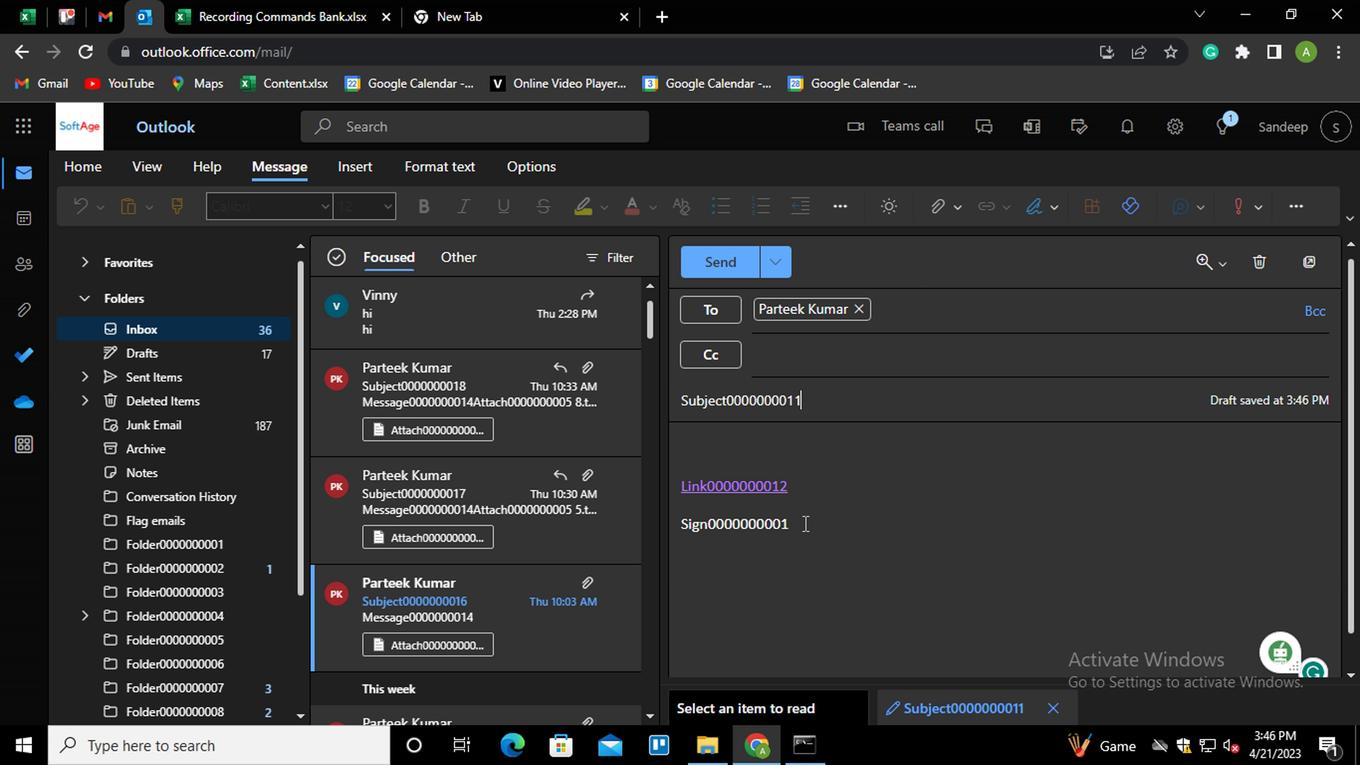 
Action: Mouse moved to (802, 524)
Screenshot: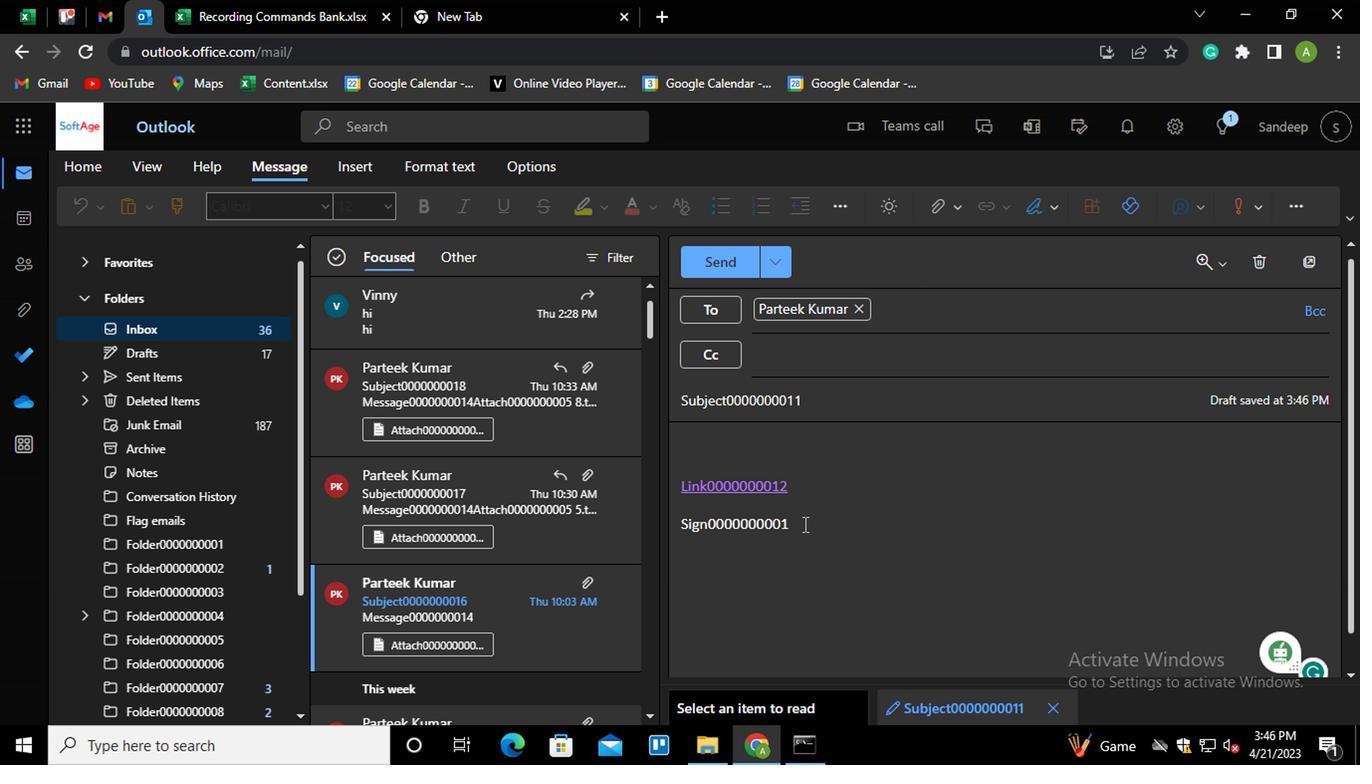 
Action: Key pressed <Key.shift_r><Key.enter><Key.shift_r>MESSAGE0000000011
Screenshot: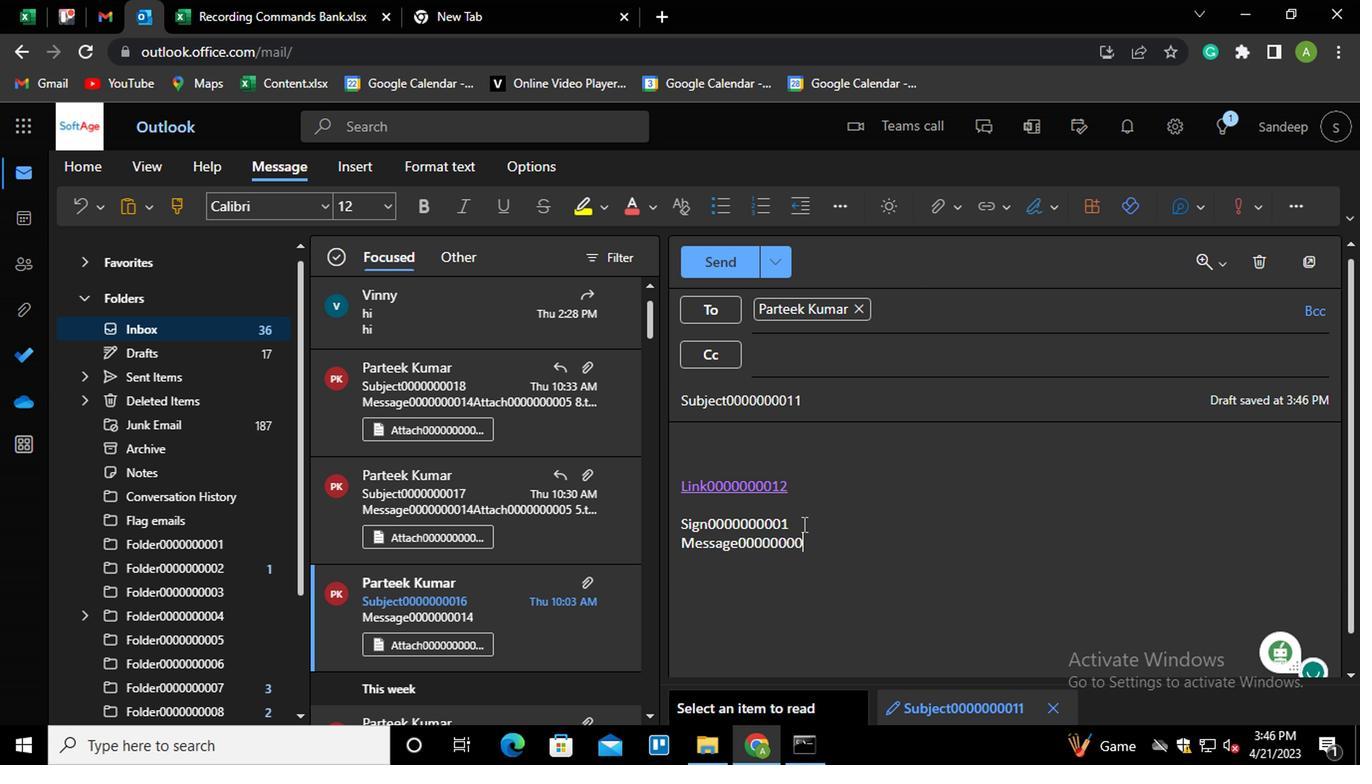 
Action: Mouse moved to (725, 277)
Screenshot: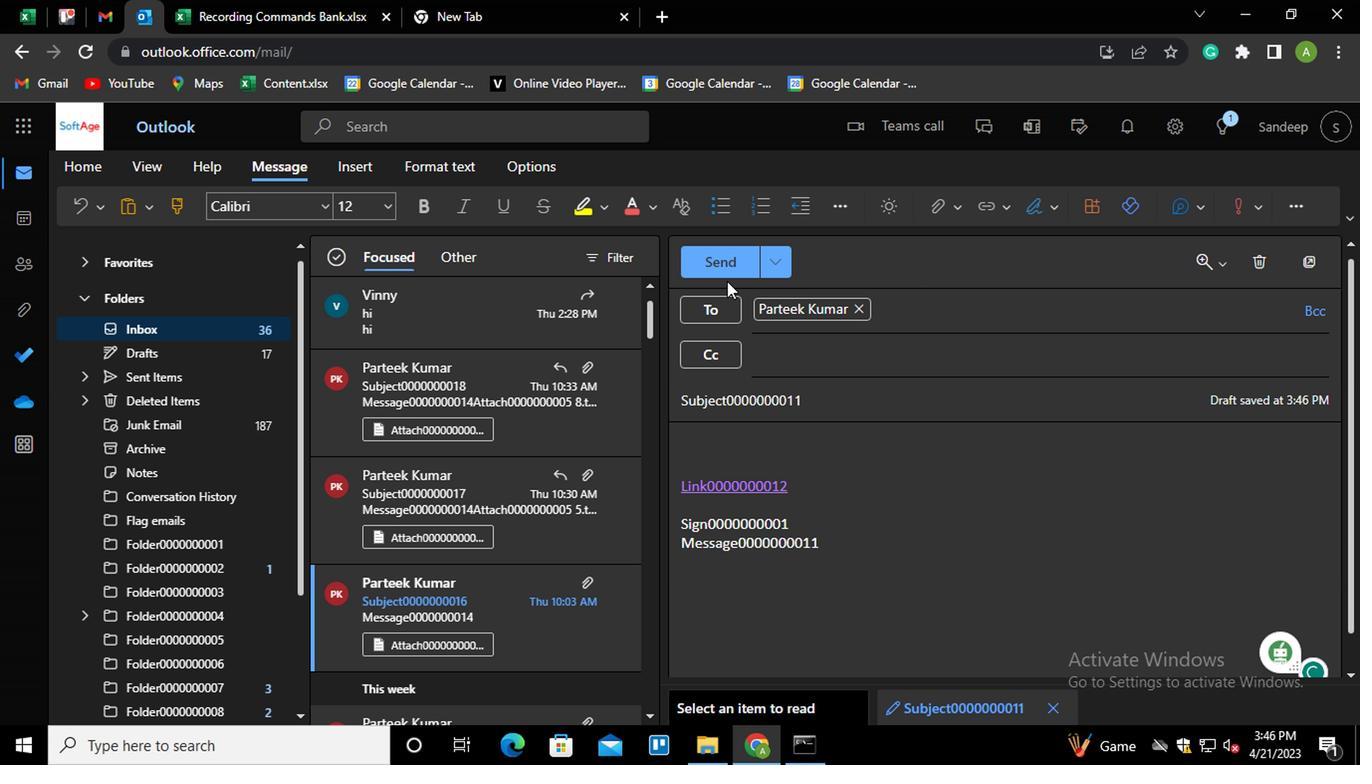 
Action: Mouse pressed left at (725, 277)
Screenshot: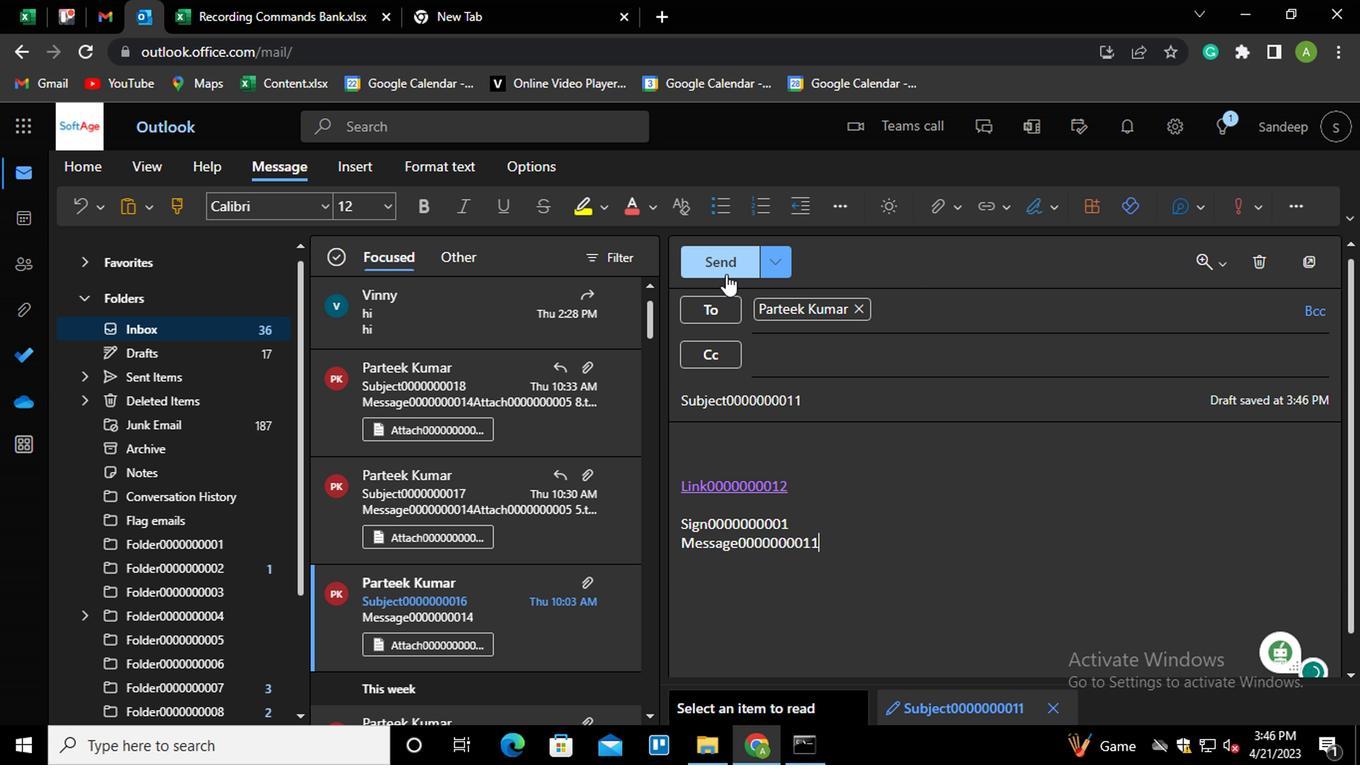 
Action: Mouse moved to (165, 211)
Screenshot: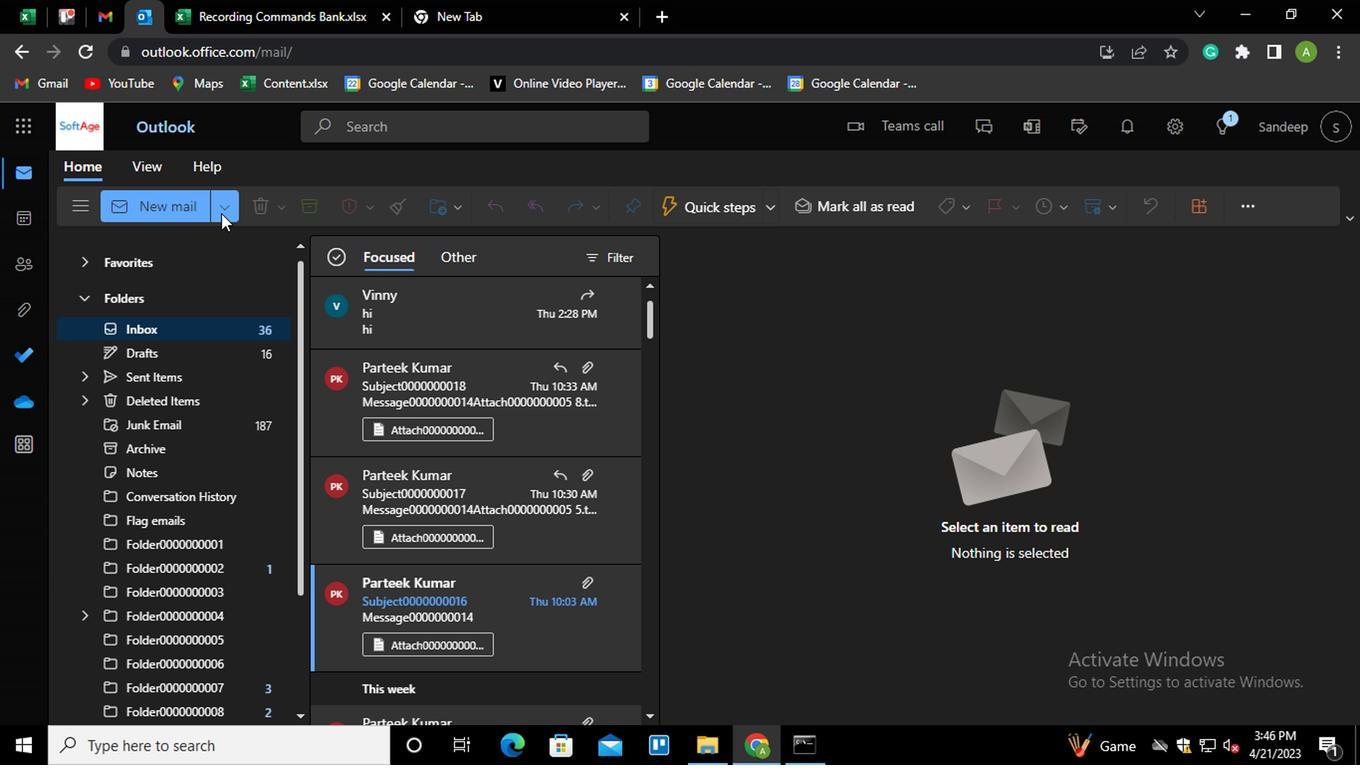 
Action: Mouse pressed left at (165, 211)
Screenshot: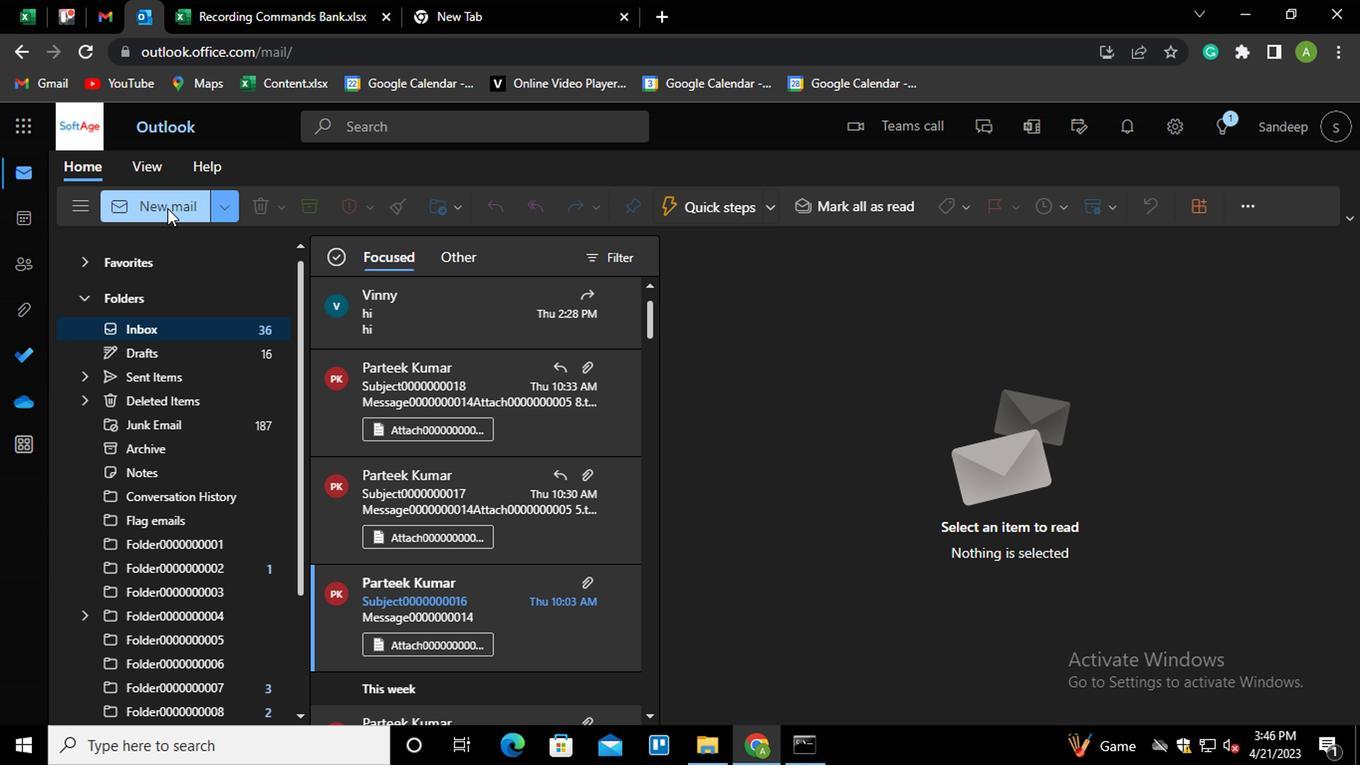 
Action: Mouse moved to (760, 486)
Screenshot: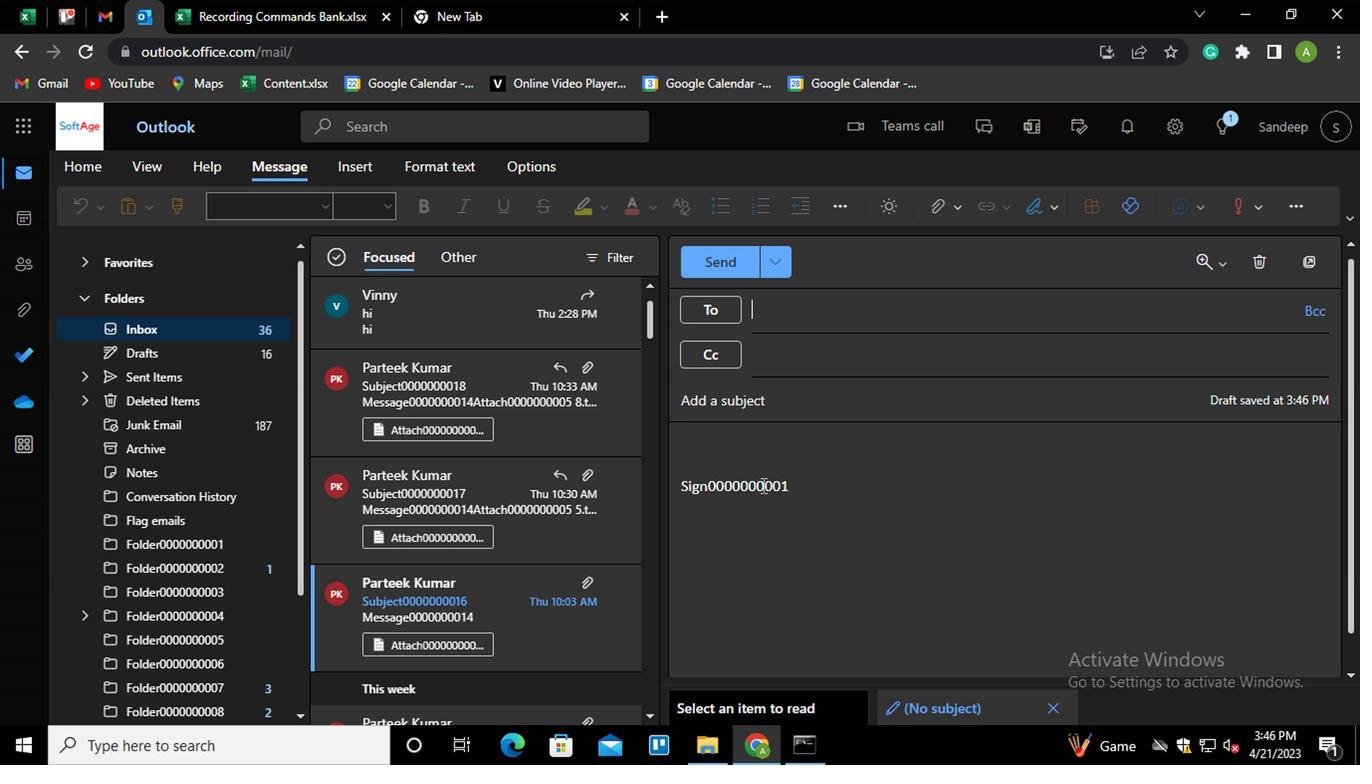 
Action: Mouse pressed left at (760, 486)
Screenshot: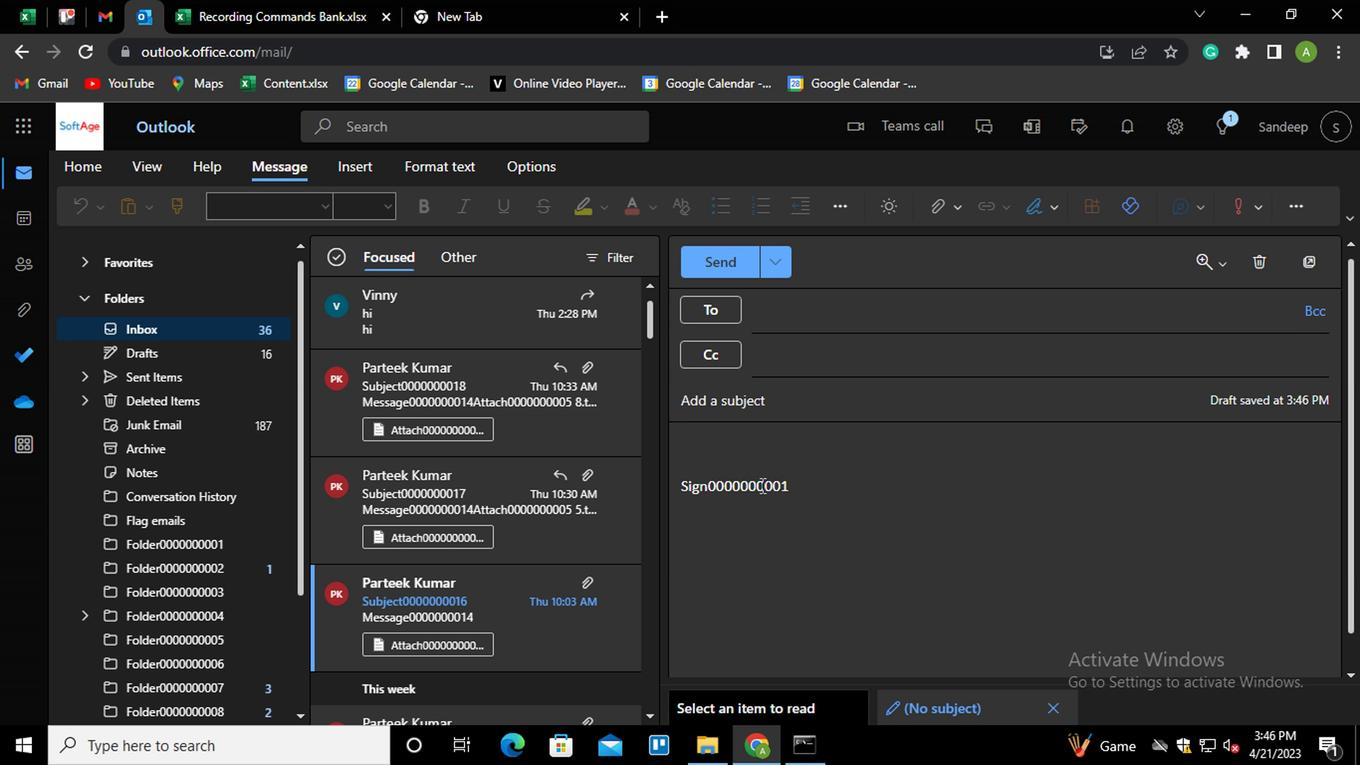 
Action: Mouse pressed left at (760, 486)
Screenshot: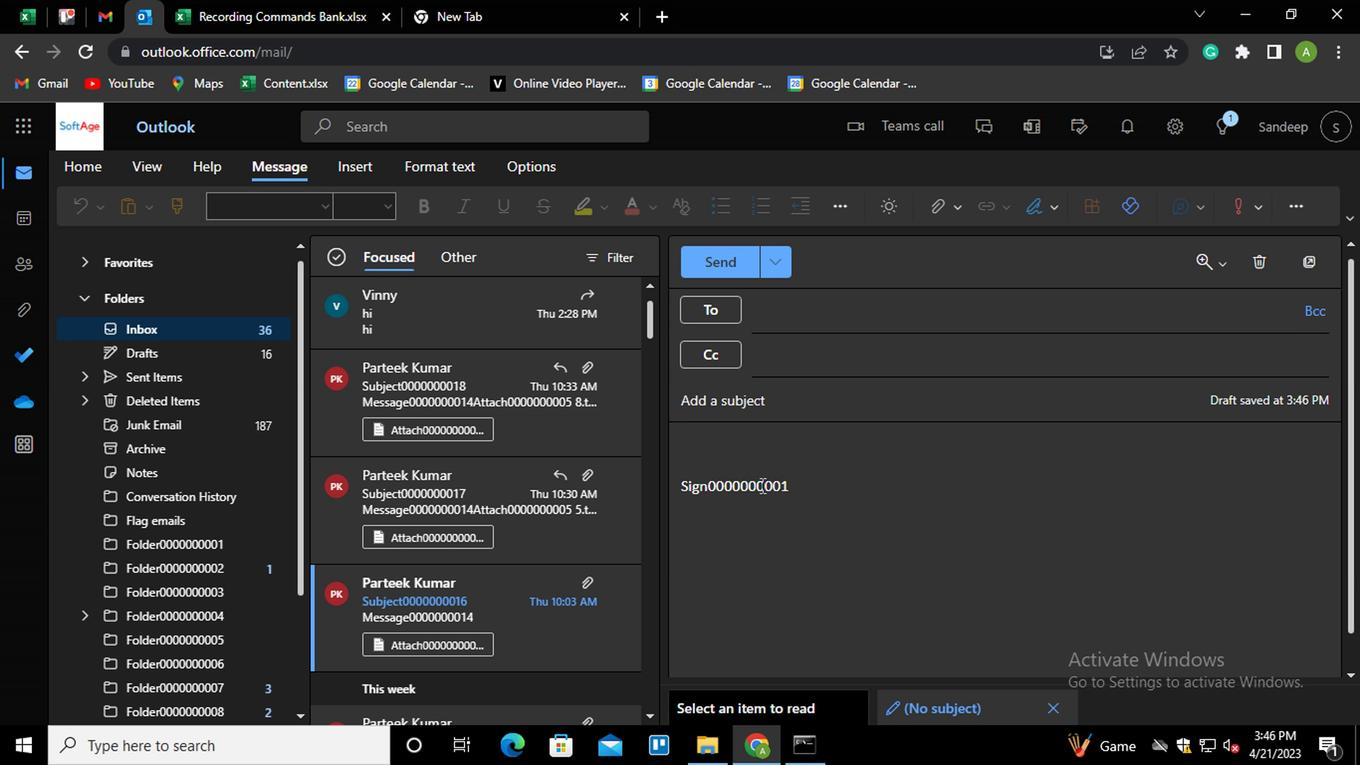 
Action: Mouse moved to (989, 213)
Screenshot: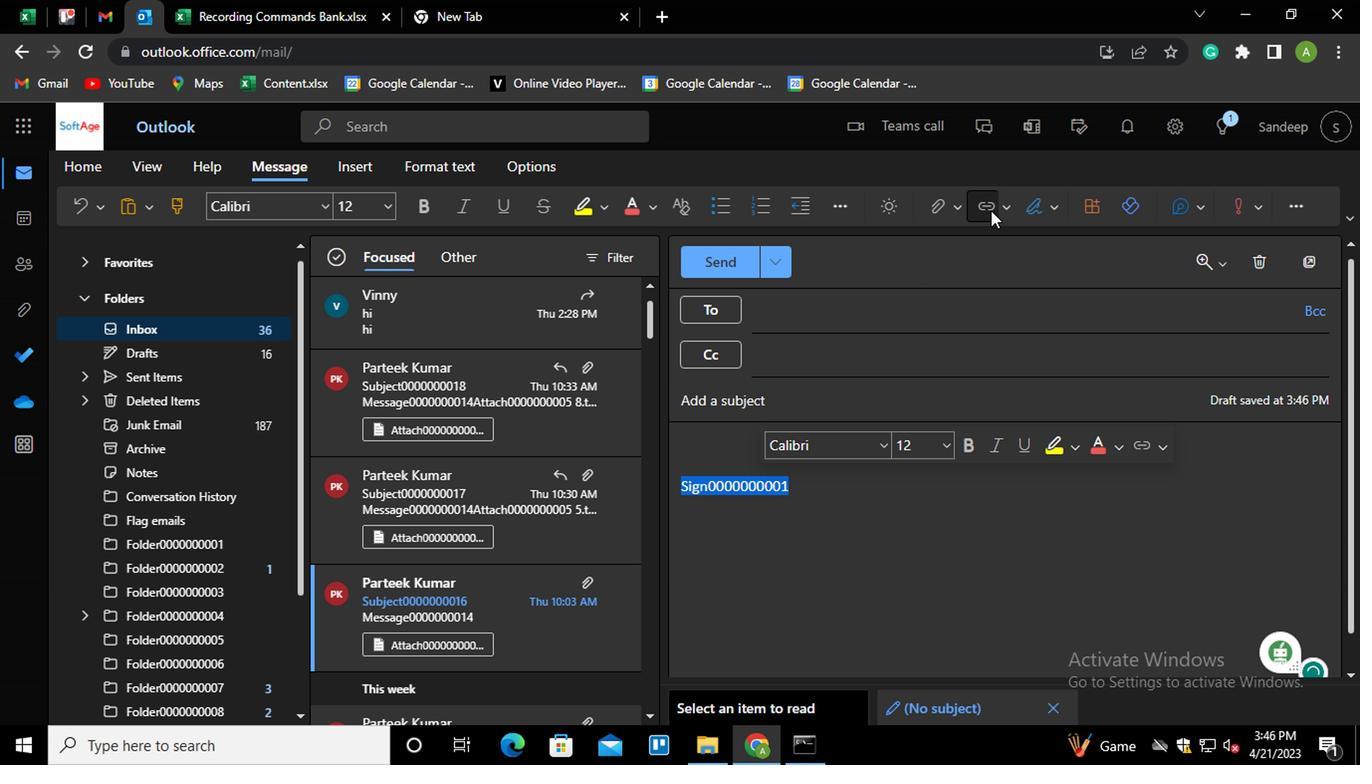 
Action: Mouse pressed left at (989, 213)
Screenshot: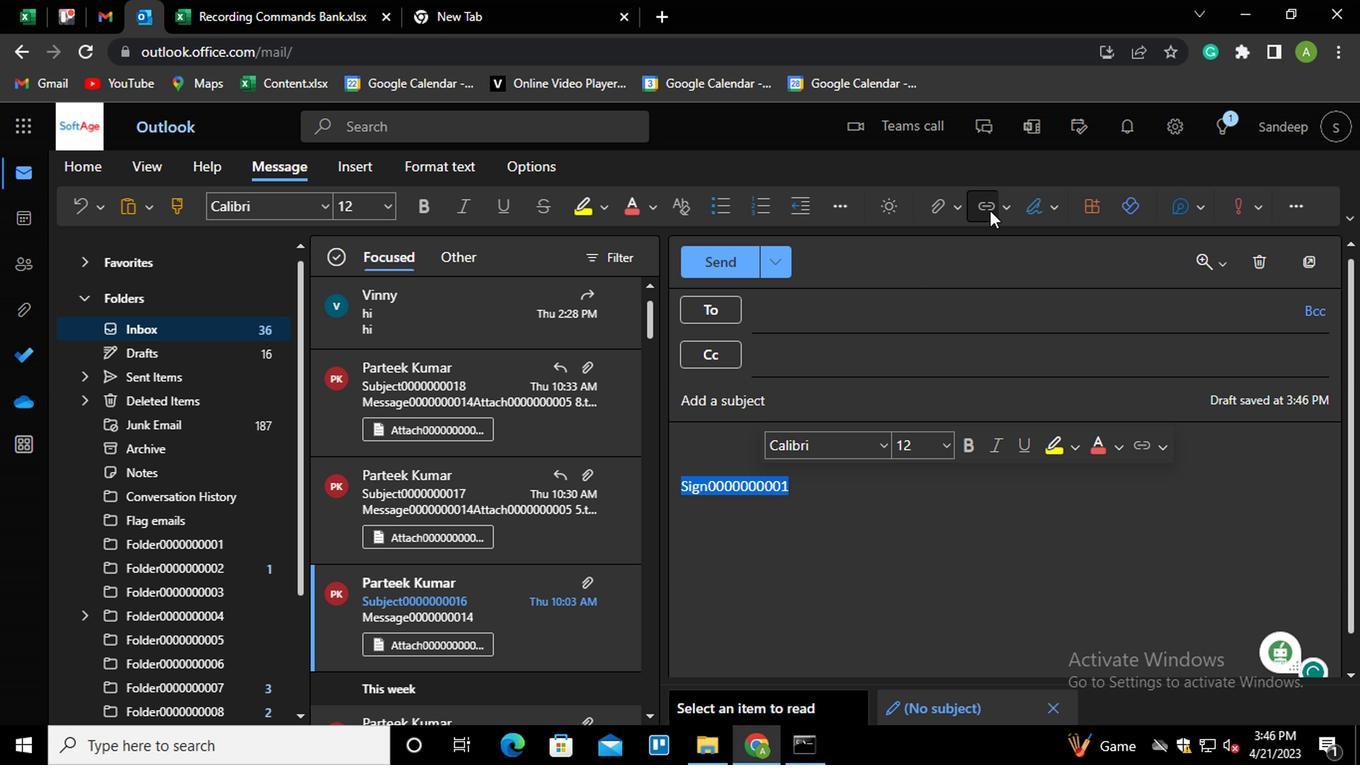 
Action: Mouse moved to (522, 395)
Screenshot: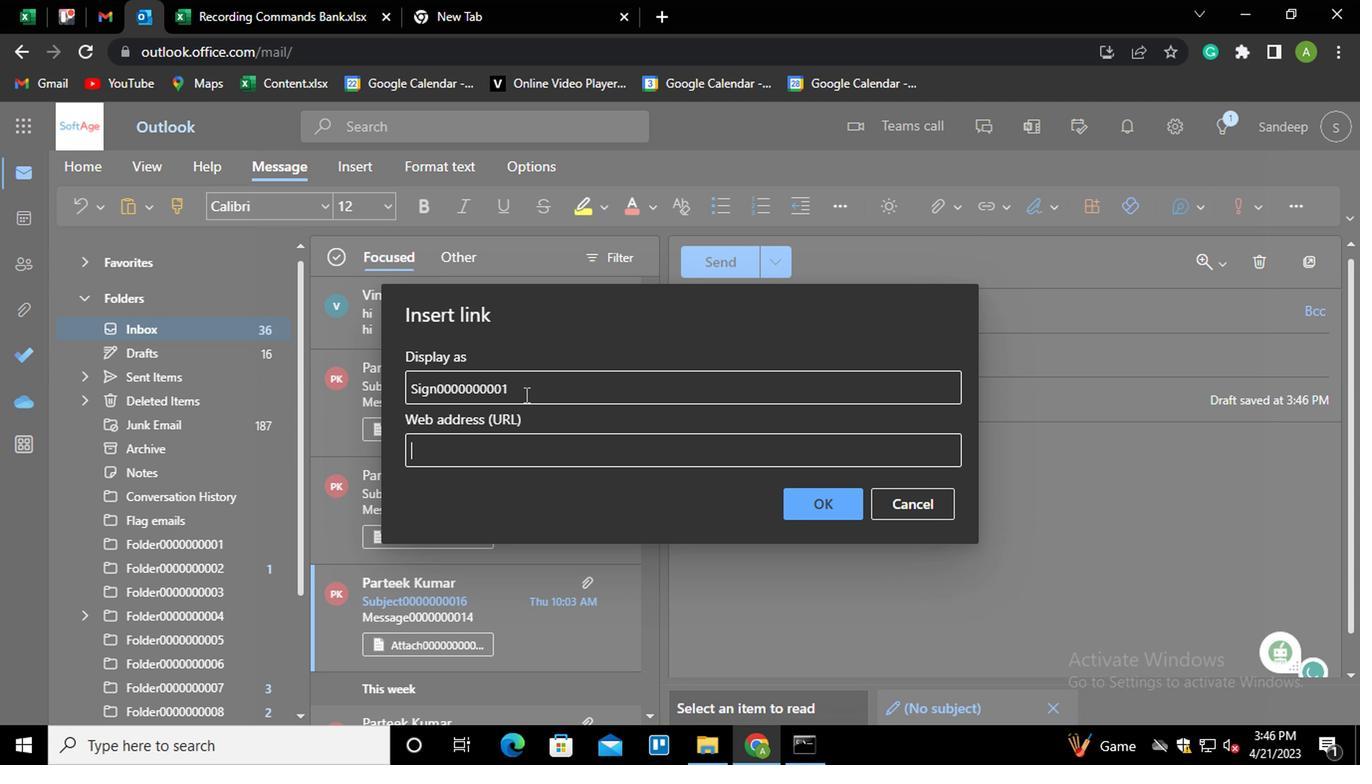 
Action: Mouse pressed left at (522, 395)
Screenshot: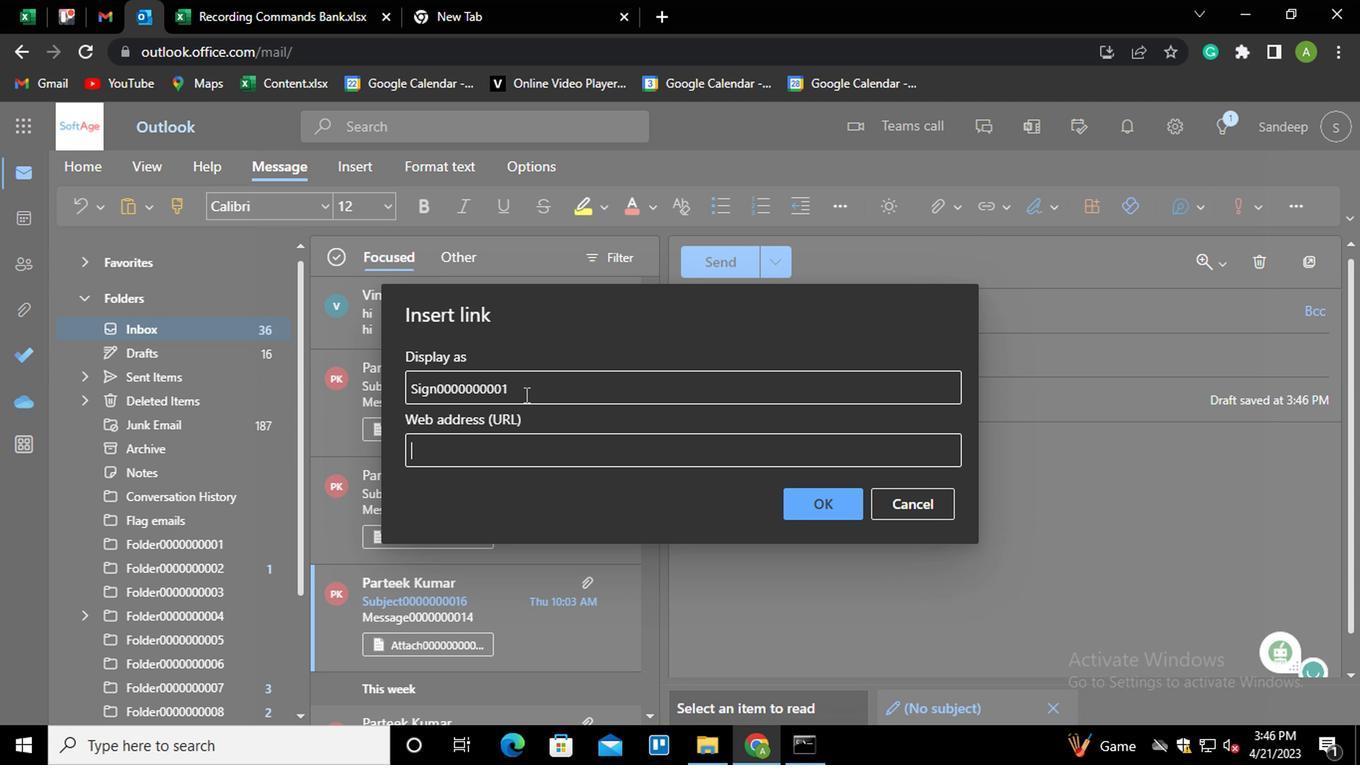 
Action: Mouse moved to (372, 395)
Screenshot: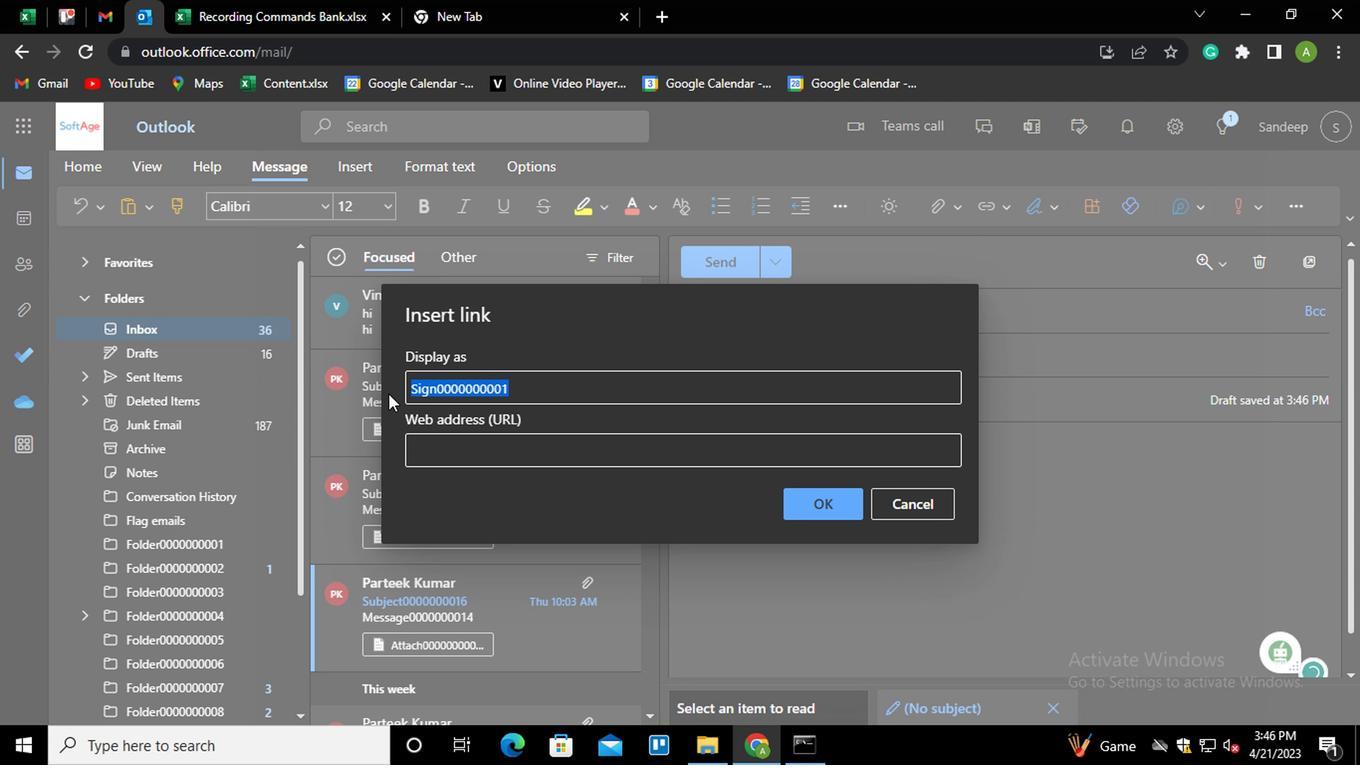 
Action: Key pressed <Key.backspace>
Screenshot: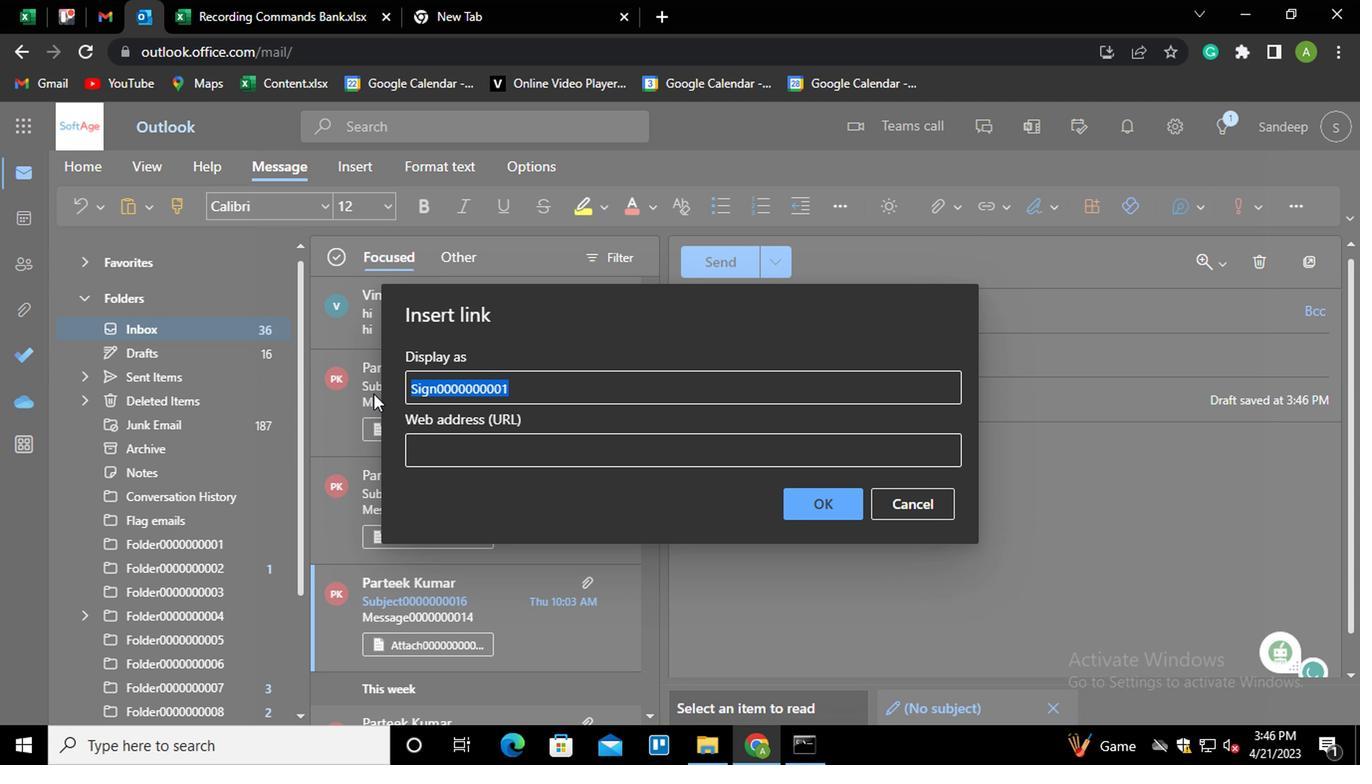 
Action: Mouse moved to (469, 449)
Screenshot: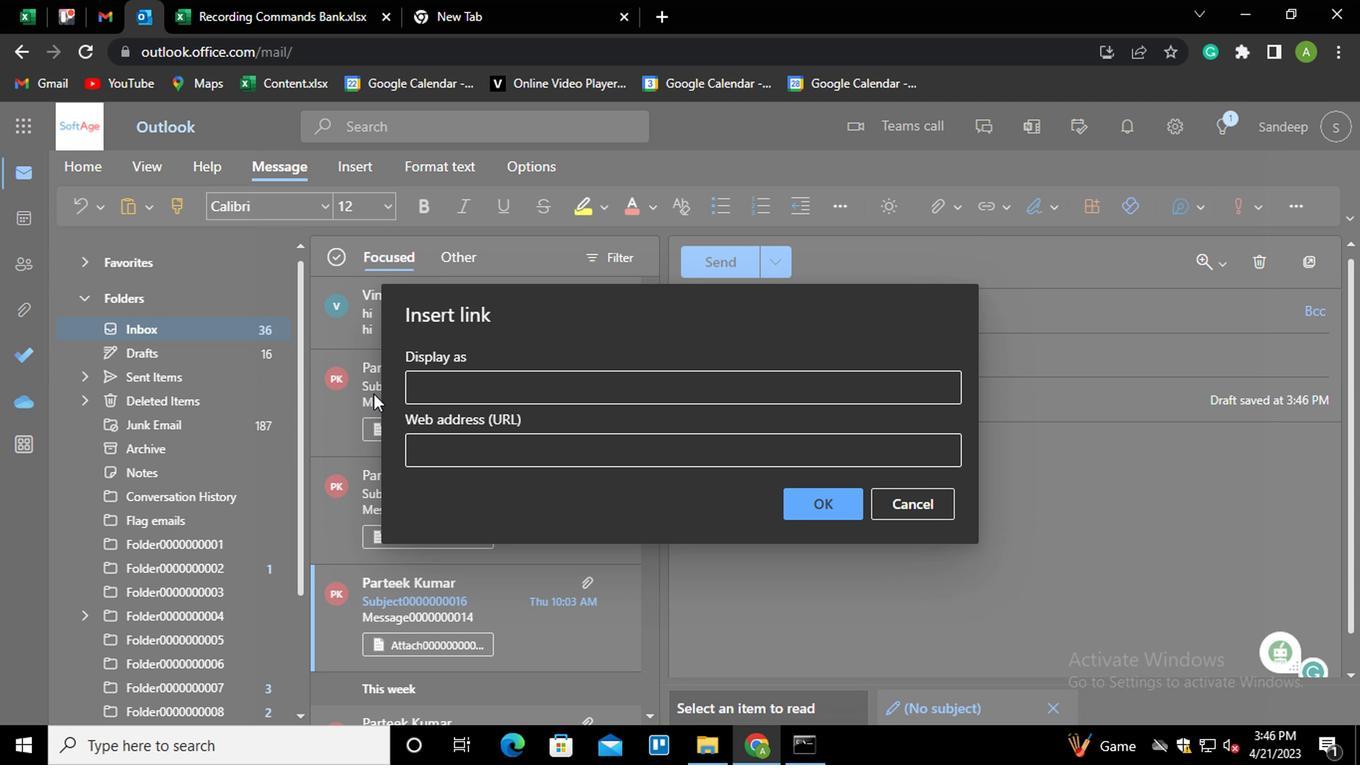 
Action: Mouse pressed left at (469, 449)
Screenshot: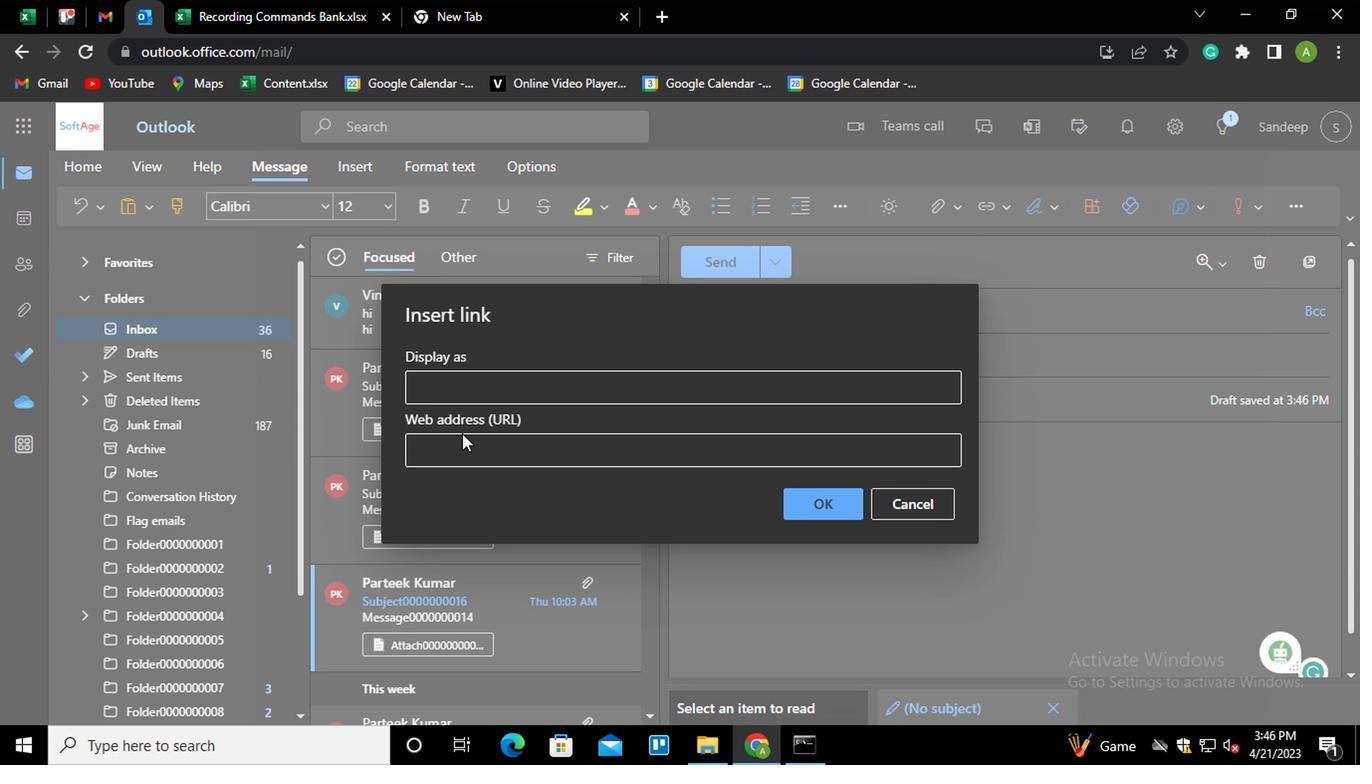 
Action: Key pressed <Key.shift_r>LINK0000000012
Screenshot: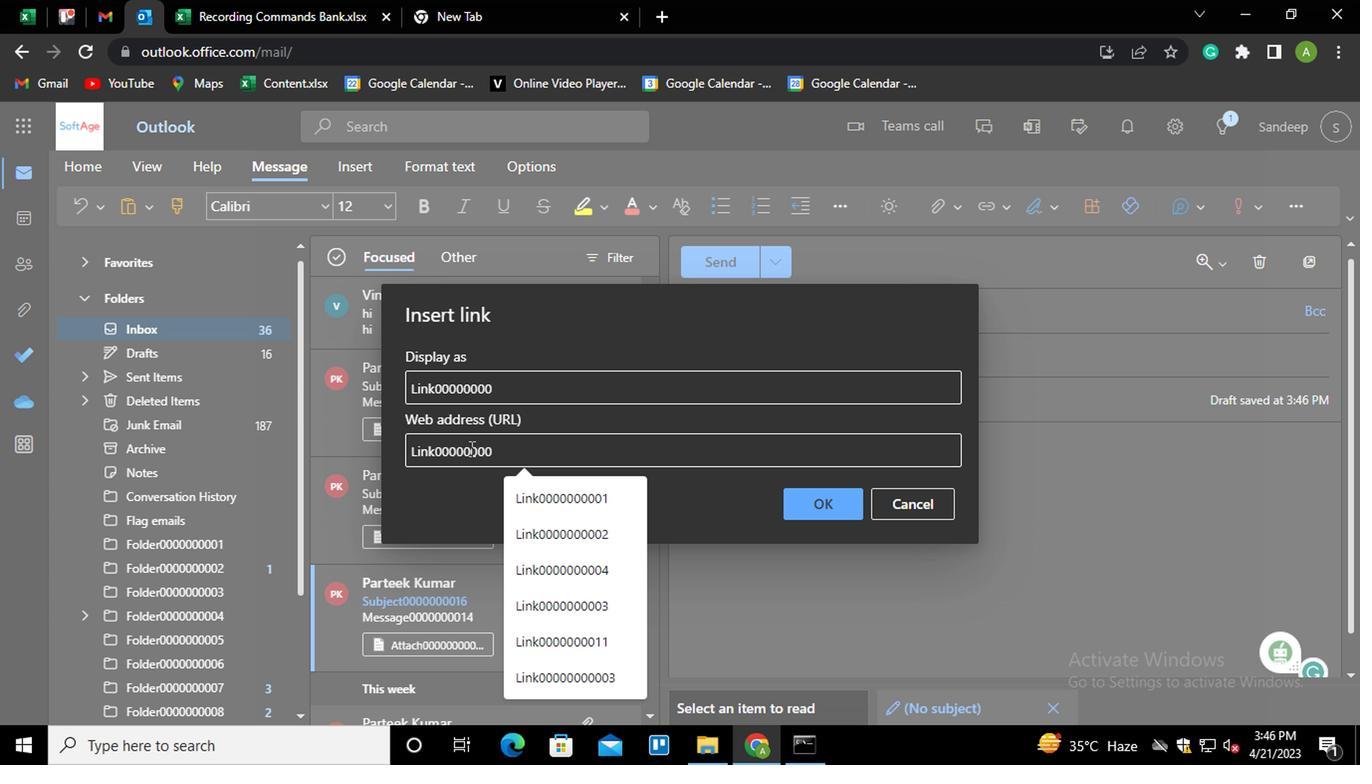 
Action: Mouse moved to (815, 509)
Screenshot: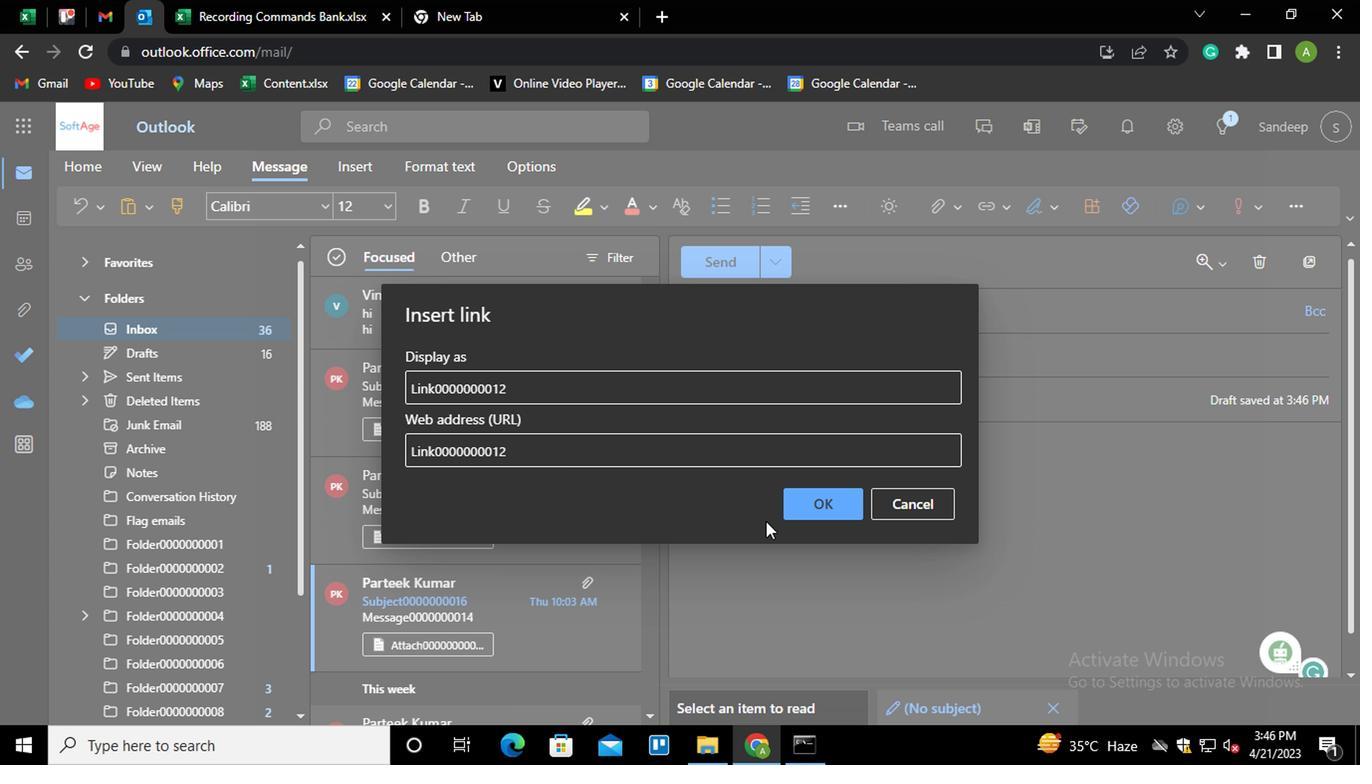 
Action: Mouse pressed left at (815, 509)
Screenshot: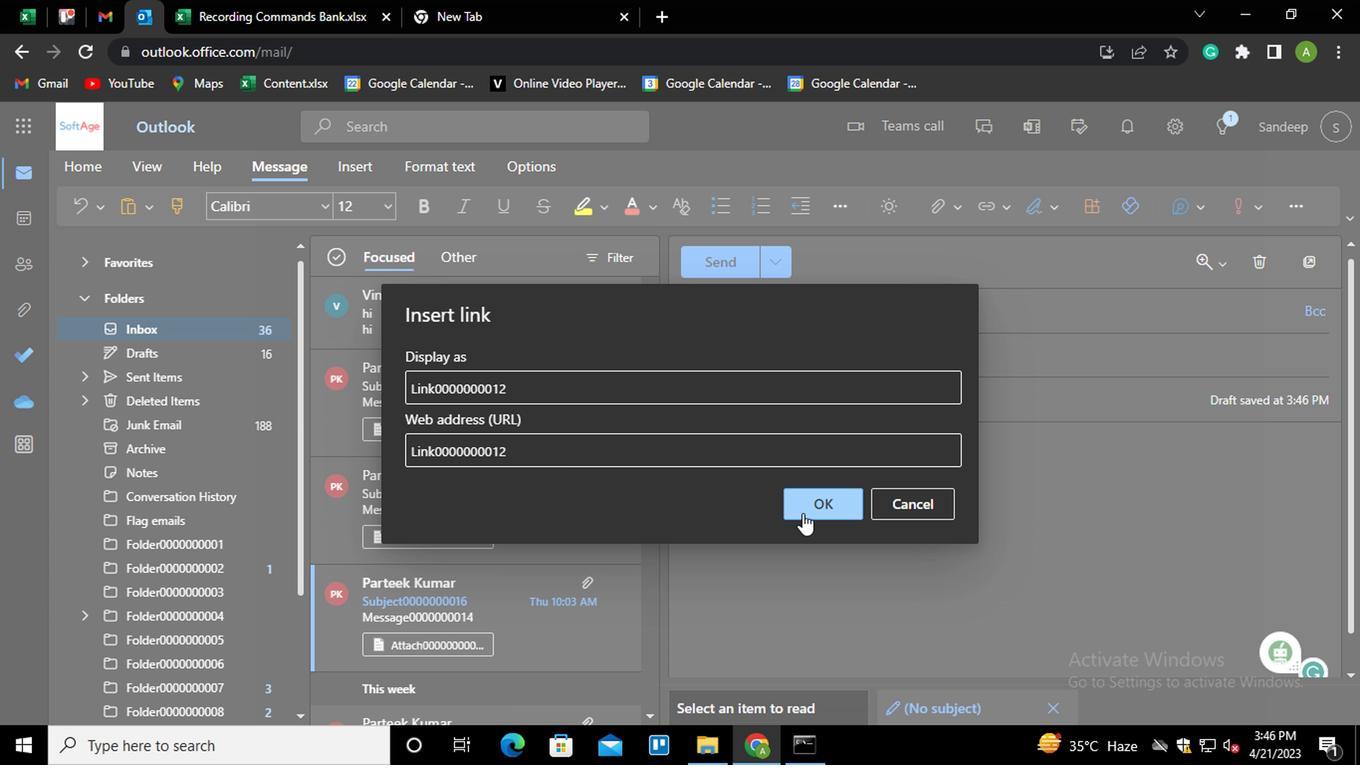 
Action: Mouse moved to (804, 488)
Screenshot: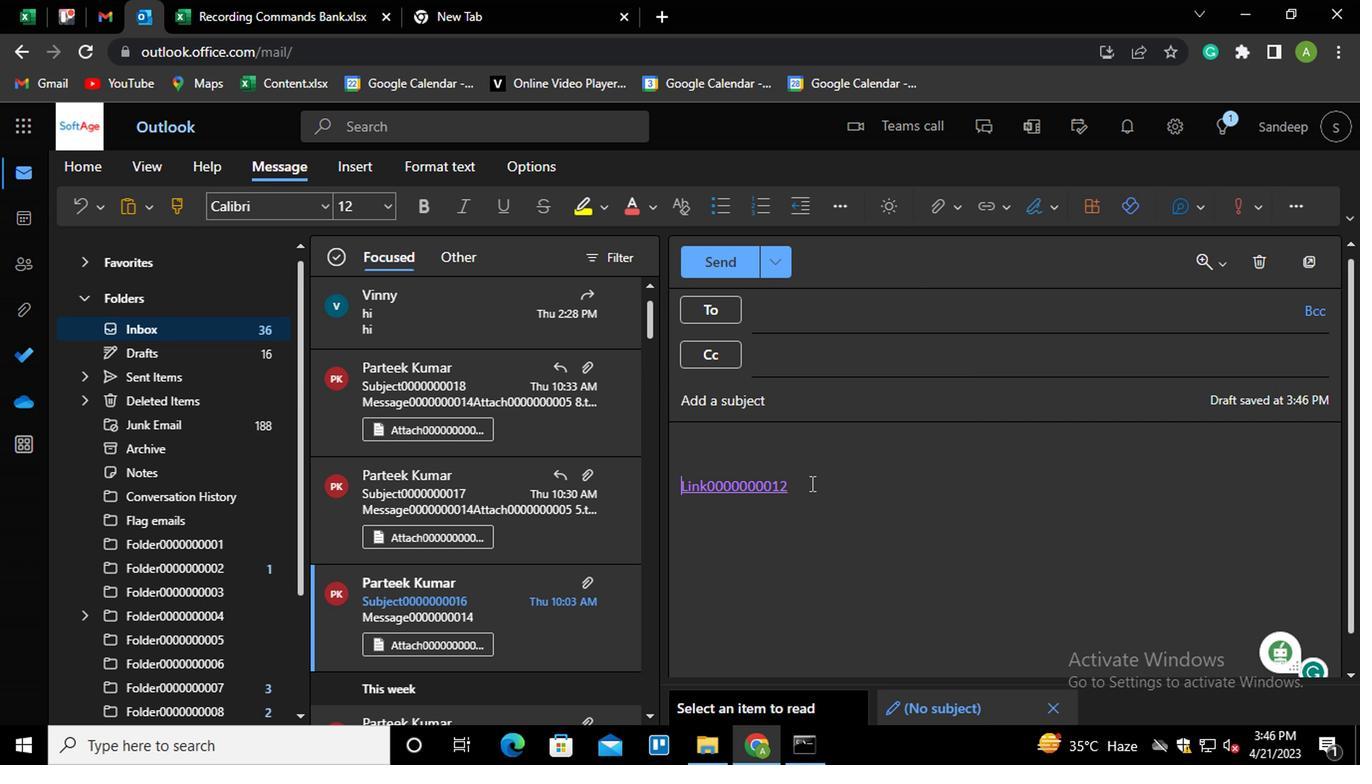 
Action: Mouse pressed left at (804, 488)
Screenshot: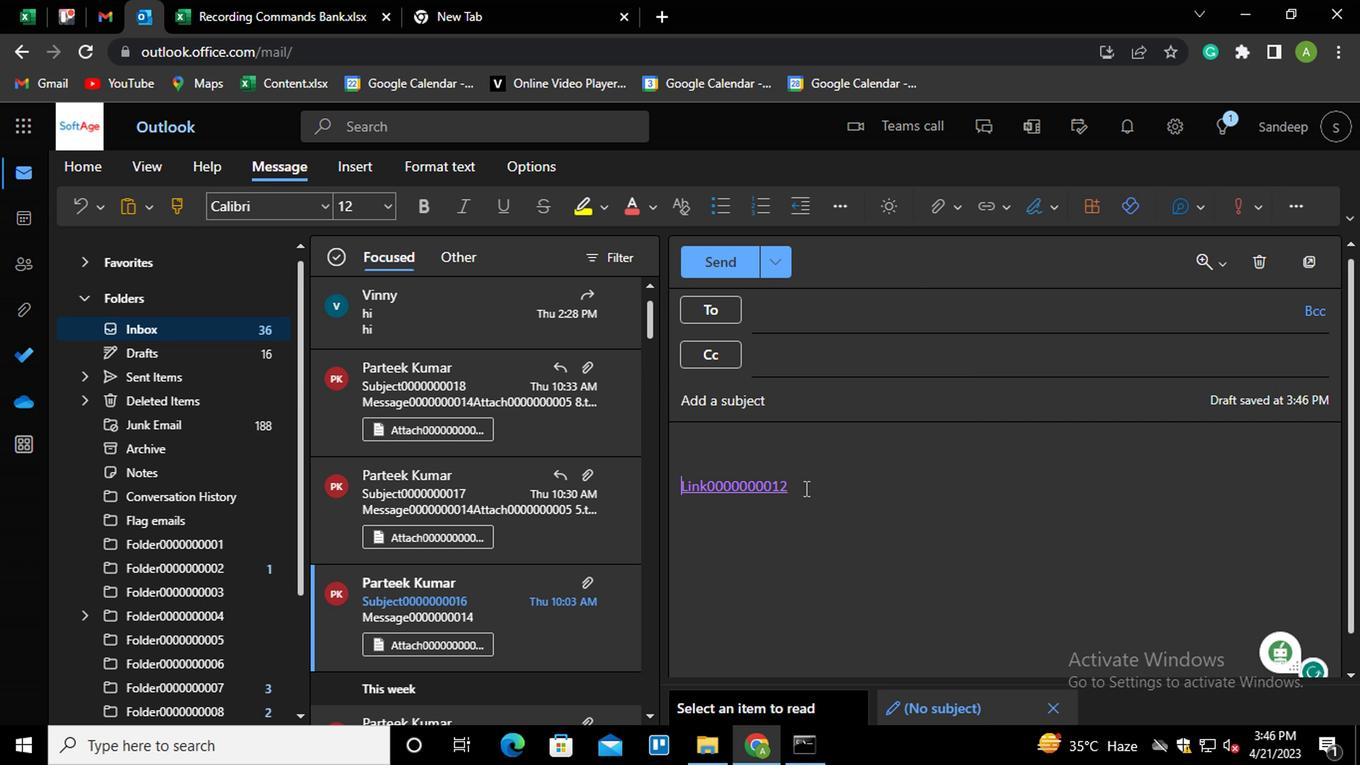 
Action: Mouse moved to (1048, 213)
Screenshot: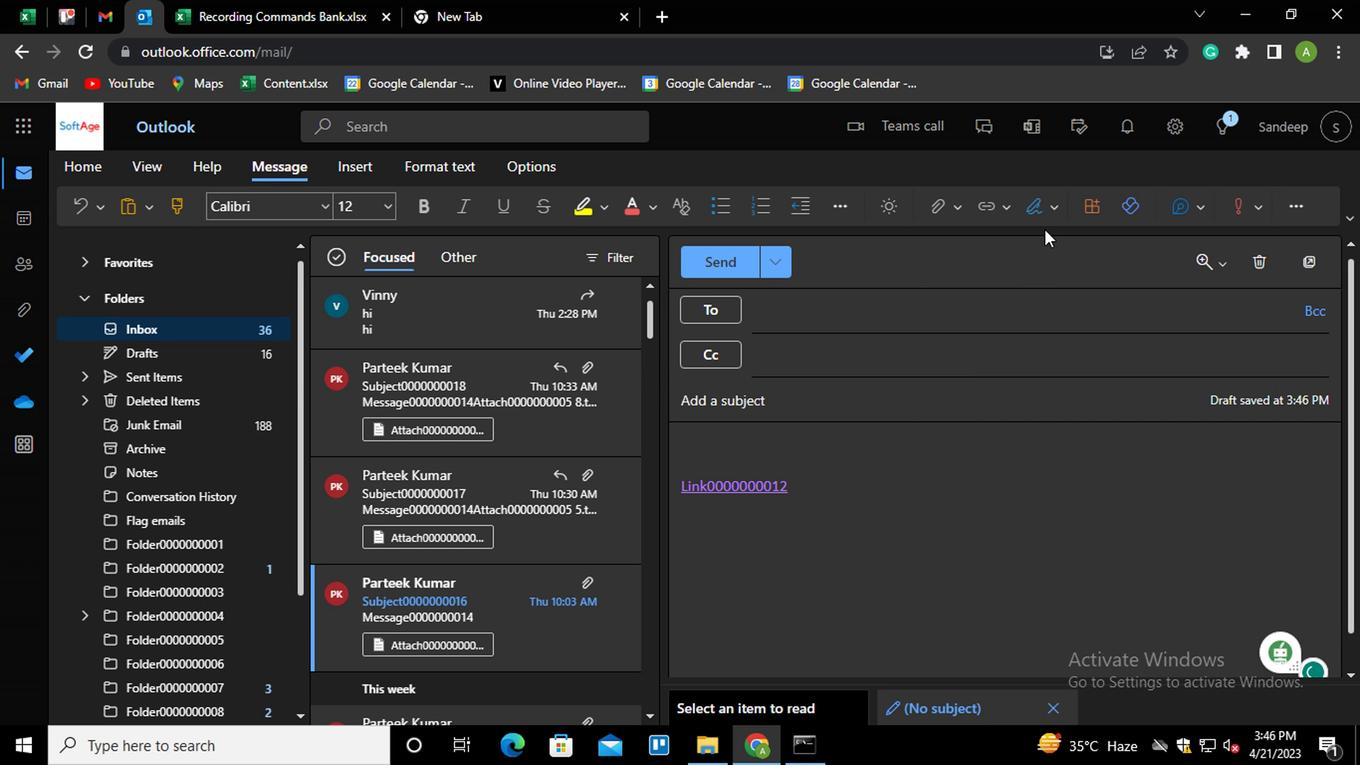 
Action: Mouse pressed left at (1048, 213)
Screenshot: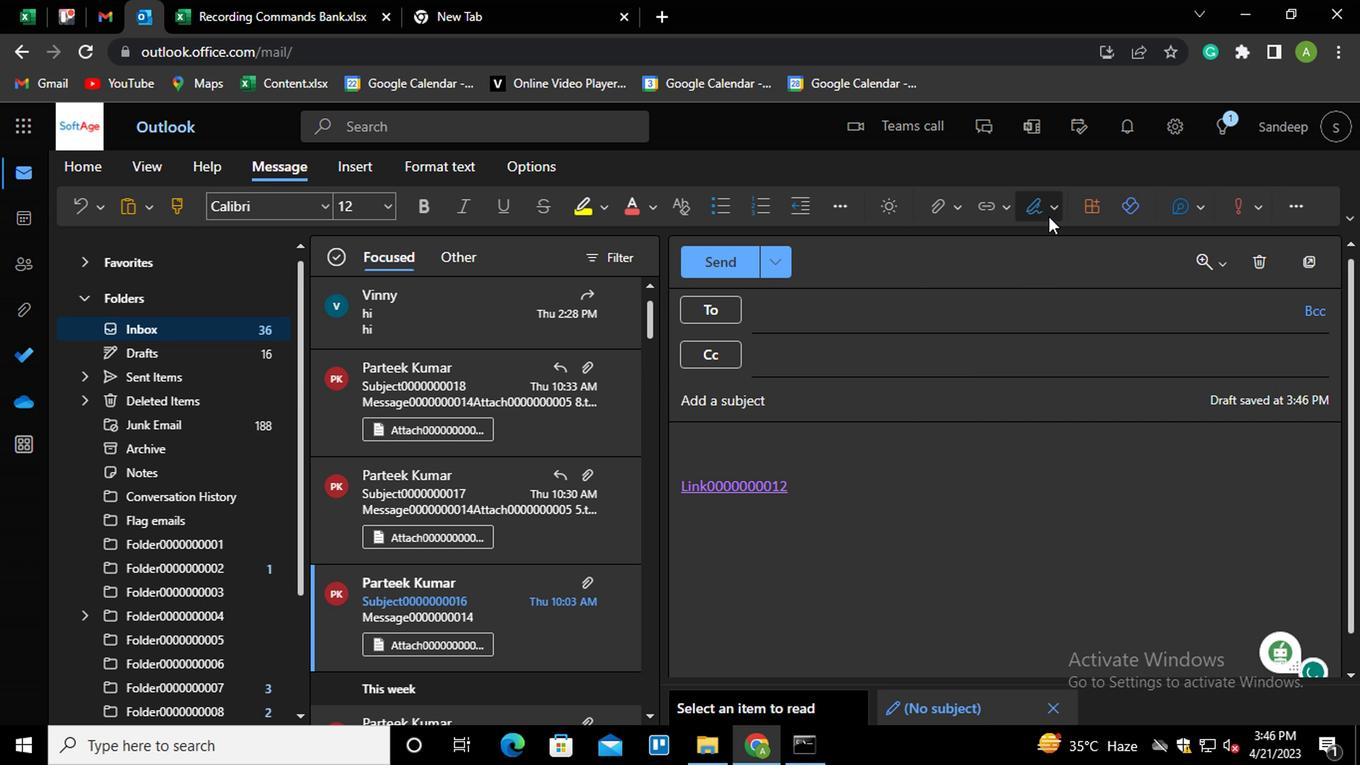 
Action: Mouse moved to (1017, 253)
Screenshot: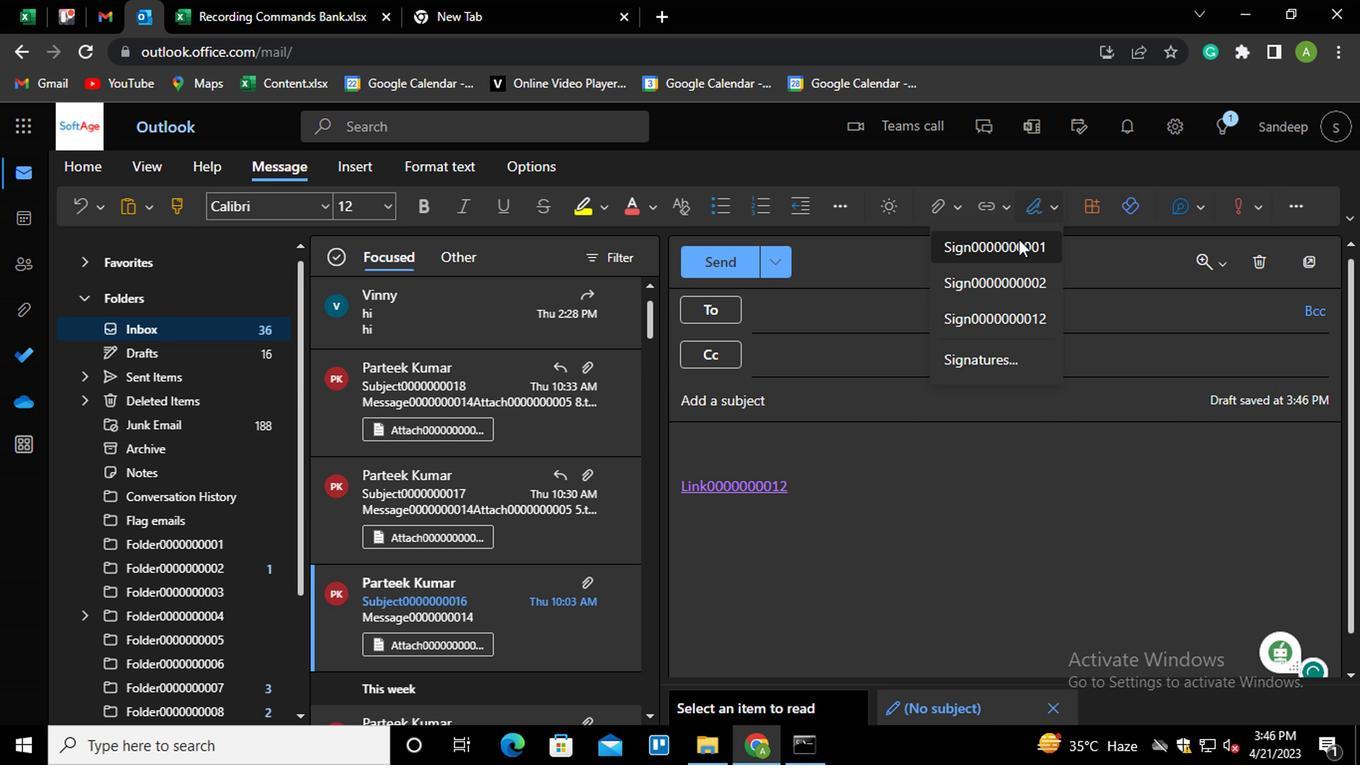 
Action: Mouse pressed left at (1017, 253)
Screenshot: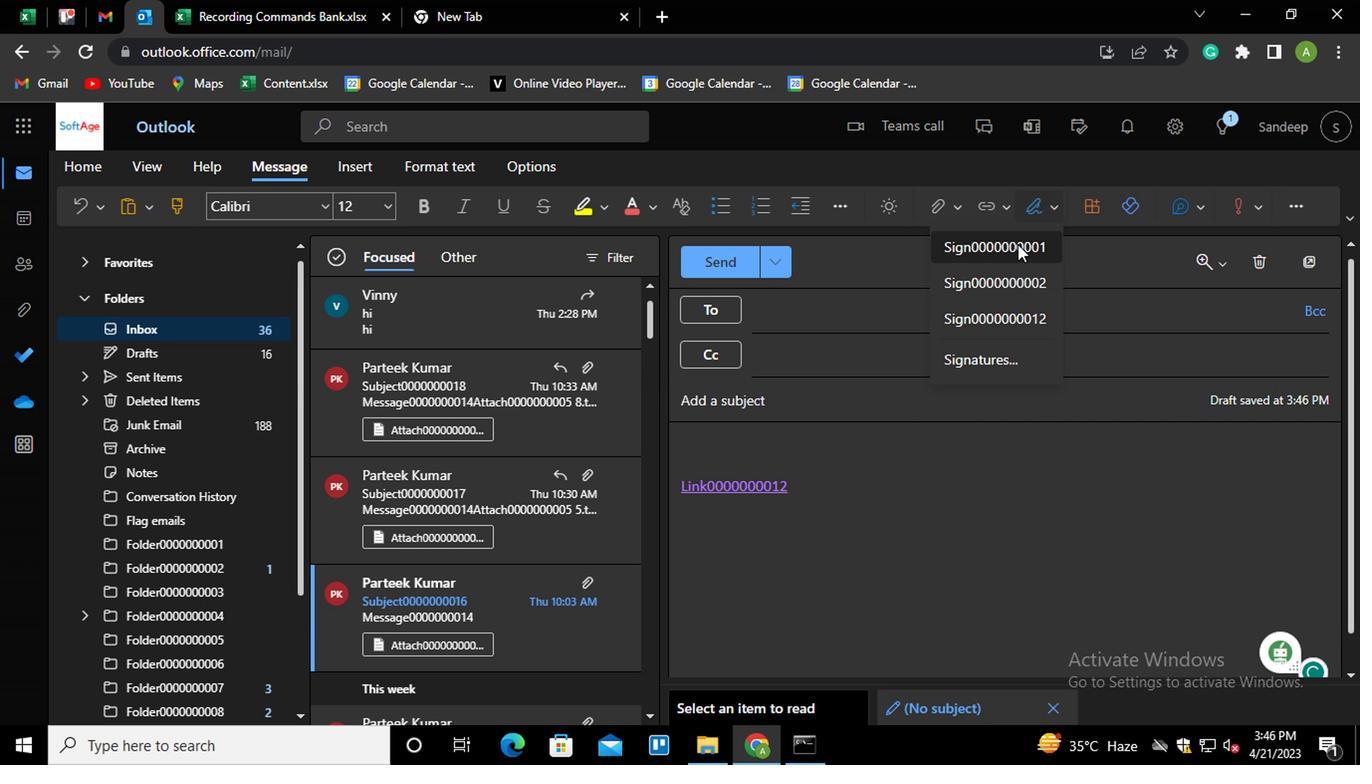 
Action: Mouse moved to (770, 322)
Screenshot: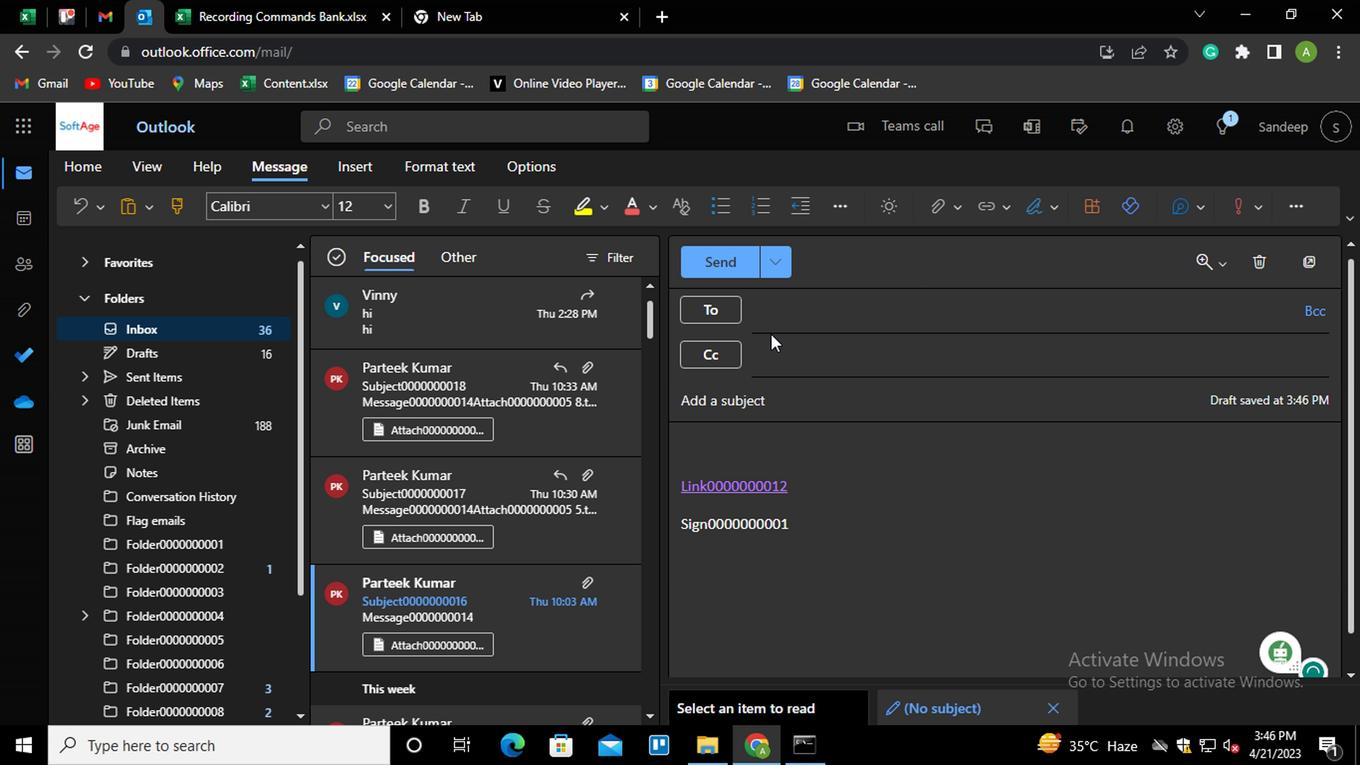 
Action: Mouse pressed left at (770, 322)
Screenshot: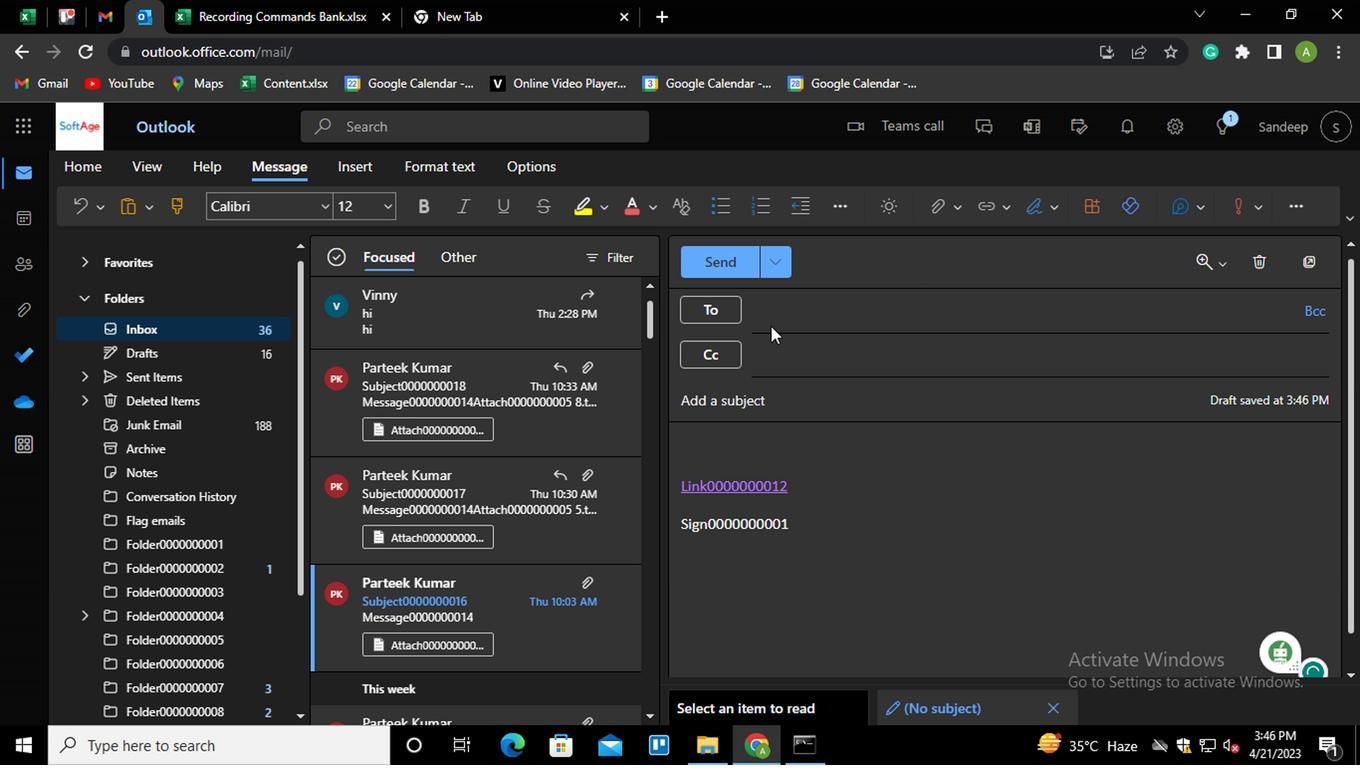 
Action: Mouse moved to (770, 321)
Screenshot: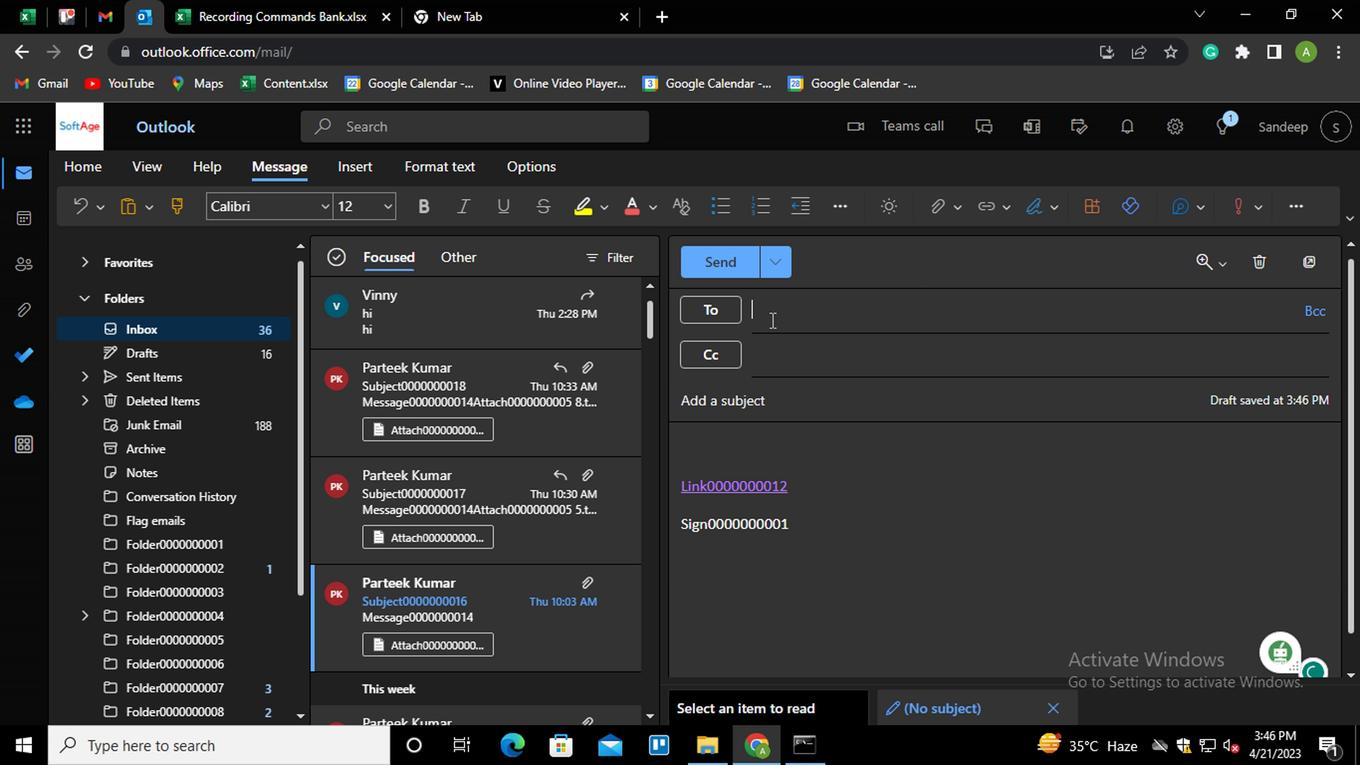 
Action: Key pressed PAR<Key.enter>
Screenshot: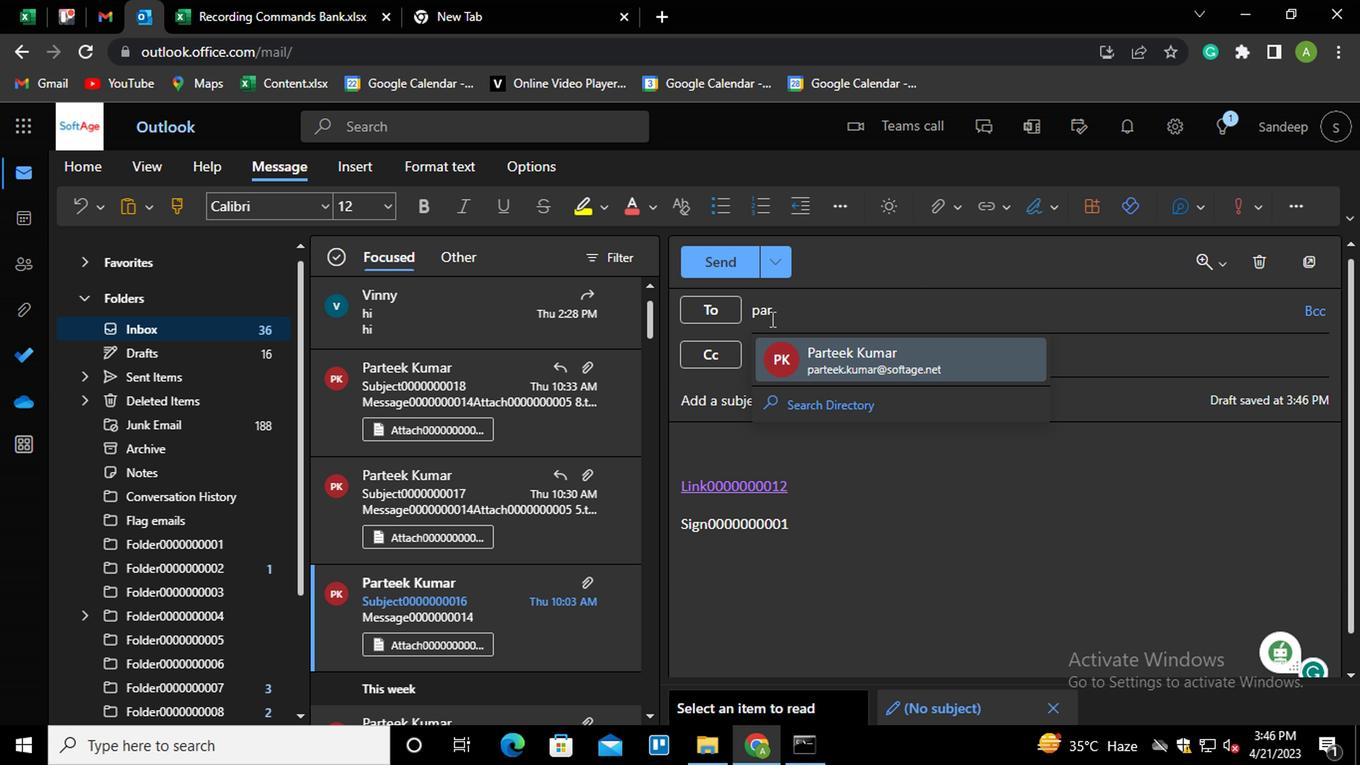 
Action: Mouse moved to (768, 317)
Screenshot: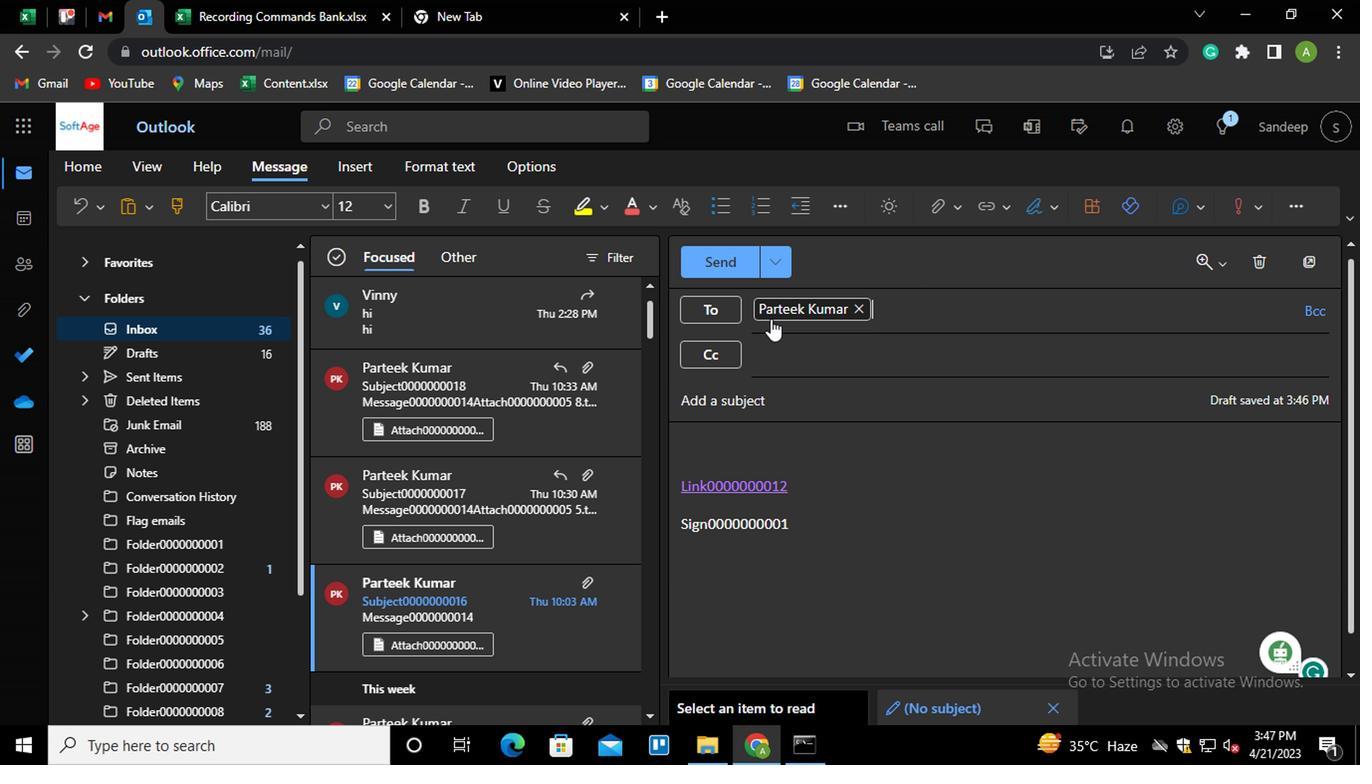 
Action: Key pressed AA<Key.enter>
Screenshot: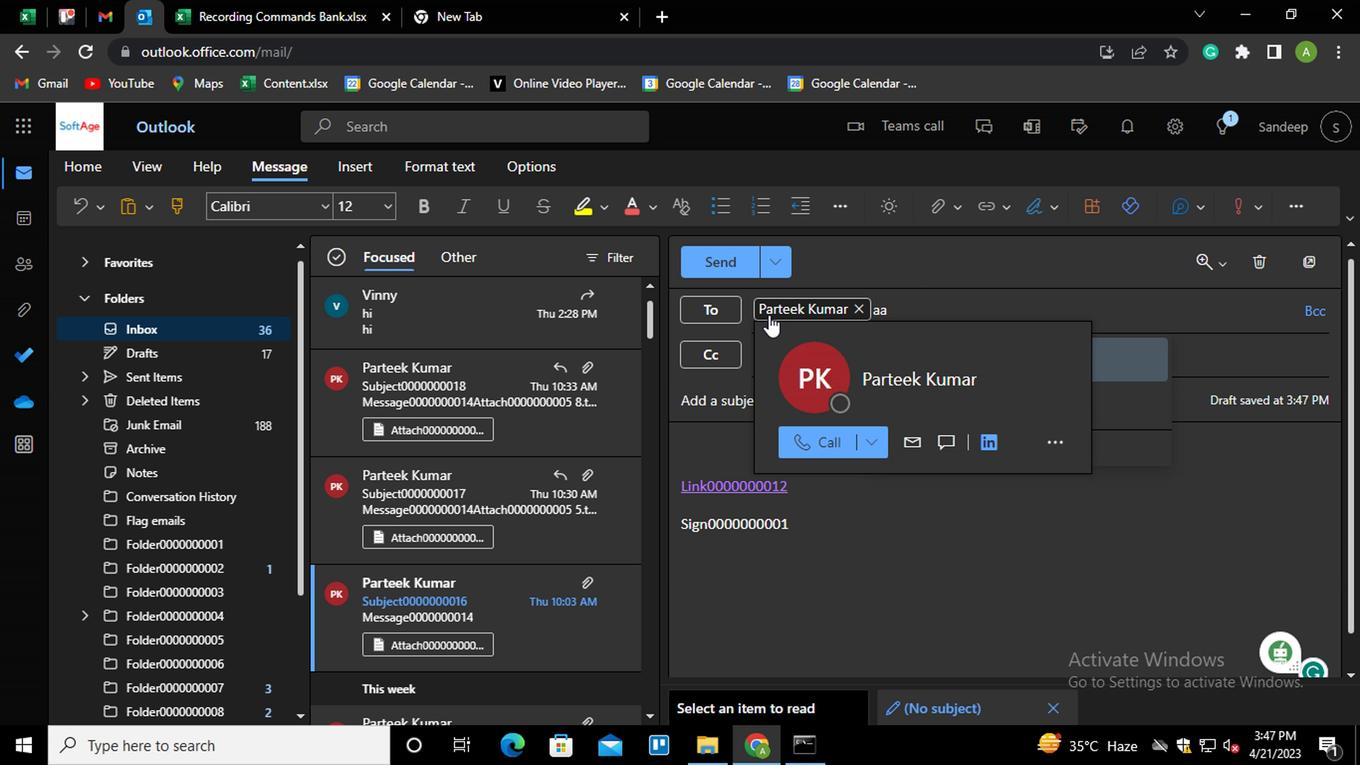 
Action: Mouse moved to (1184, 310)
Screenshot: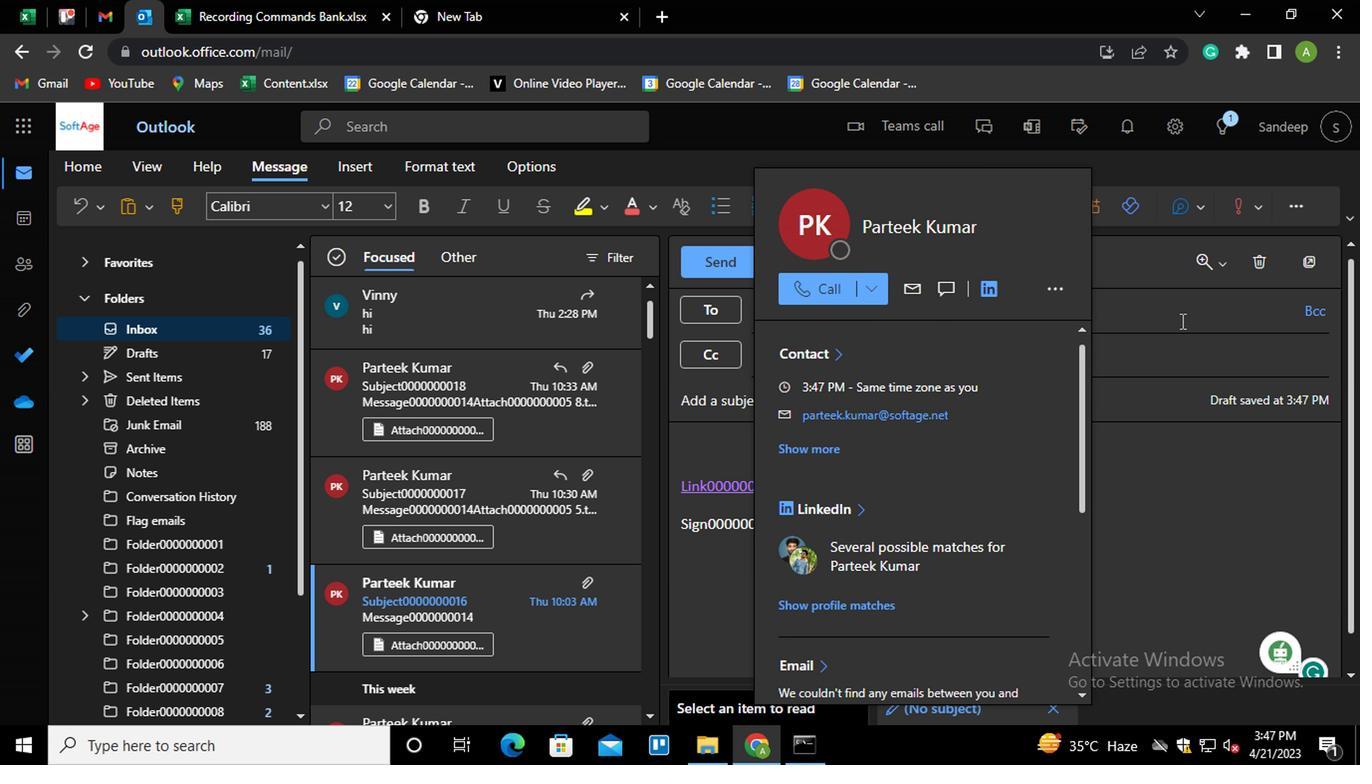 
Action: Mouse pressed left at (1184, 310)
Screenshot: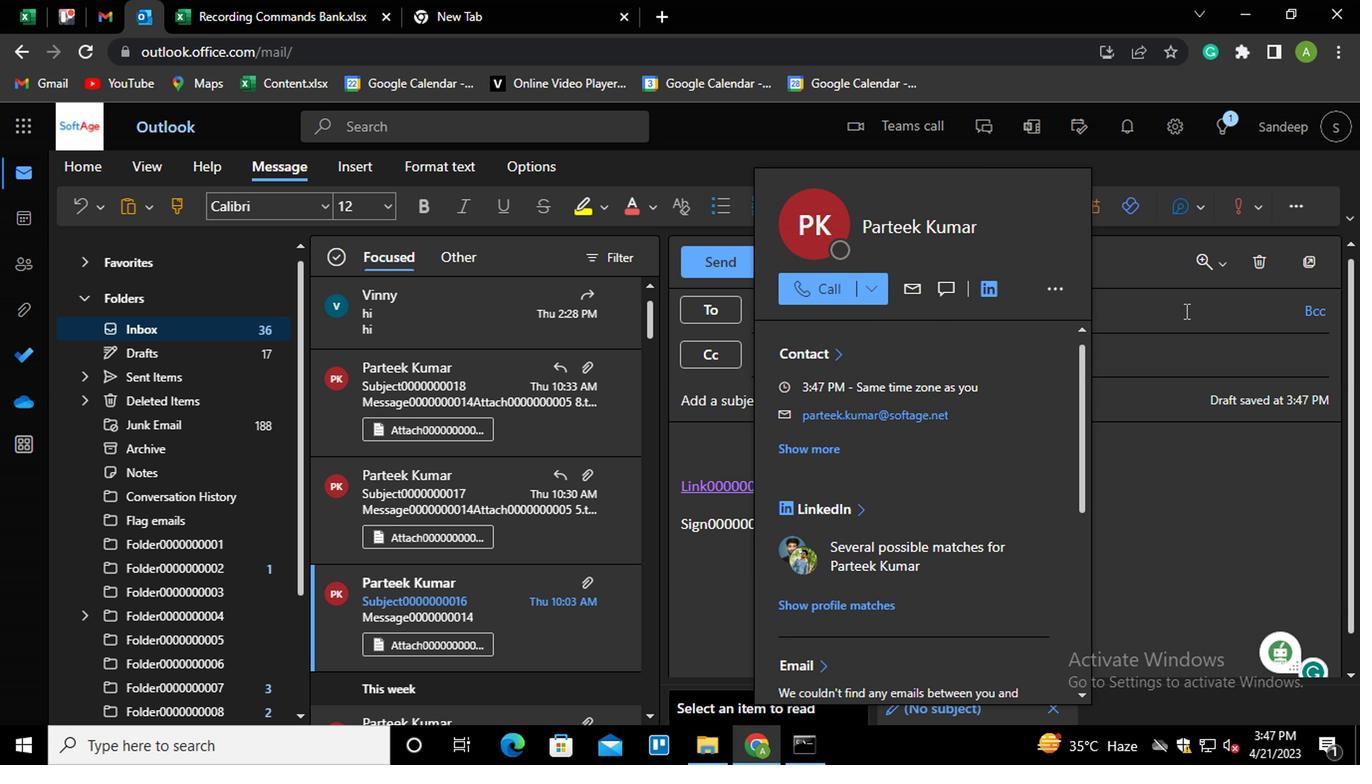 
Action: Mouse moved to (761, 405)
Screenshot: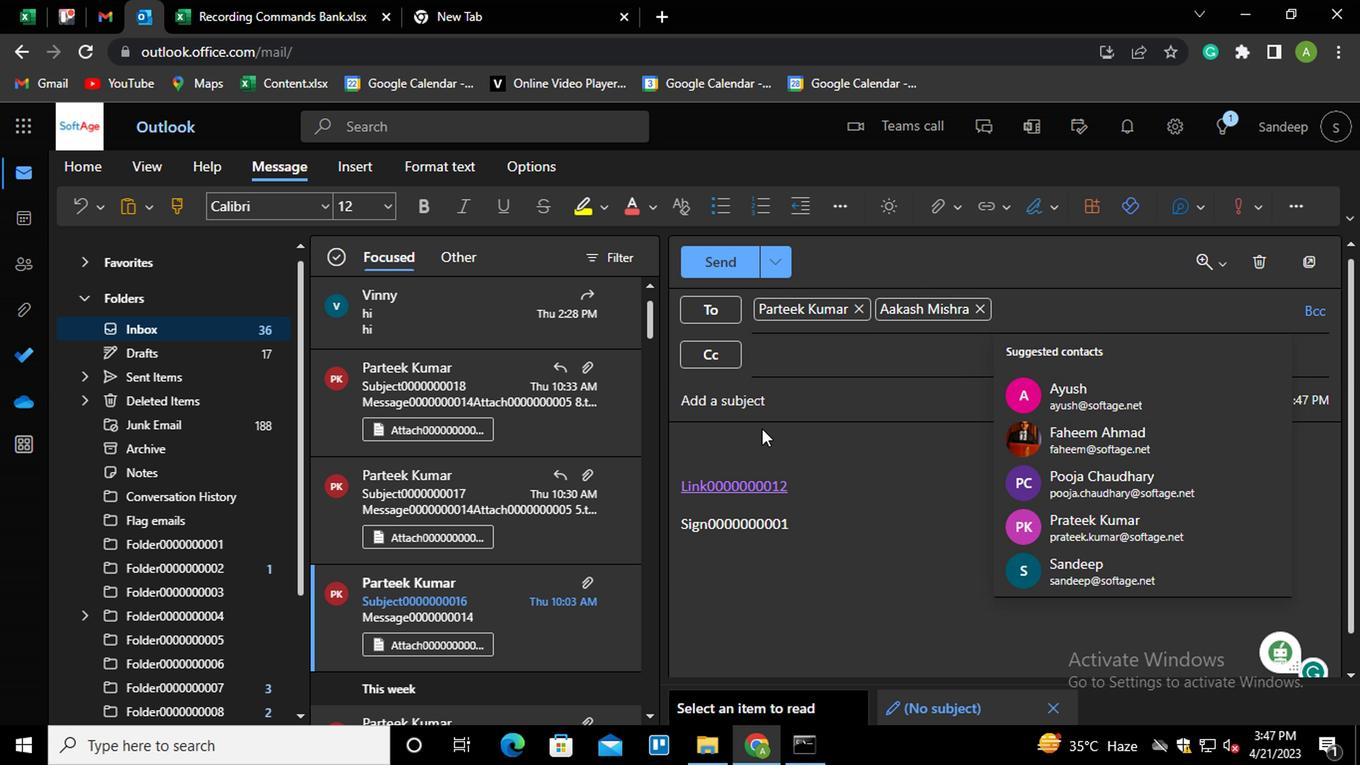 
Action: Mouse pressed left at (761, 405)
Screenshot: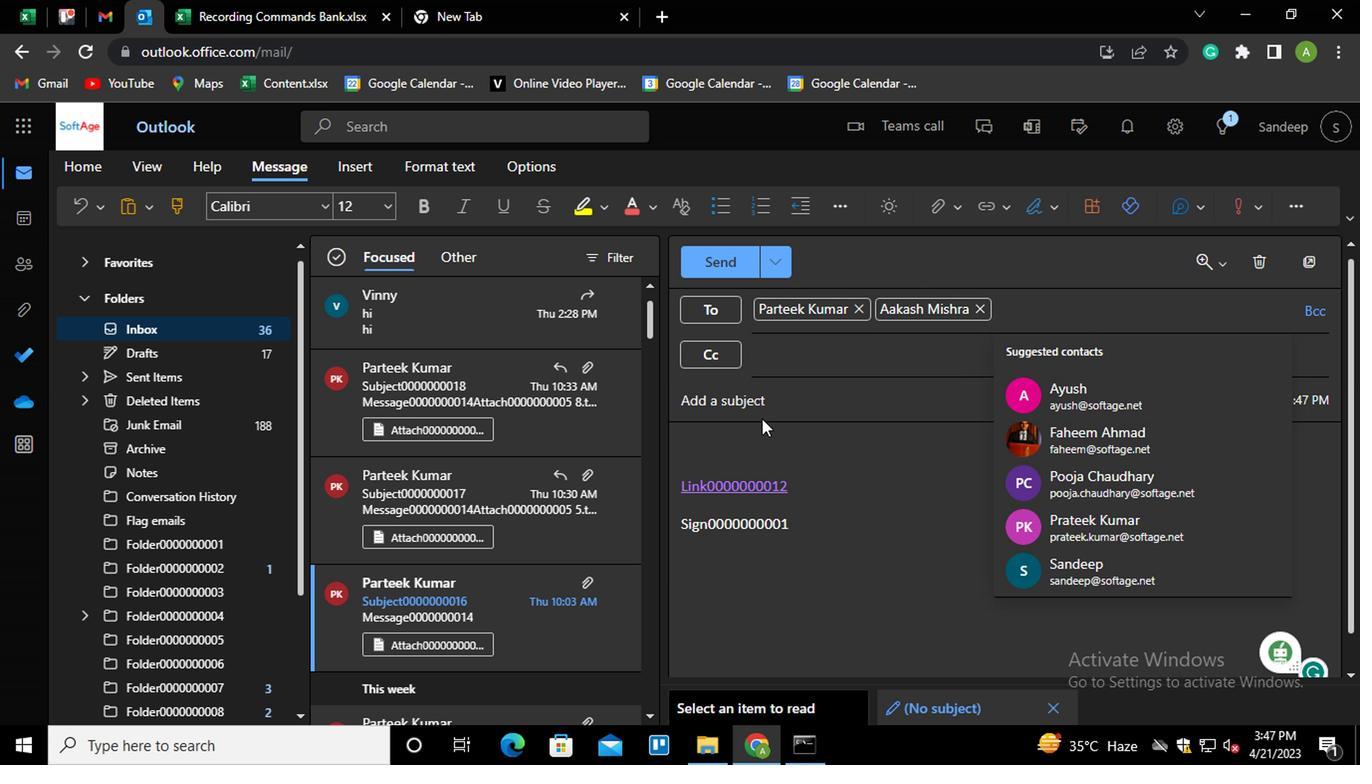 
Action: Key pressed <Key.shift>SUBJECT0000000012
Screenshot: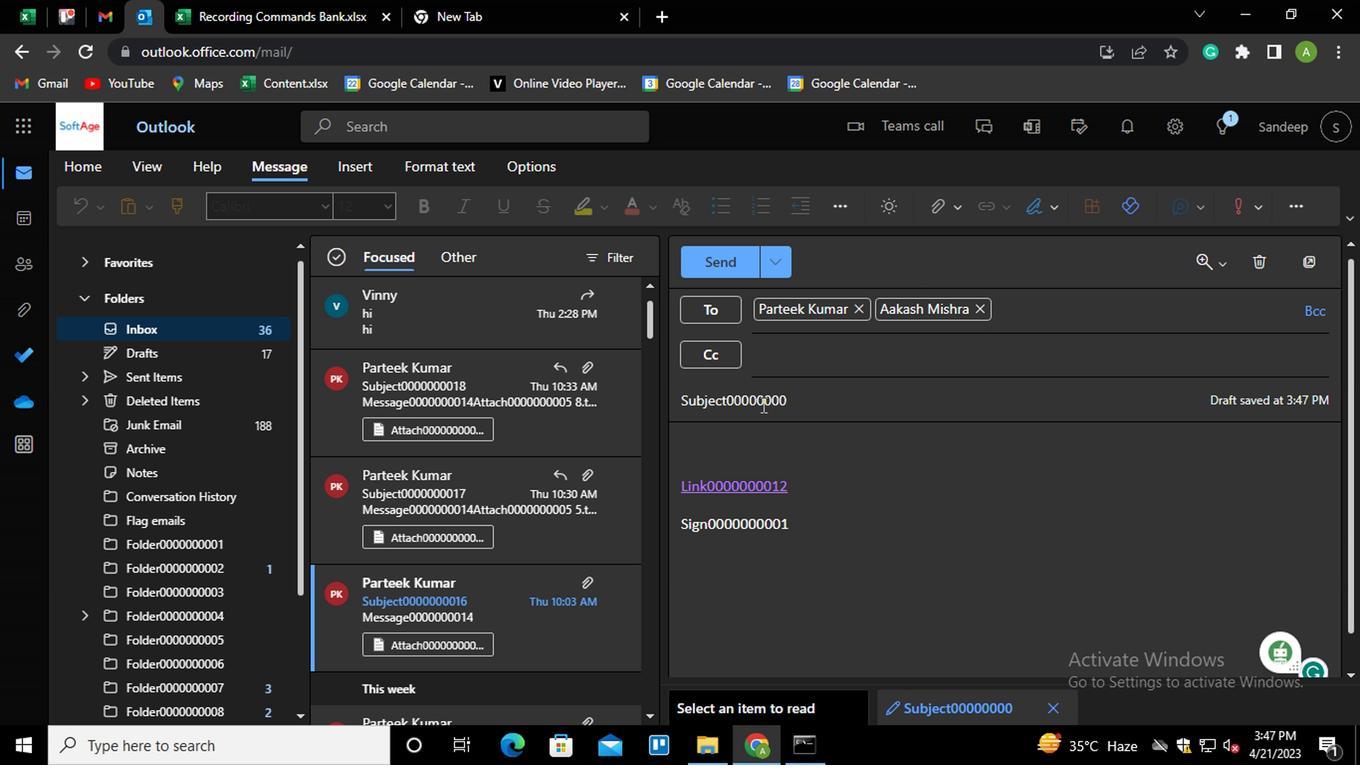 
Action: Mouse moved to (810, 517)
Screenshot: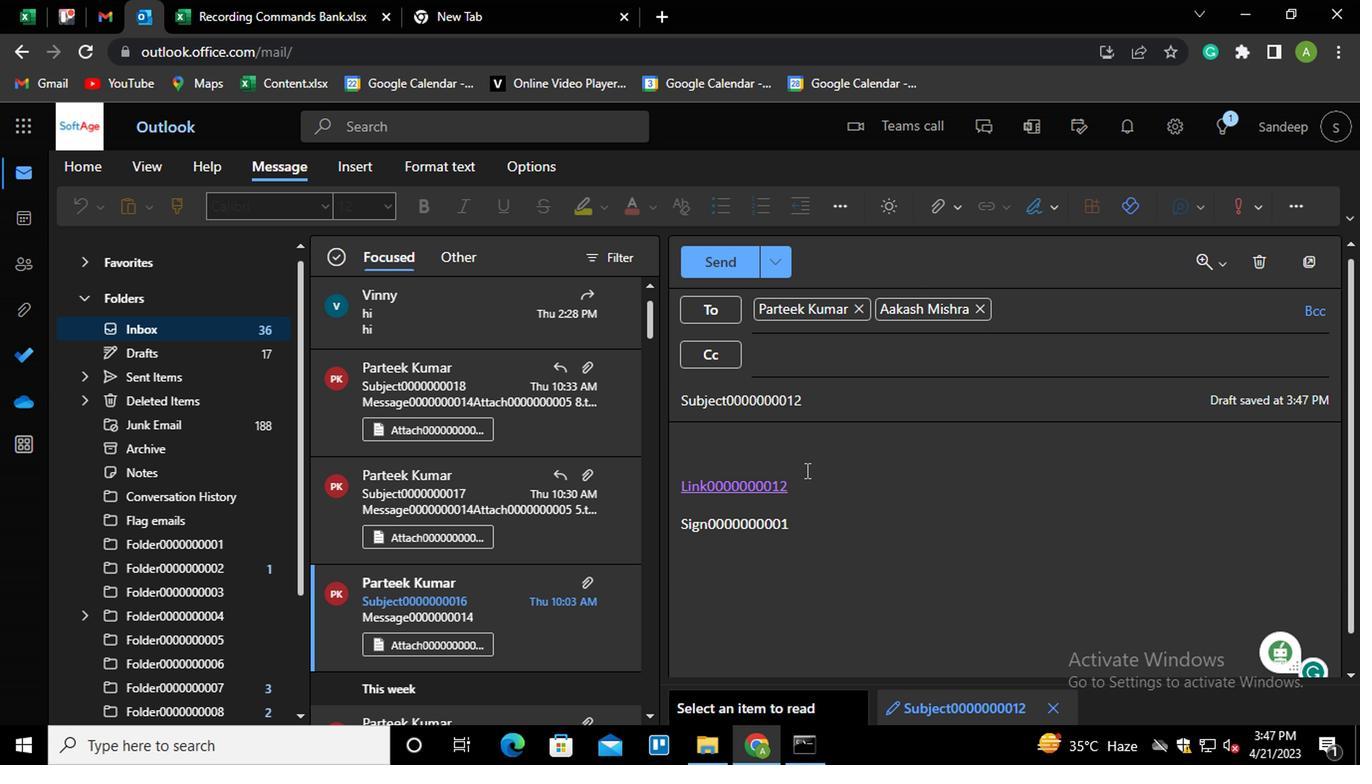
Action: Mouse pressed left at (810, 517)
Screenshot: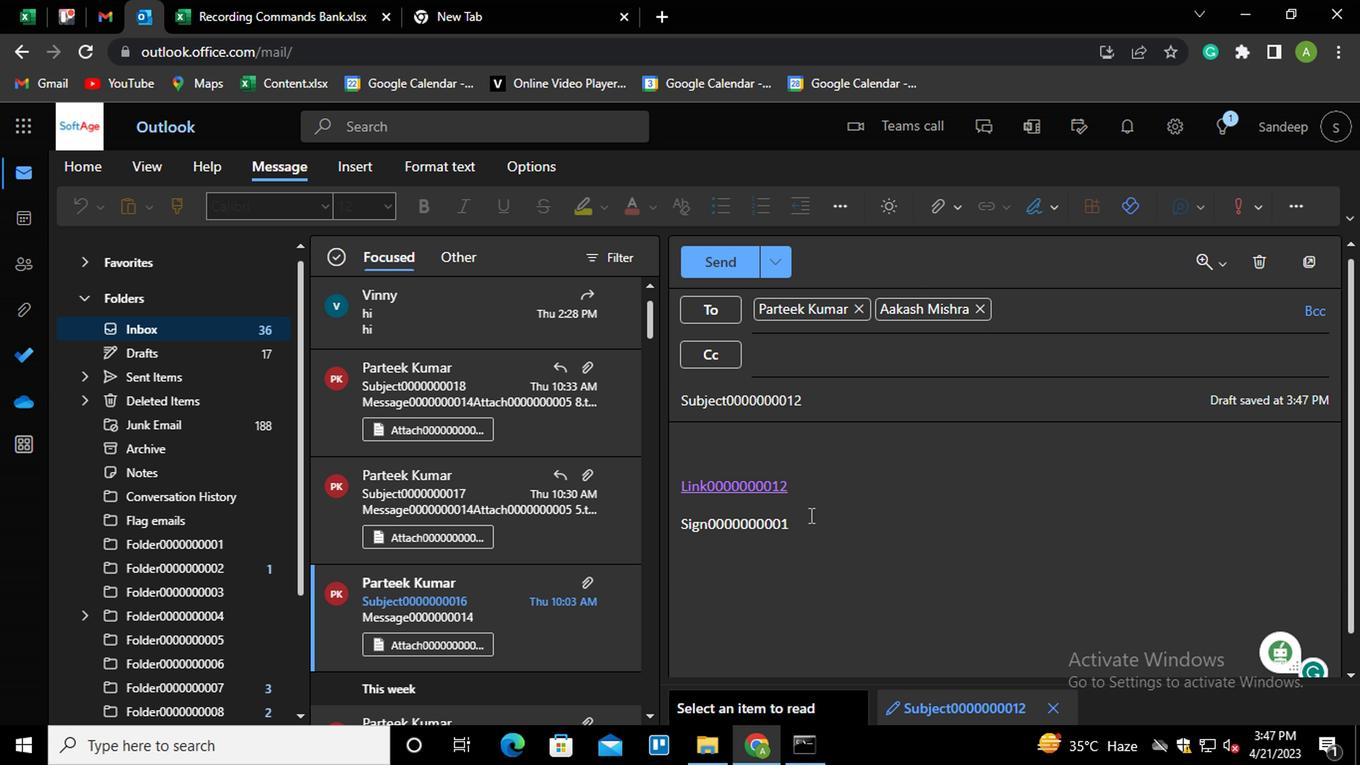 
Action: Mouse moved to (810, 495)
Screenshot: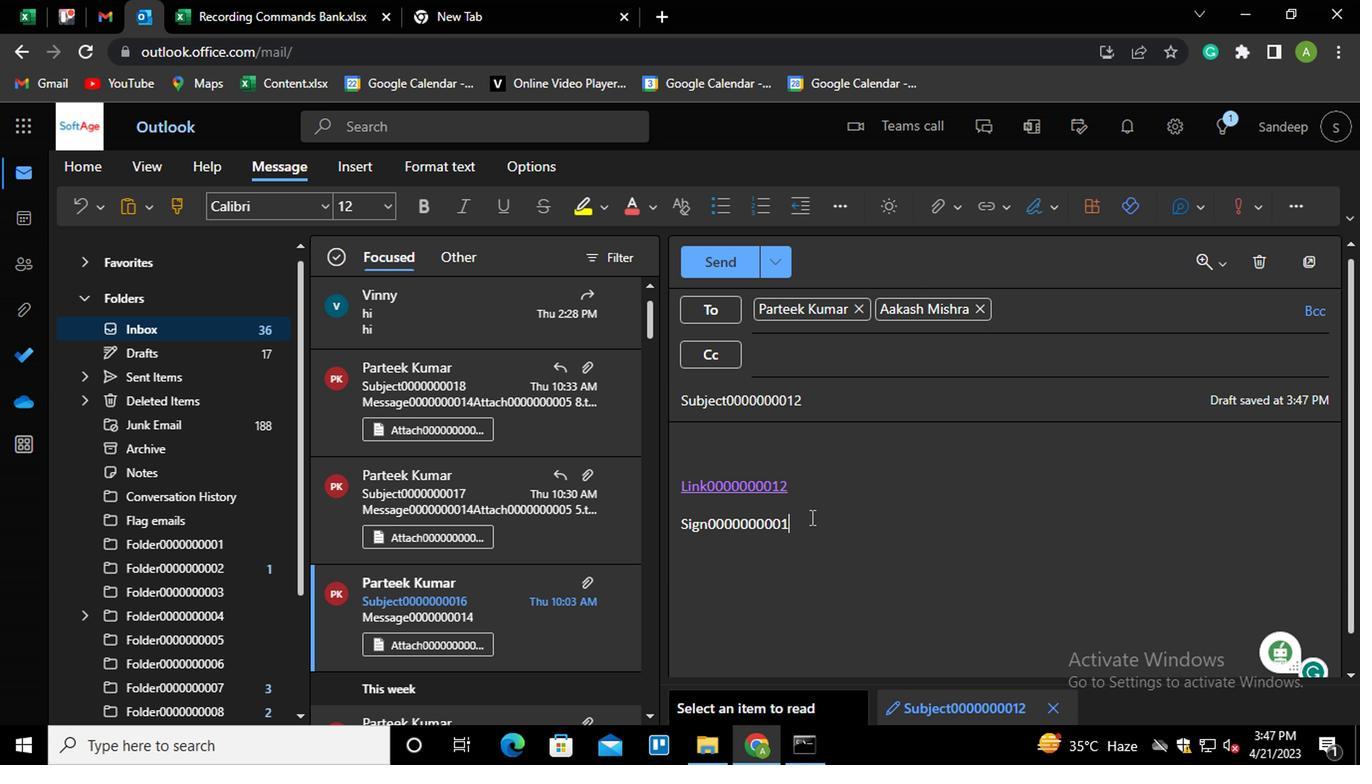 
Action: Key pressed <Key.shift_r><Key.enter><Key.shift_r>MESSAGE0000000012
Screenshot: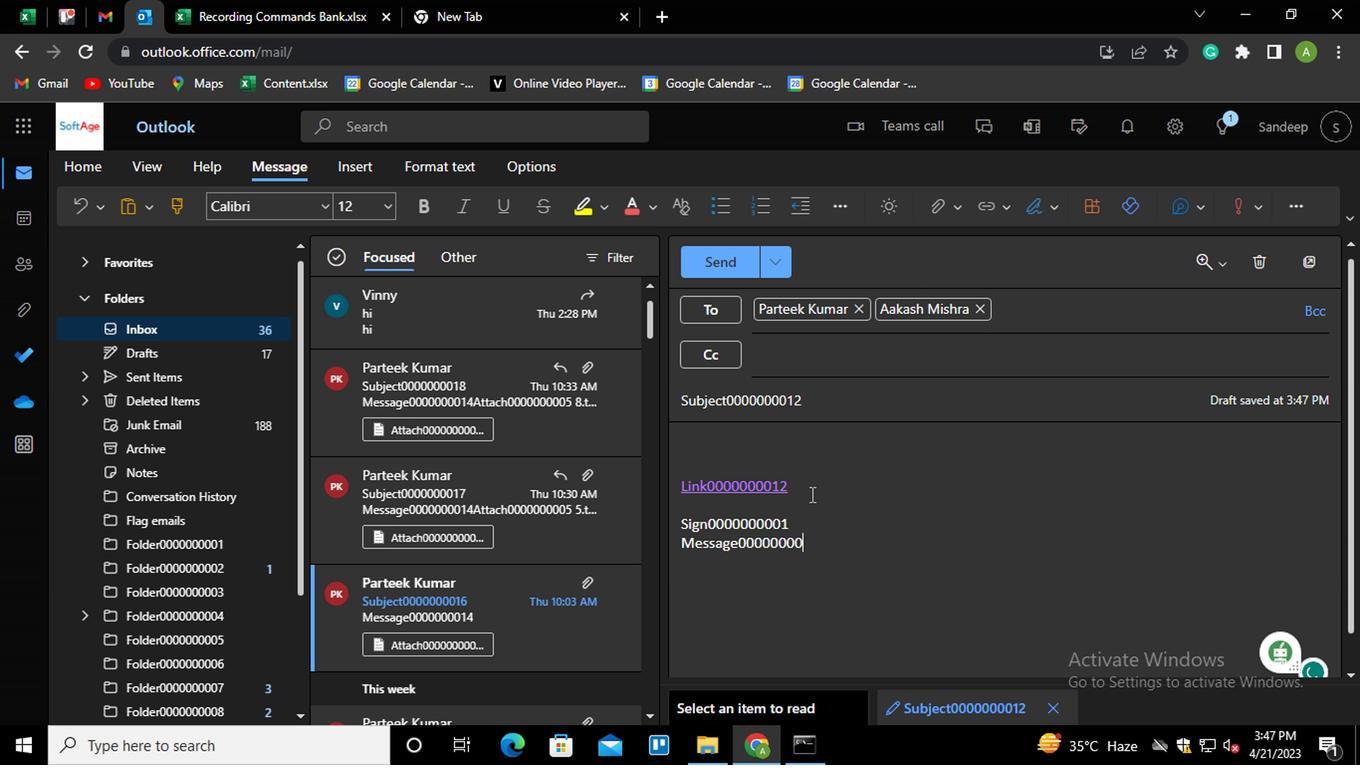 
Action: Mouse moved to (722, 262)
Screenshot: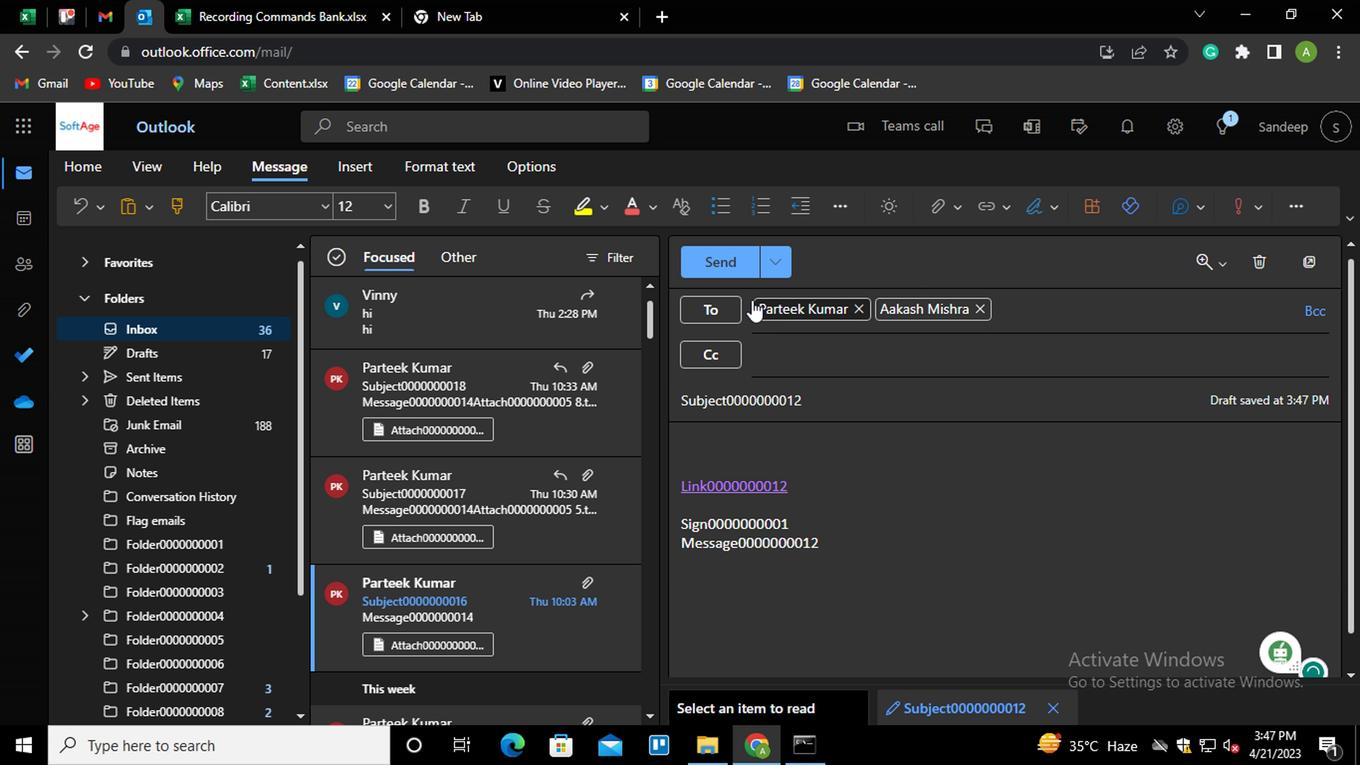 
Action: Mouse pressed left at (722, 262)
Screenshot: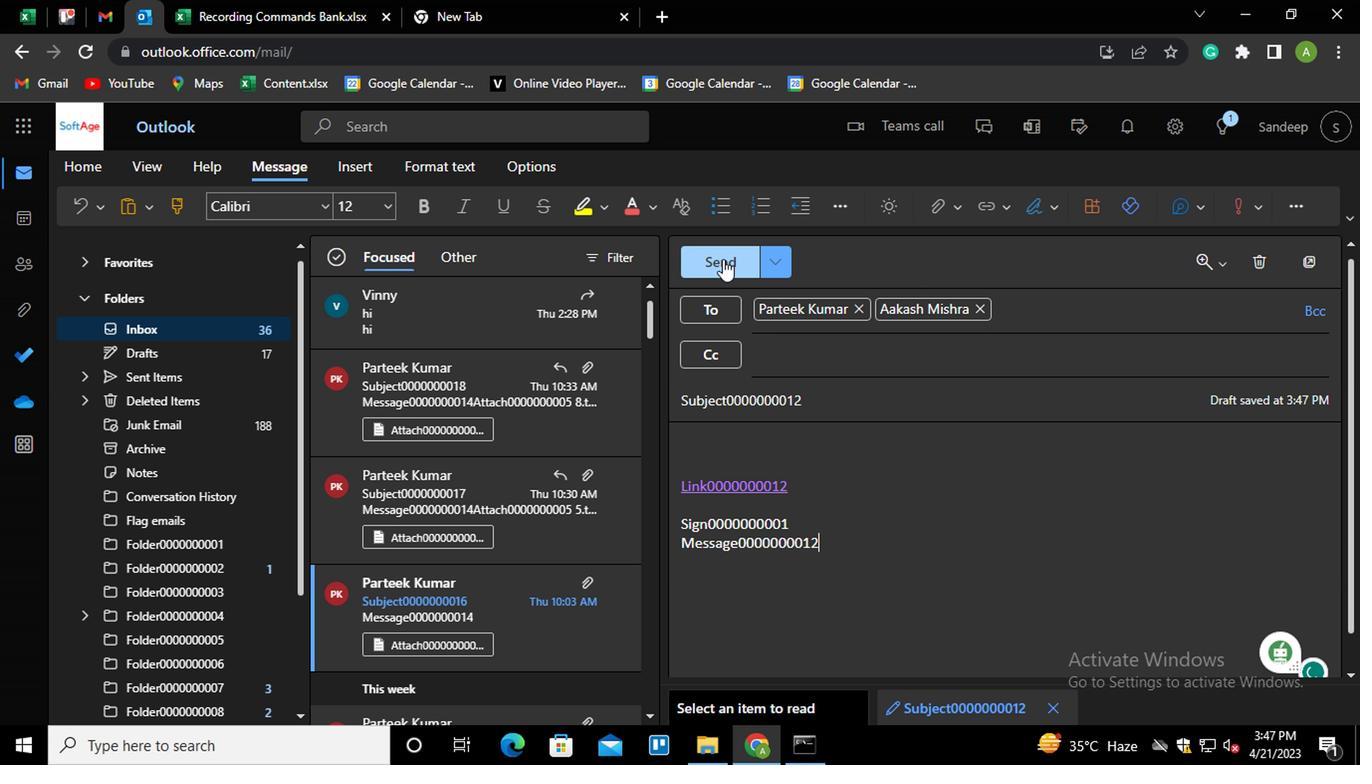 
Action: Mouse moved to (1054, 523)
Screenshot: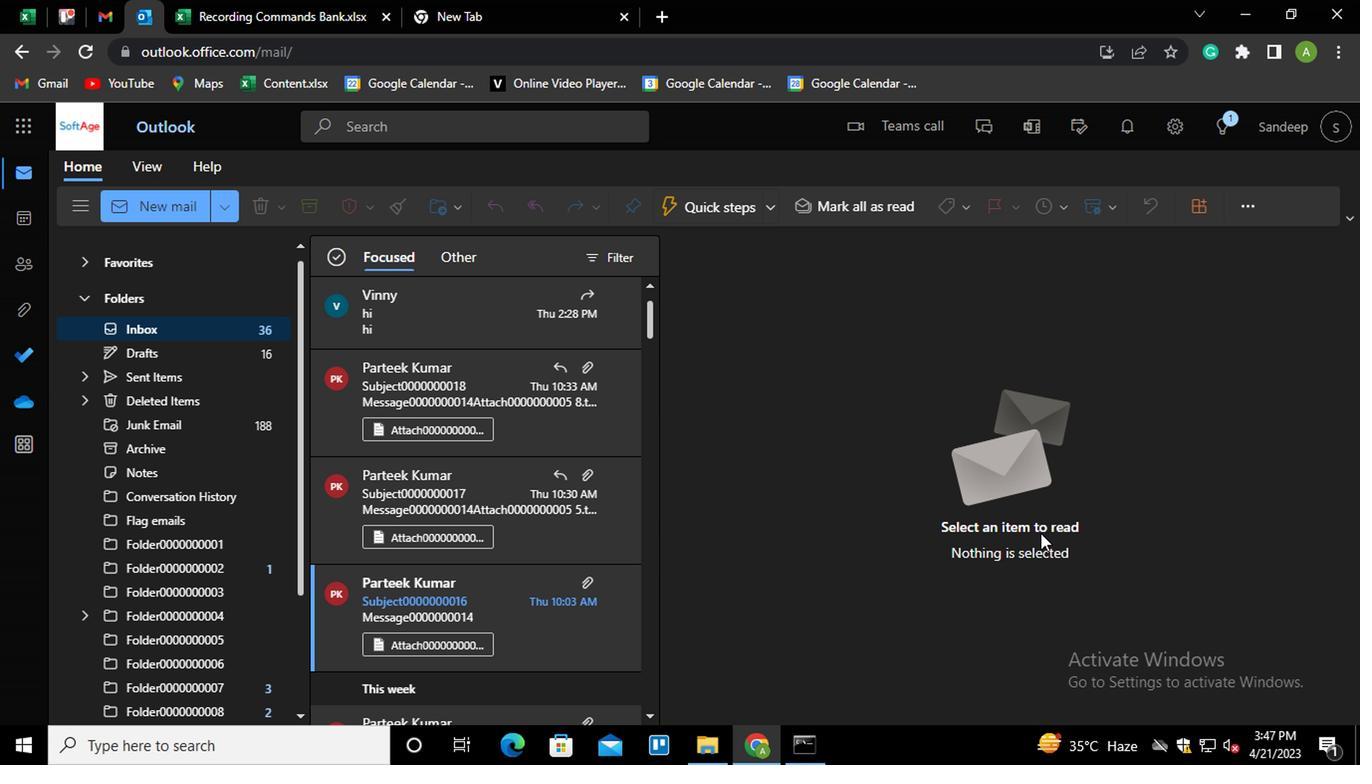 
